 Task: Research Airbnb accommodation in Masaya, Nicaragua from 15th November, 2023 to 21st November, 2023 for 5 adults.3 bedrooms having 3 beds and 3 bathrooms. Property type can be house. Booking option can be shelf check-in. Look for 5 properties as per requirement.
Action: Mouse moved to (568, 127)
Screenshot: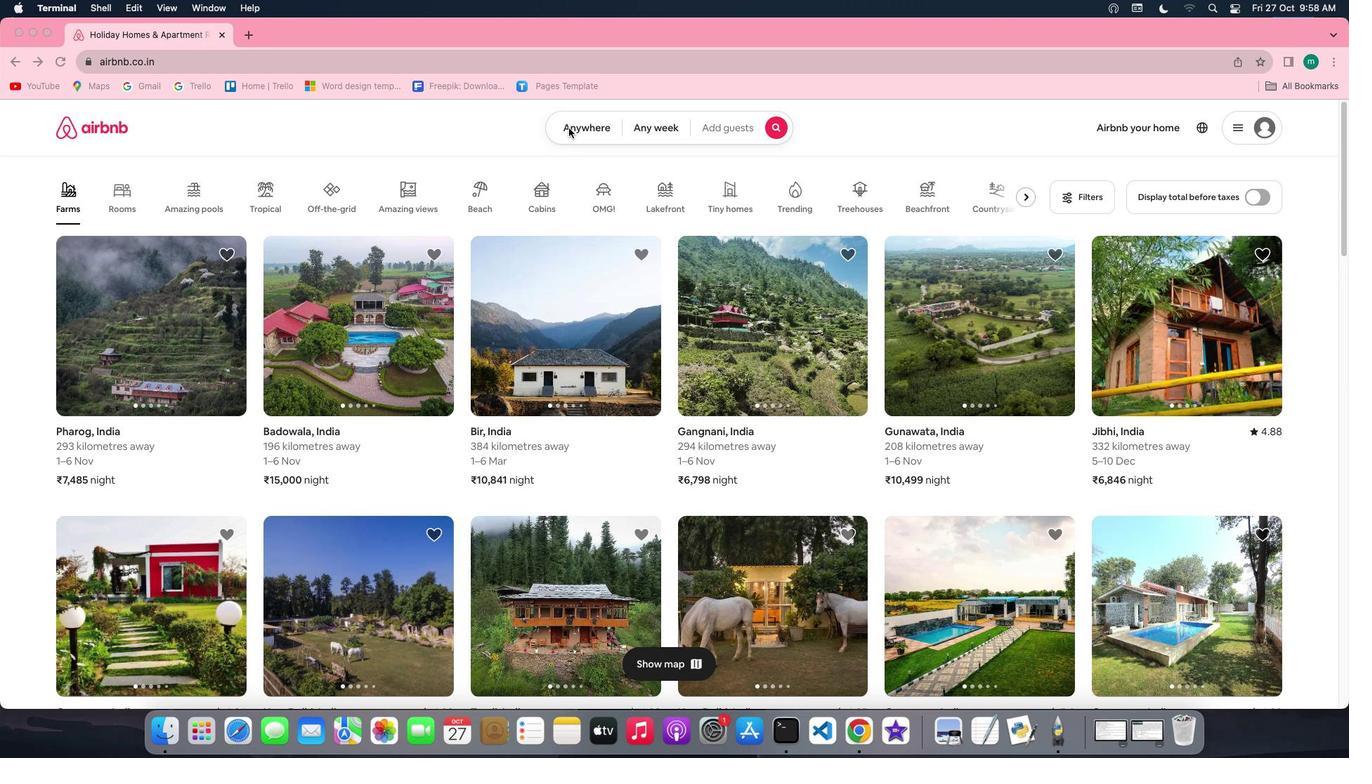 
Action: Mouse pressed left at (568, 127)
Screenshot: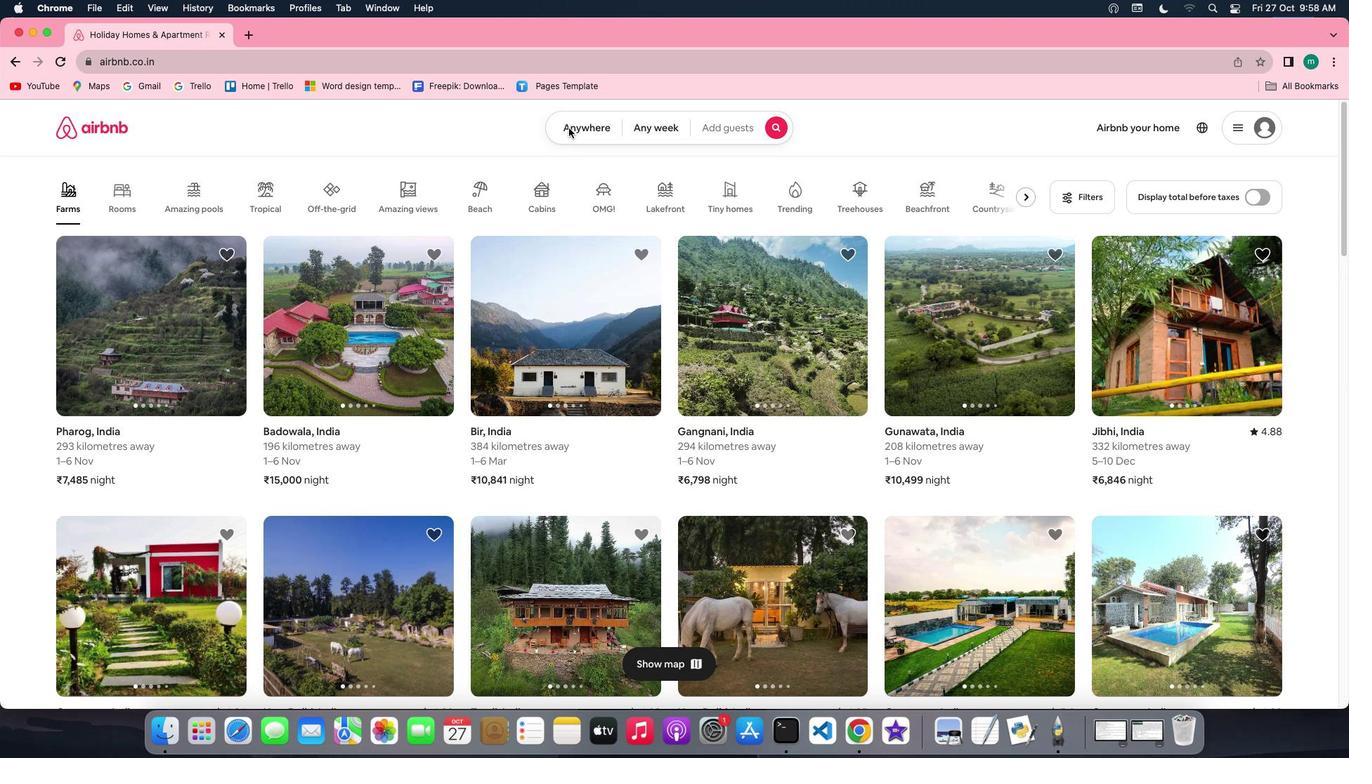 
Action: Mouse pressed left at (568, 127)
Screenshot: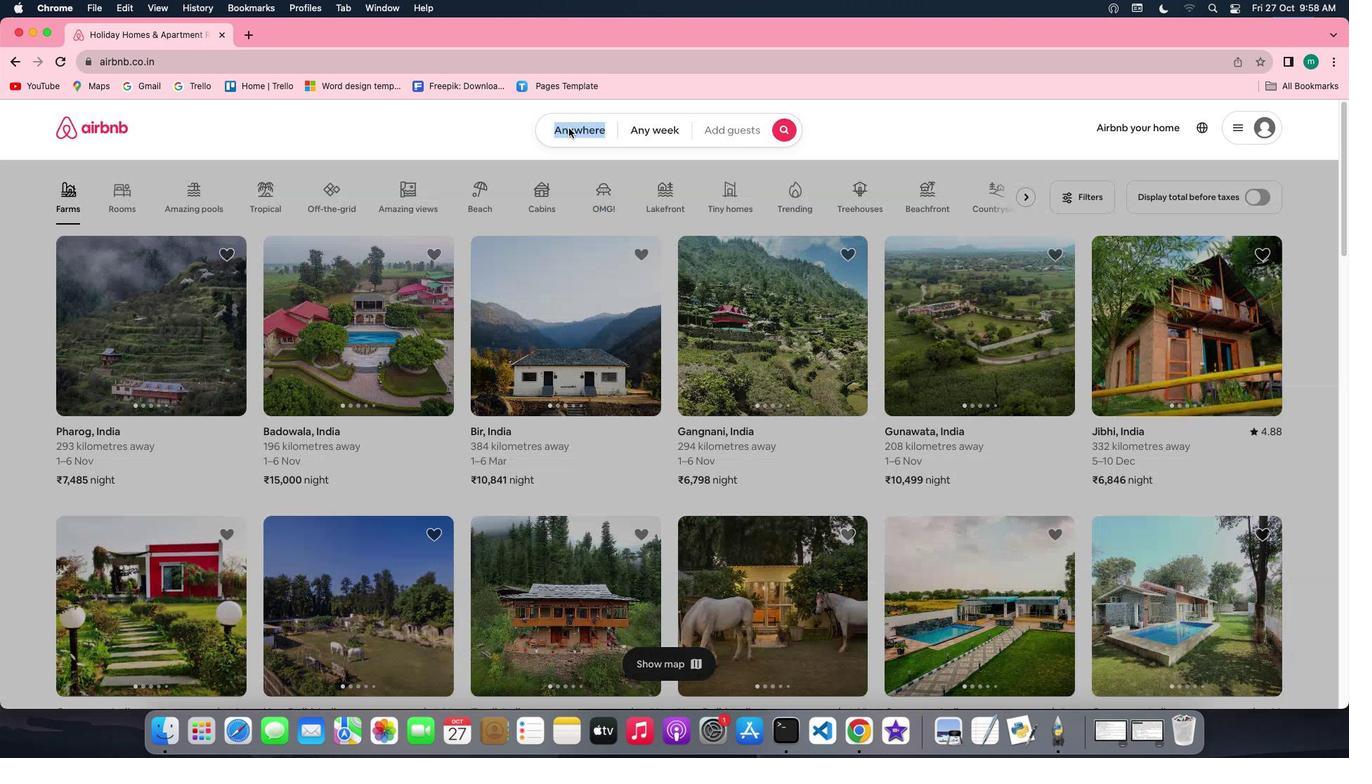 
Action: Mouse moved to (511, 175)
Screenshot: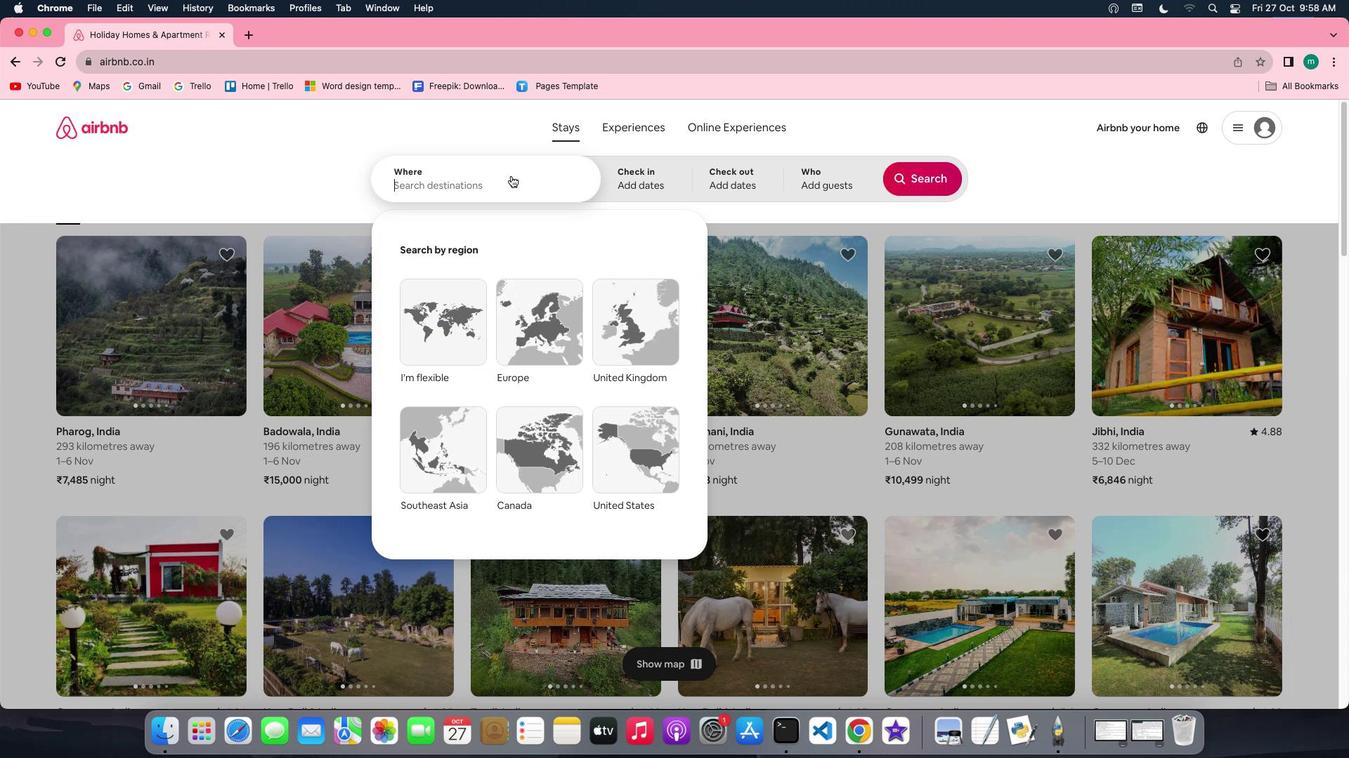 
Action: Key pressed Key.shift'M''a''s''a''y''a'','Key.spaceKey.shift'N''i''c''a''r''a''g''u''a'
Screenshot: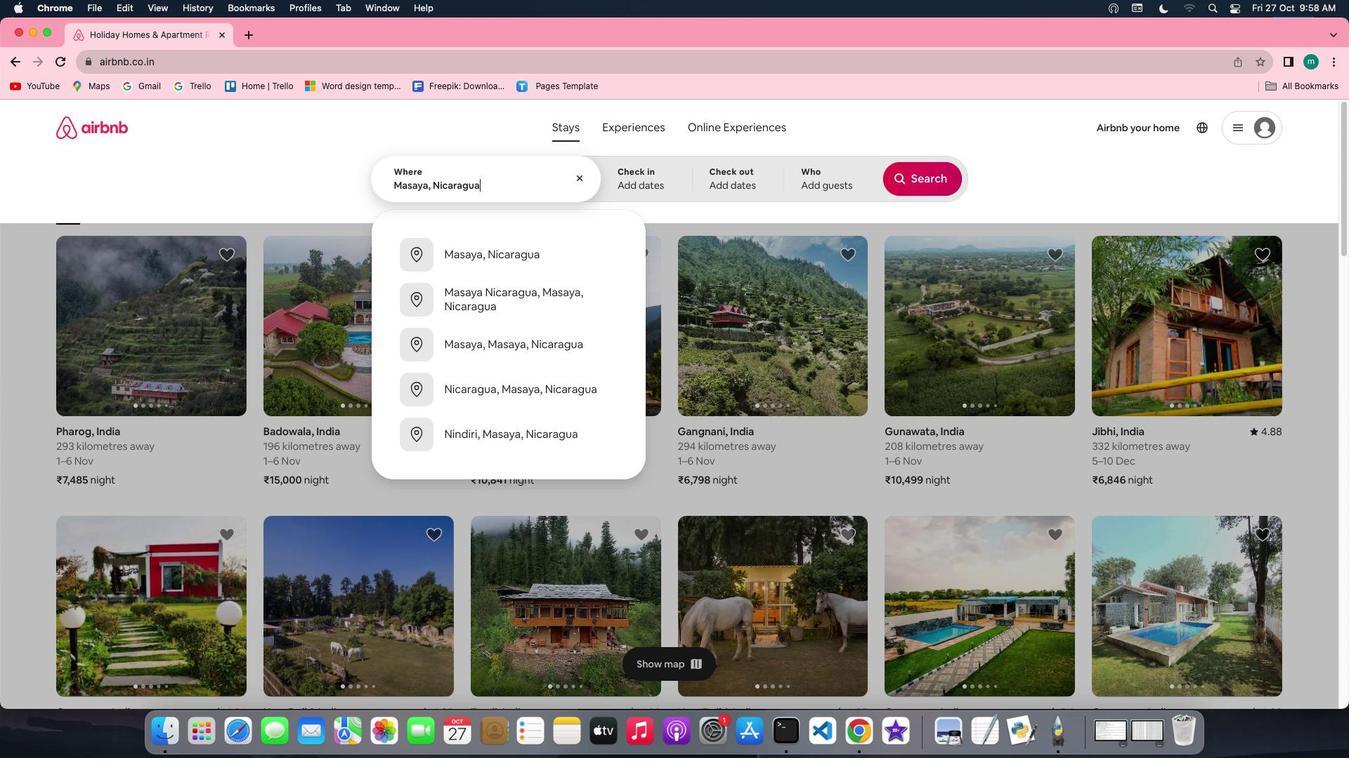 
Action: Mouse moved to (628, 177)
Screenshot: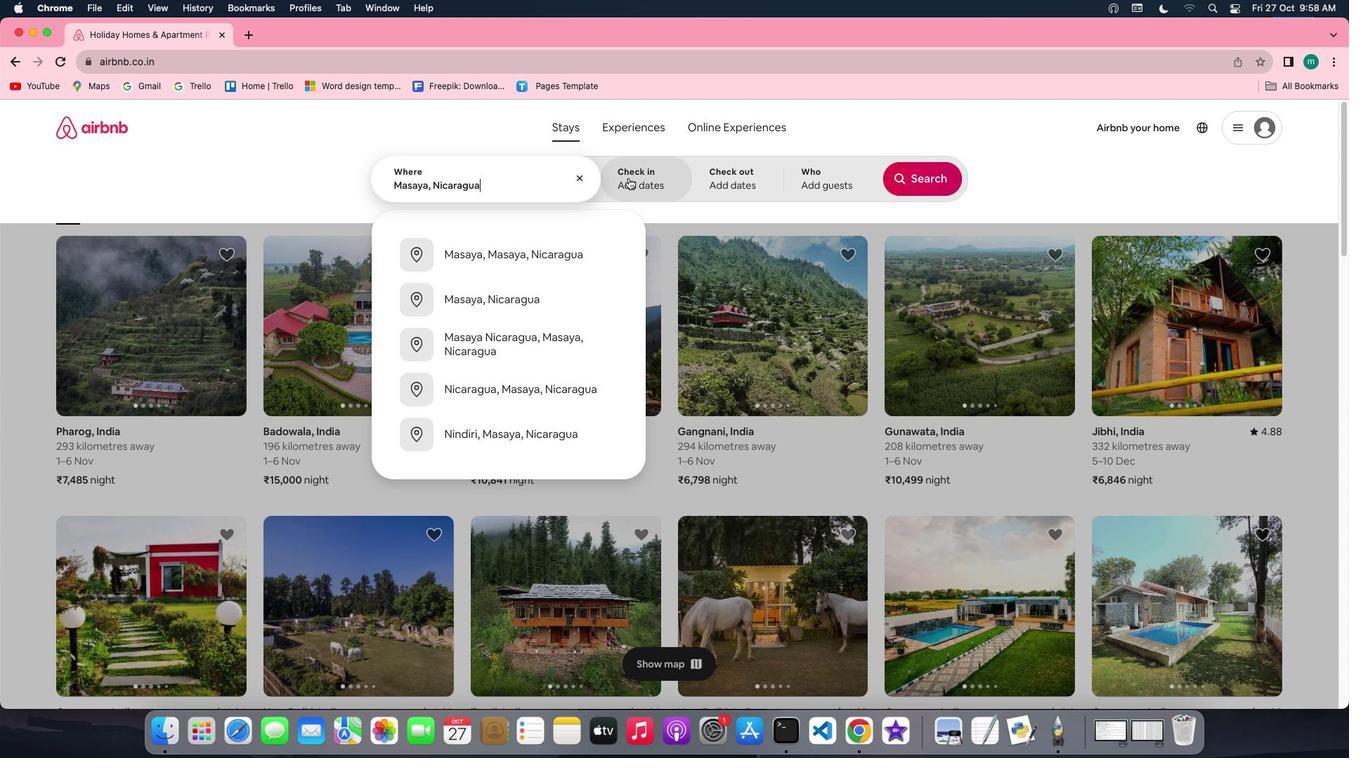 
Action: Mouse pressed left at (628, 177)
Screenshot: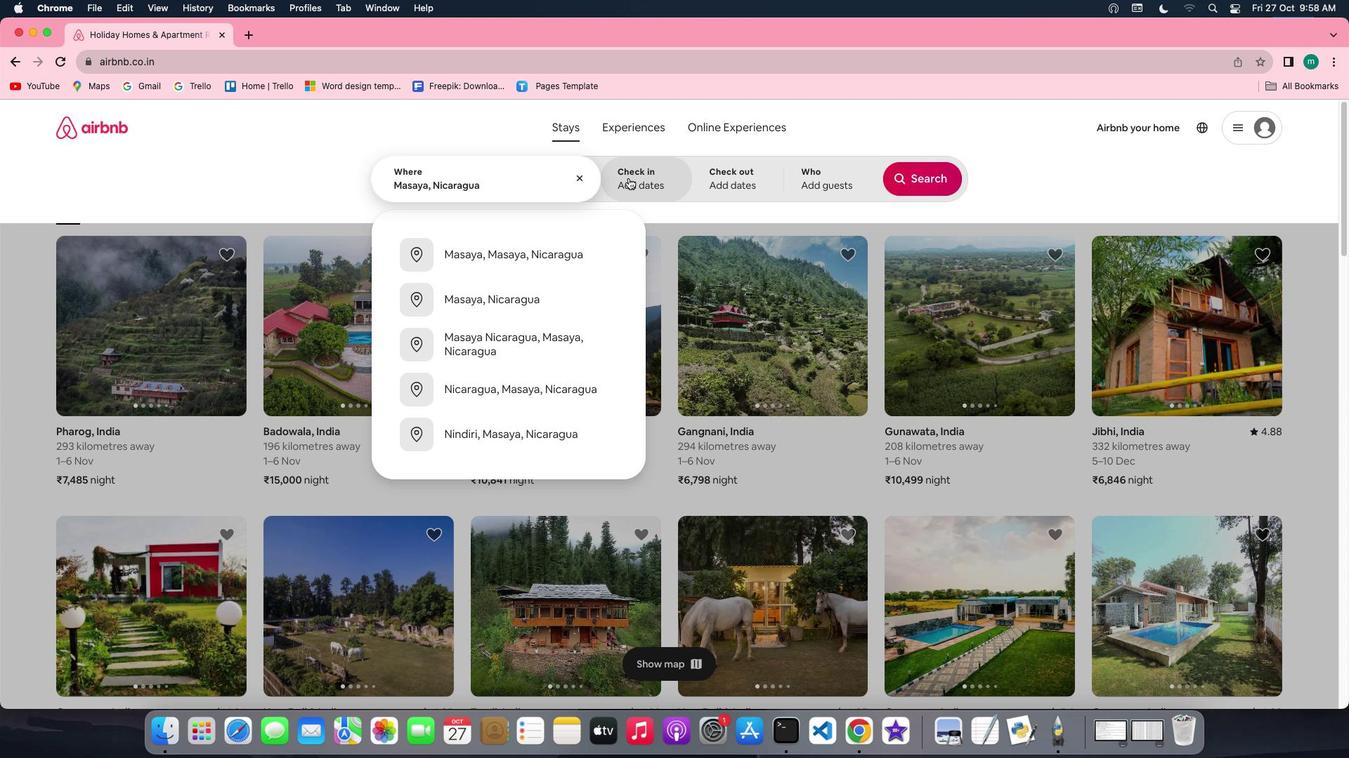 
Action: Mouse moved to (801, 418)
Screenshot: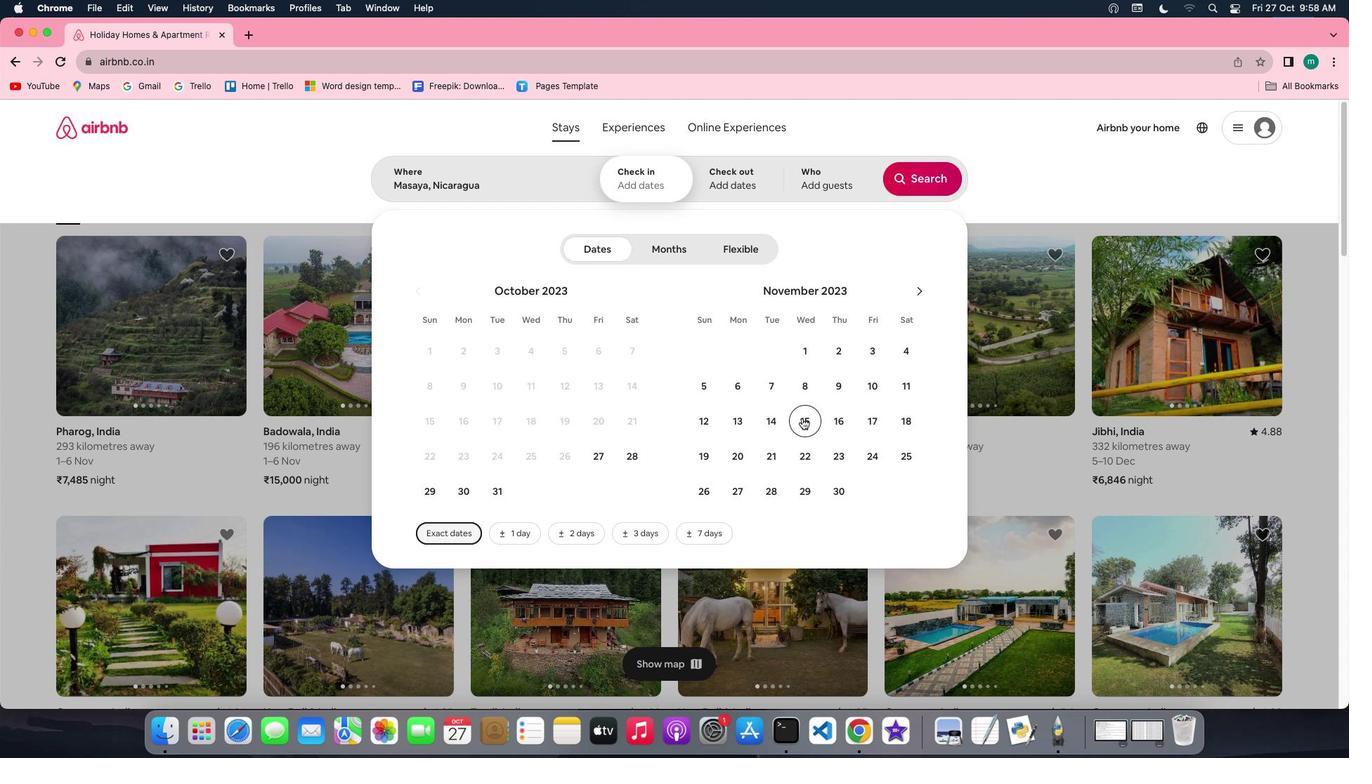 
Action: Mouse pressed left at (801, 418)
Screenshot: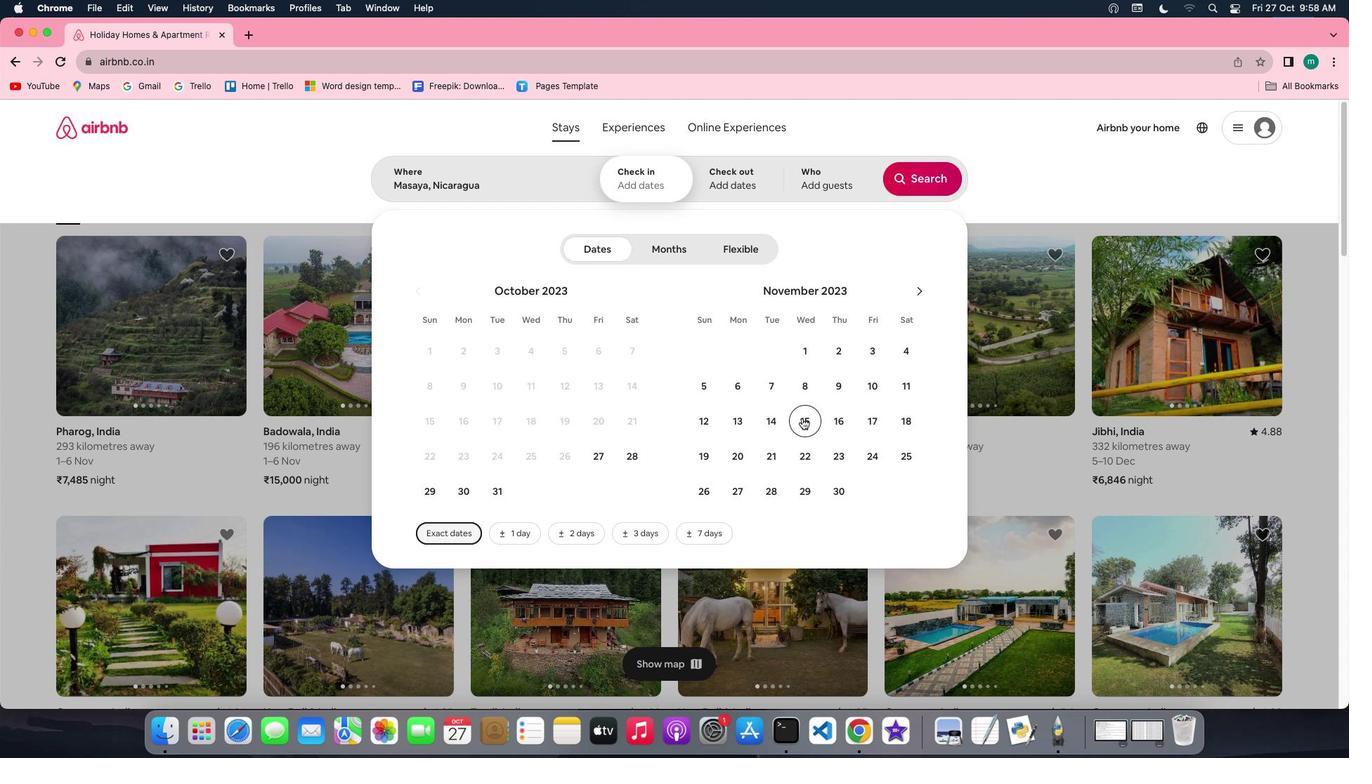 
Action: Mouse moved to (775, 455)
Screenshot: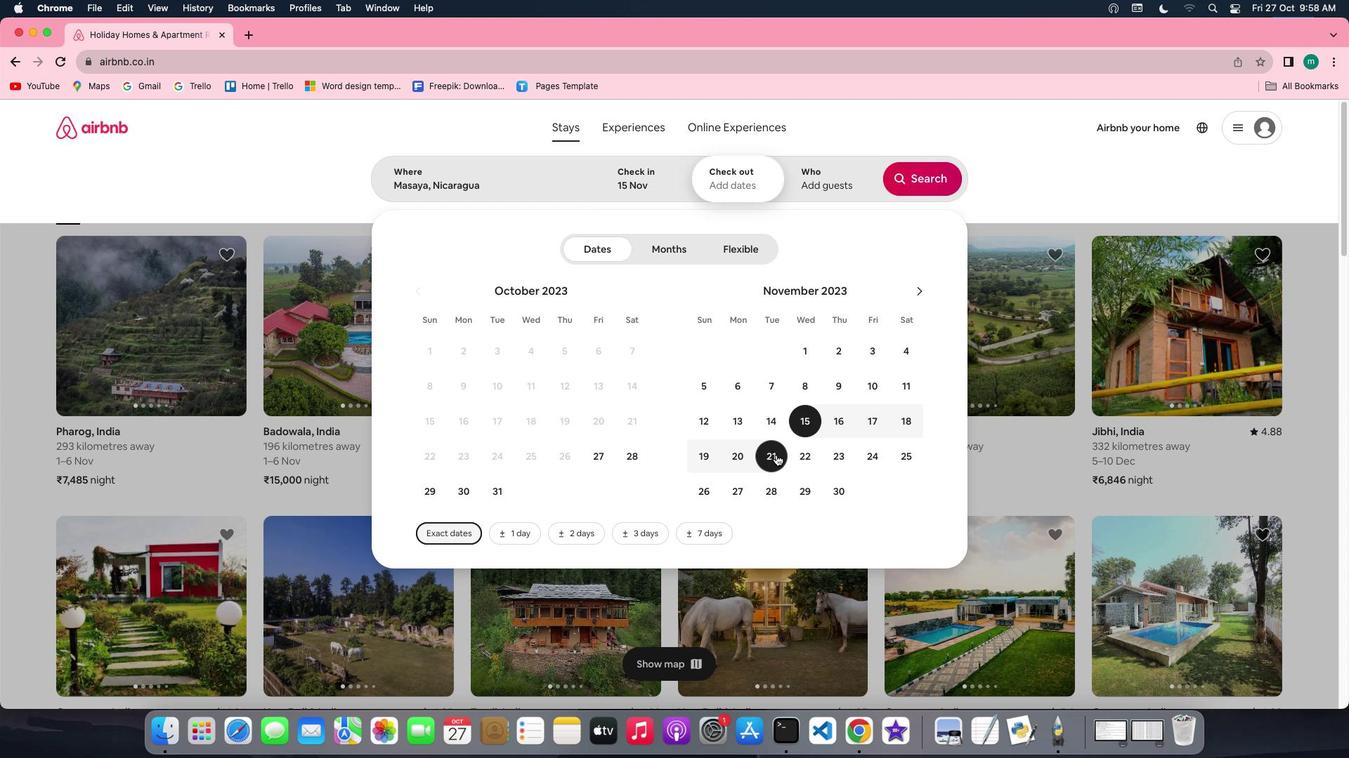 
Action: Mouse pressed left at (775, 455)
Screenshot: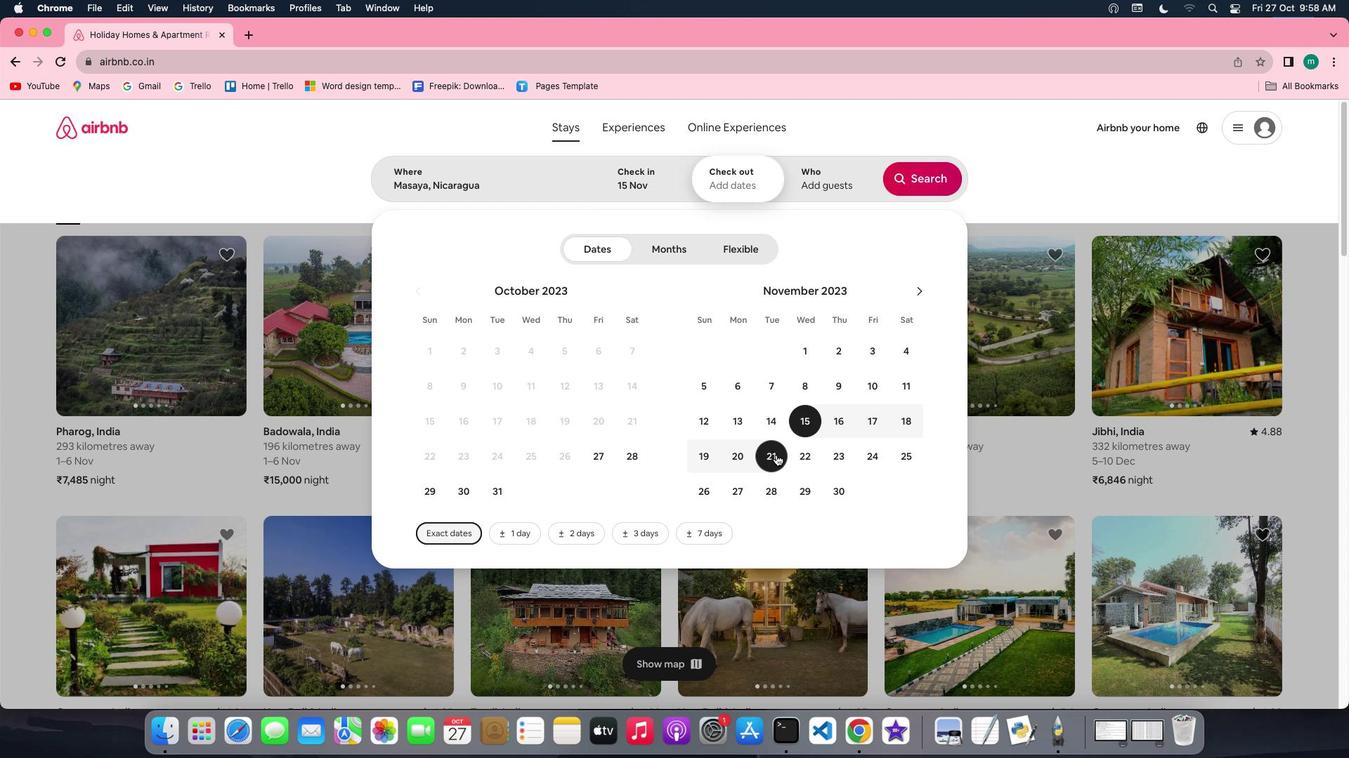 
Action: Mouse moved to (818, 193)
Screenshot: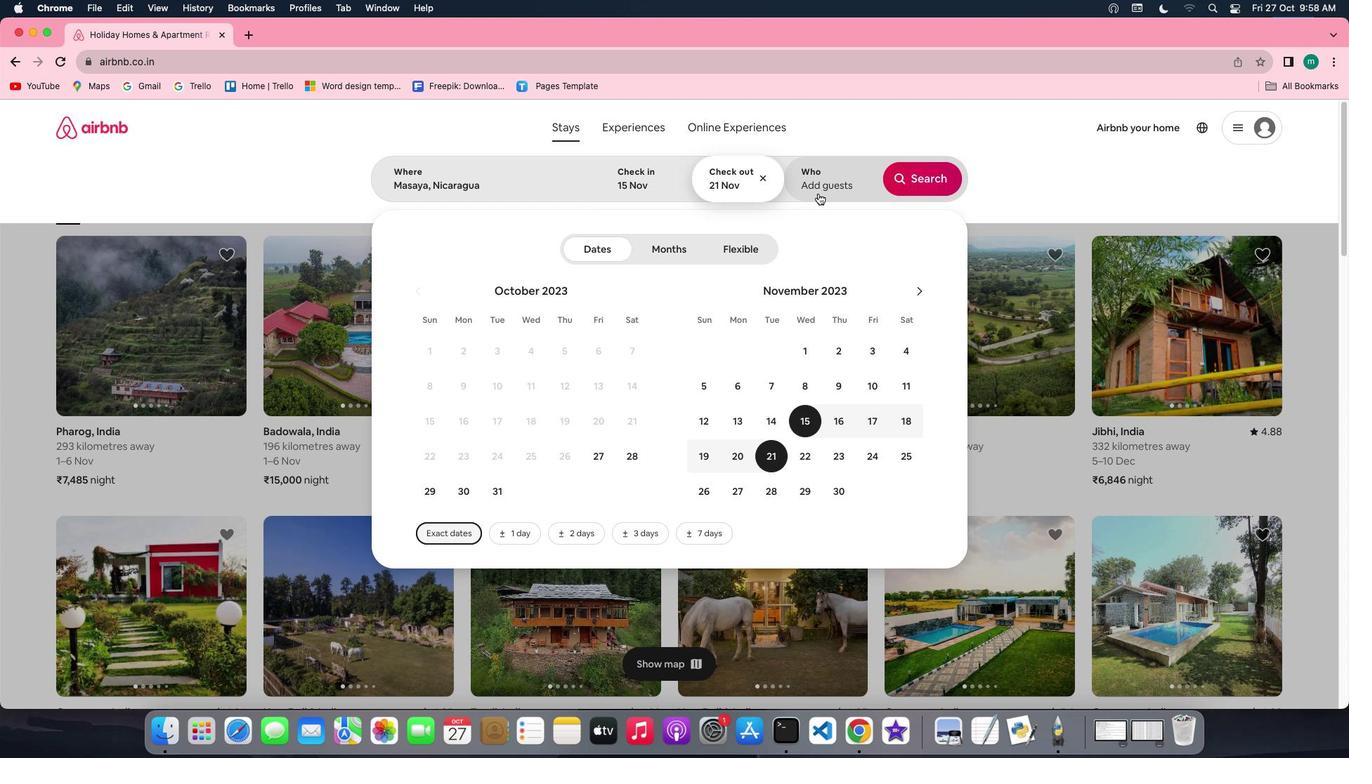 
Action: Mouse pressed left at (818, 193)
Screenshot: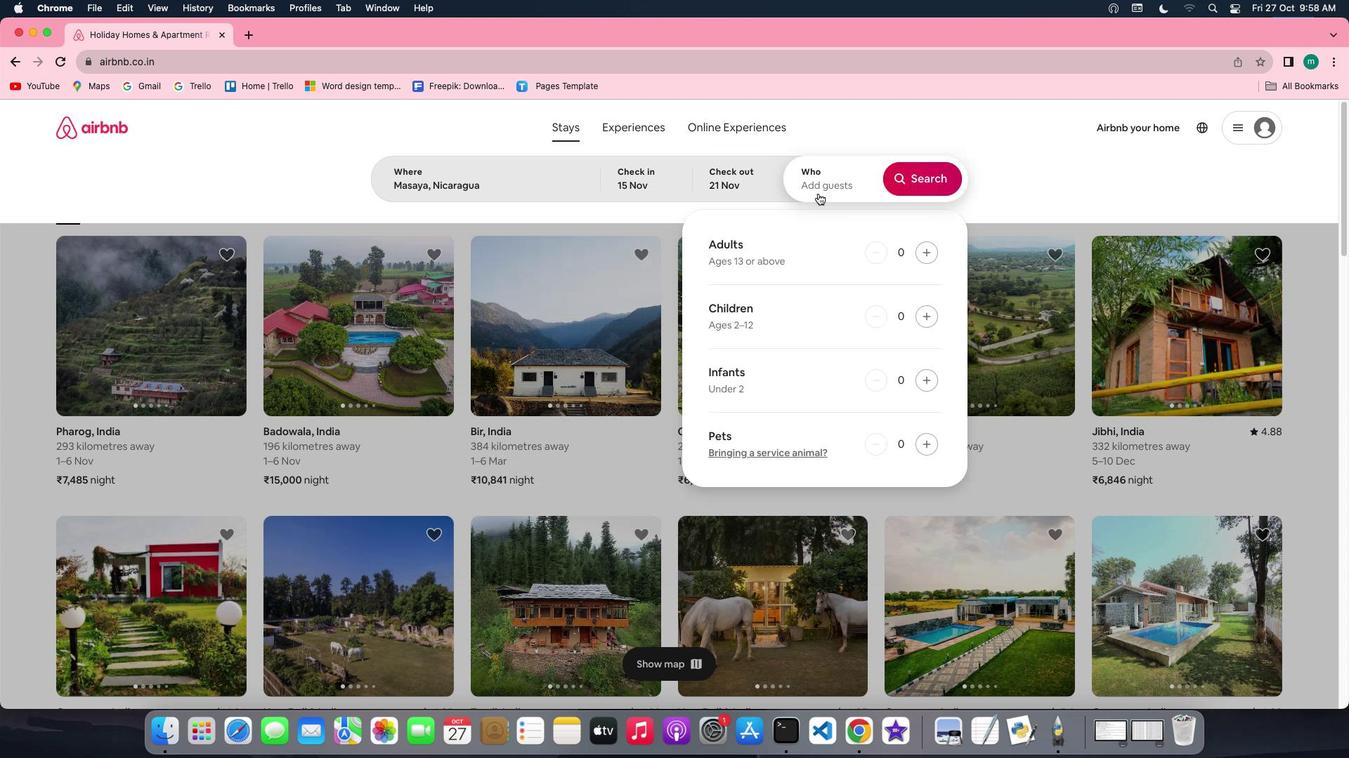 
Action: Mouse moved to (929, 248)
Screenshot: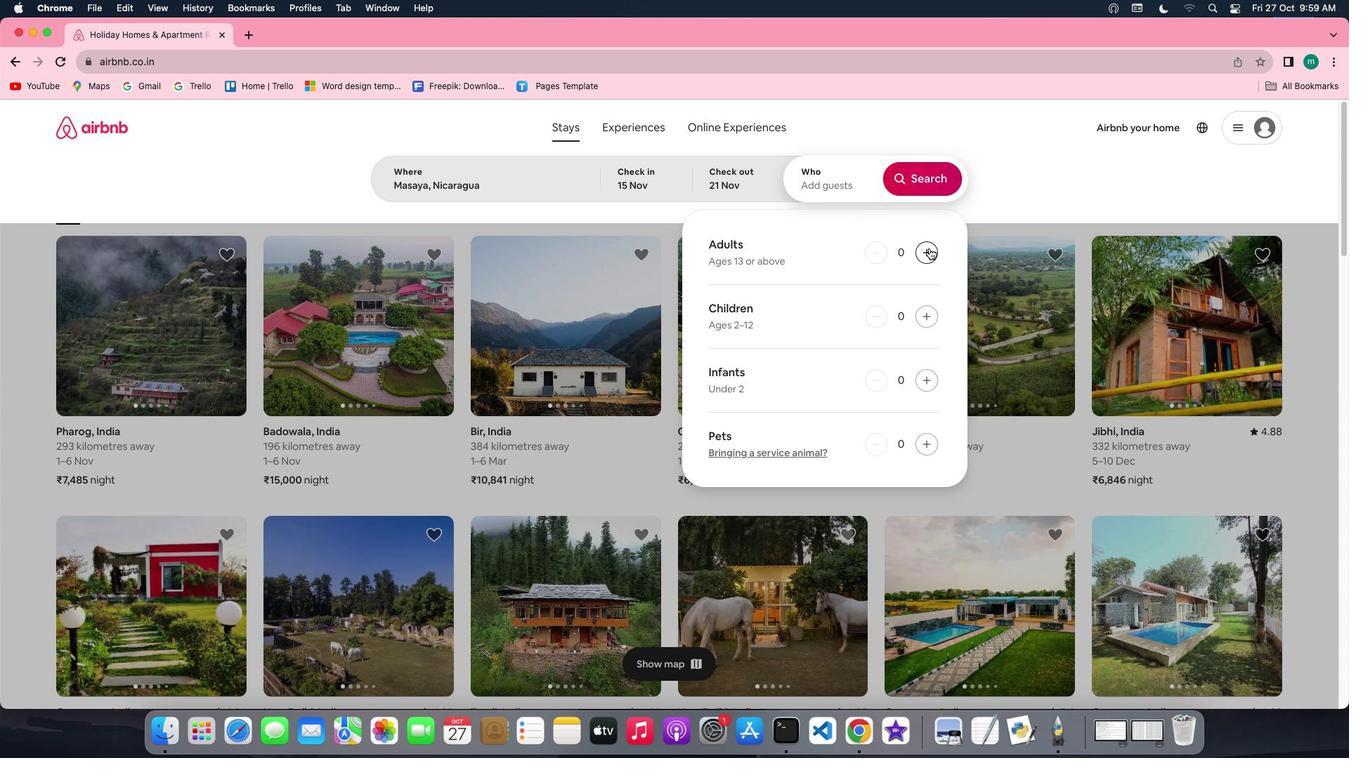 
Action: Mouse pressed left at (929, 248)
Screenshot: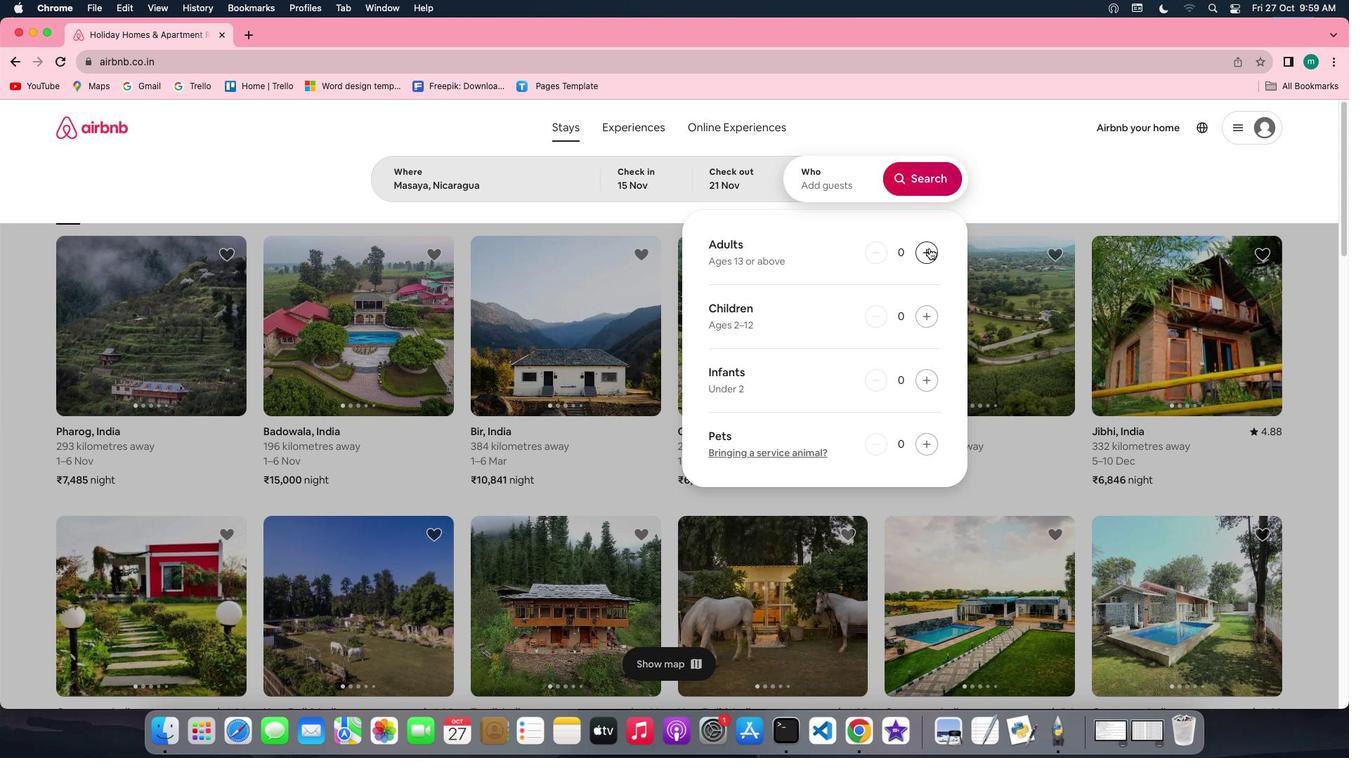 
Action: Mouse pressed left at (929, 248)
Screenshot: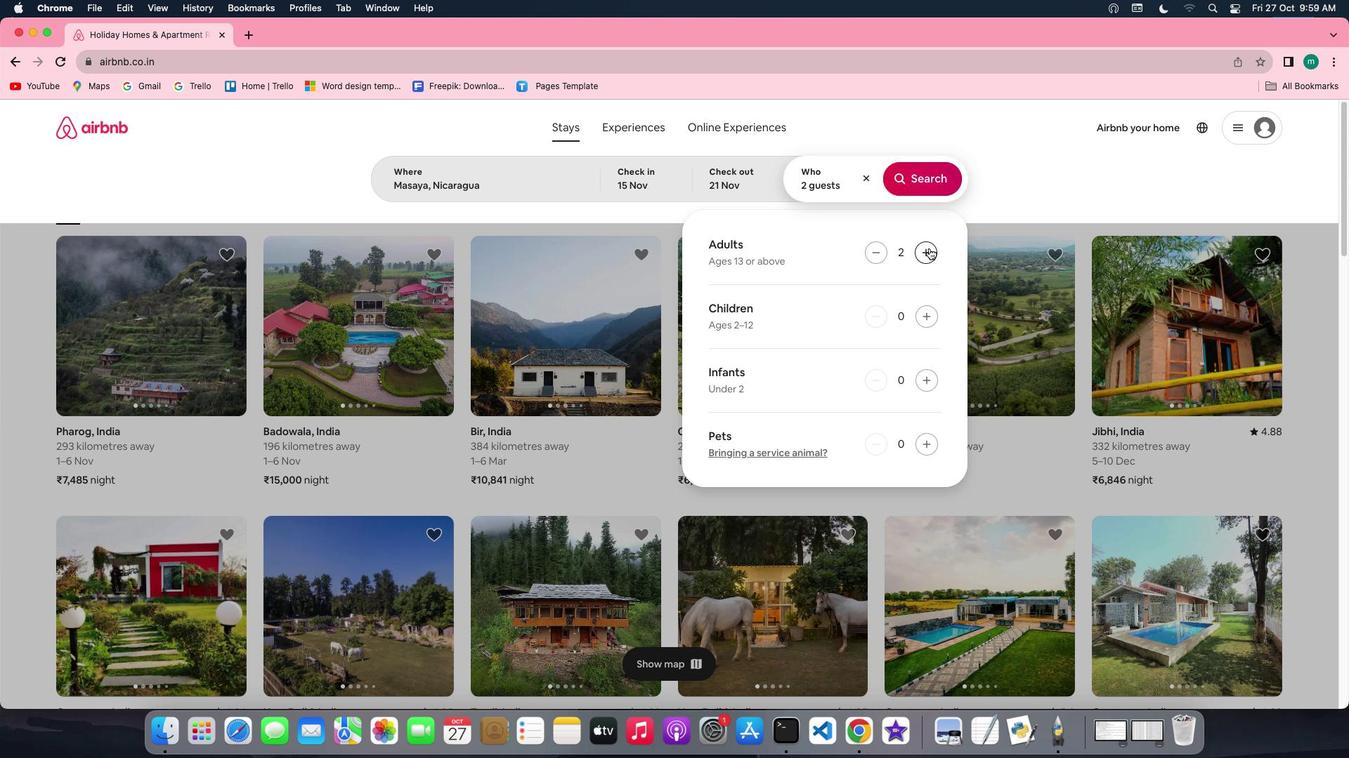 
Action: Mouse pressed left at (929, 248)
Screenshot: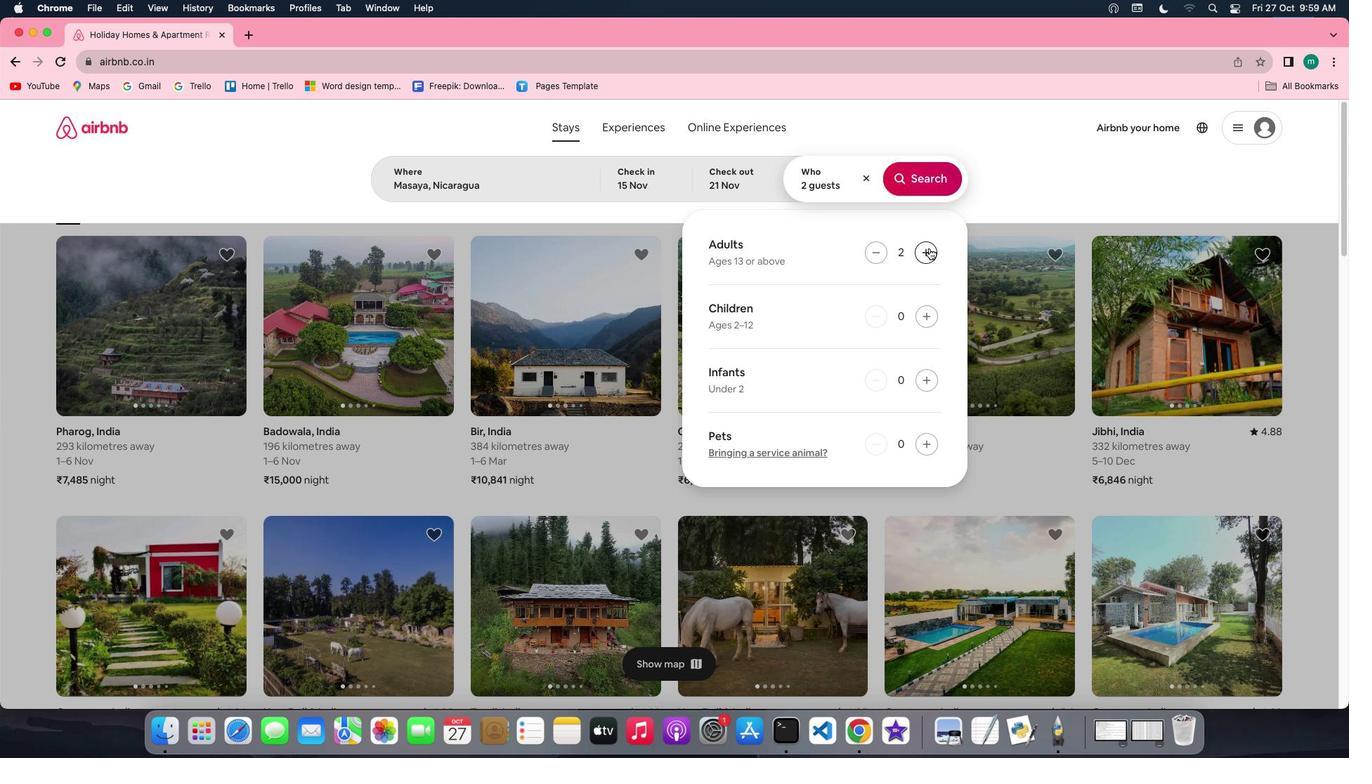 
Action: Mouse pressed left at (929, 248)
Screenshot: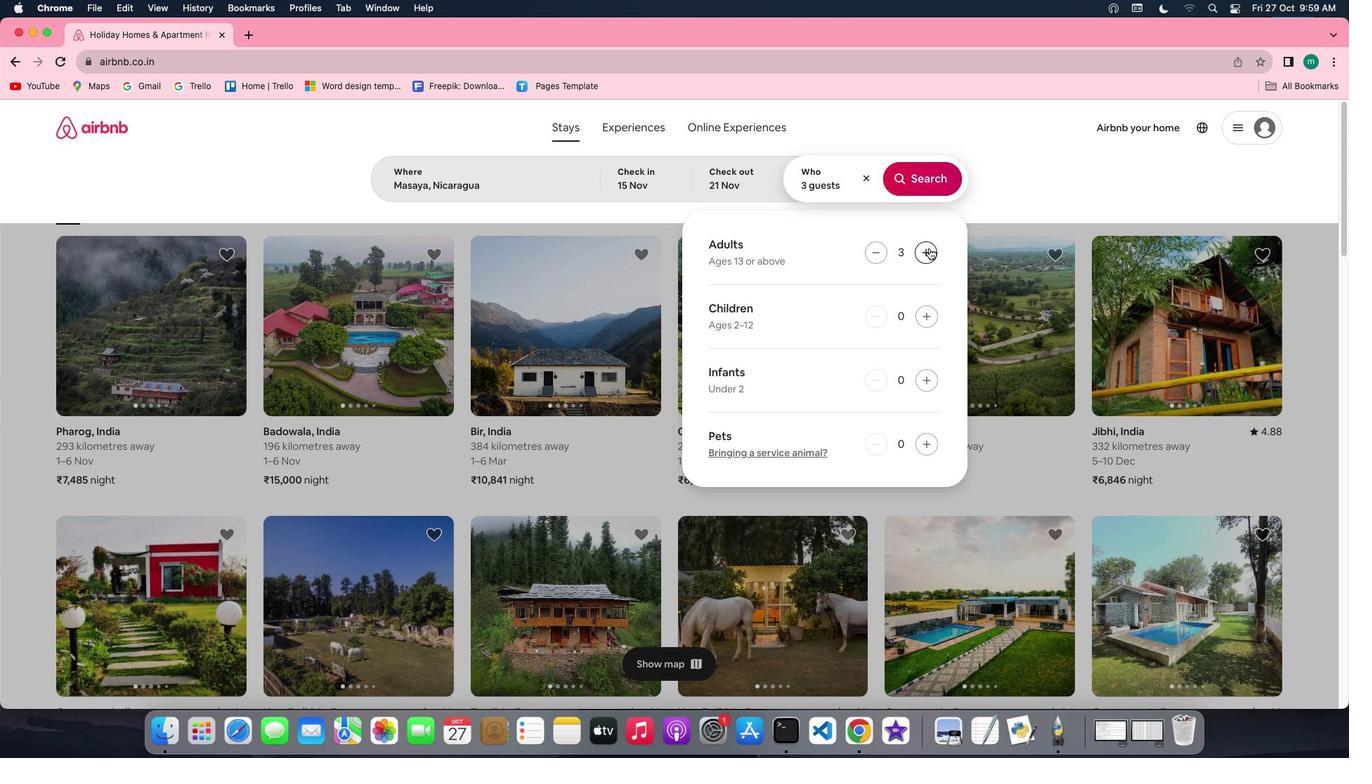 
Action: Mouse pressed left at (929, 248)
Screenshot: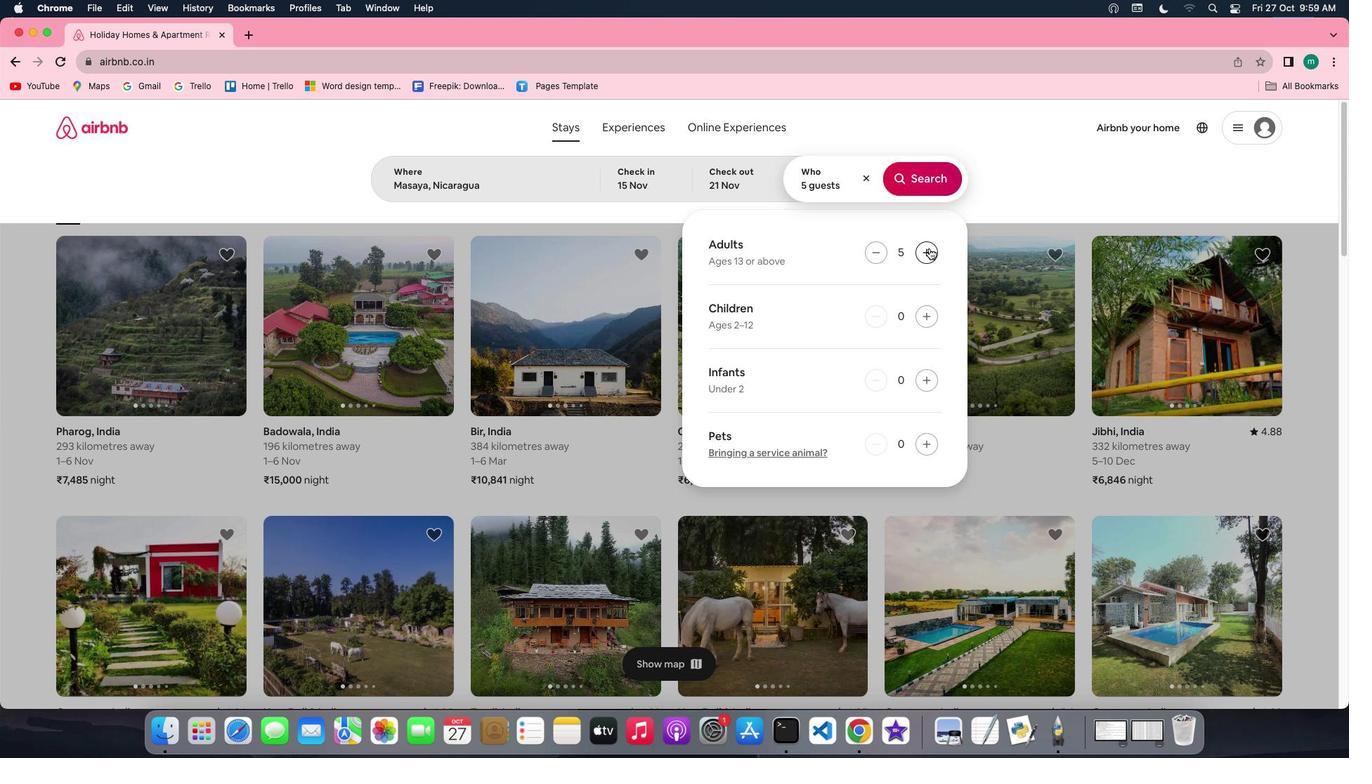 
Action: Mouse moved to (916, 181)
Screenshot: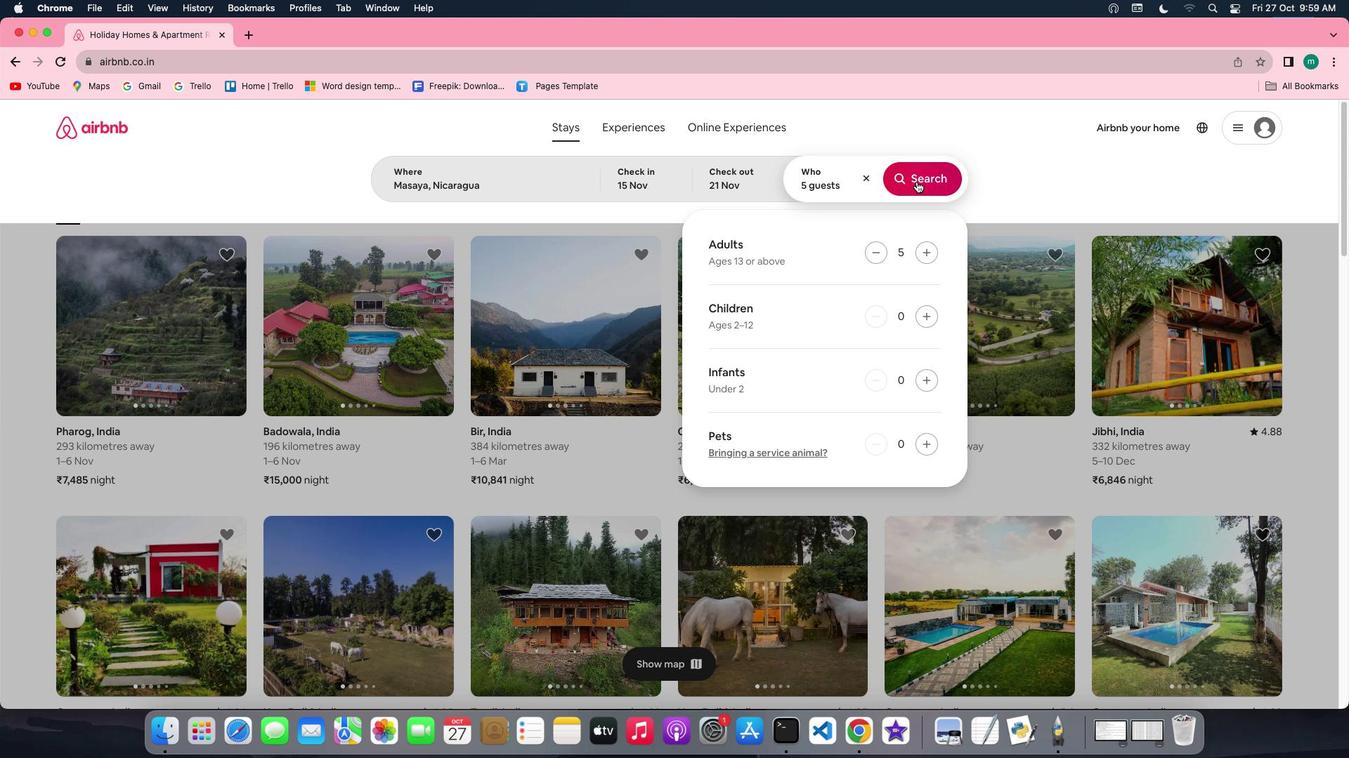 
Action: Mouse pressed left at (916, 181)
Screenshot: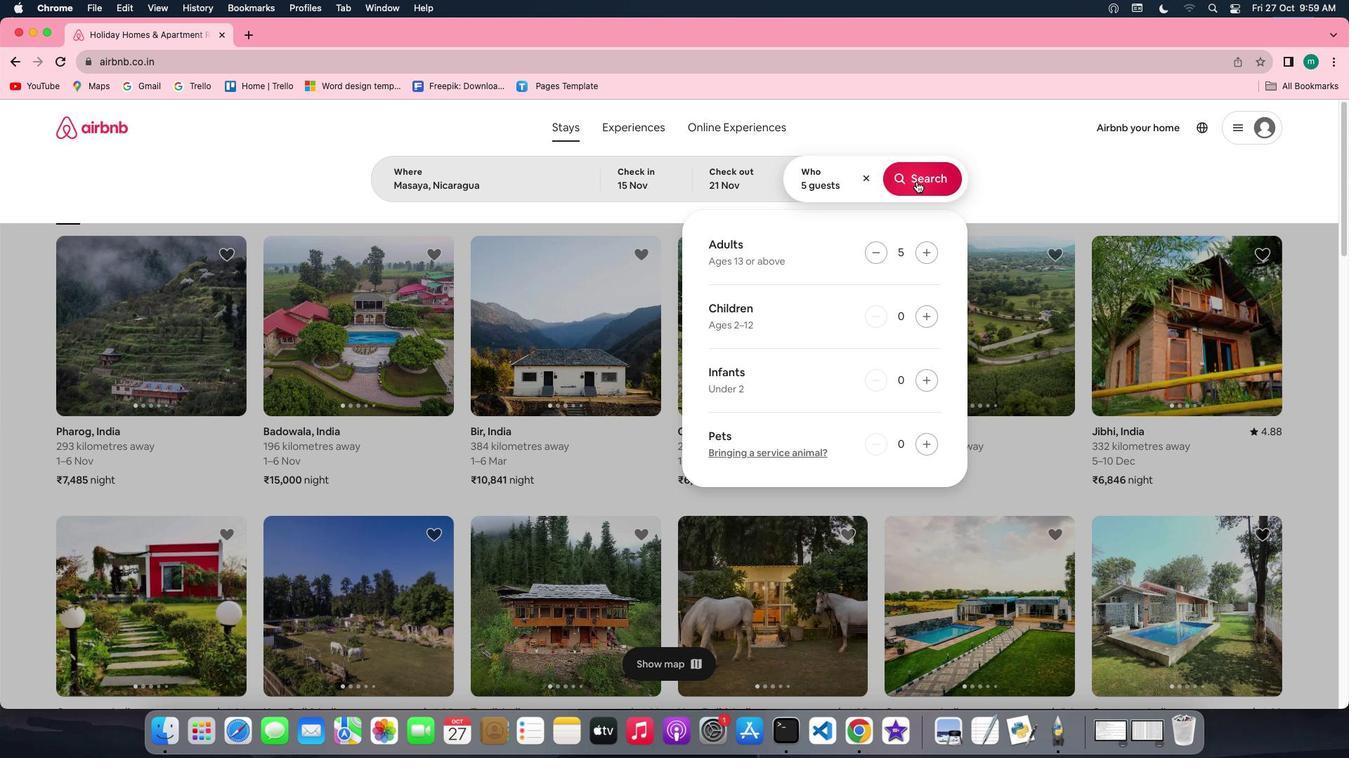 
Action: Mouse moved to (1122, 182)
Screenshot: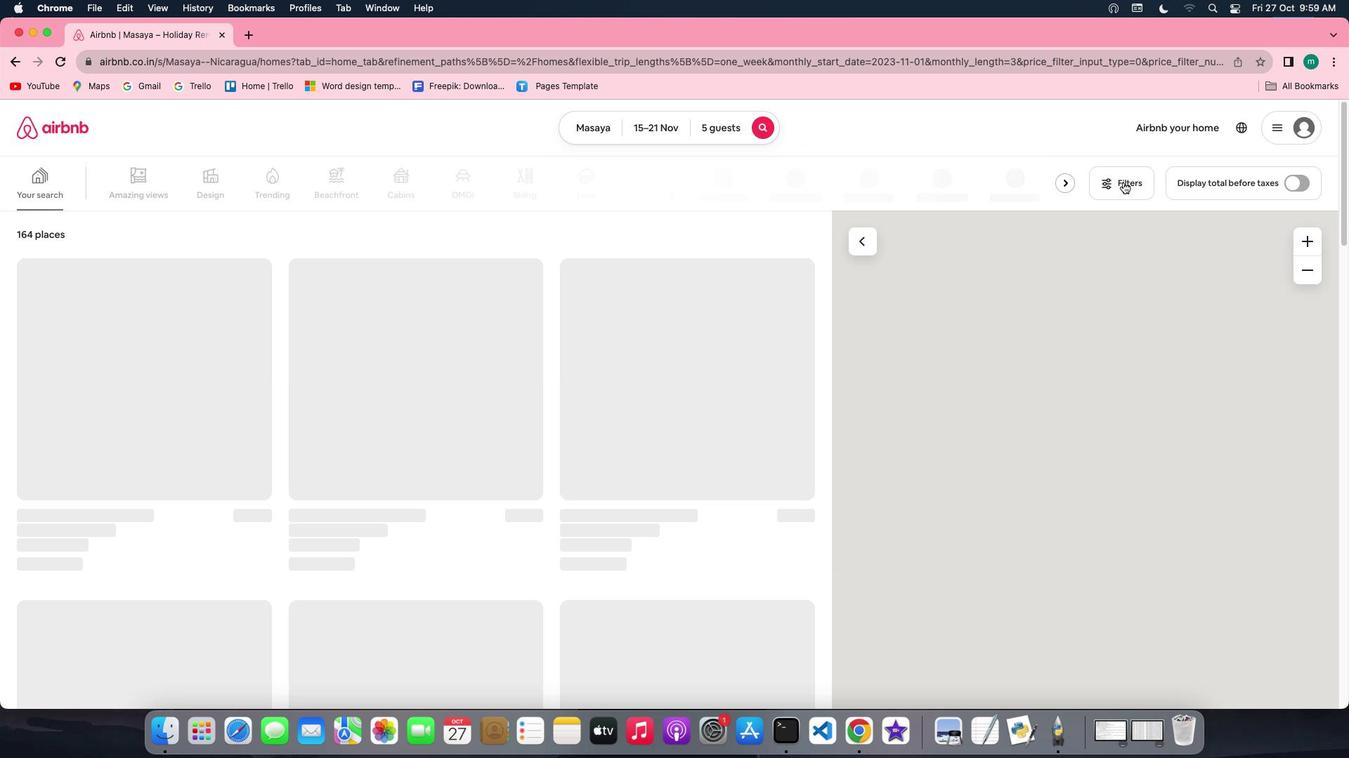 
Action: Mouse pressed left at (1122, 182)
Screenshot: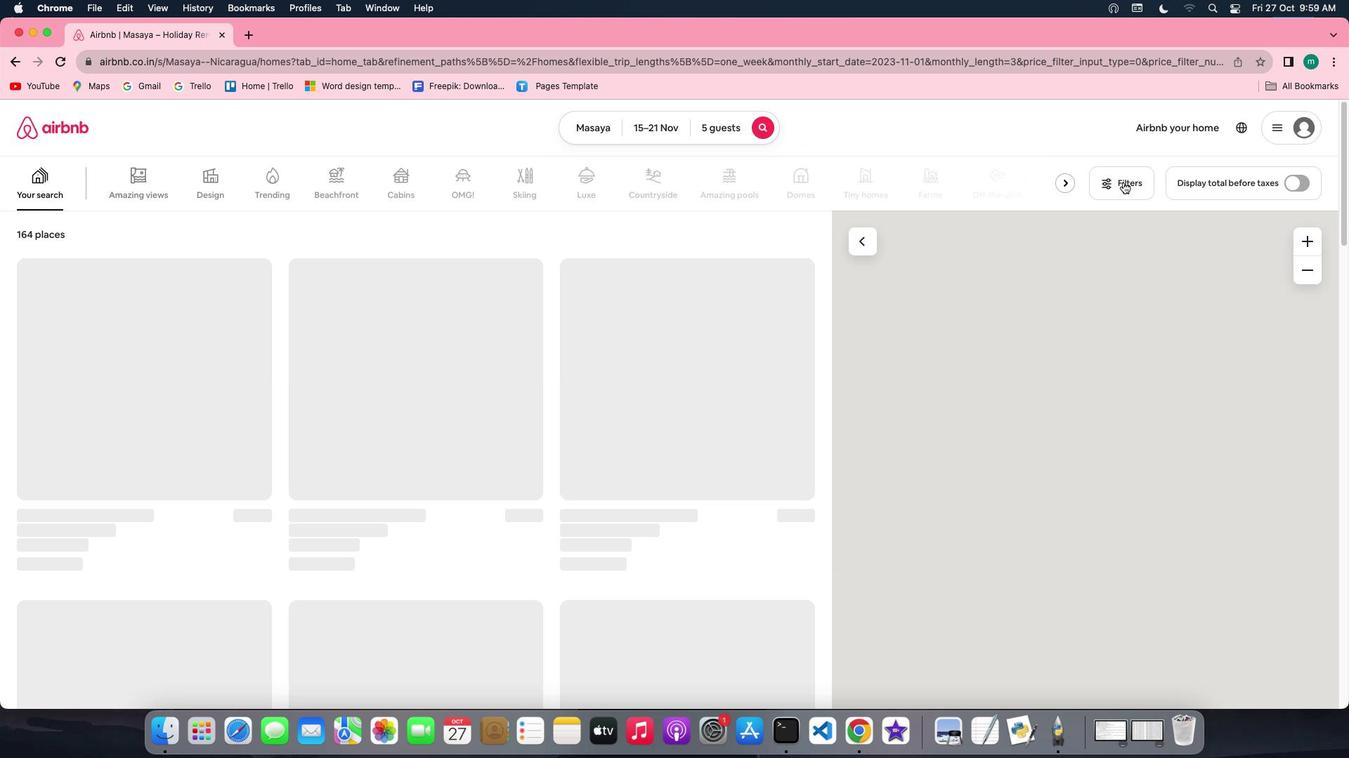 
Action: Mouse moved to (591, 376)
Screenshot: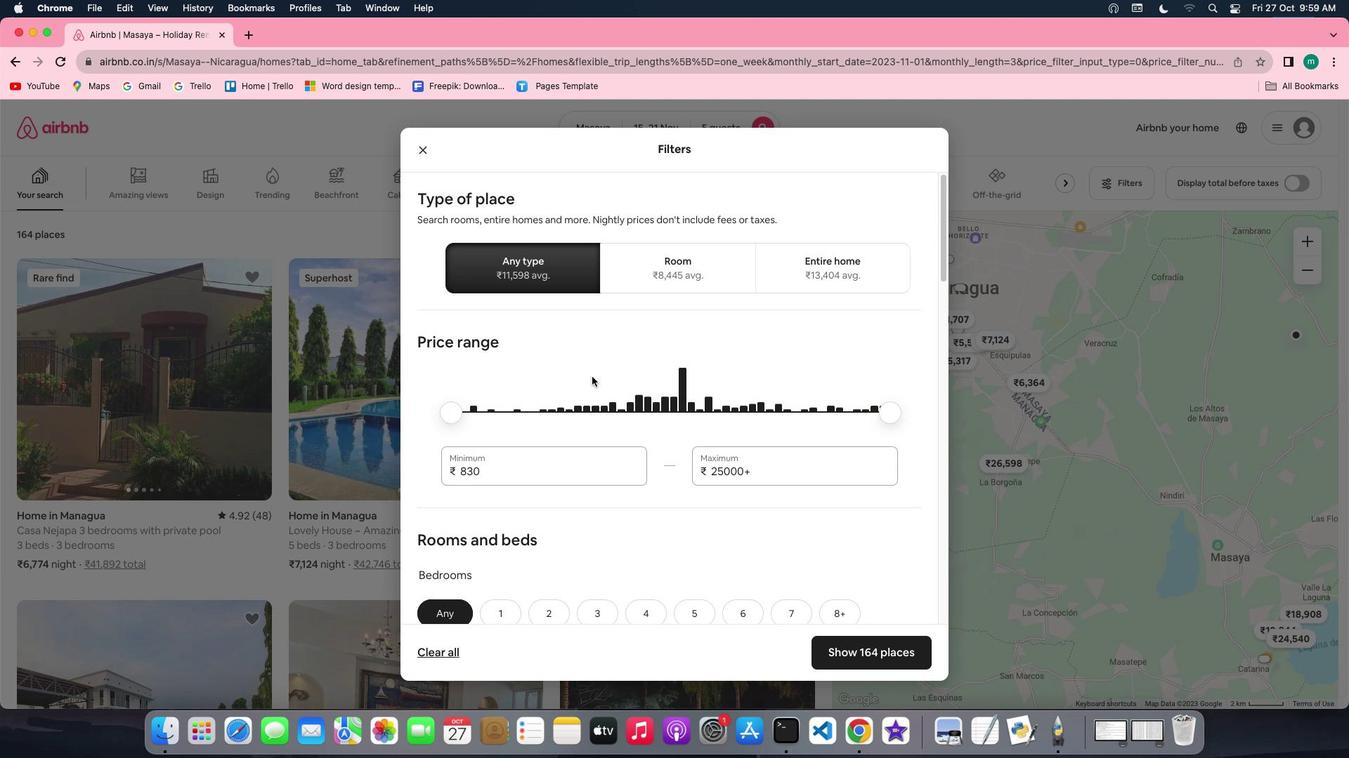 
Action: Mouse scrolled (591, 376) with delta (0, 0)
Screenshot: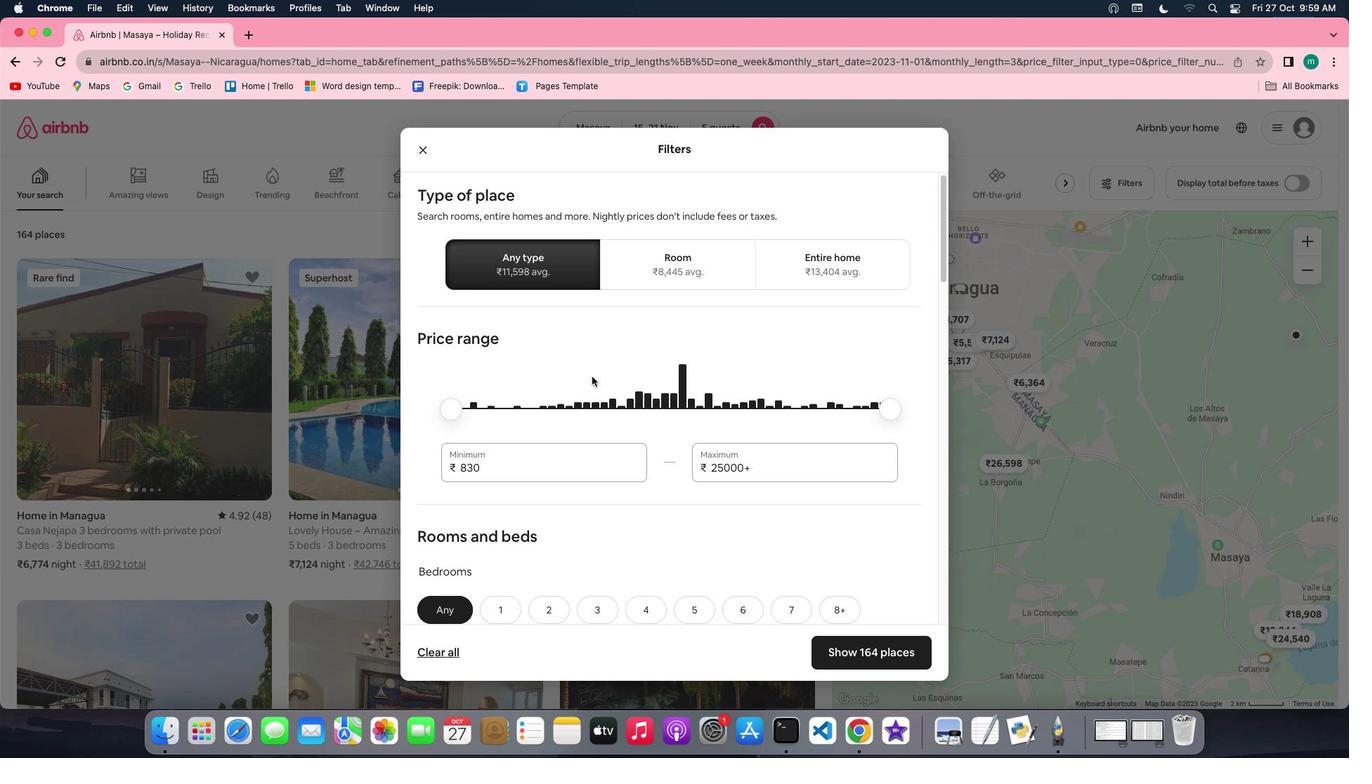 
Action: Mouse scrolled (591, 376) with delta (0, 0)
Screenshot: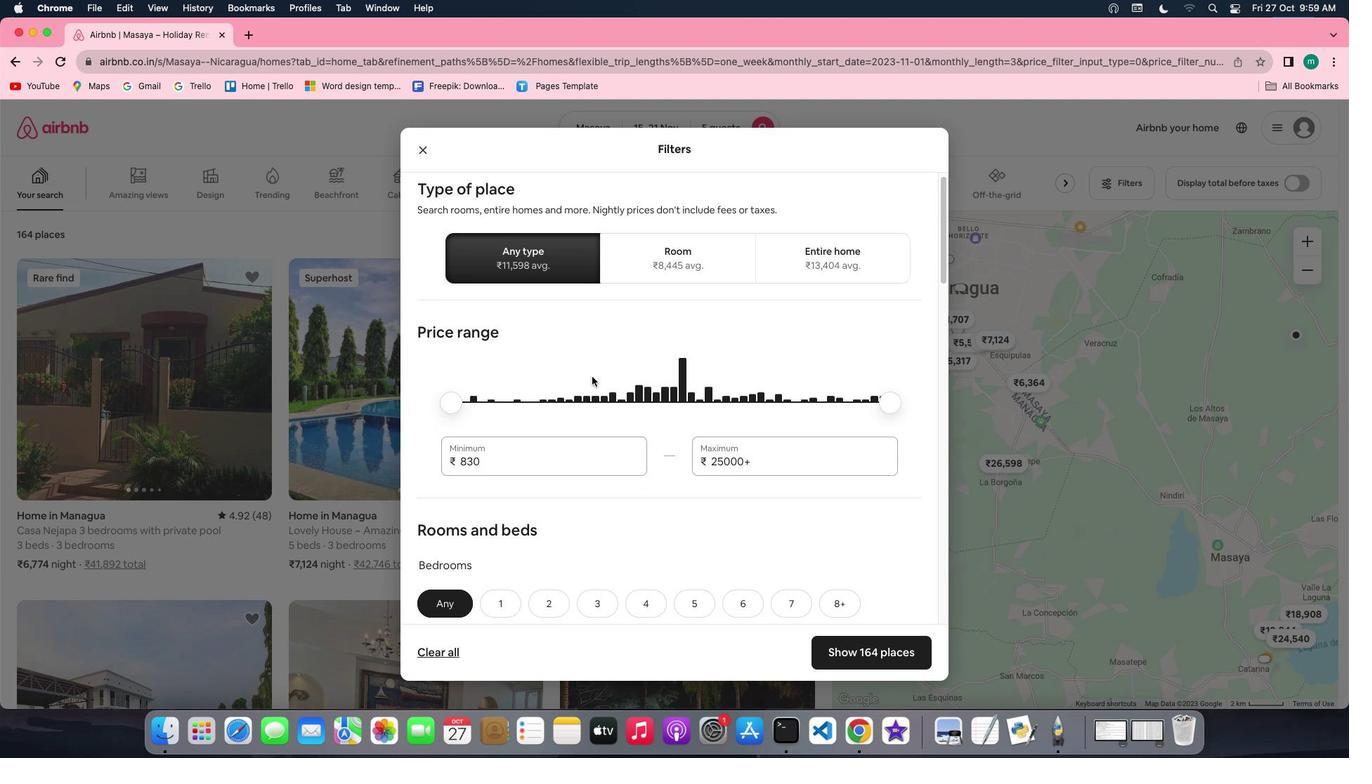 
Action: Mouse scrolled (591, 376) with delta (0, -1)
Screenshot: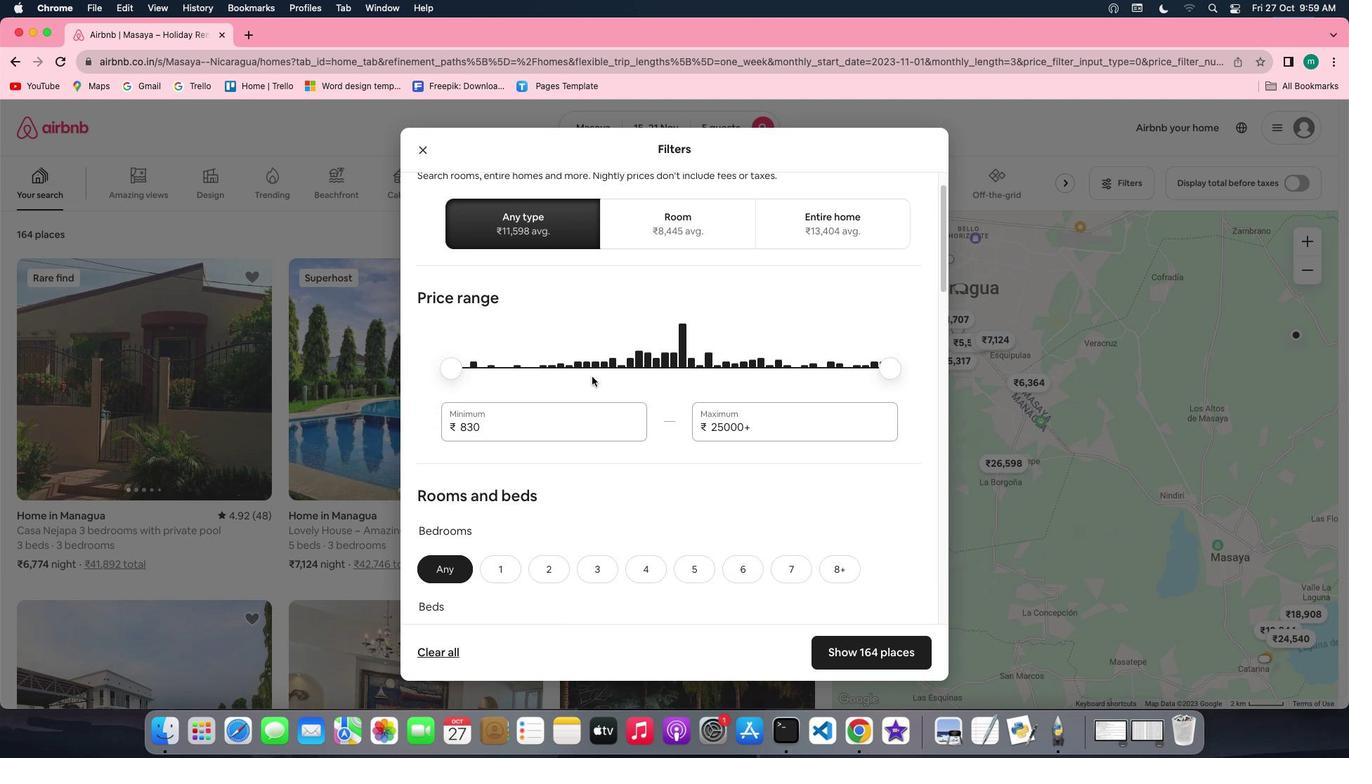 
Action: Mouse scrolled (591, 376) with delta (0, -1)
Screenshot: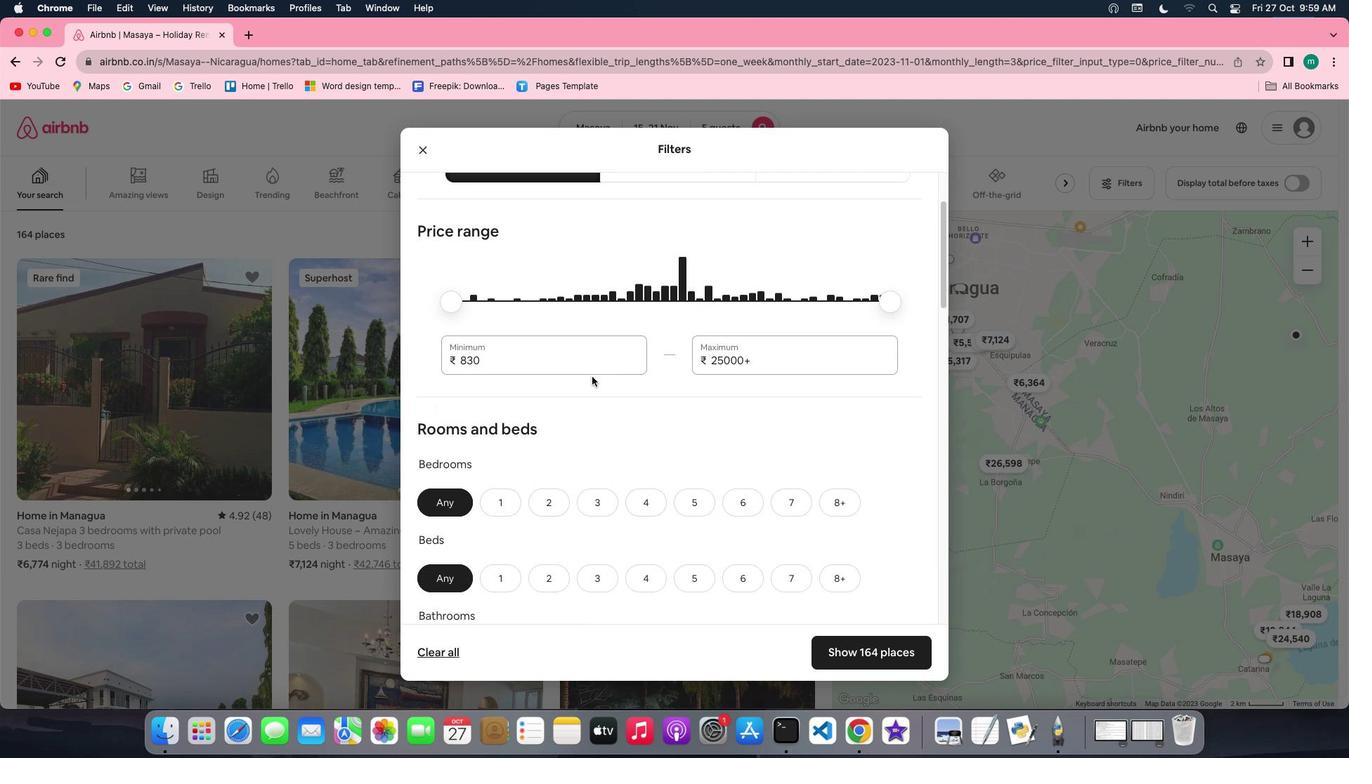 
Action: Mouse moved to (591, 376)
Screenshot: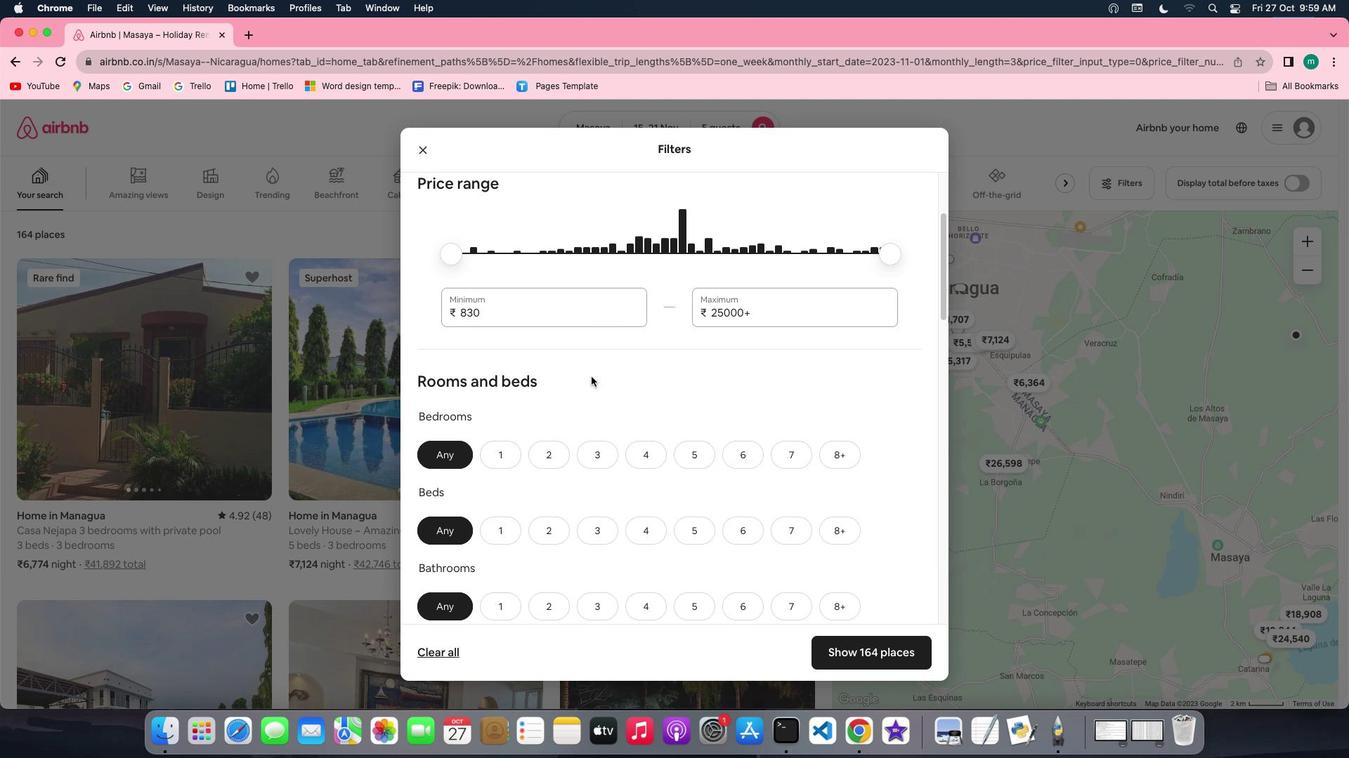 
Action: Mouse scrolled (591, 376) with delta (0, 0)
Screenshot: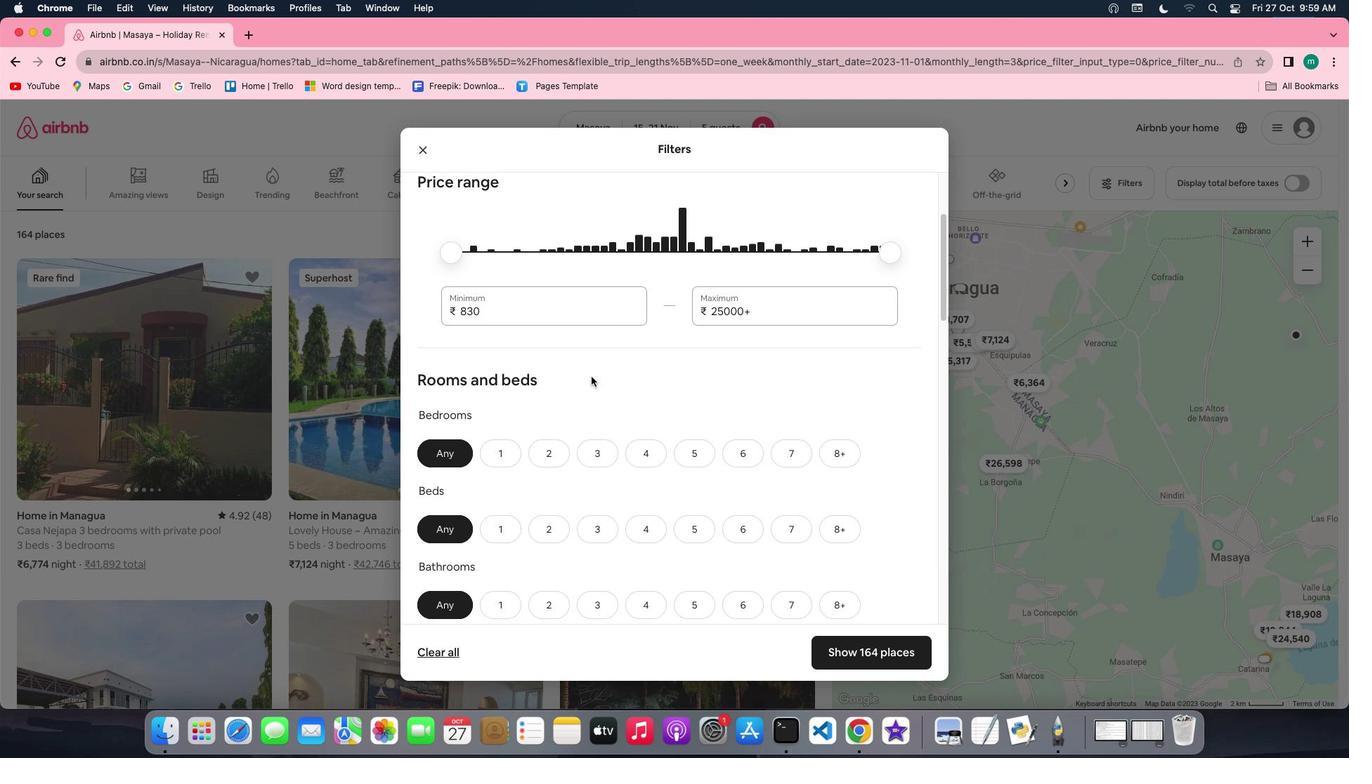 
Action: Mouse scrolled (591, 376) with delta (0, 0)
Screenshot: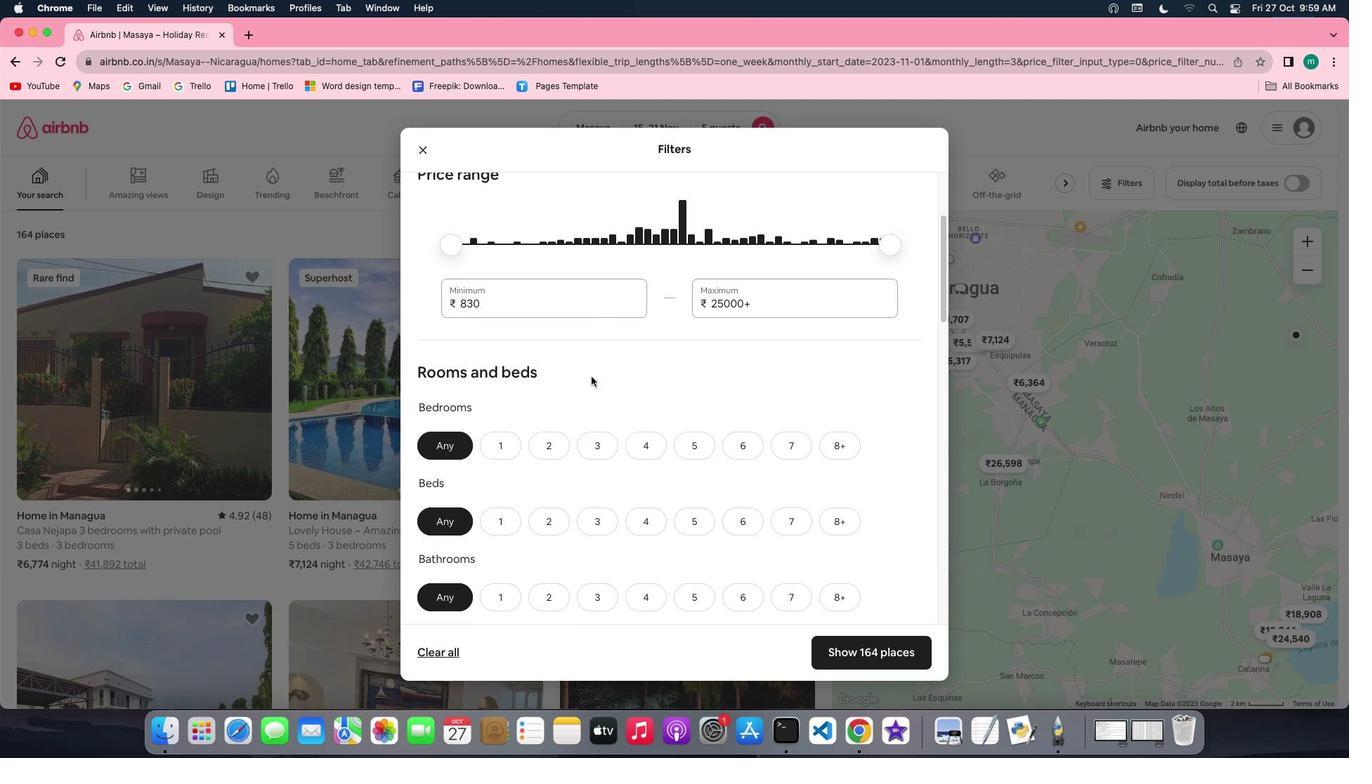 
Action: Mouse scrolled (591, 376) with delta (0, -1)
Screenshot: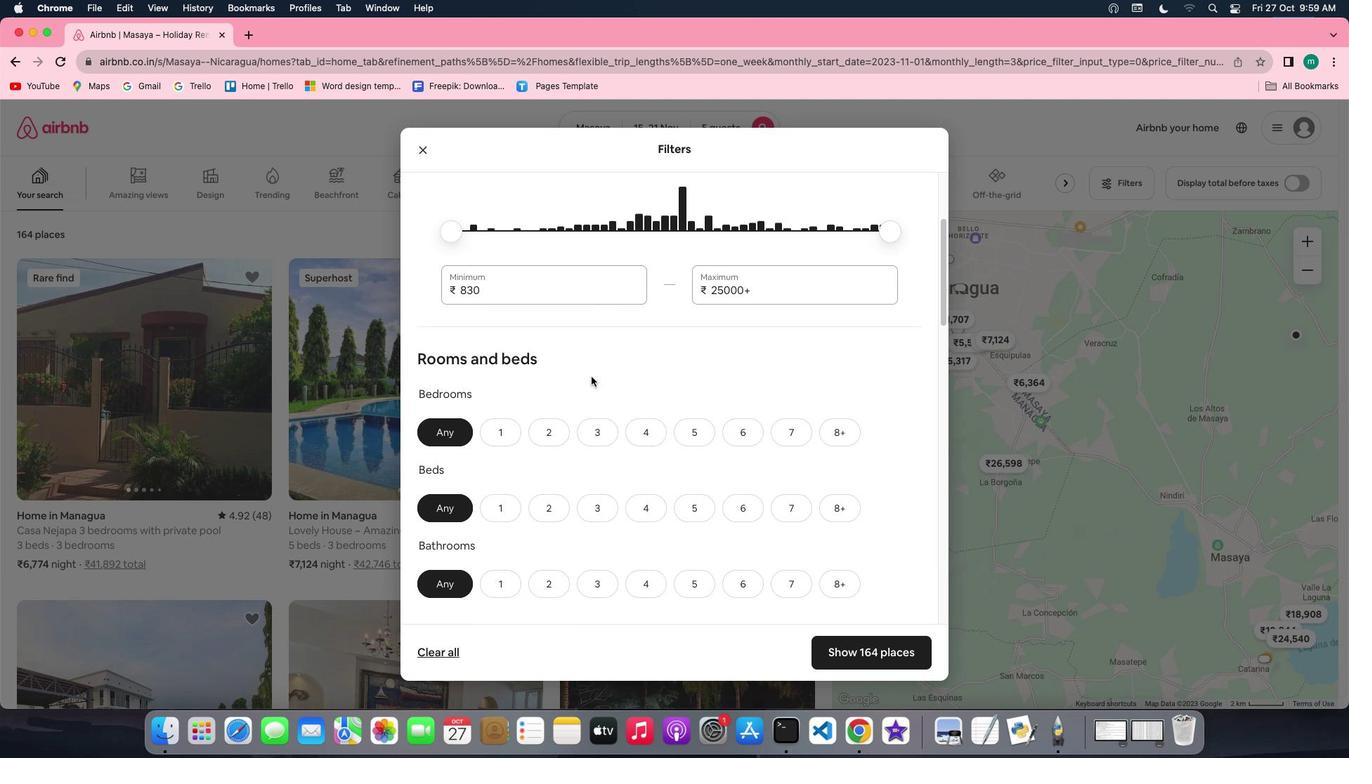 
Action: Mouse scrolled (591, 376) with delta (0, 0)
Screenshot: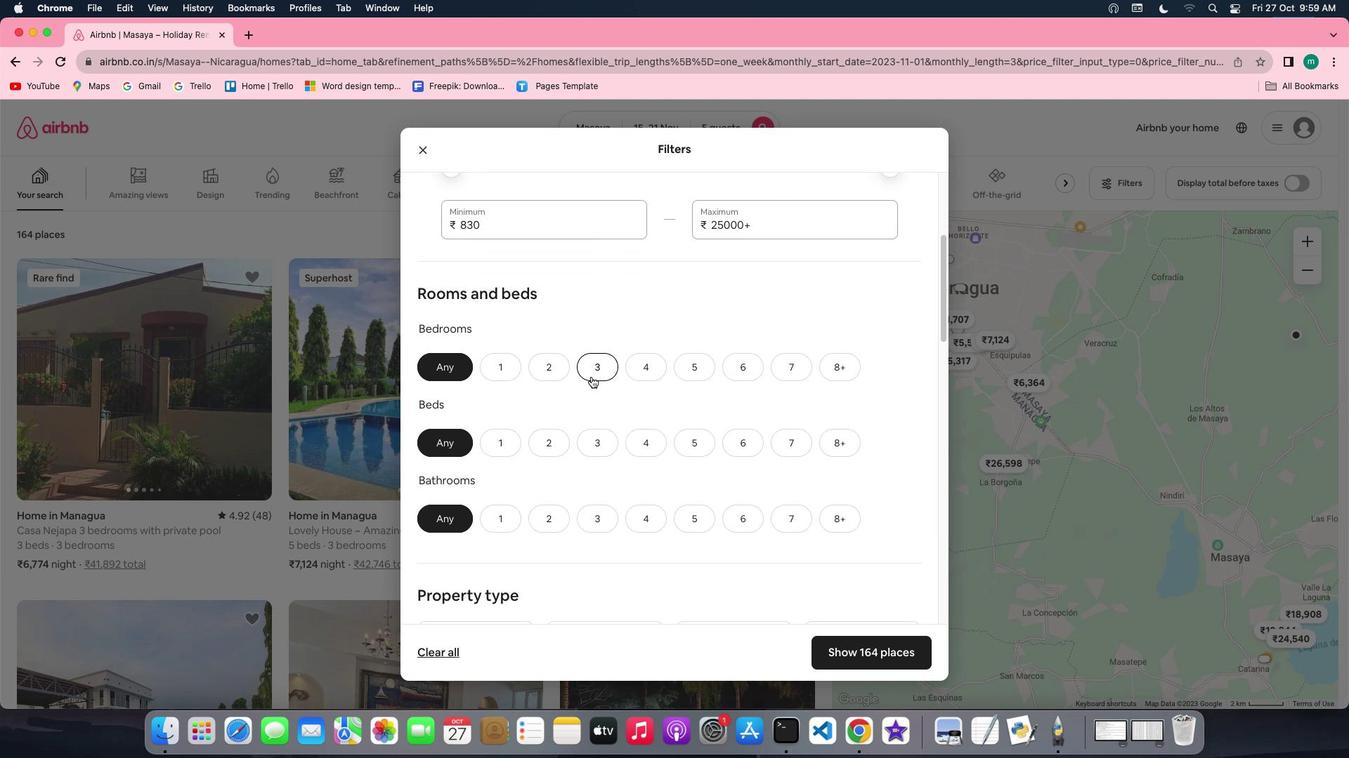 
Action: Mouse scrolled (591, 376) with delta (0, 0)
Screenshot: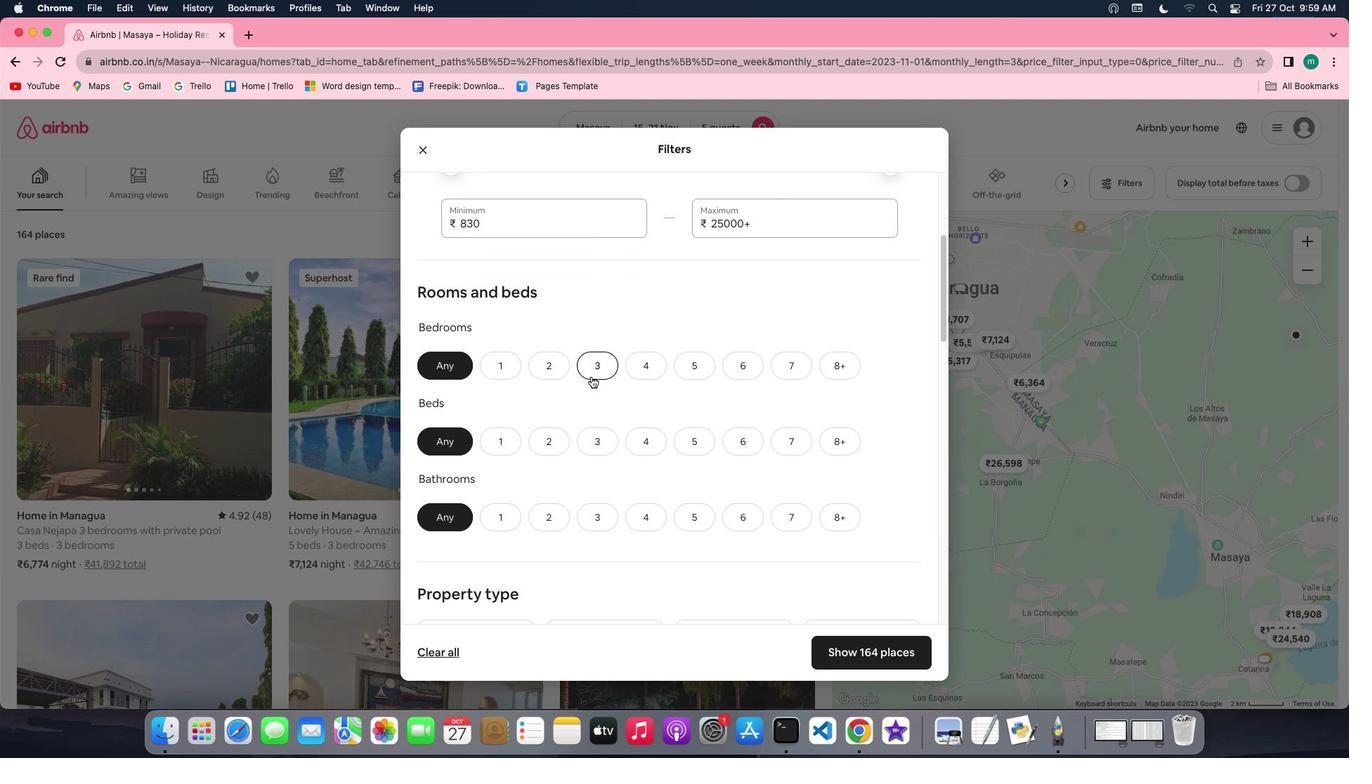 
Action: Mouse scrolled (591, 376) with delta (0, 0)
Screenshot: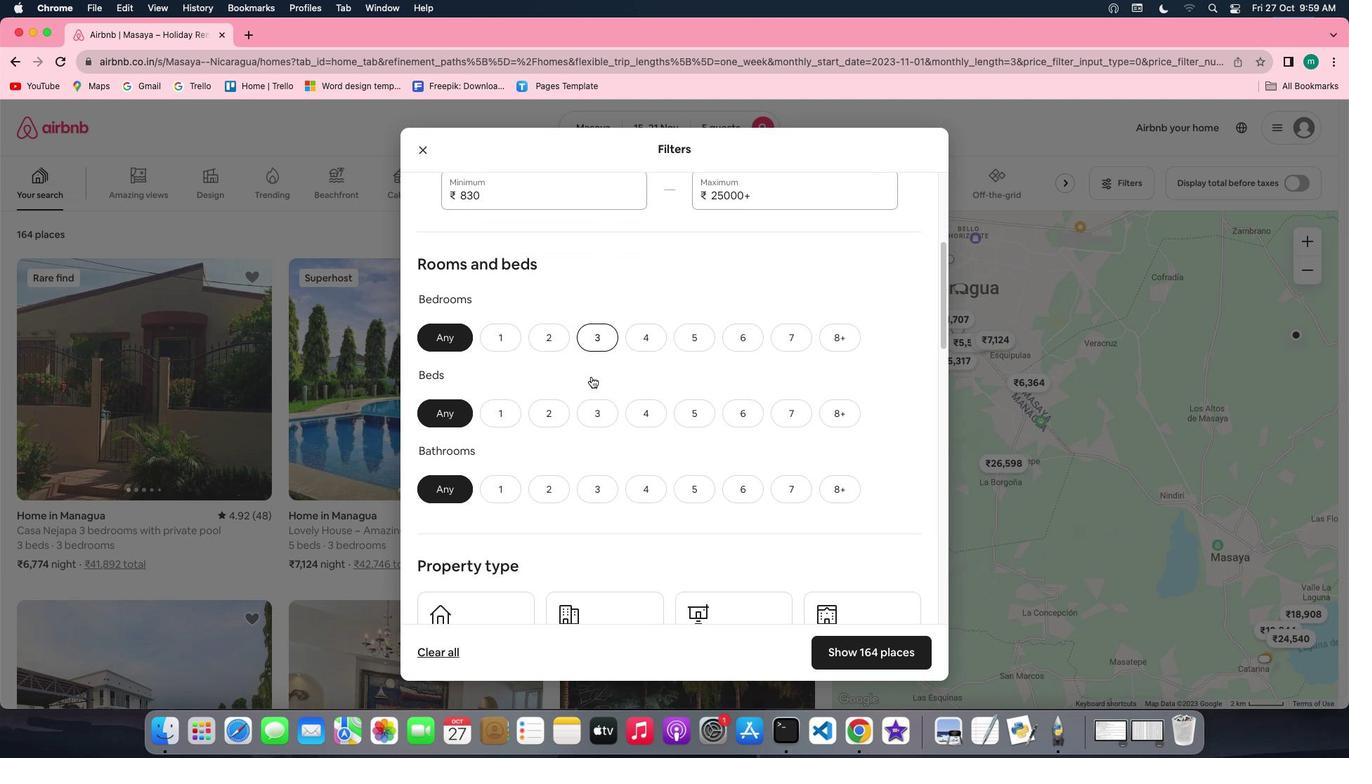 
Action: Mouse scrolled (591, 376) with delta (0, 0)
Screenshot: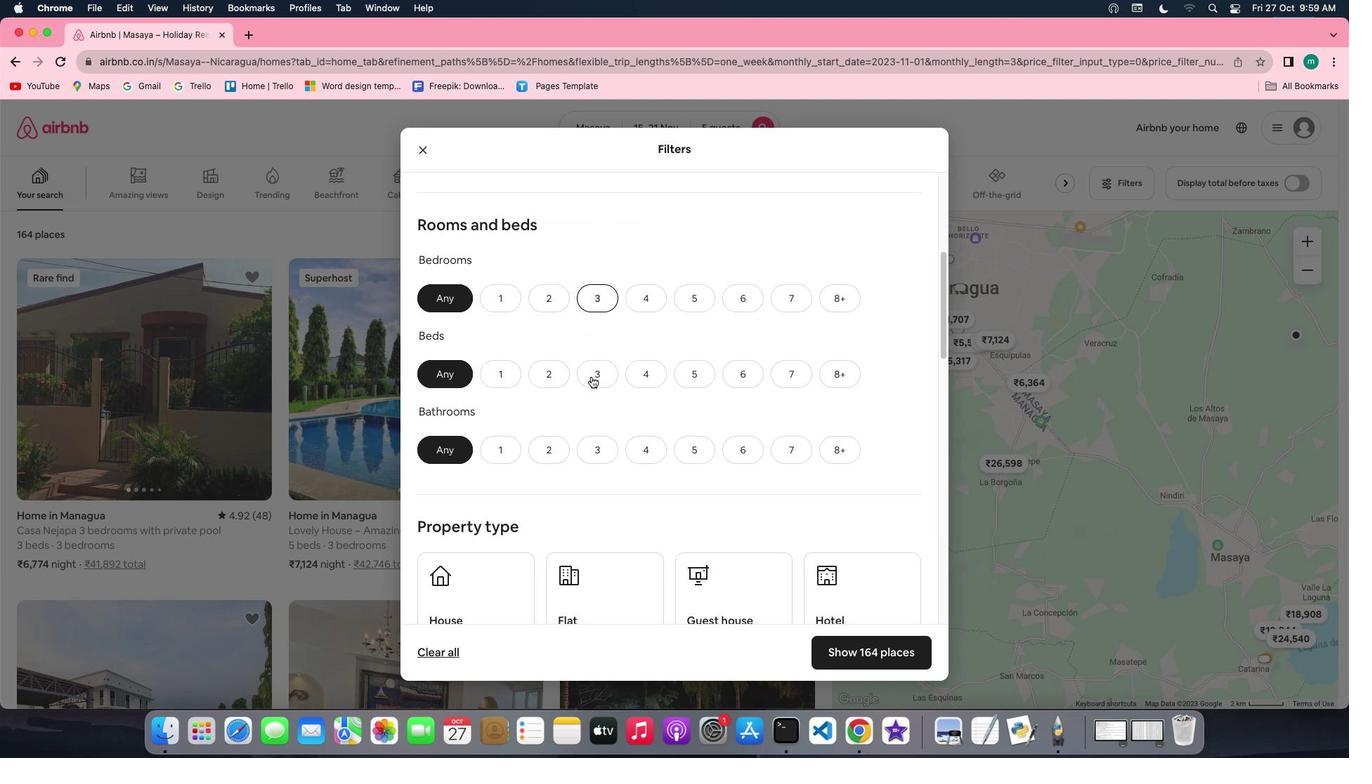 
Action: Mouse moved to (603, 297)
Screenshot: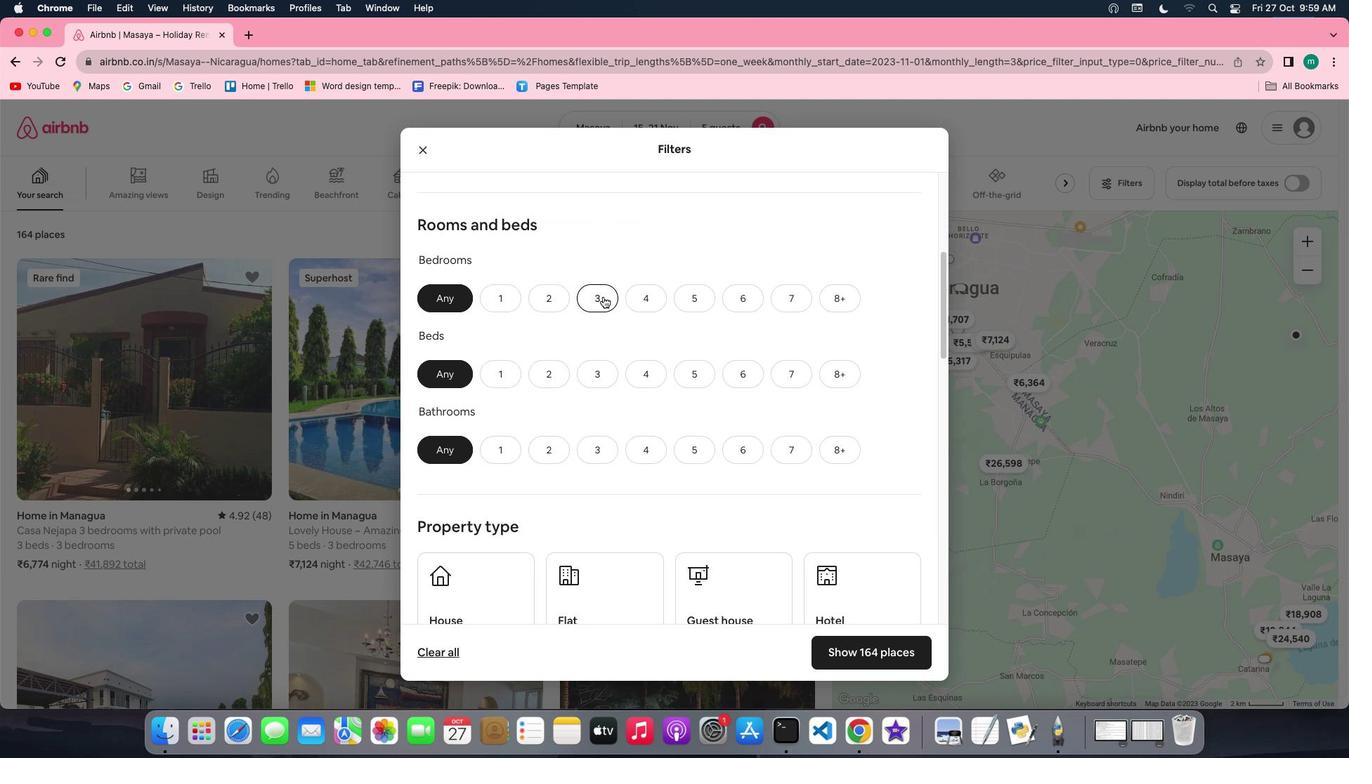
Action: Mouse pressed left at (603, 297)
Screenshot: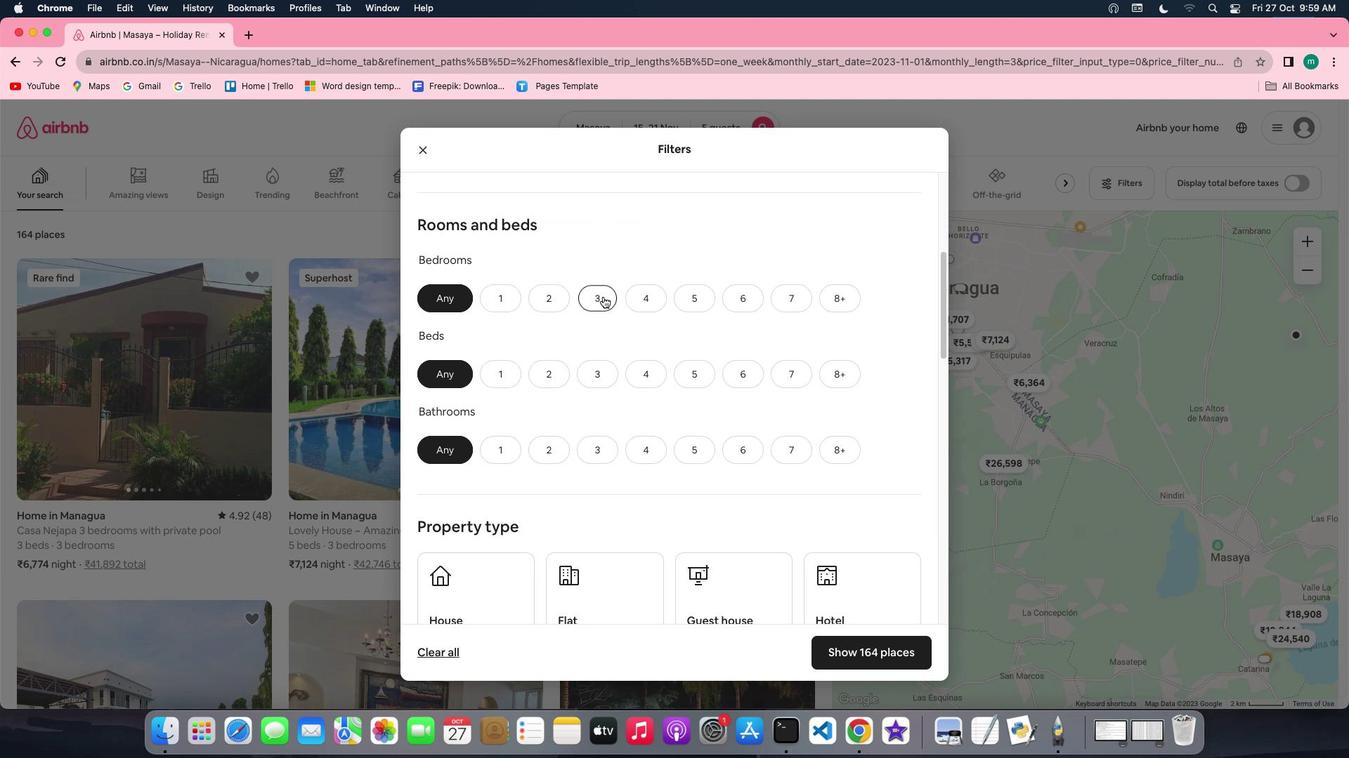 
Action: Mouse moved to (599, 372)
Screenshot: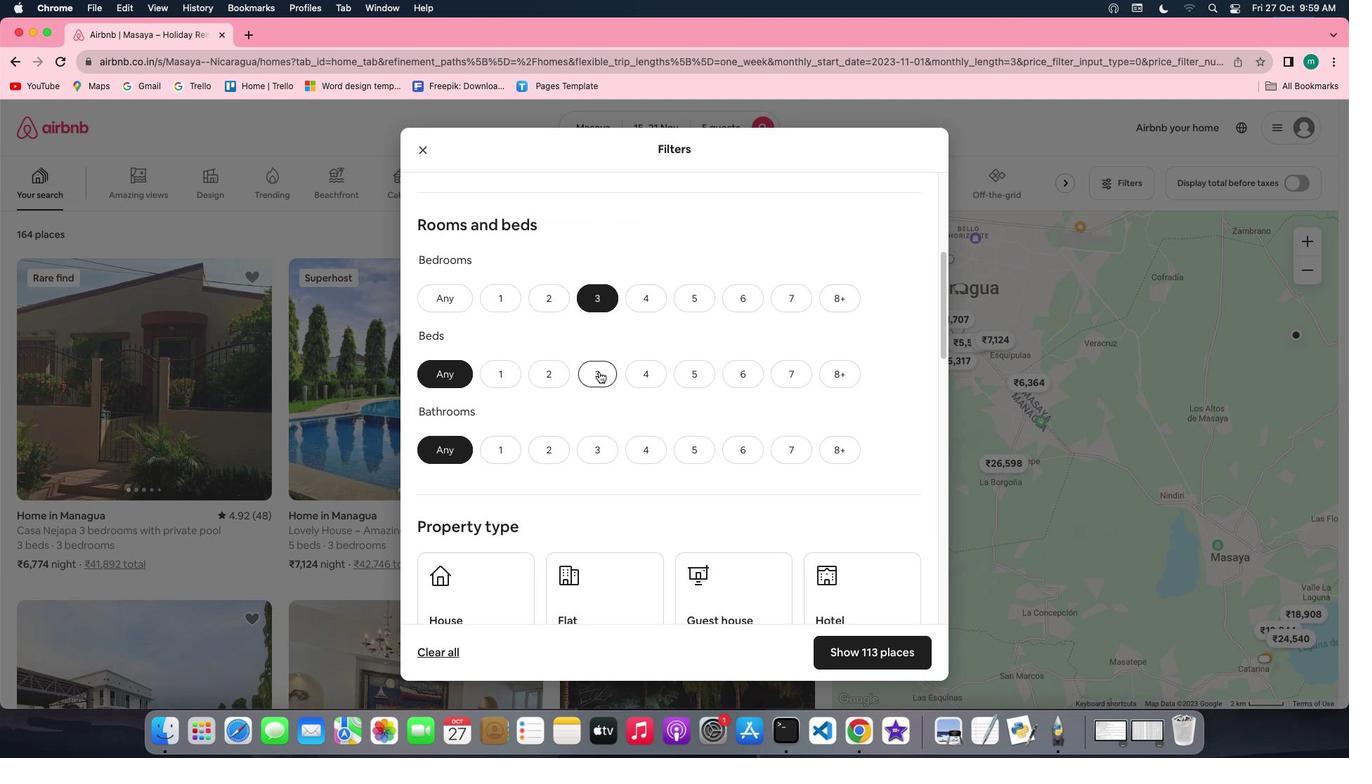 
Action: Mouse pressed left at (599, 372)
Screenshot: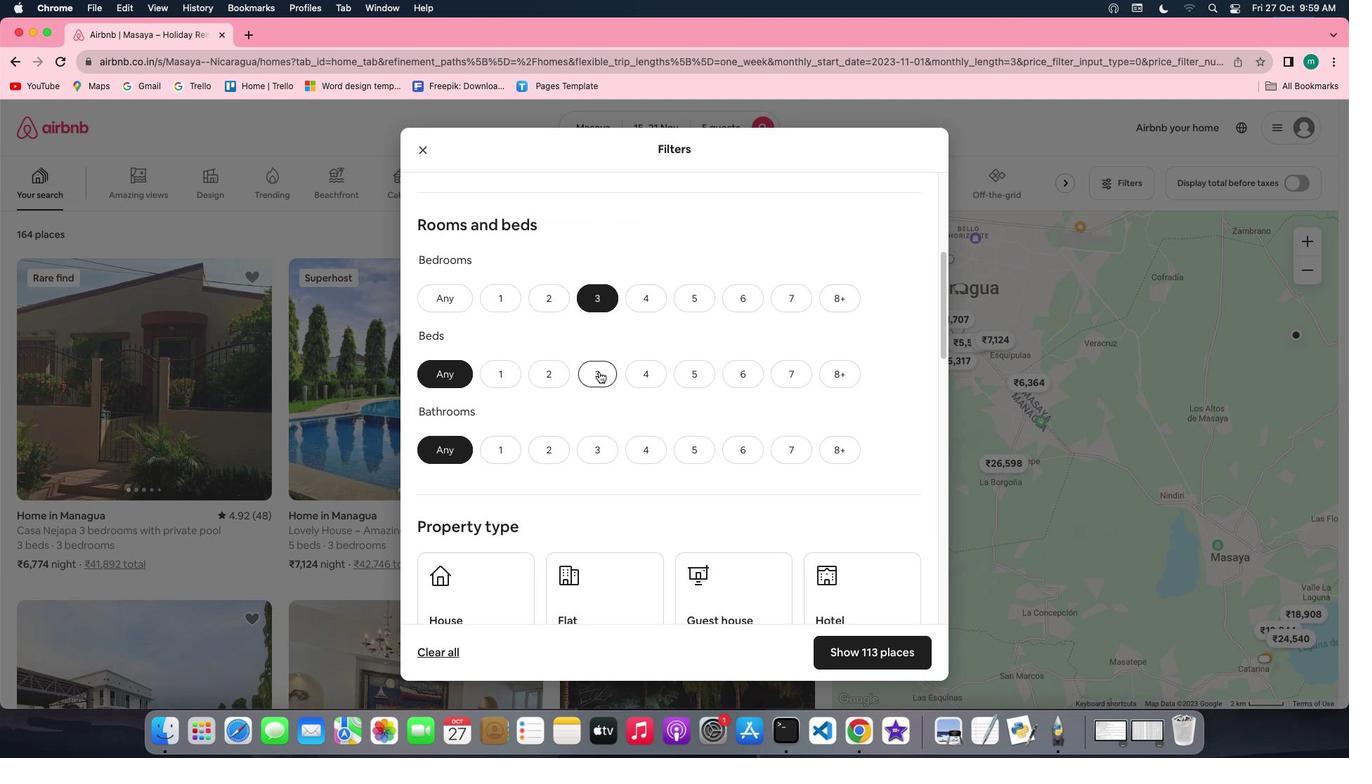
Action: Mouse moved to (599, 454)
Screenshot: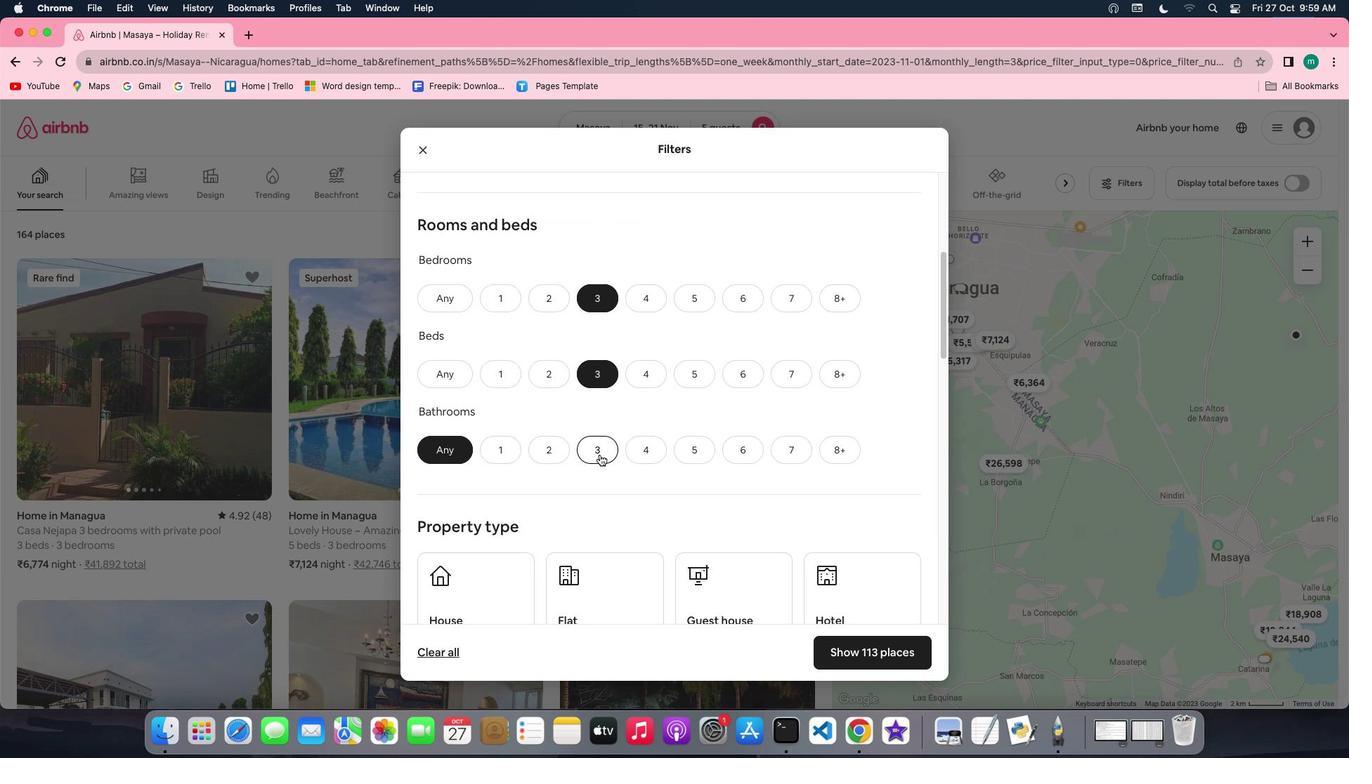 
Action: Mouse pressed left at (599, 454)
Screenshot: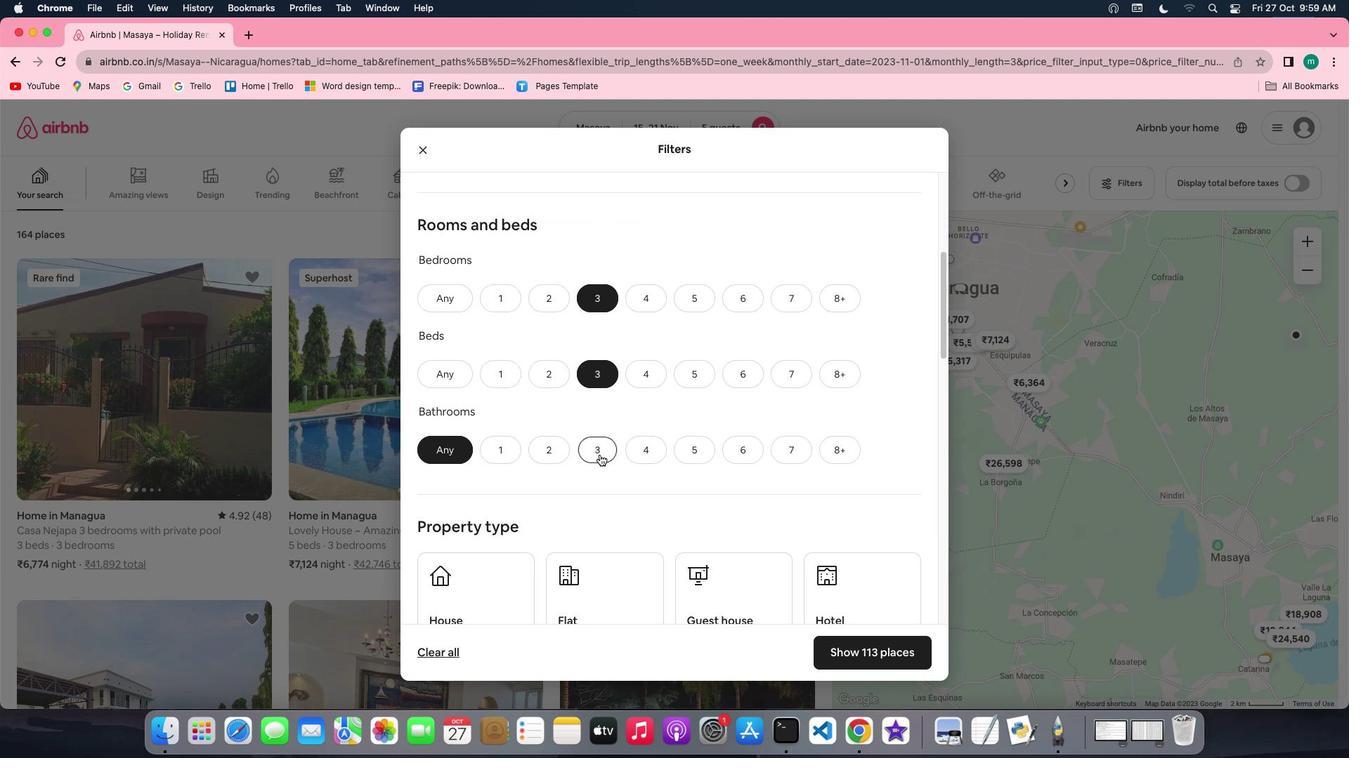 
Action: Mouse moved to (713, 447)
Screenshot: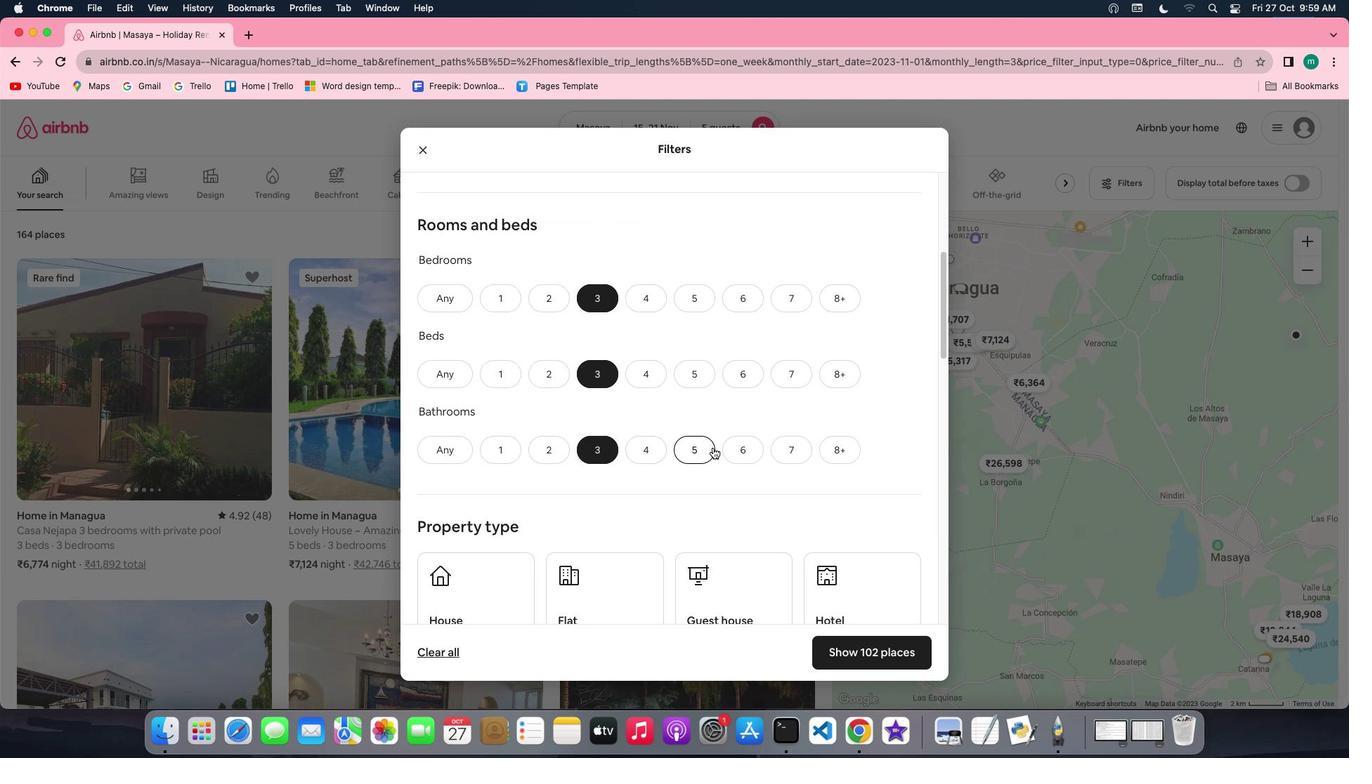 
Action: Mouse scrolled (713, 447) with delta (0, 0)
Screenshot: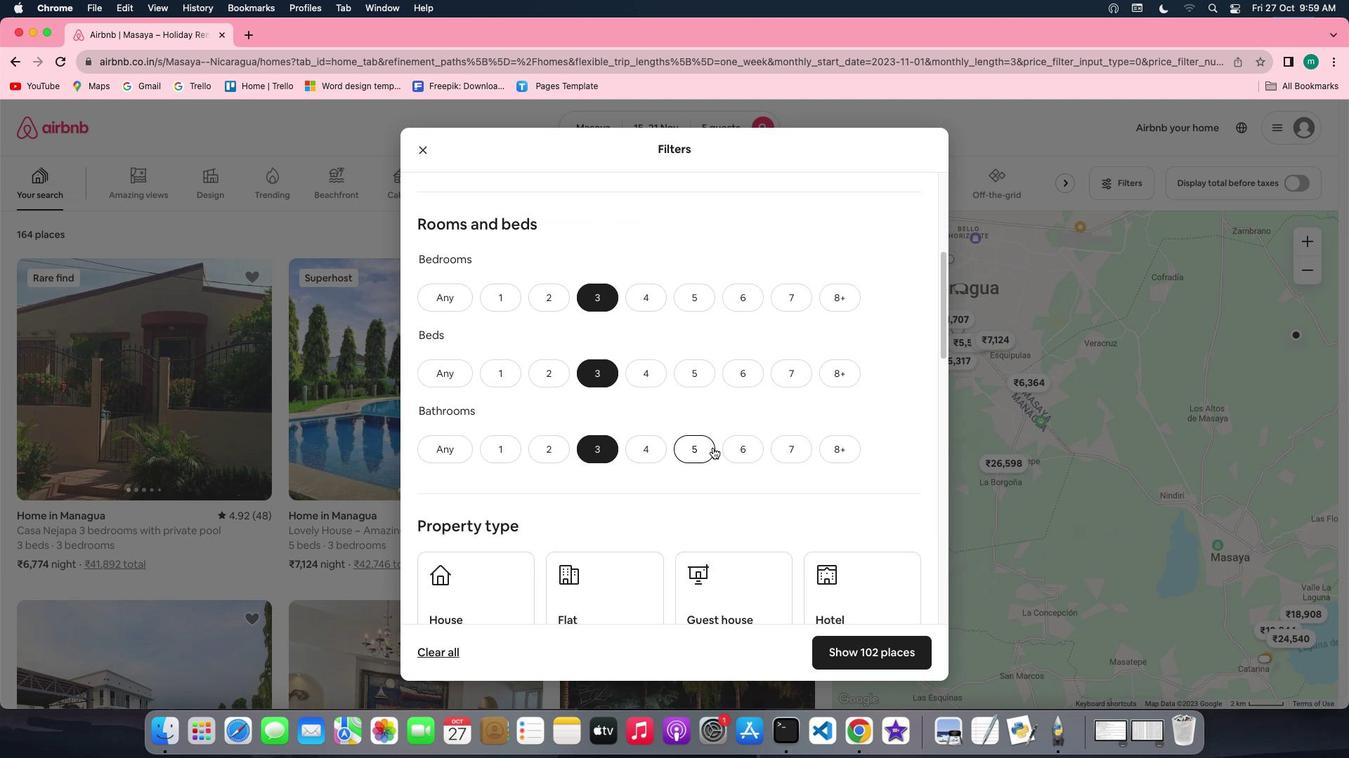 
Action: Mouse scrolled (713, 447) with delta (0, 0)
Screenshot: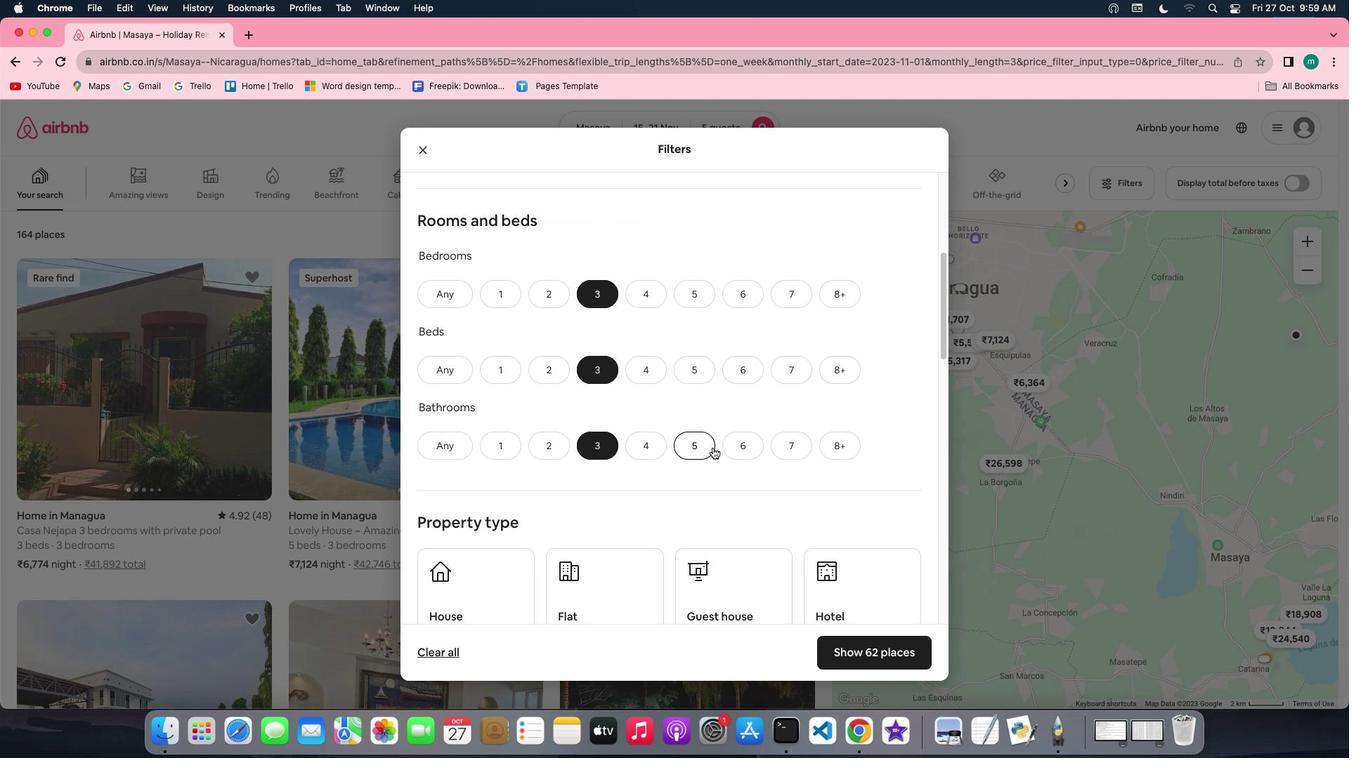 
Action: Mouse scrolled (713, 447) with delta (0, 0)
Screenshot: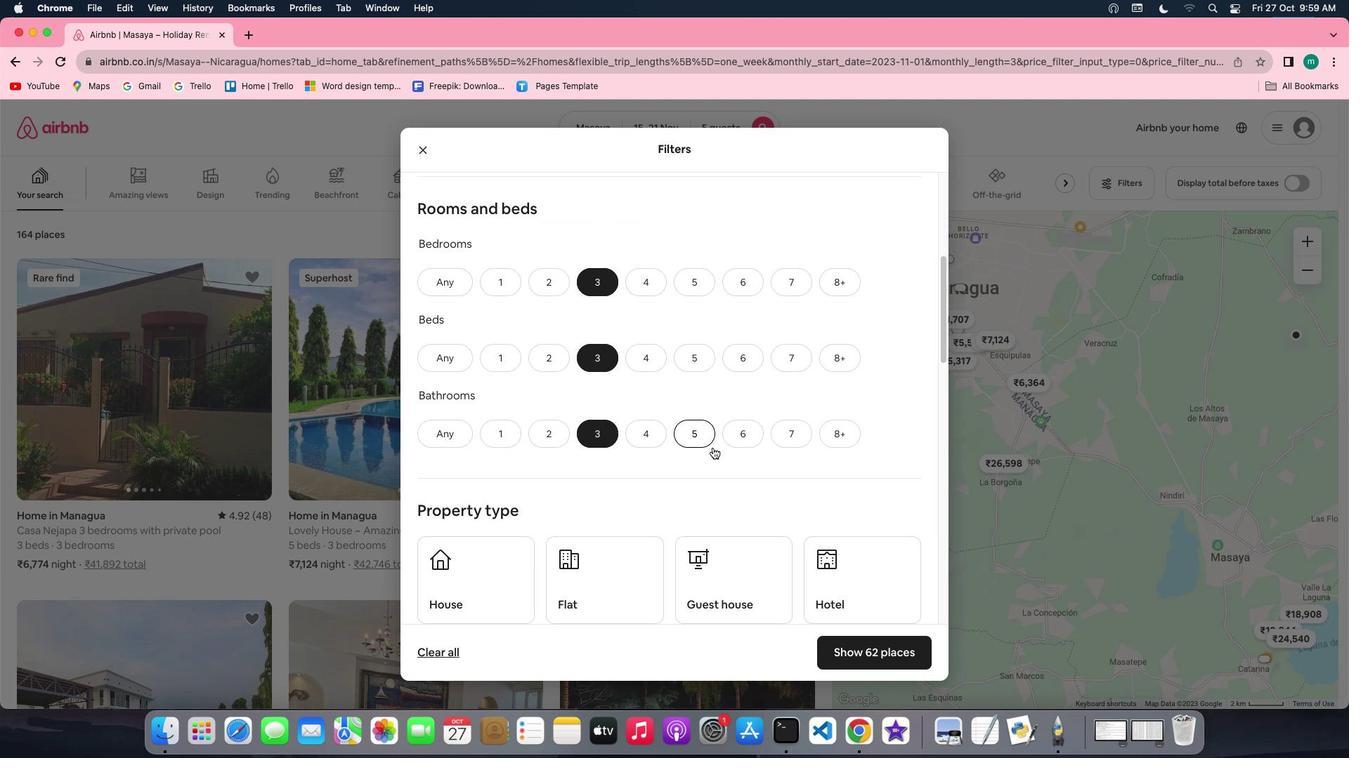 
Action: Mouse scrolled (713, 447) with delta (0, 0)
Screenshot: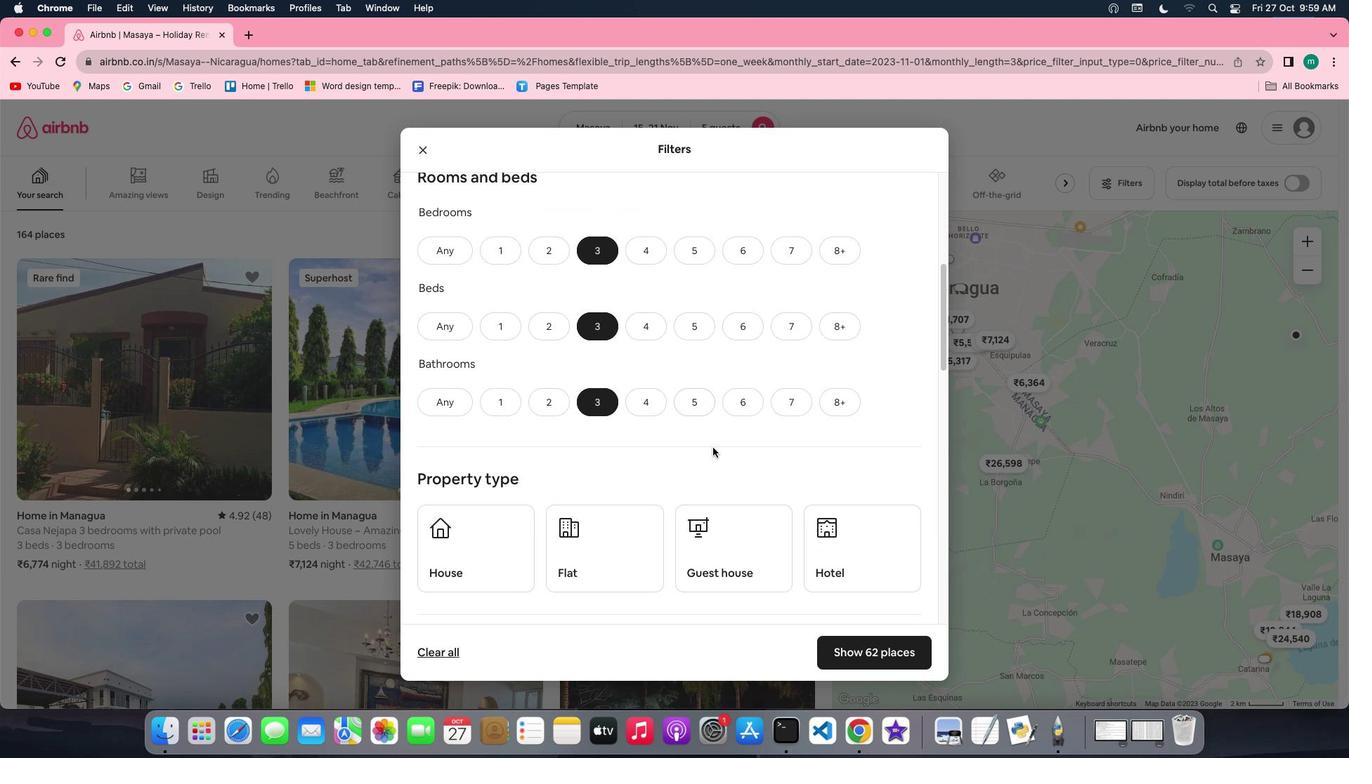 
Action: Mouse scrolled (713, 447) with delta (0, 0)
Screenshot: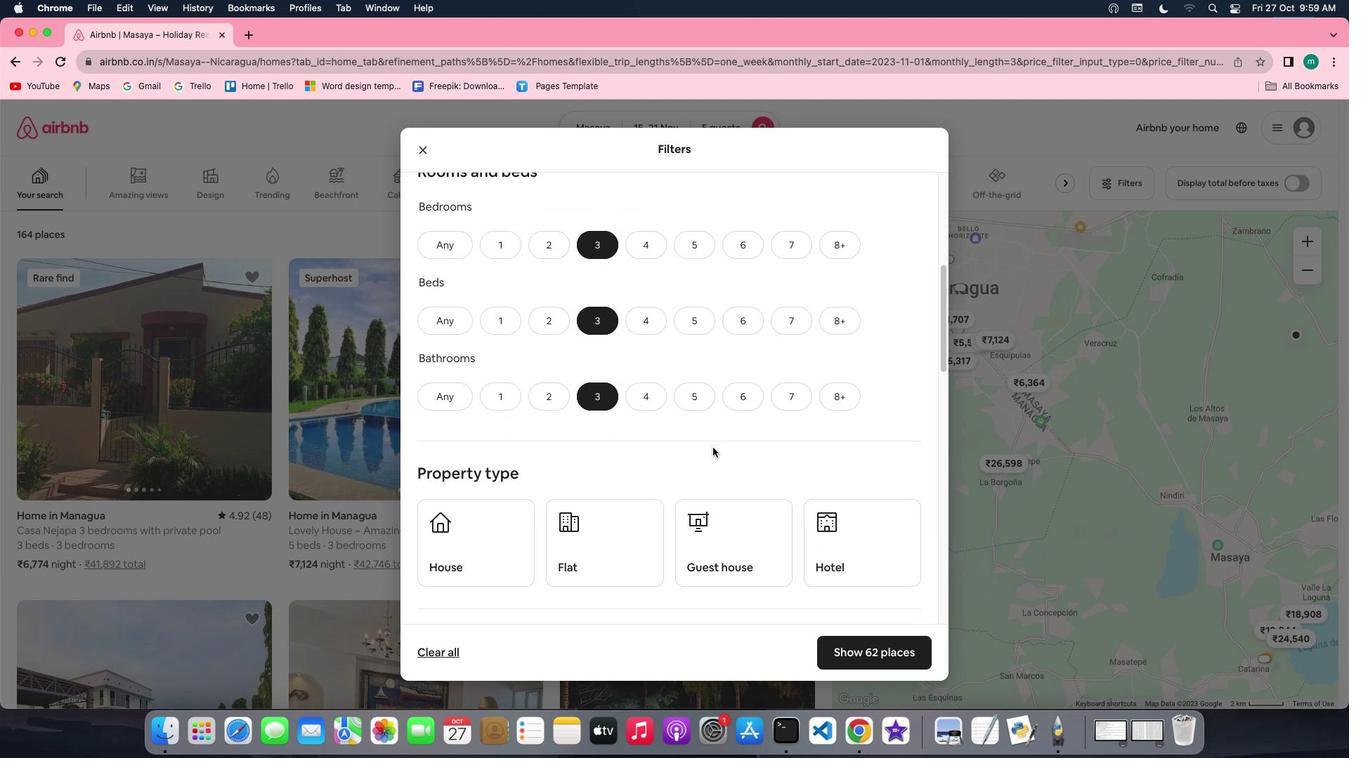 
Action: Mouse scrolled (713, 447) with delta (0, 0)
Screenshot: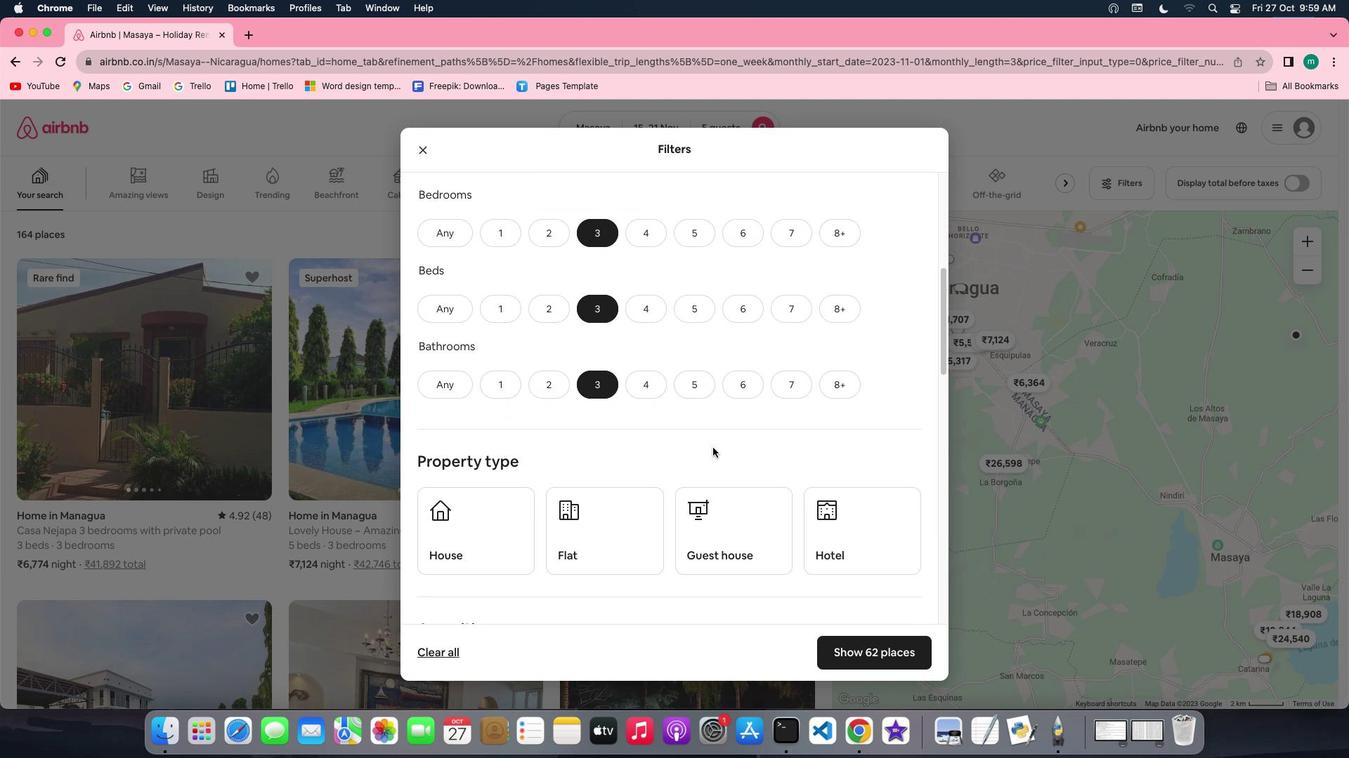 
Action: Mouse scrolled (713, 447) with delta (0, 0)
Screenshot: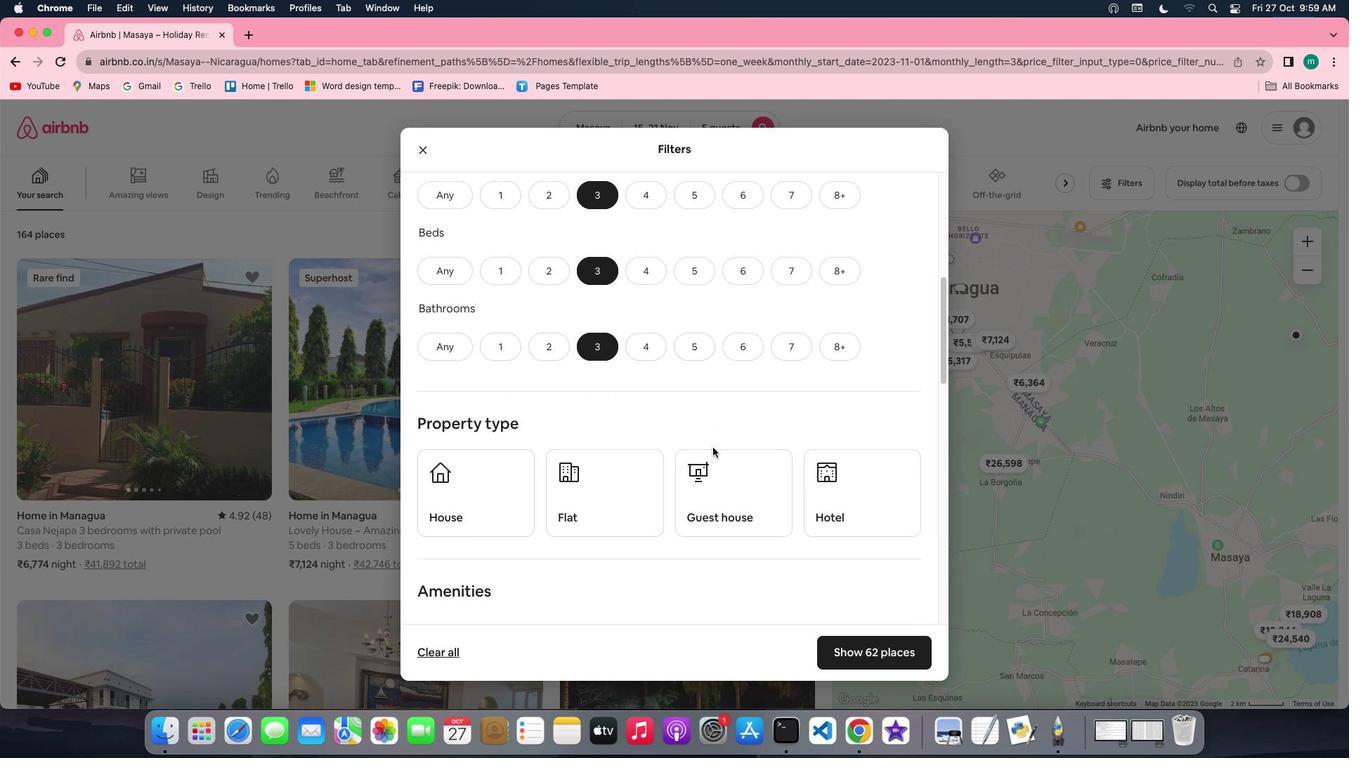 
Action: Mouse scrolled (713, 447) with delta (0, 0)
Screenshot: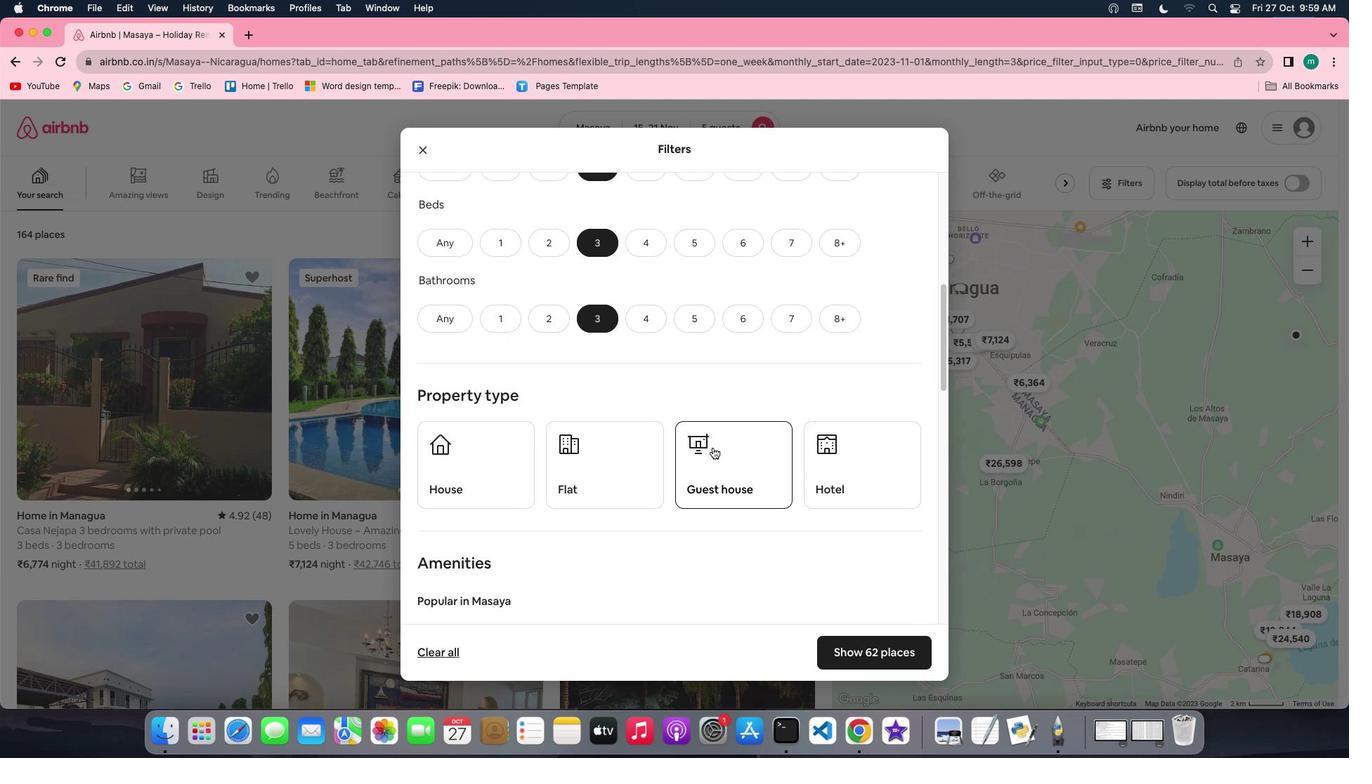 
Action: Mouse scrolled (713, 447) with delta (0, 0)
Screenshot: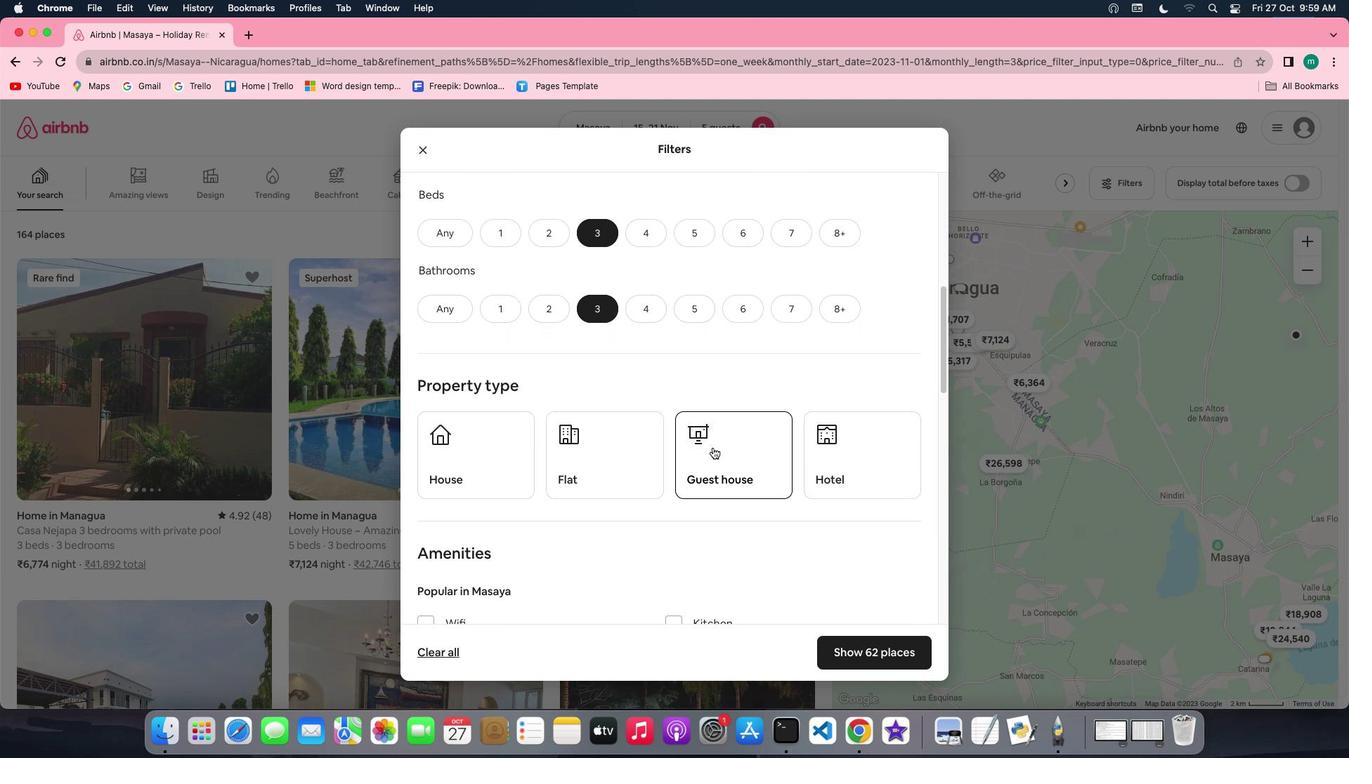 
Action: Mouse scrolled (713, 447) with delta (0, 0)
Screenshot: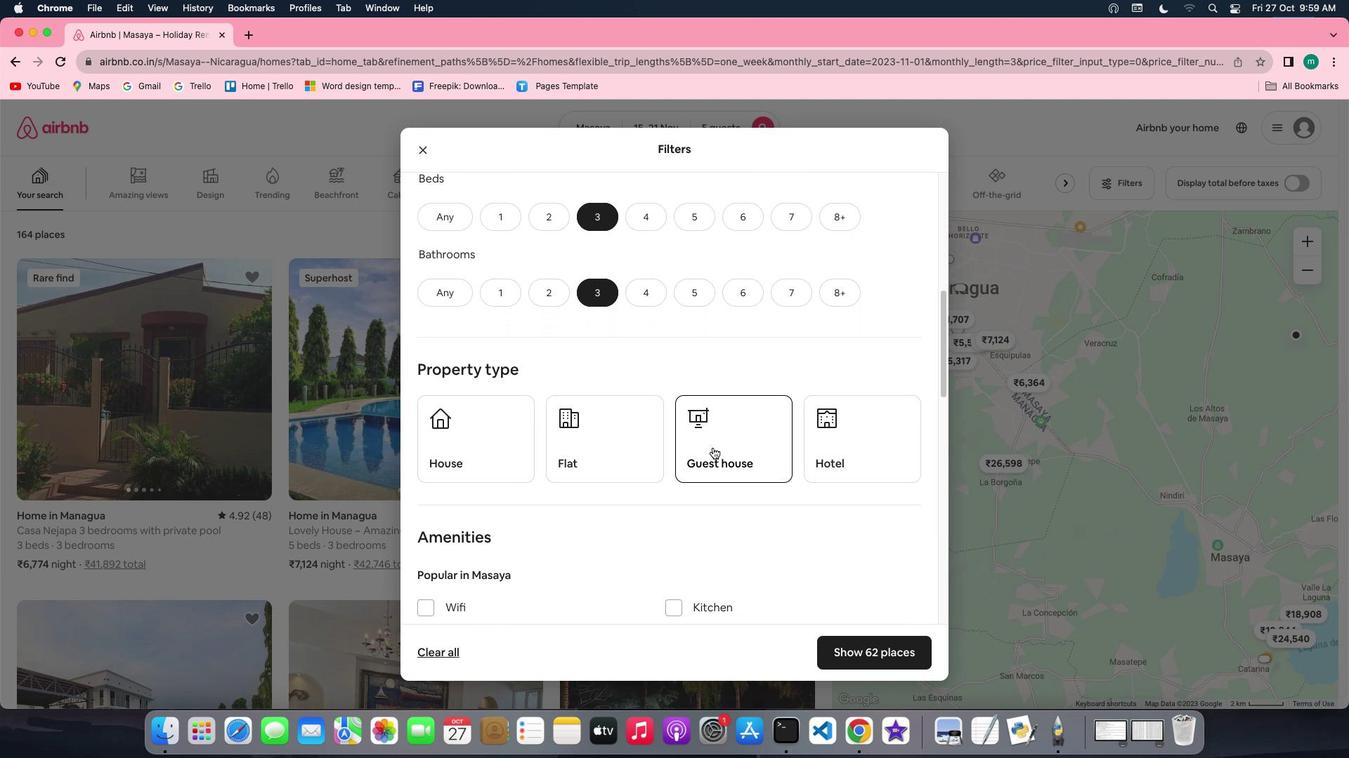 
Action: Mouse moved to (434, 420)
Screenshot: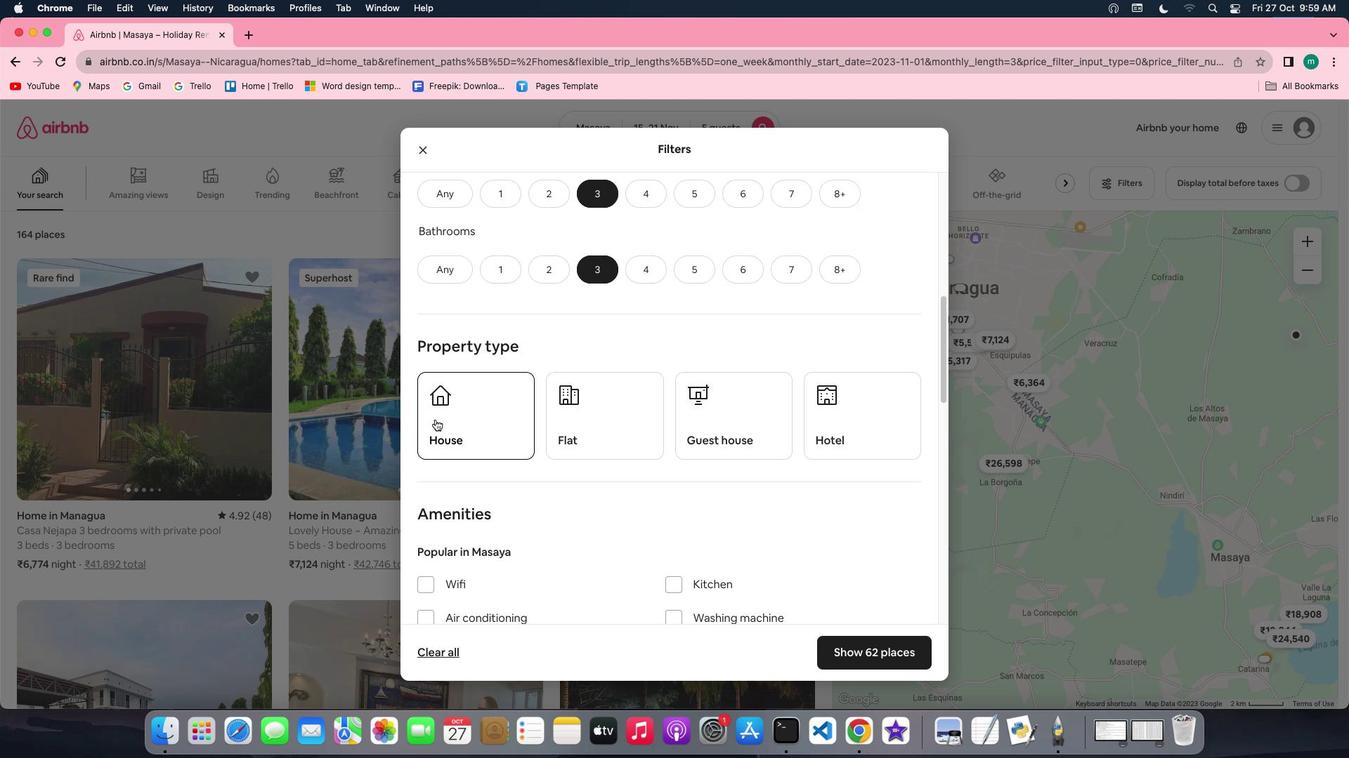 
Action: Mouse pressed left at (434, 420)
Screenshot: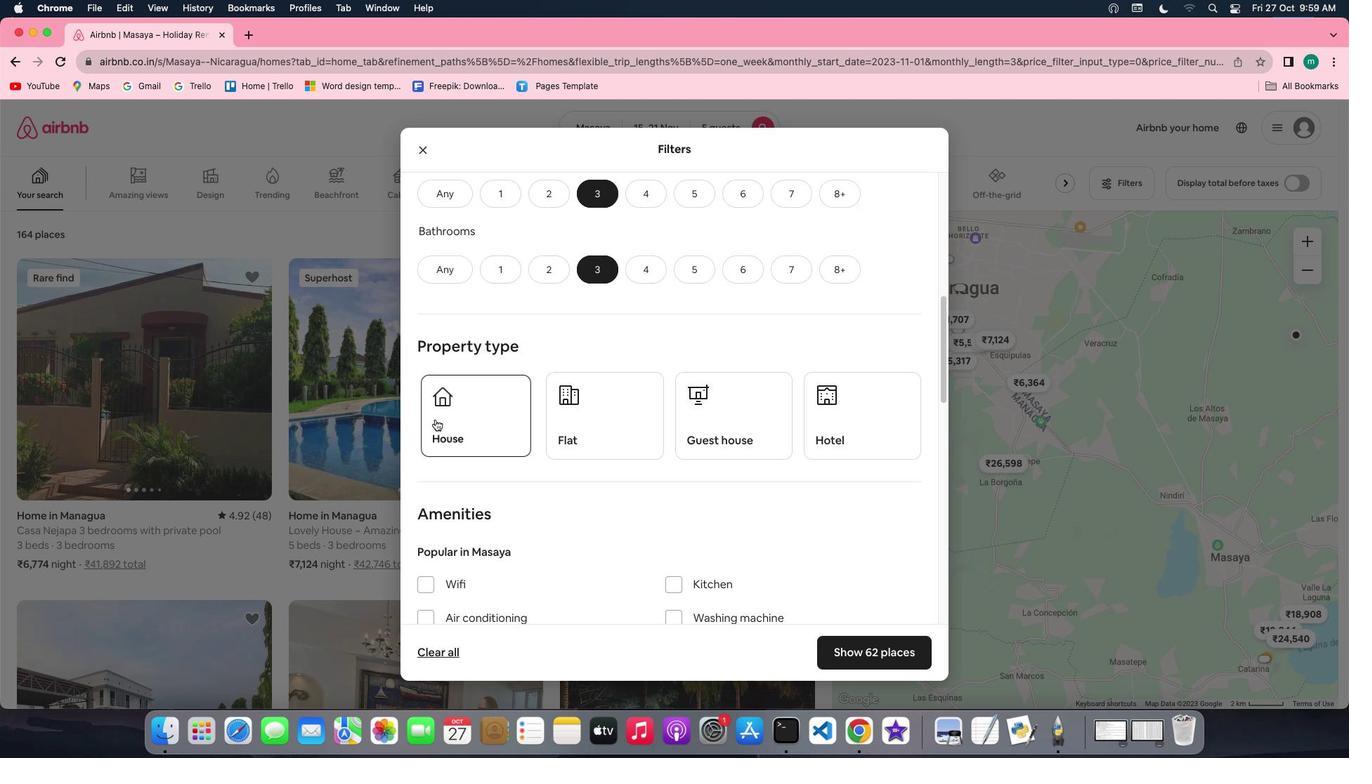 
Action: Mouse moved to (604, 435)
Screenshot: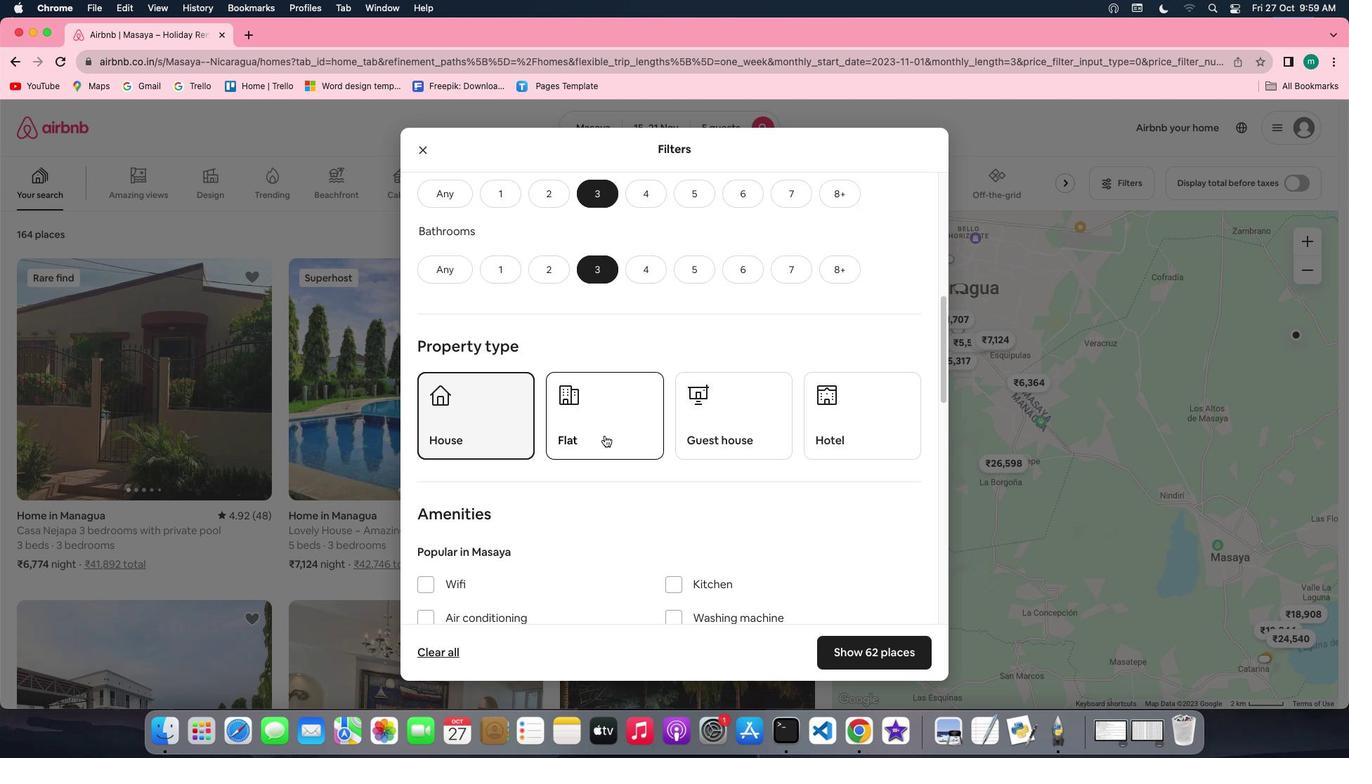 
Action: Mouse scrolled (604, 435) with delta (0, 0)
Screenshot: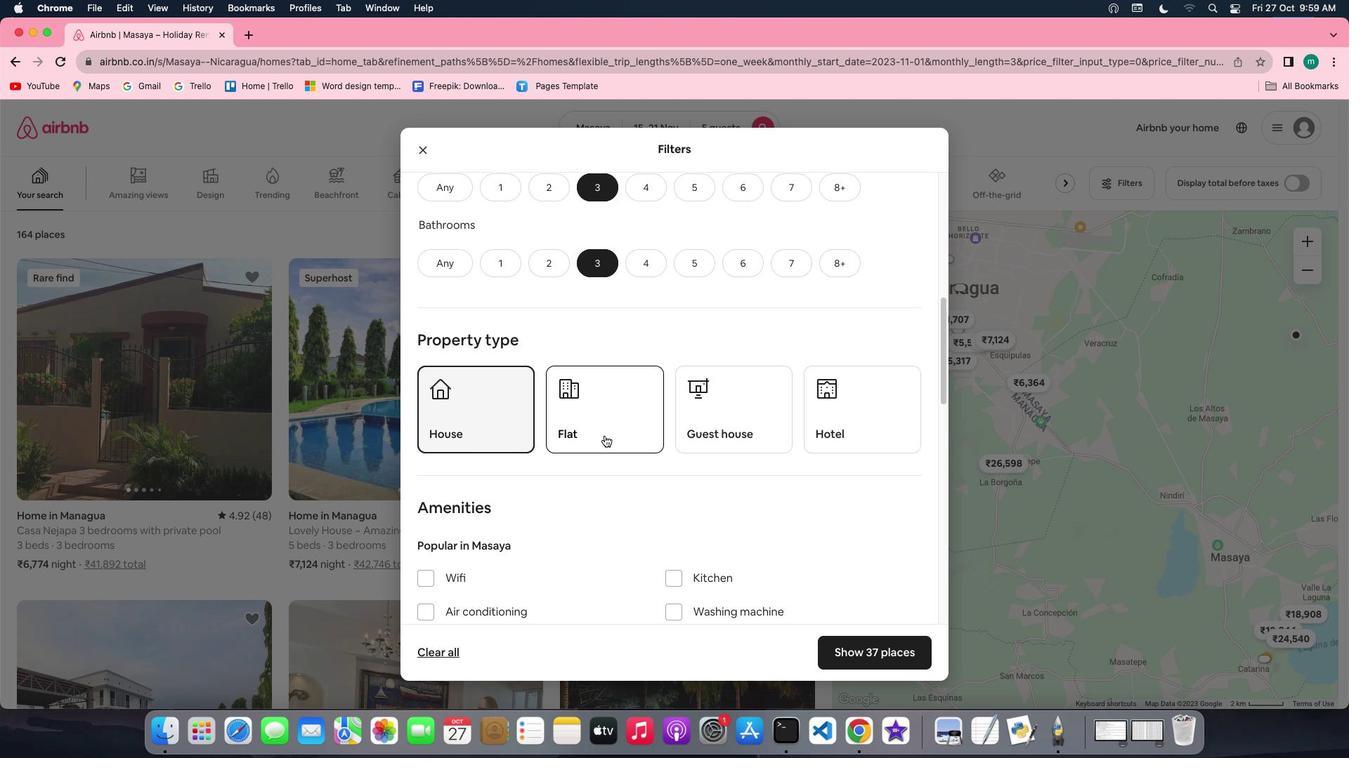 
Action: Mouse scrolled (604, 435) with delta (0, 0)
Screenshot: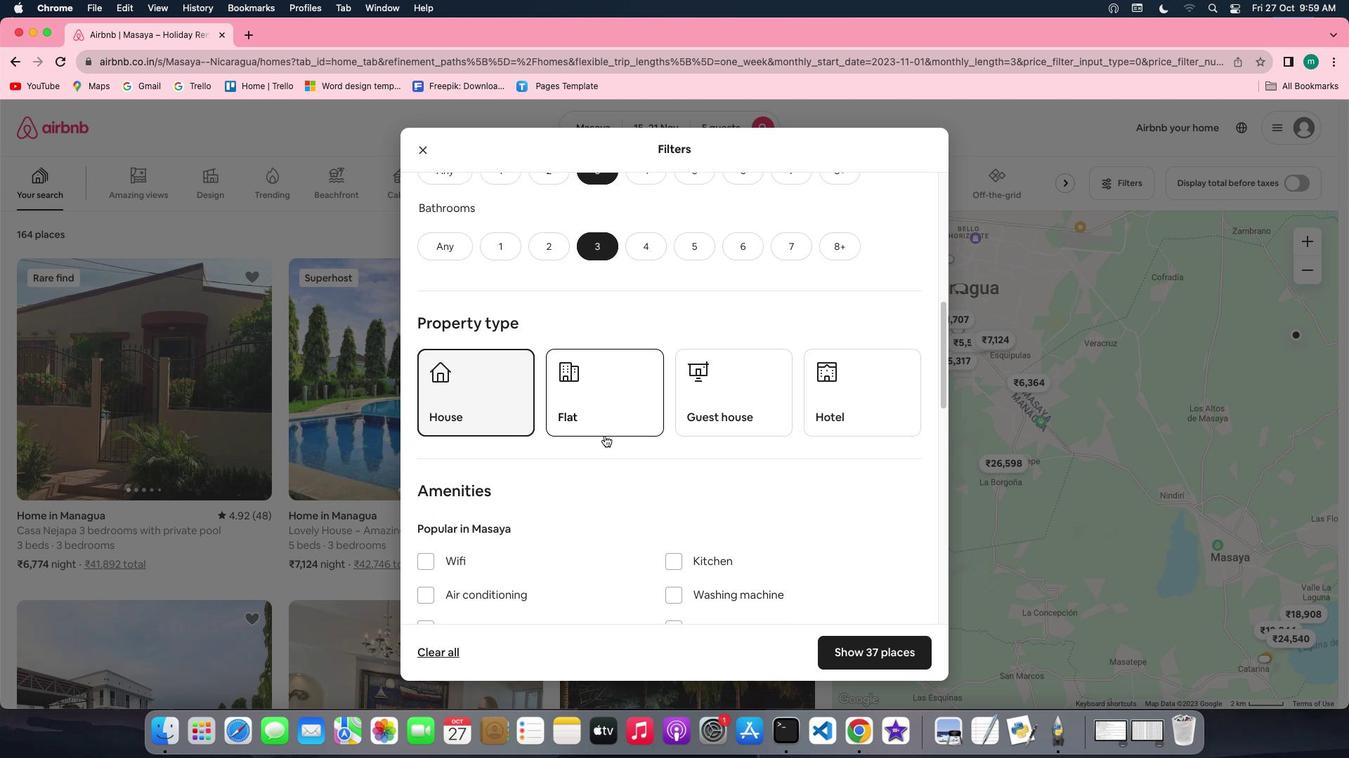 
Action: Mouse scrolled (604, 435) with delta (0, -1)
Screenshot: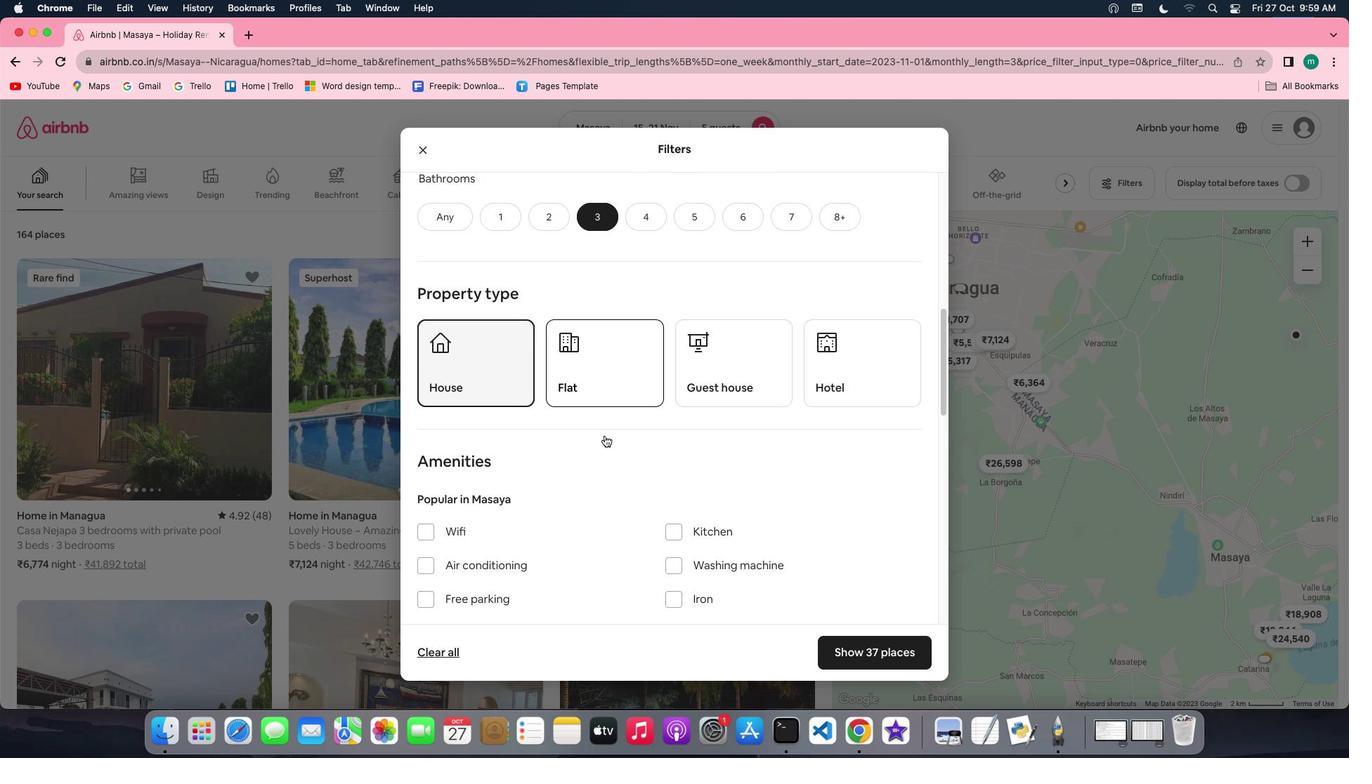 
Action: Mouse scrolled (604, 435) with delta (0, -2)
Screenshot: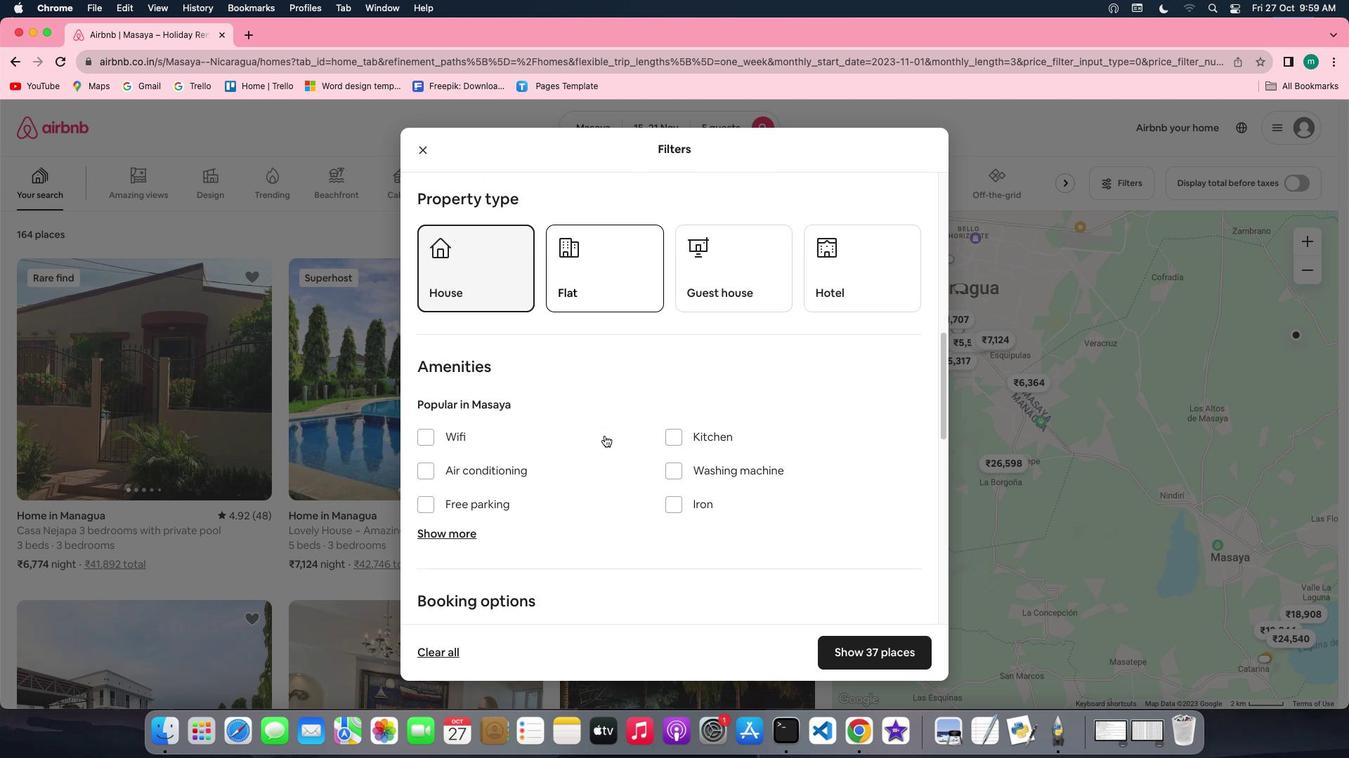 
Action: Mouse scrolled (604, 435) with delta (0, 0)
Screenshot: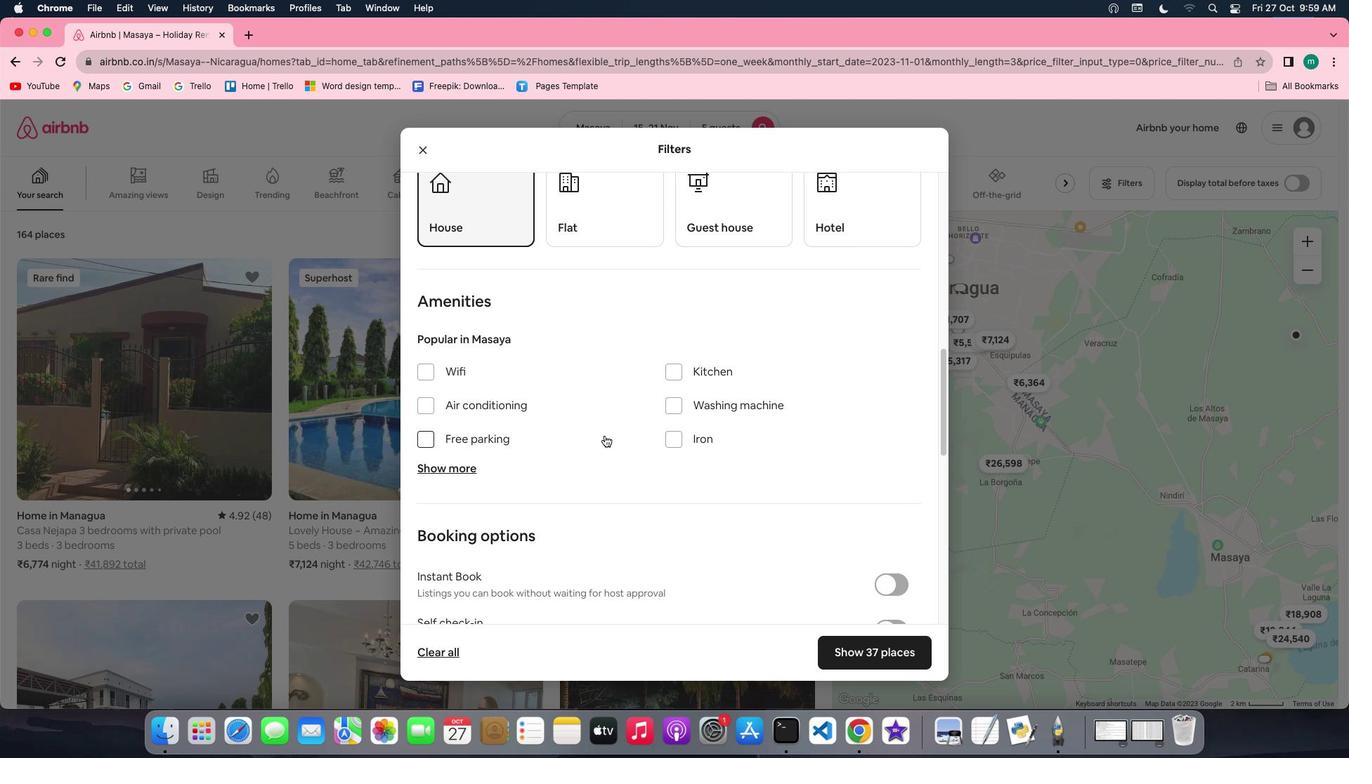 
Action: Mouse scrolled (604, 435) with delta (0, 0)
Screenshot: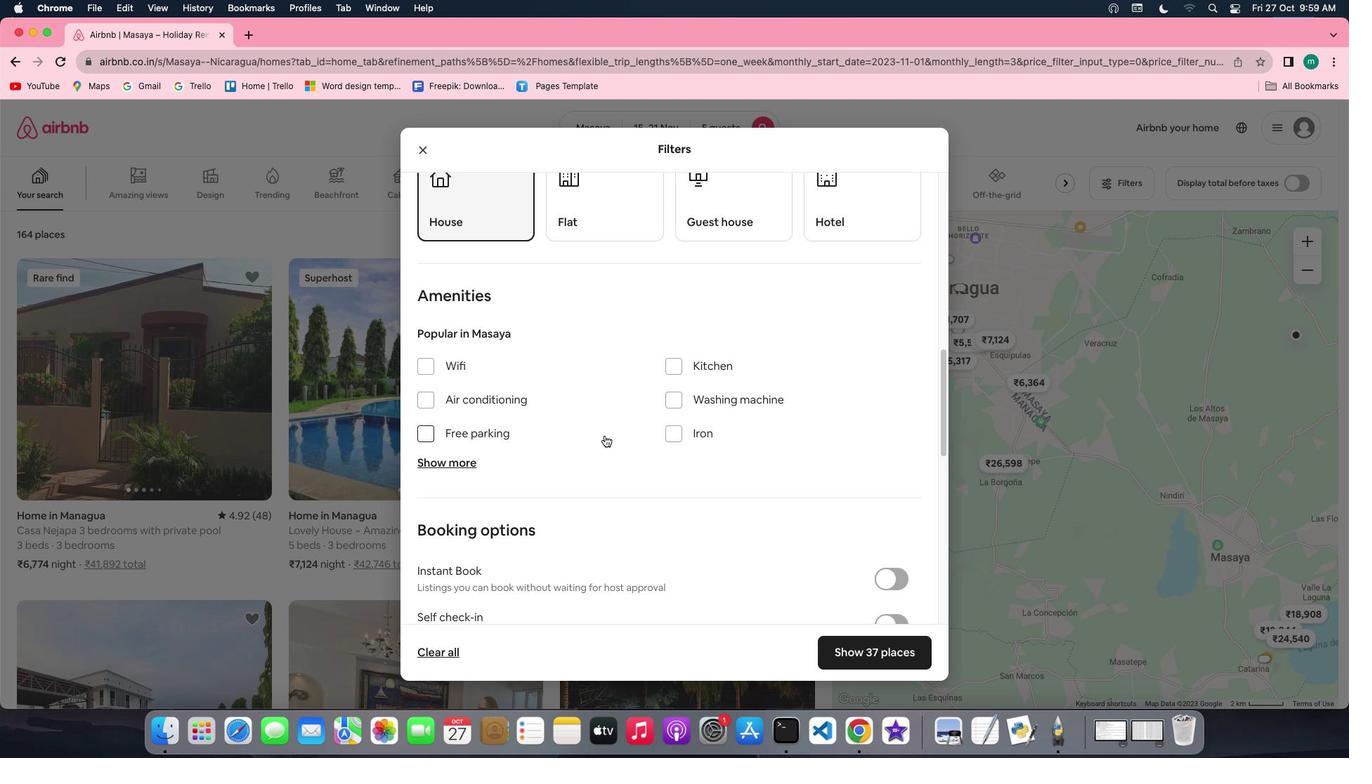 
Action: Mouse scrolled (604, 435) with delta (0, 0)
Screenshot: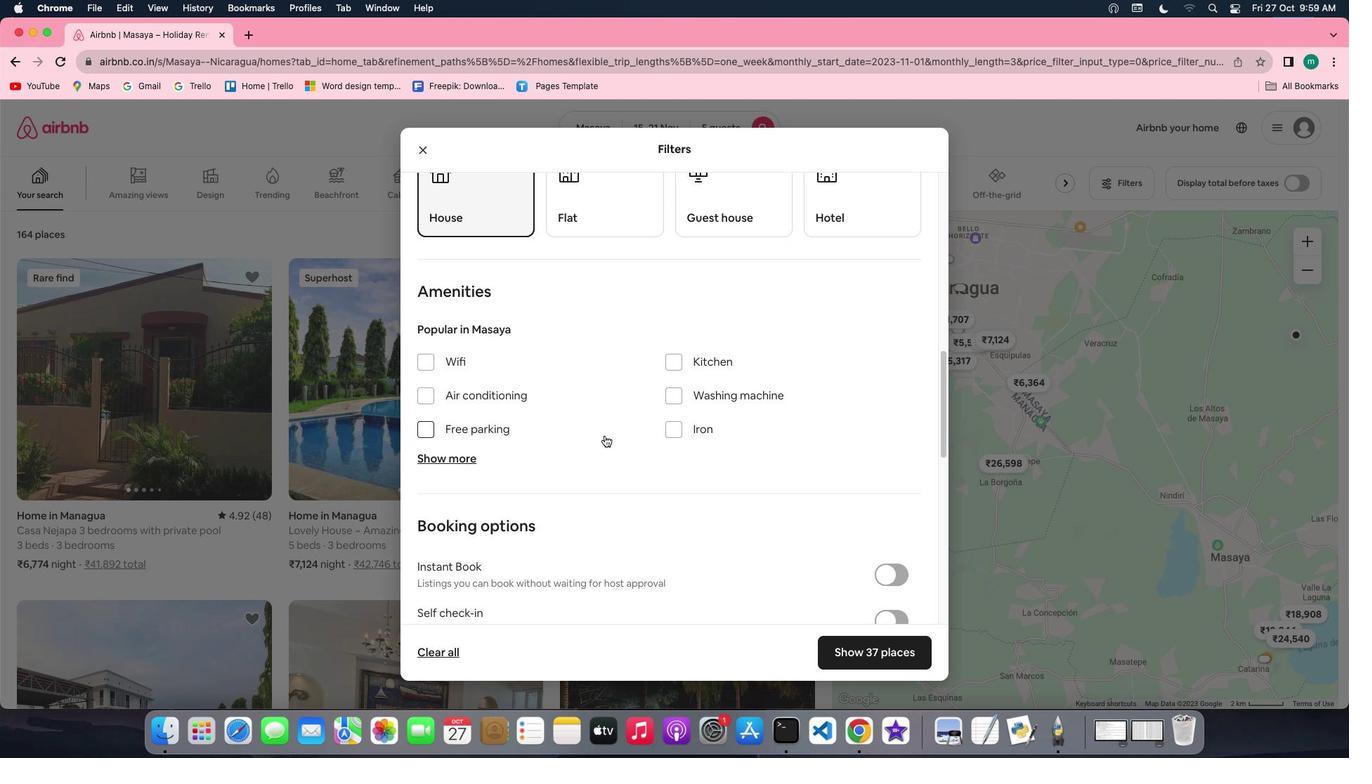 
Action: Mouse scrolled (604, 435) with delta (0, 0)
Screenshot: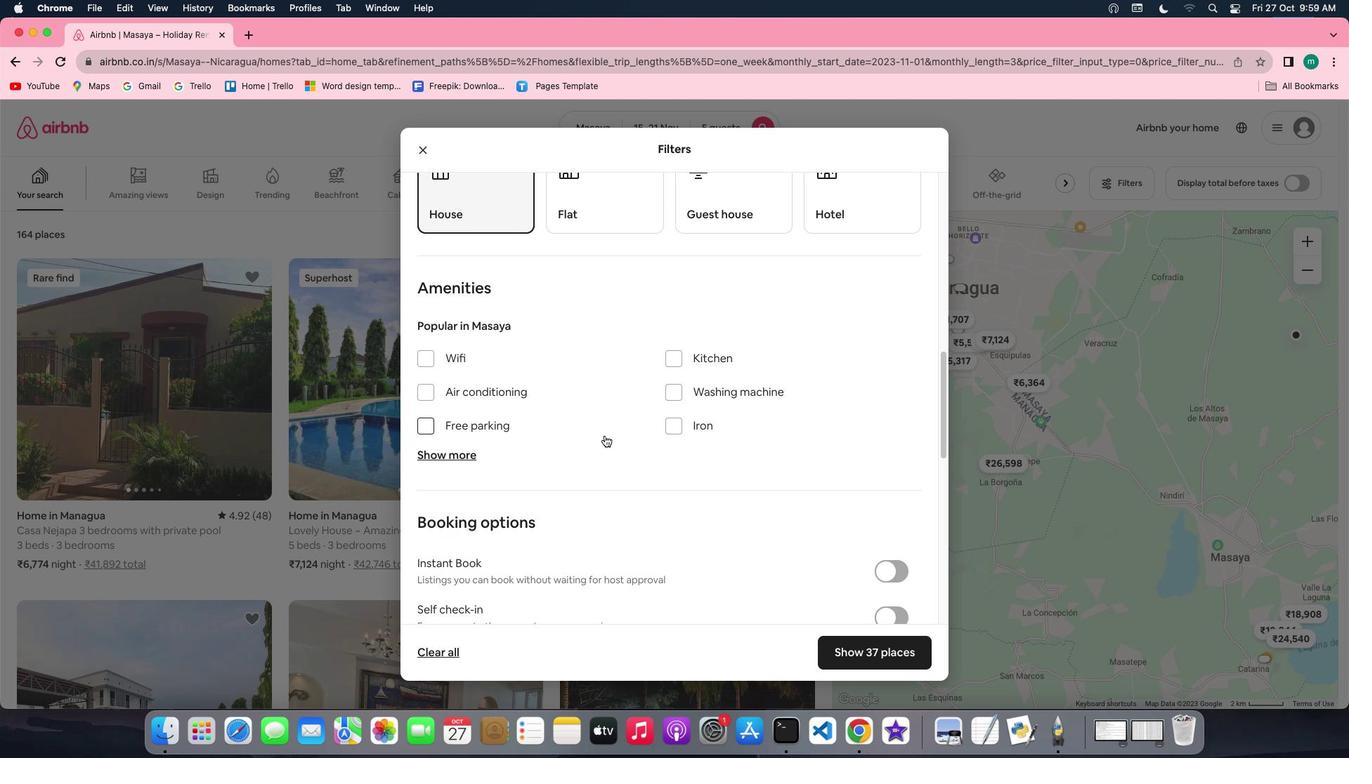 
Action: Mouse scrolled (604, 435) with delta (0, 0)
Screenshot: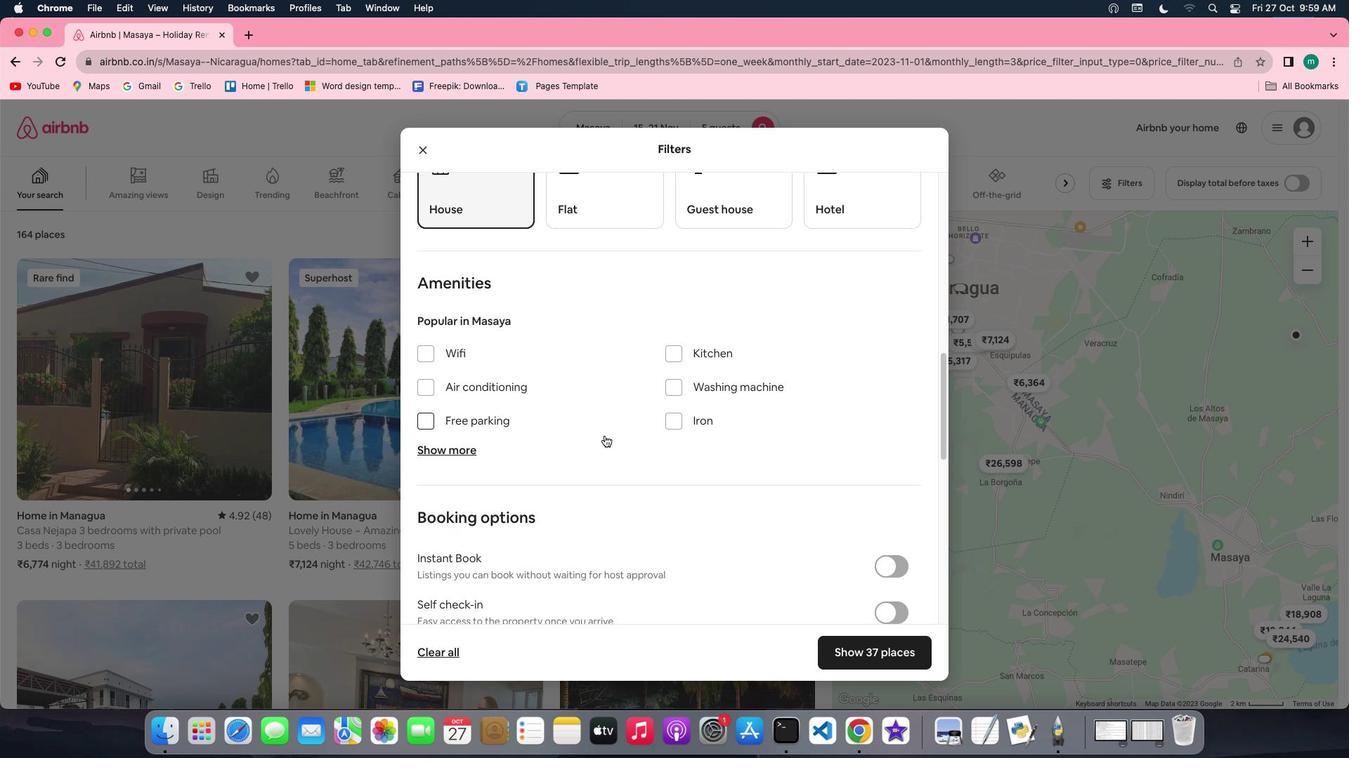 
Action: Mouse scrolled (604, 435) with delta (0, 0)
Screenshot: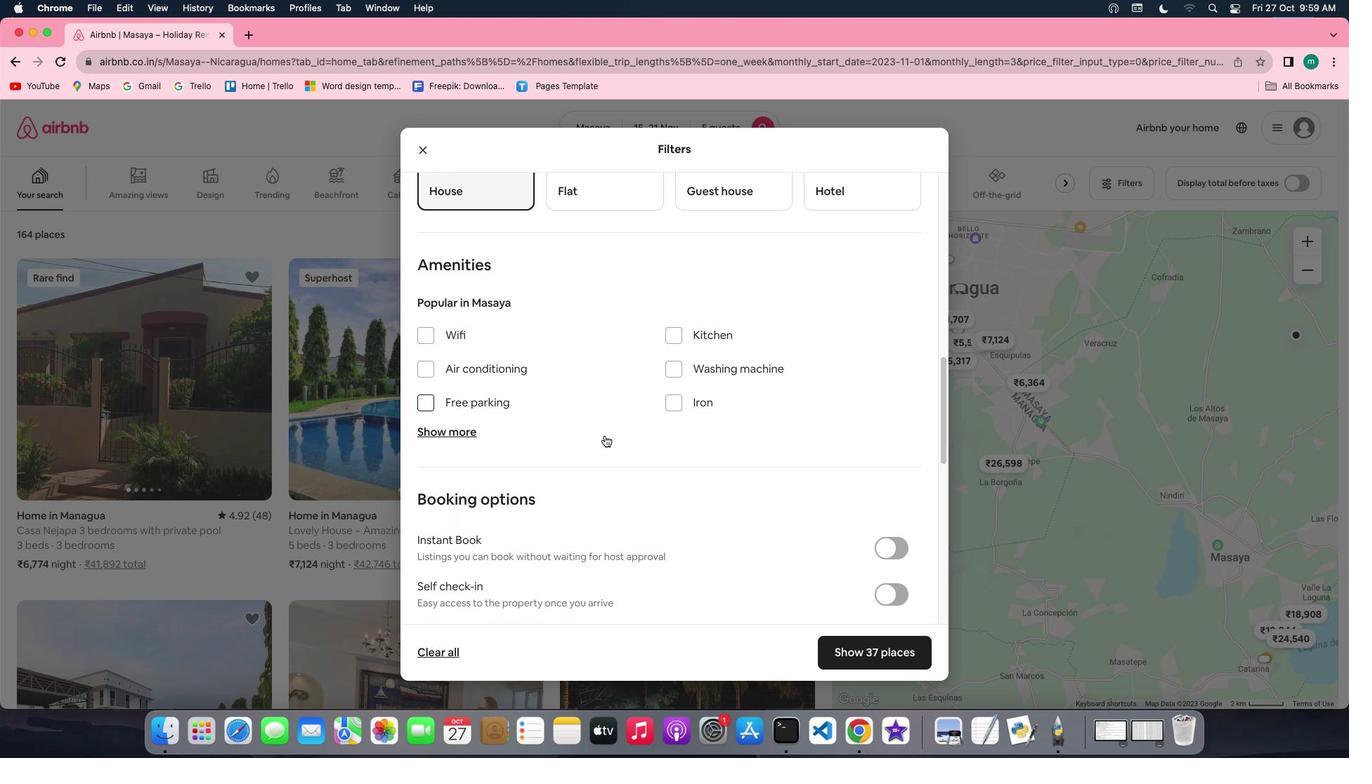 
Action: Mouse scrolled (604, 435) with delta (0, 0)
Screenshot: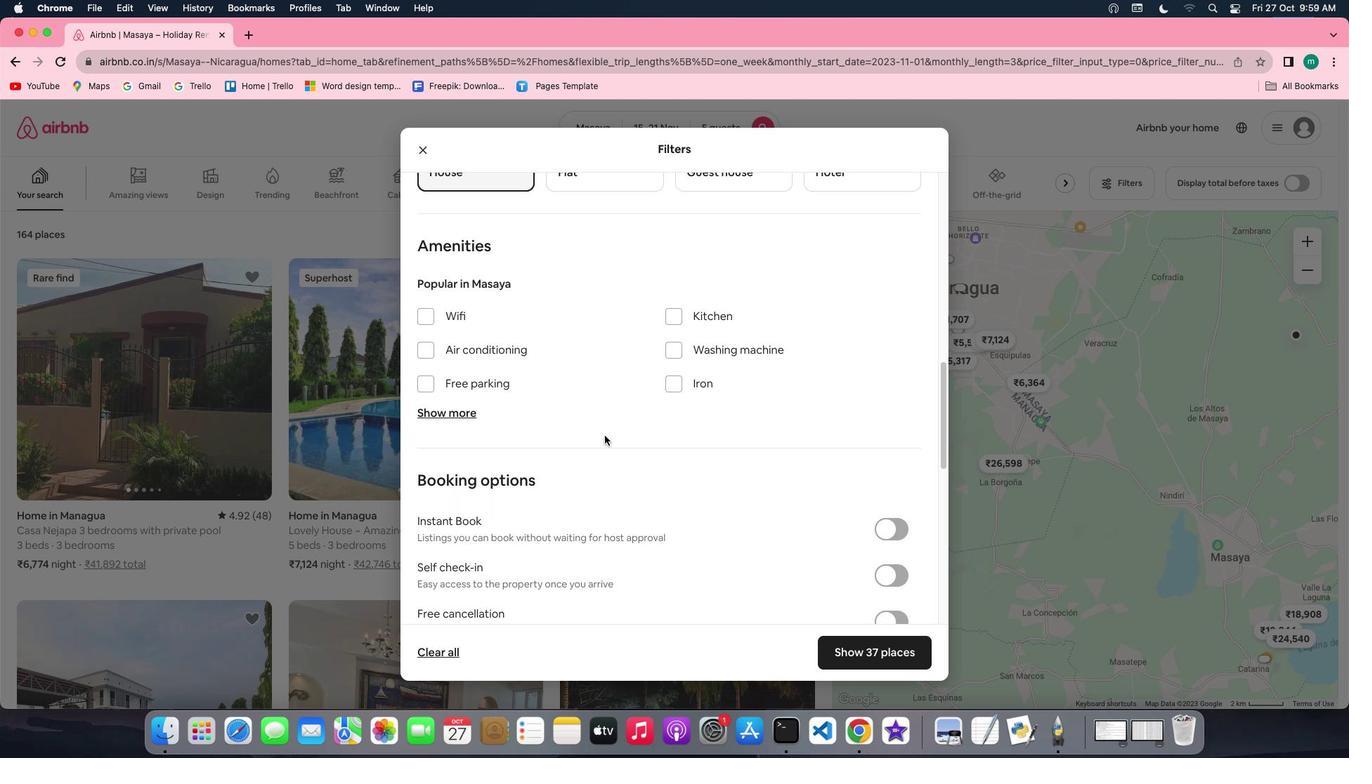
Action: Mouse scrolled (604, 435) with delta (0, 0)
Screenshot: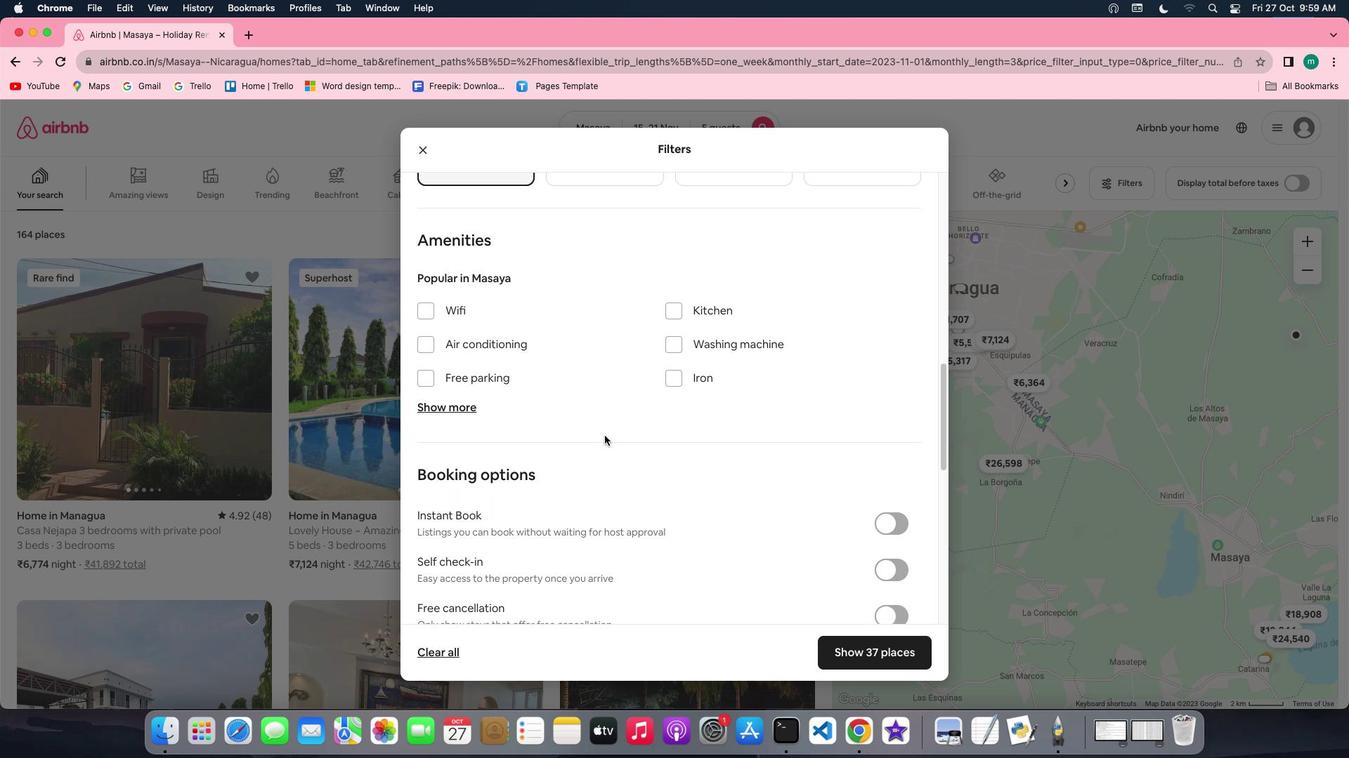 
Action: Mouse scrolled (604, 435) with delta (0, 0)
Screenshot: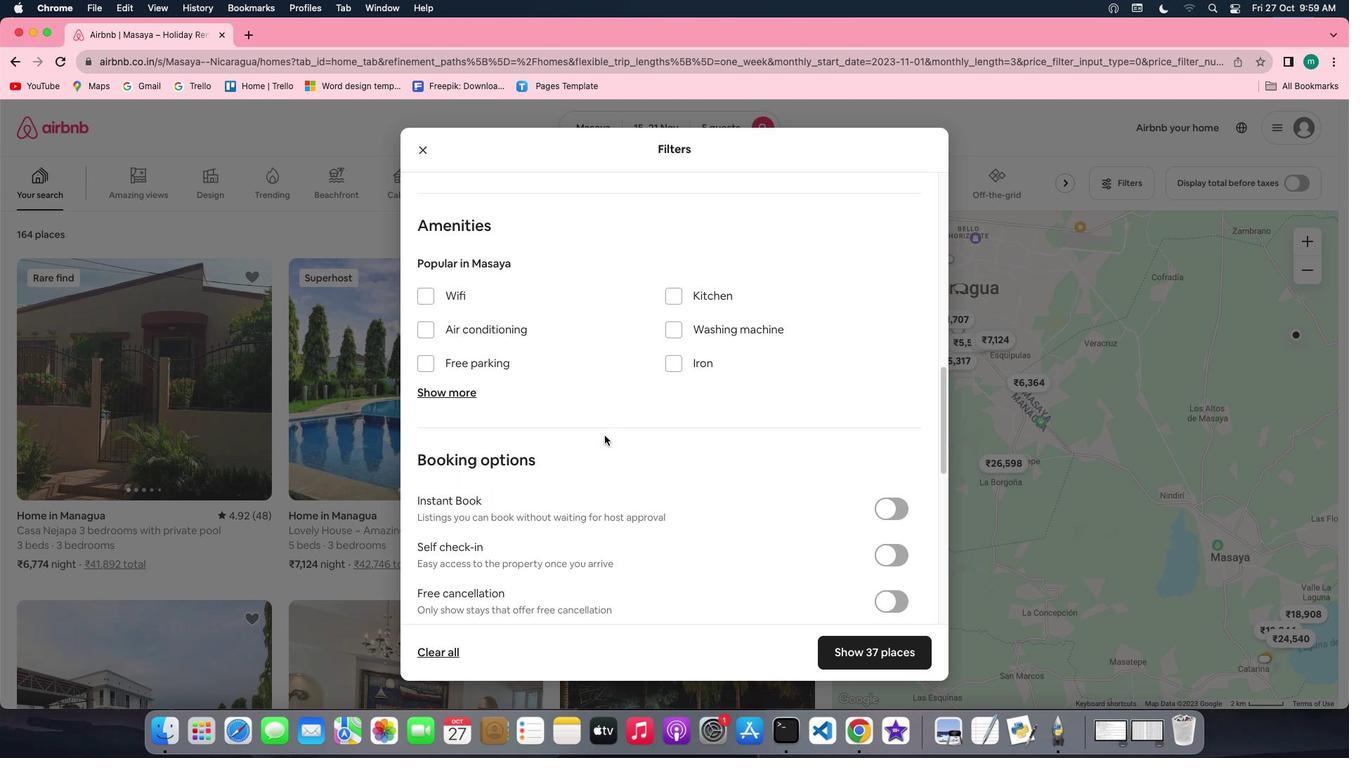
Action: Mouse moved to (576, 430)
Screenshot: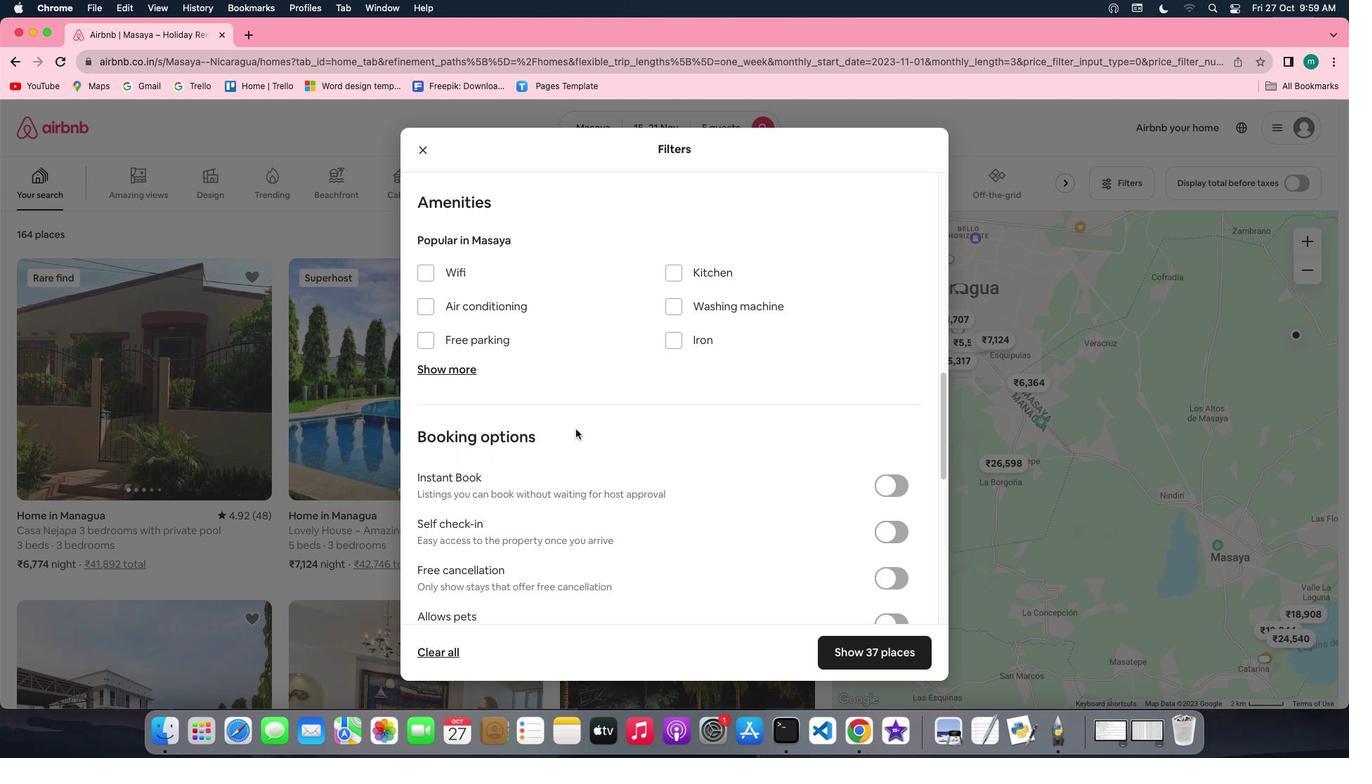 
Action: Mouse scrolled (576, 430) with delta (0, 0)
Screenshot: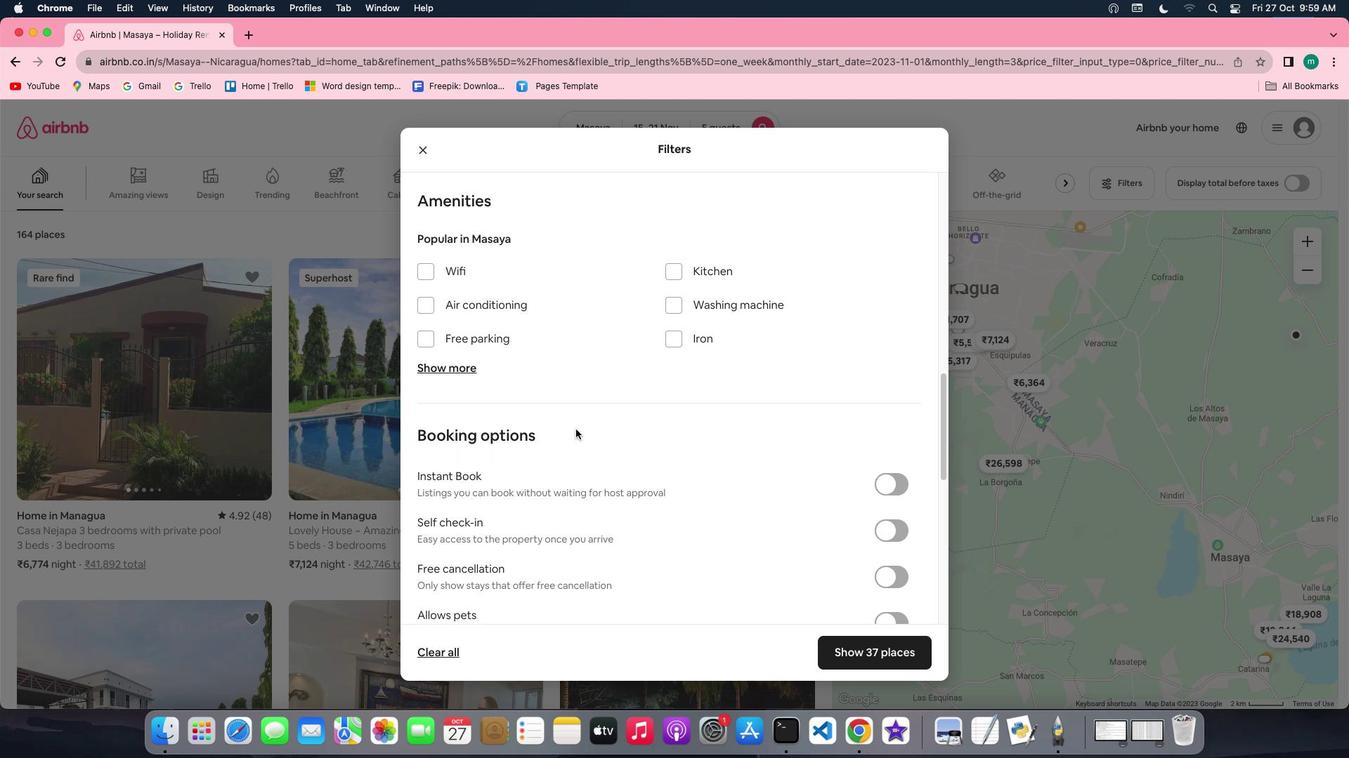 
Action: Mouse scrolled (576, 430) with delta (0, 0)
Screenshot: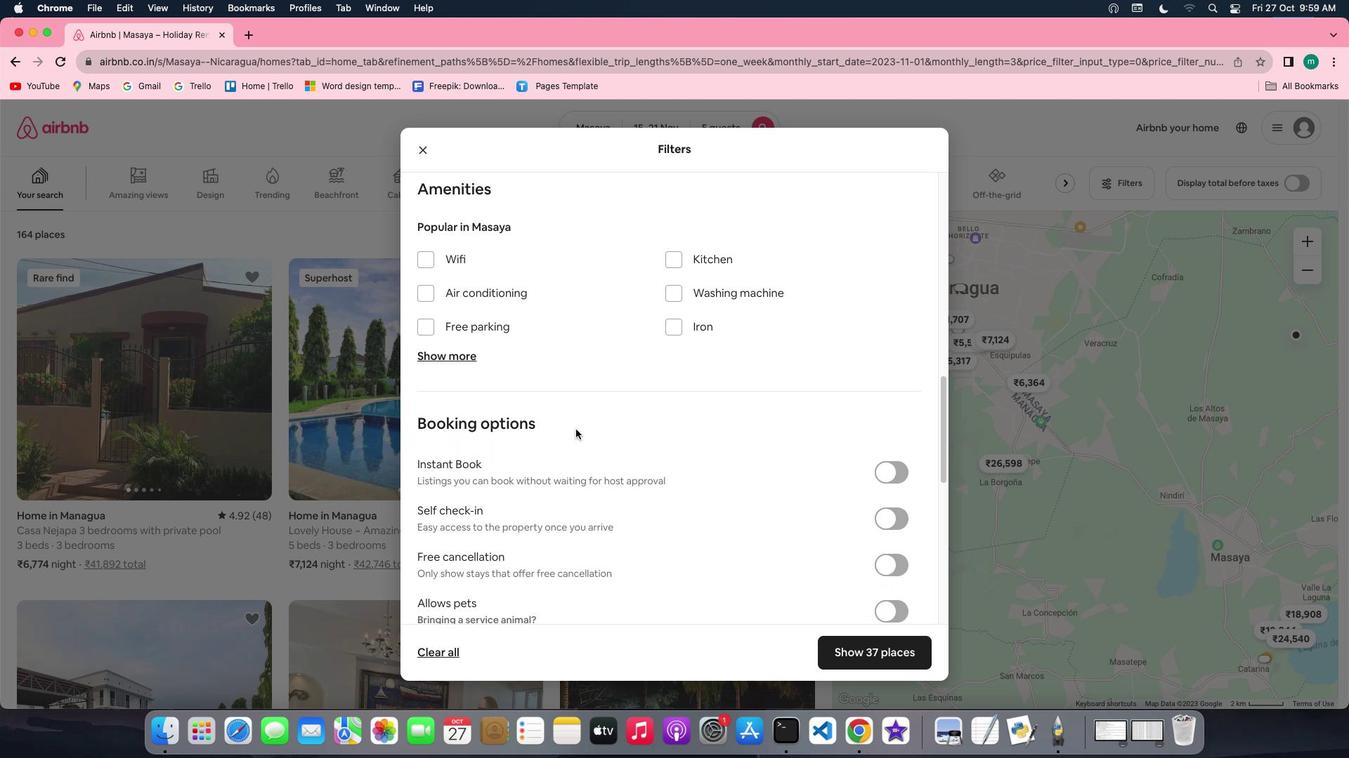 
Action: Mouse scrolled (576, 430) with delta (0, -1)
Screenshot: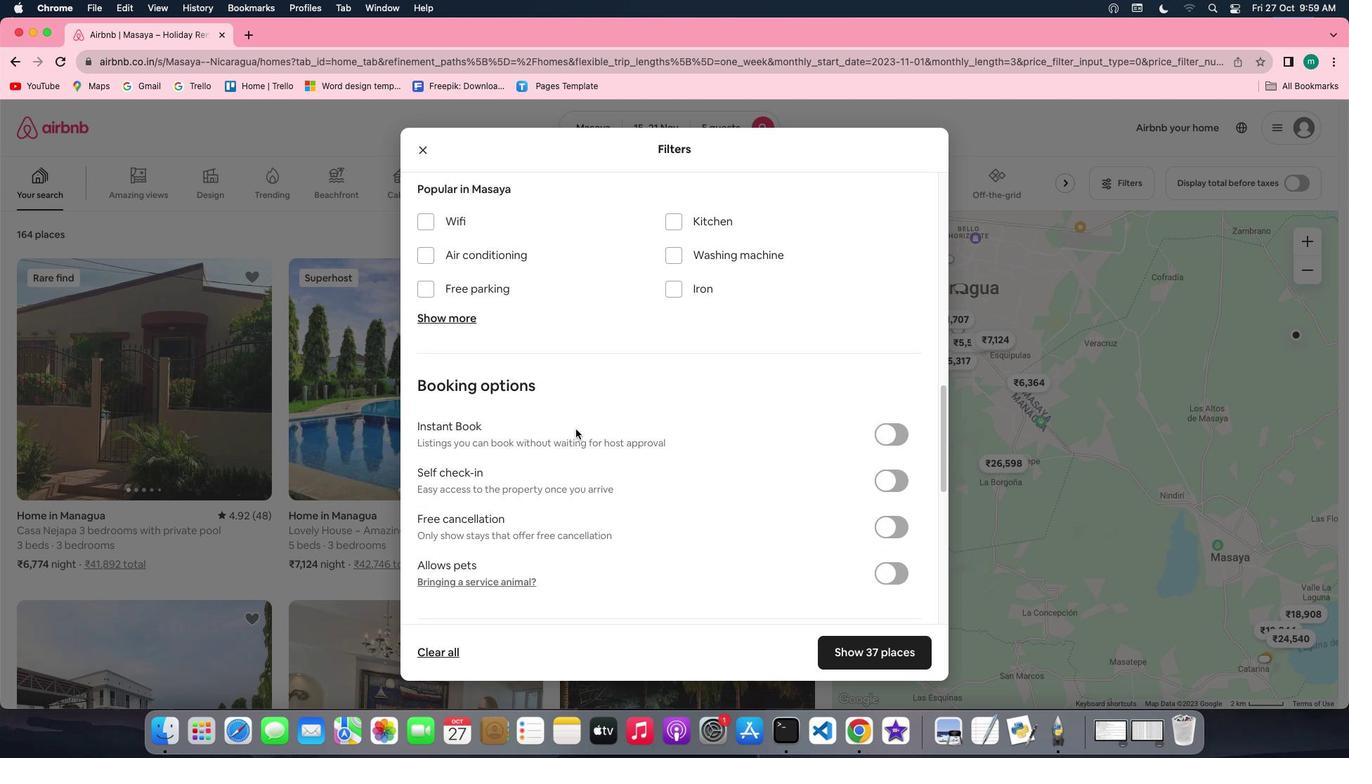 
Action: Mouse scrolled (576, 430) with delta (0, -1)
Screenshot: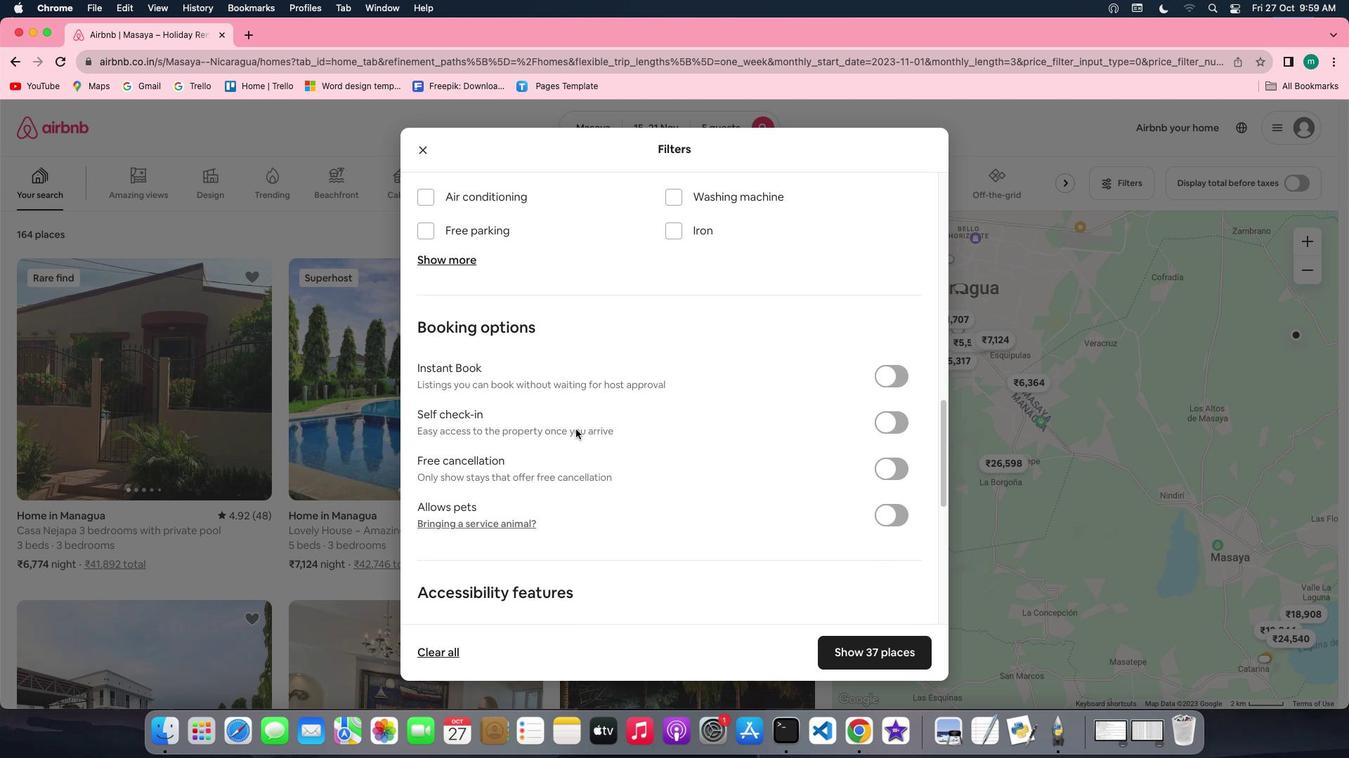 
Action: Mouse moved to (898, 380)
Screenshot: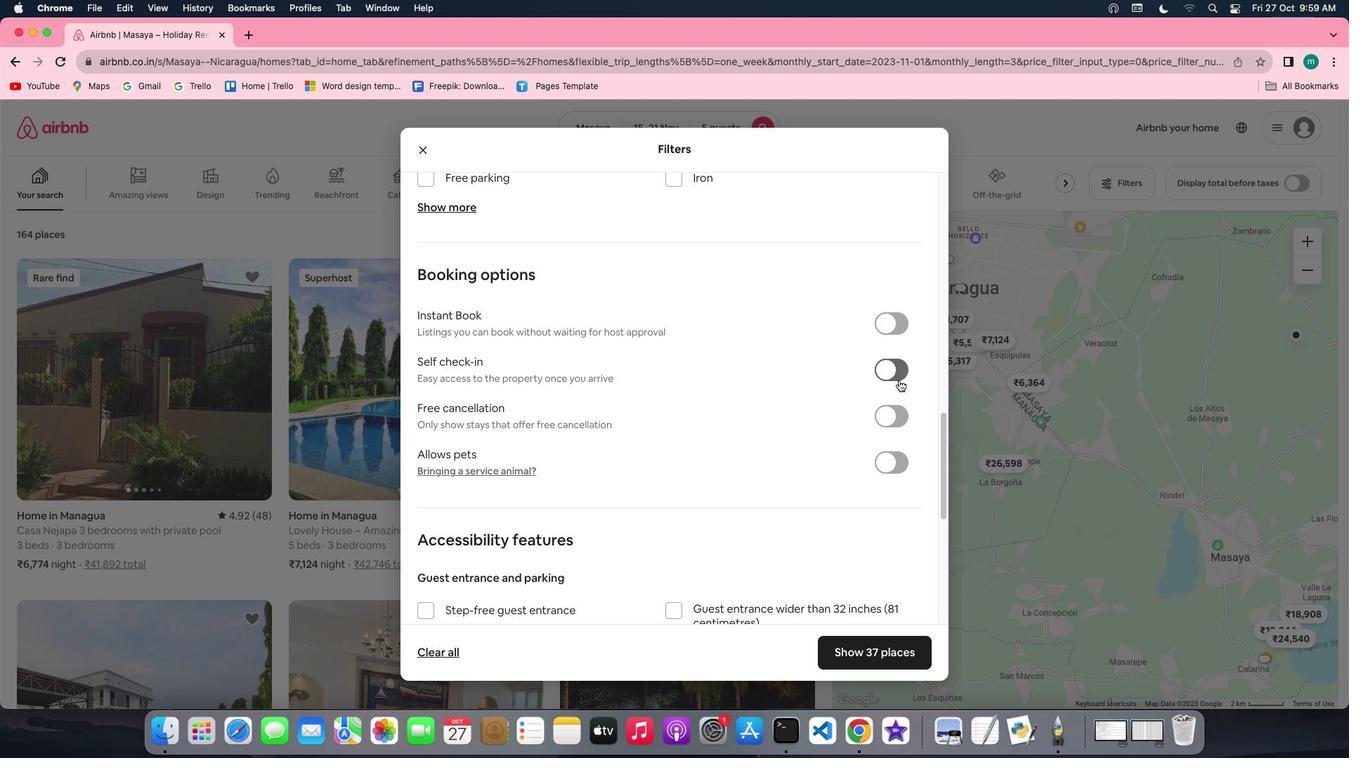 
Action: Mouse pressed left at (898, 380)
Screenshot: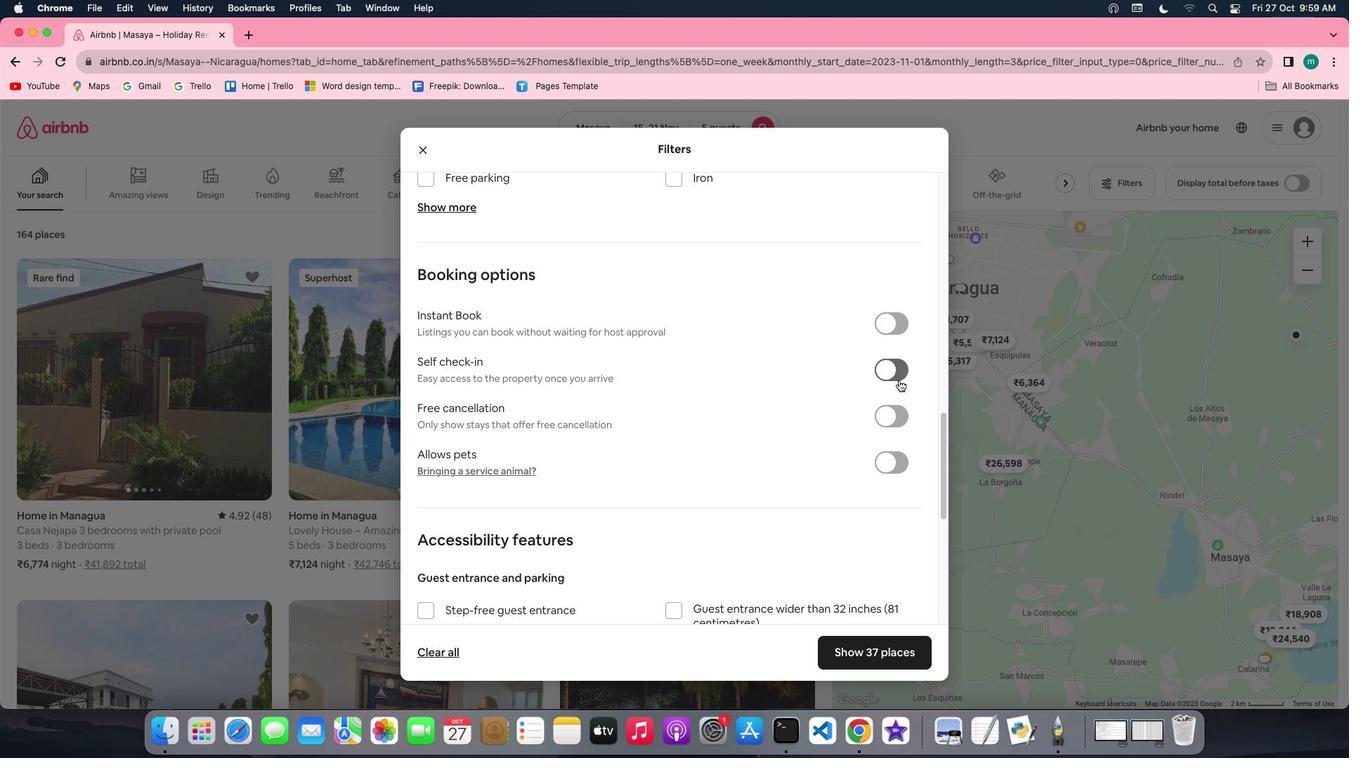 
Action: Mouse moved to (775, 419)
Screenshot: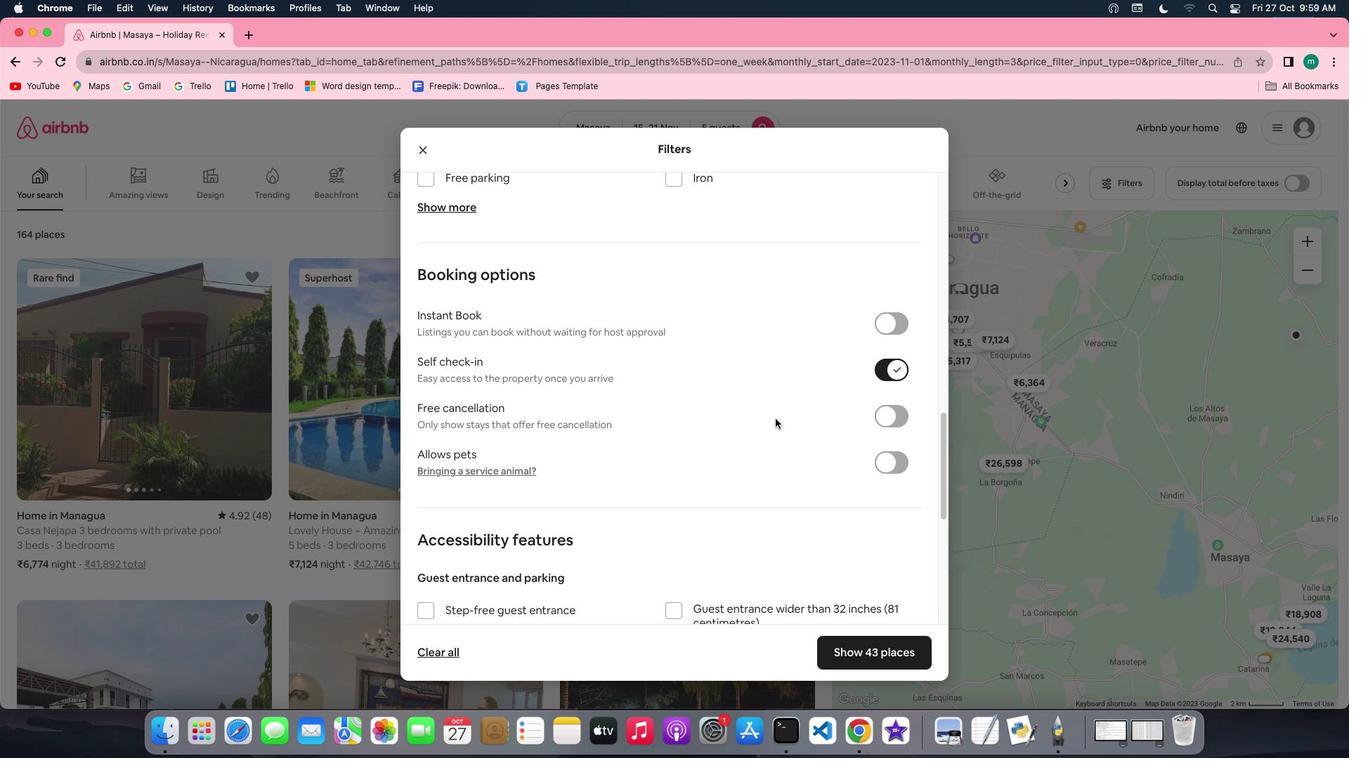 
Action: Mouse scrolled (775, 419) with delta (0, 0)
Screenshot: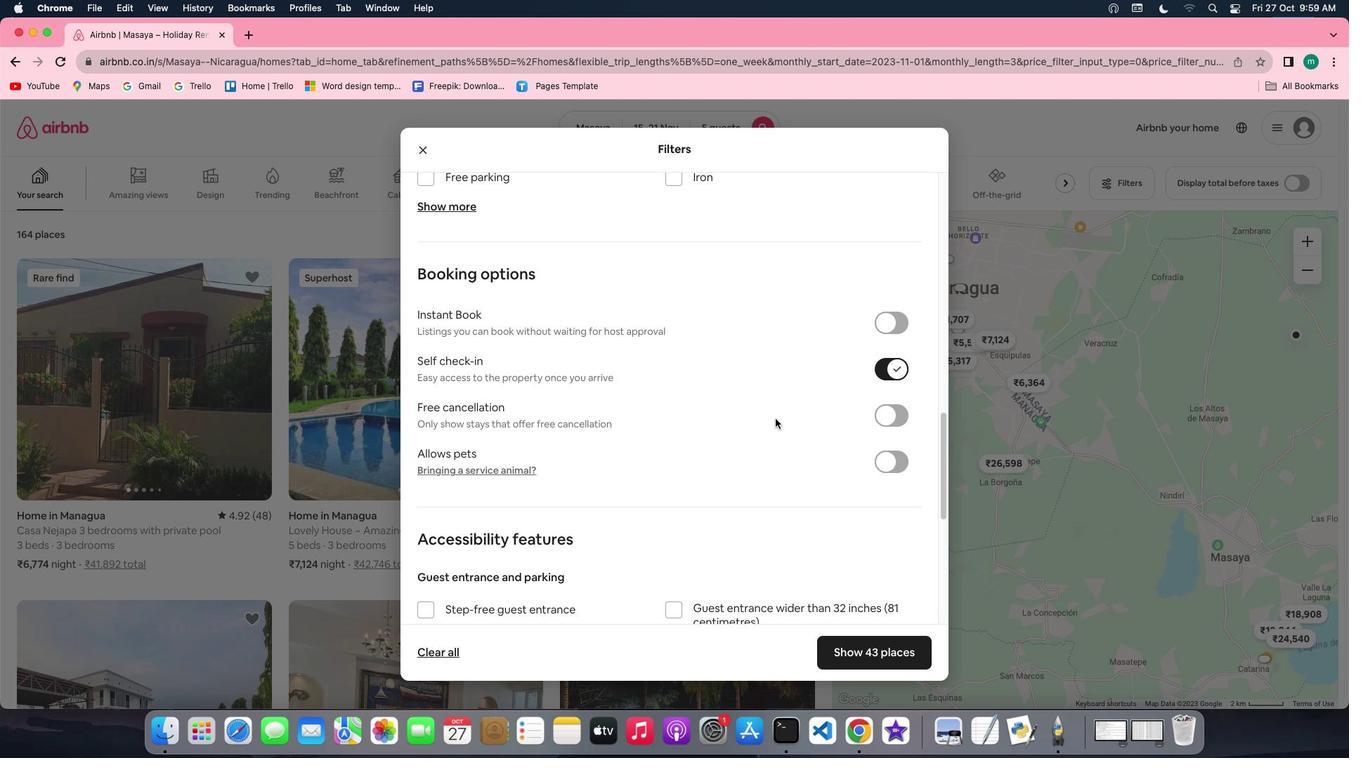 
Action: Mouse scrolled (775, 419) with delta (0, 0)
Screenshot: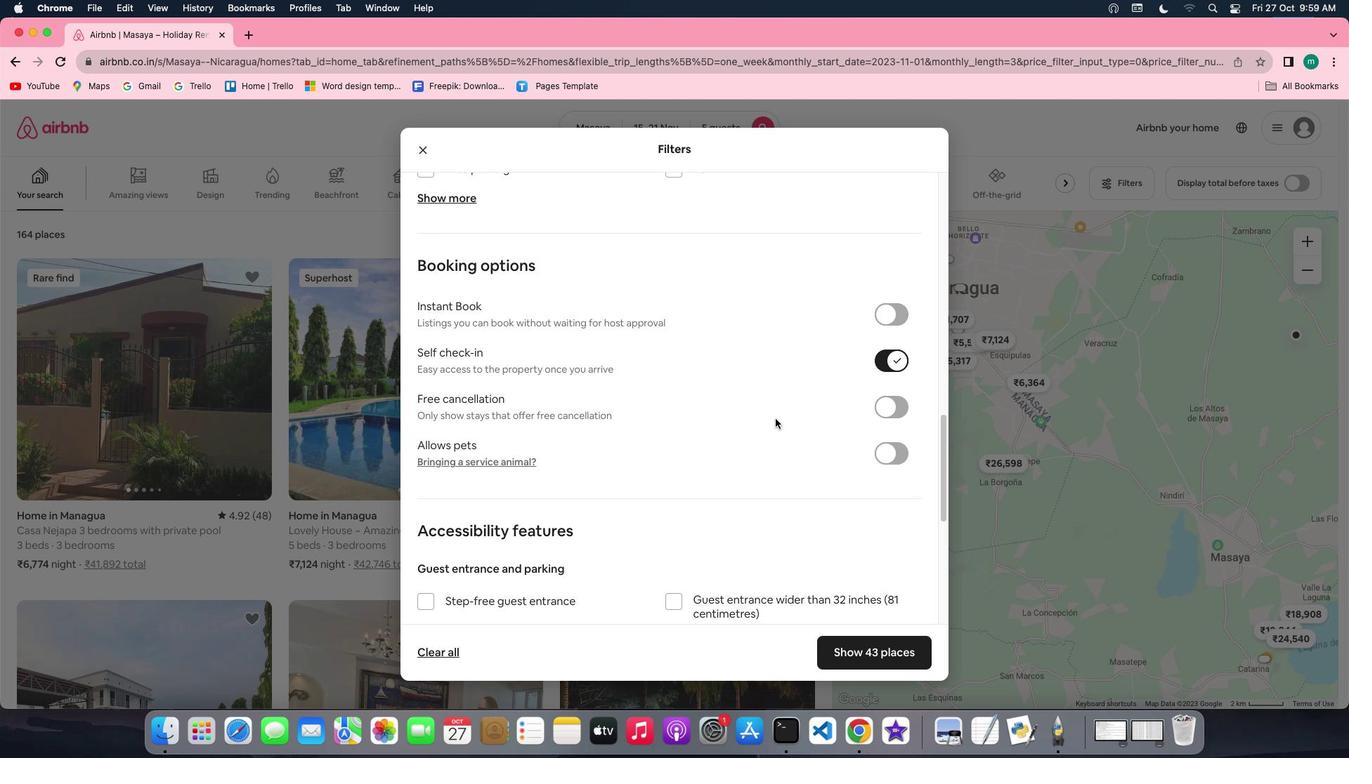 
Action: Mouse scrolled (775, 419) with delta (0, 0)
Screenshot: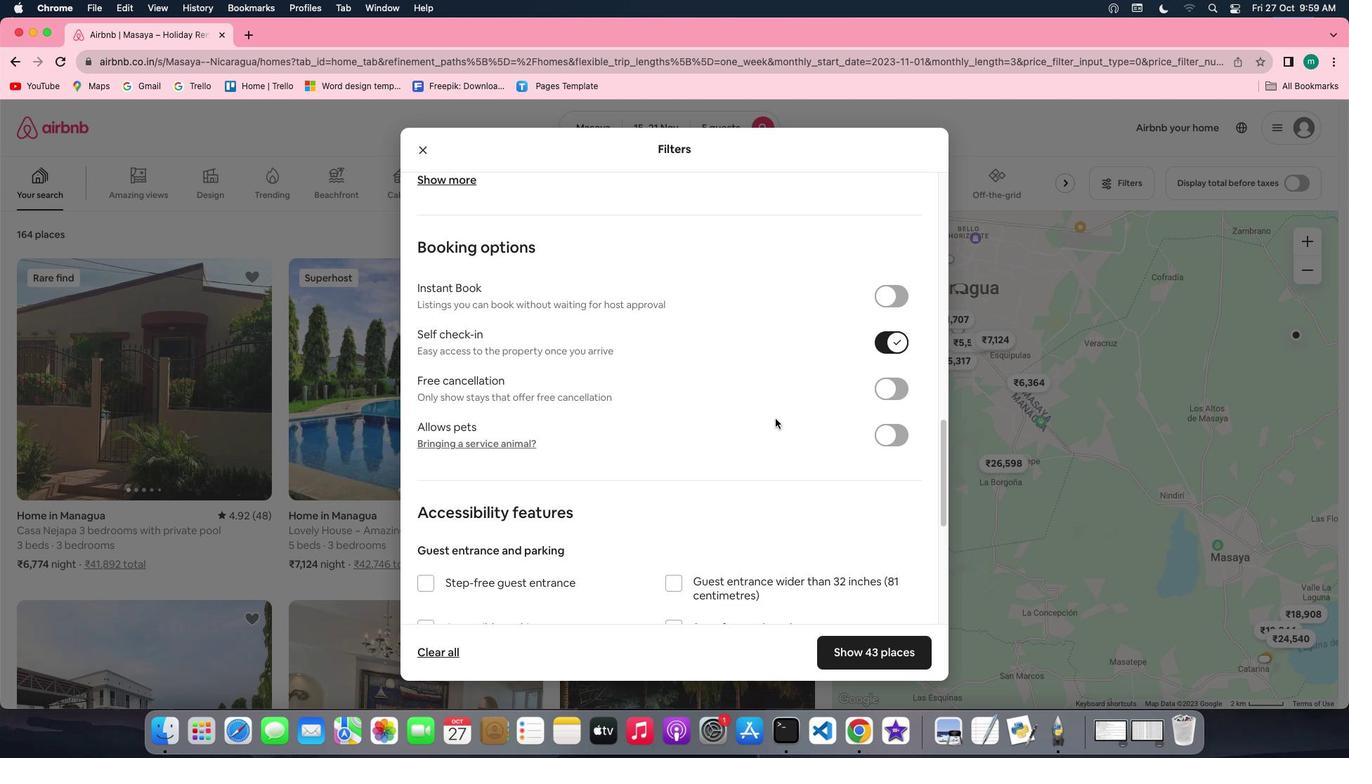 
Action: Mouse scrolled (775, 419) with delta (0, 0)
Screenshot: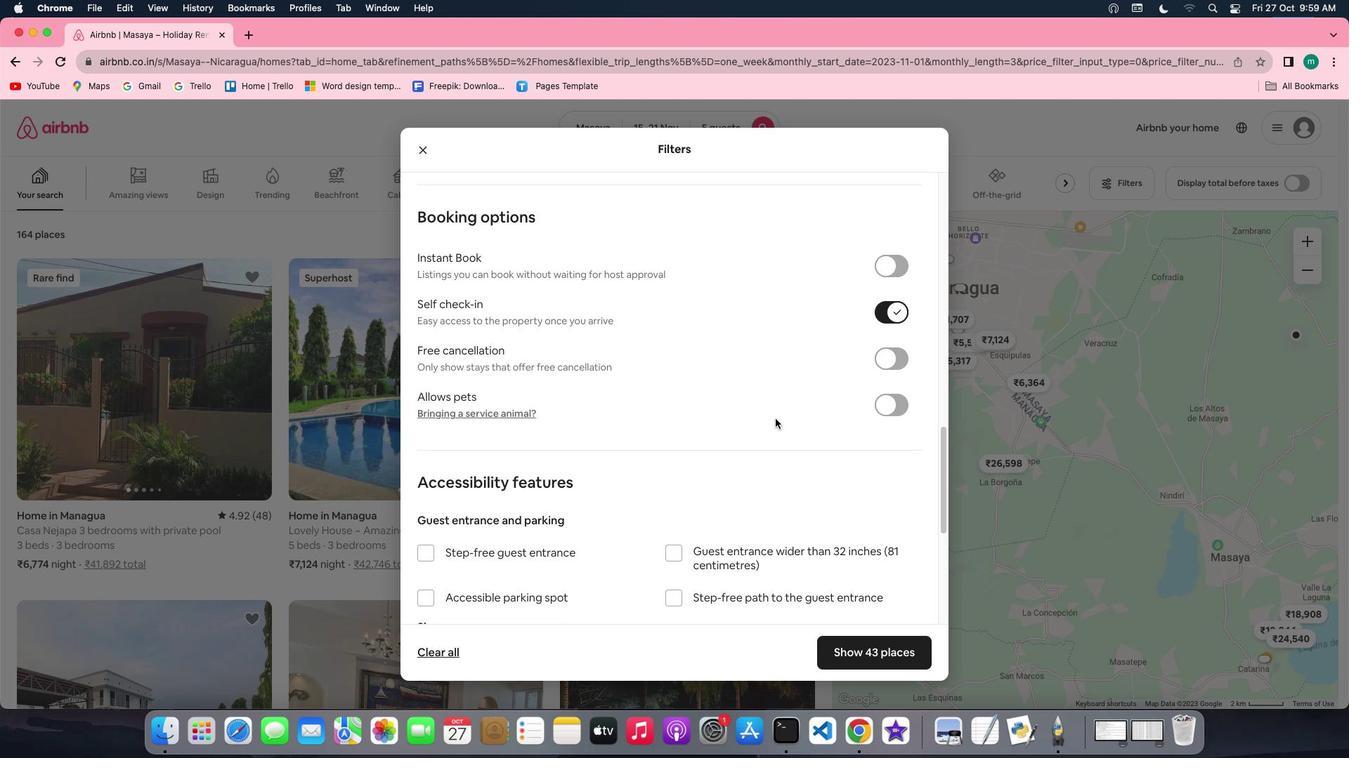 
Action: Mouse scrolled (775, 419) with delta (0, 0)
Screenshot: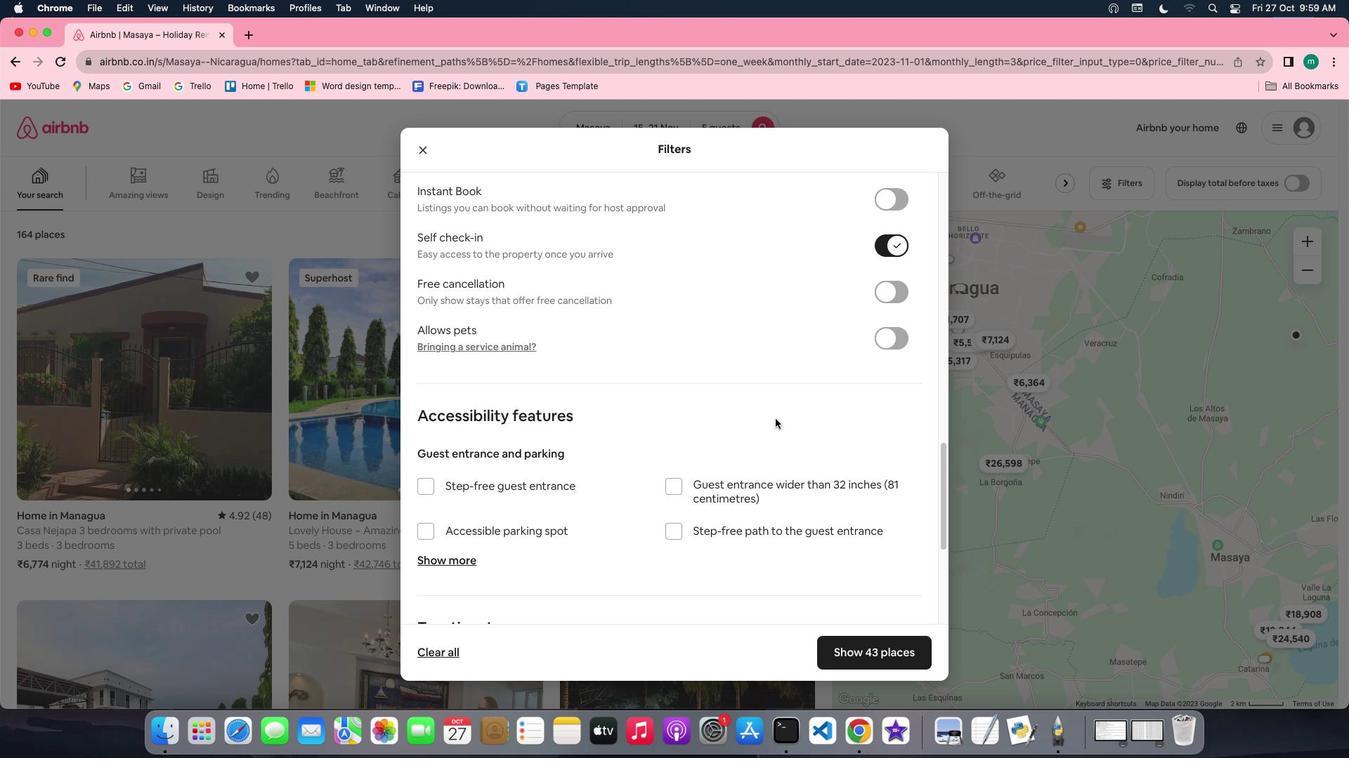 
Action: Mouse moved to (764, 439)
Screenshot: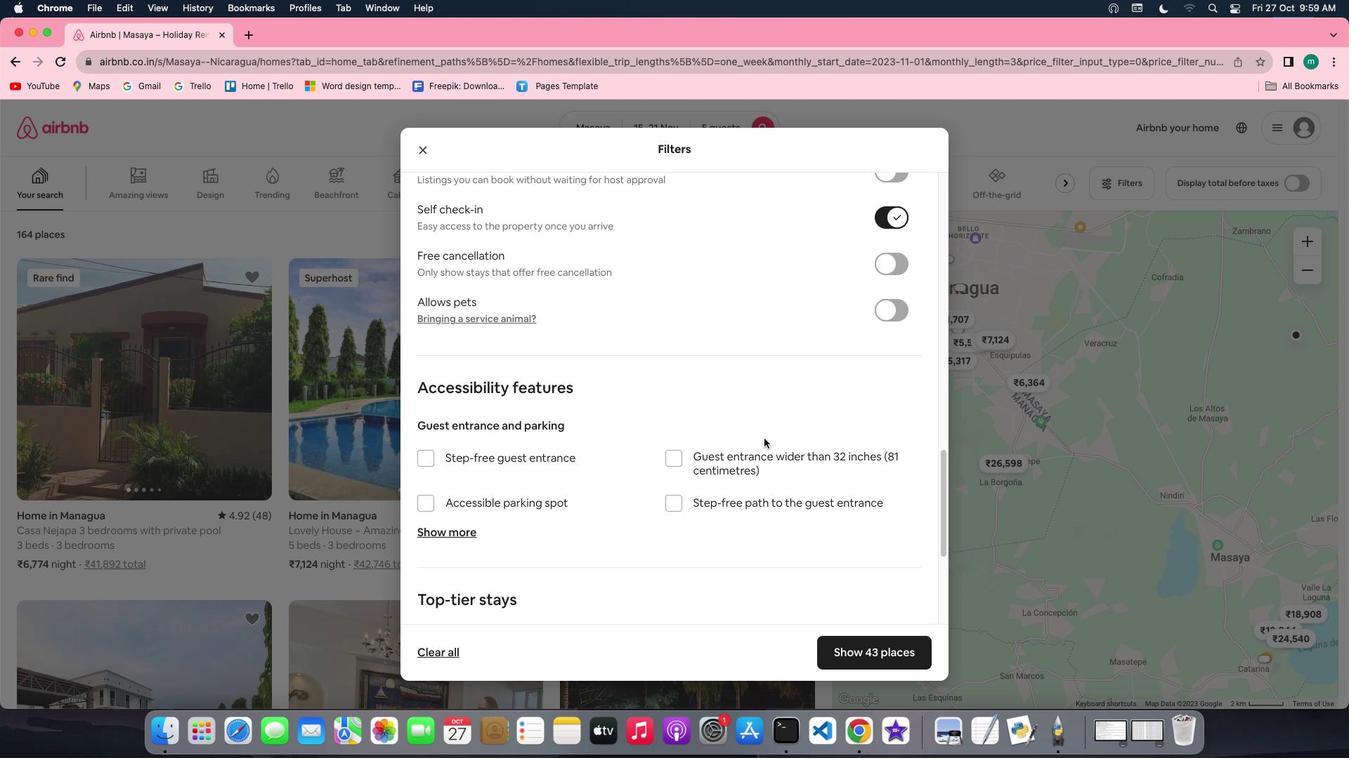 
Action: Mouse scrolled (764, 439) with delta (0, 0)
Screenshot: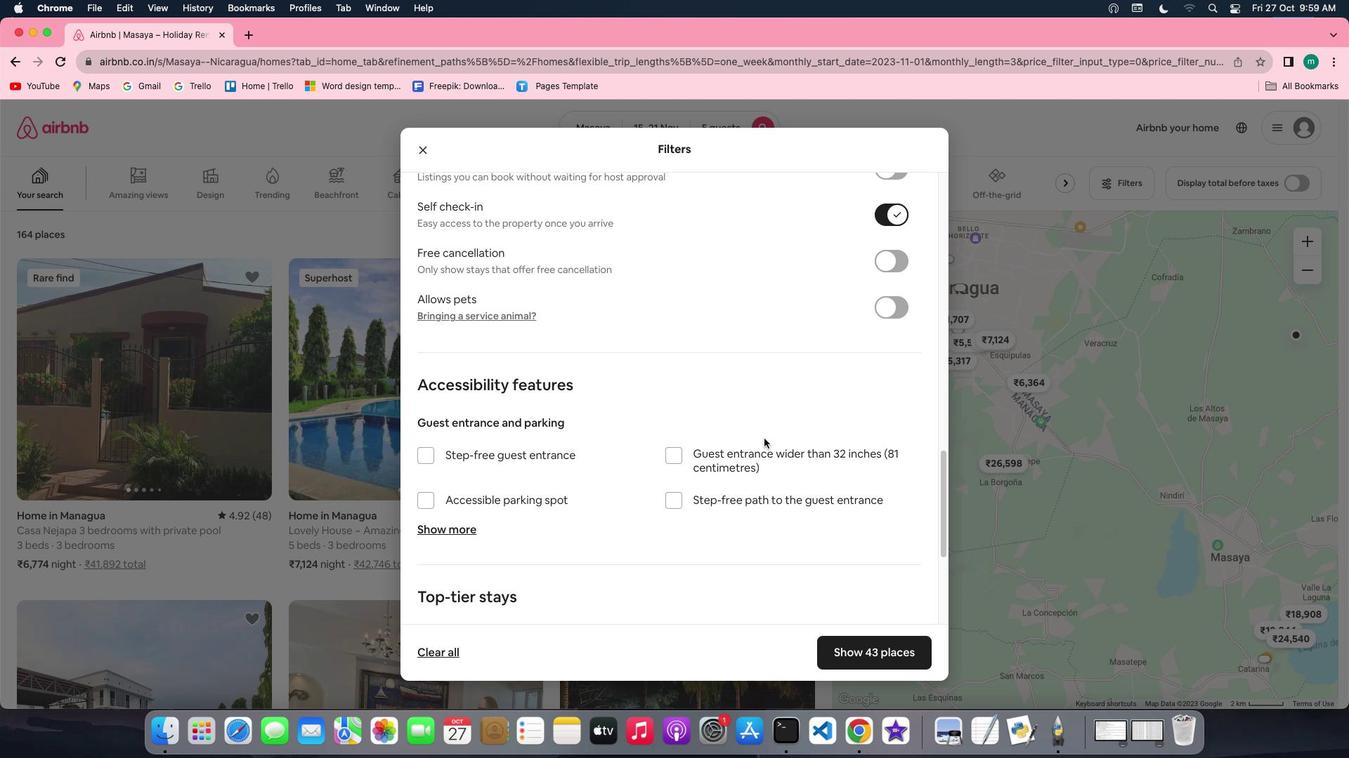 
Action: Mouse scrolled (764, 439) with delta (0, 0)
Screenshot: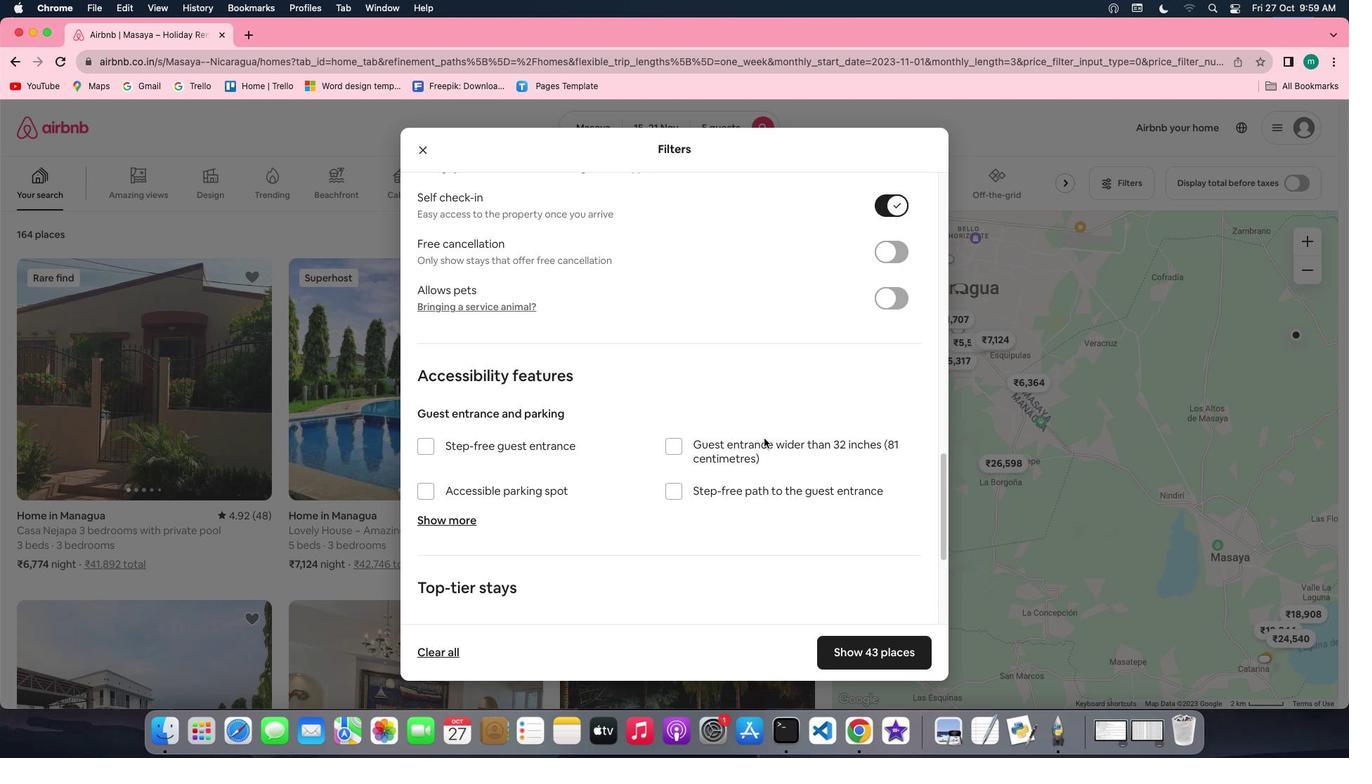
Action: Mouse scrolled (764, 439) with delta (0, -1)
Screenshot: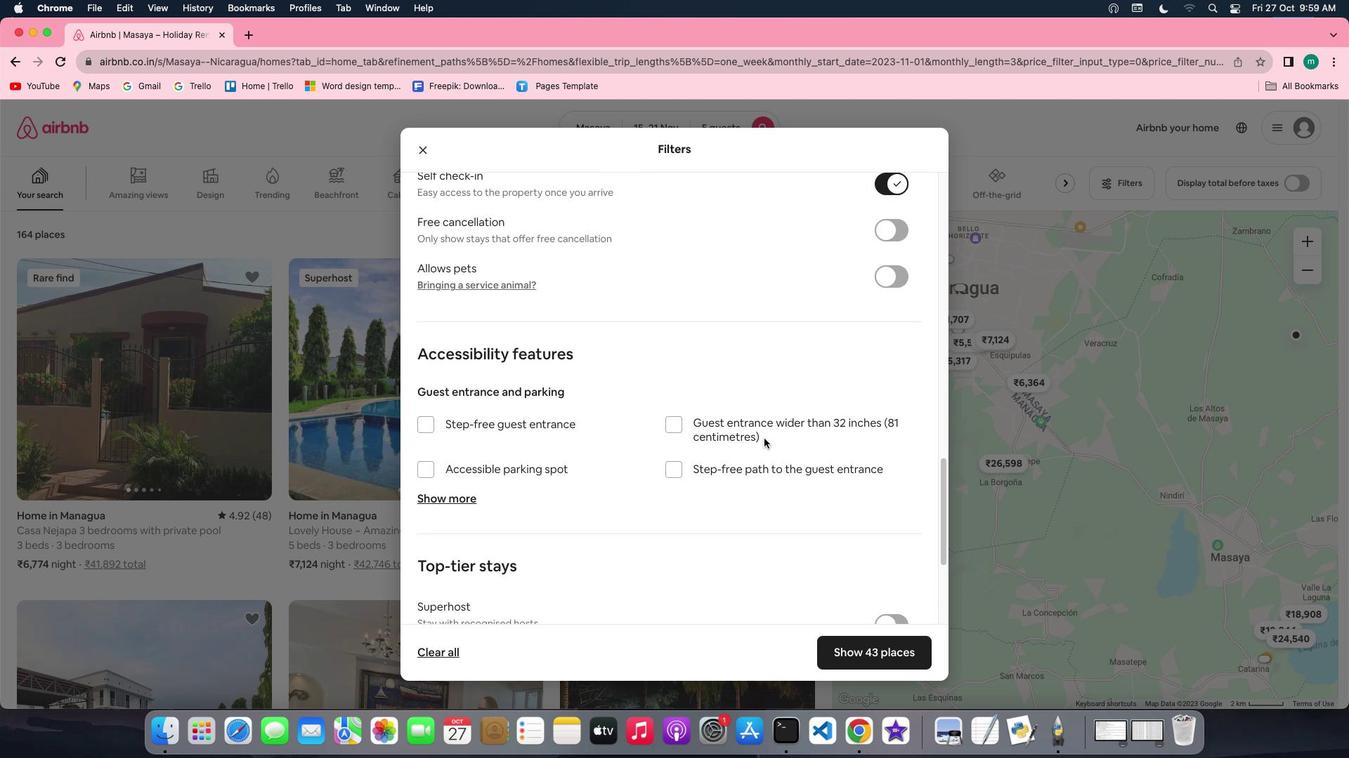 
Action: Mouse scrolled (764, 439) with delta (0, -2)
Screenshot: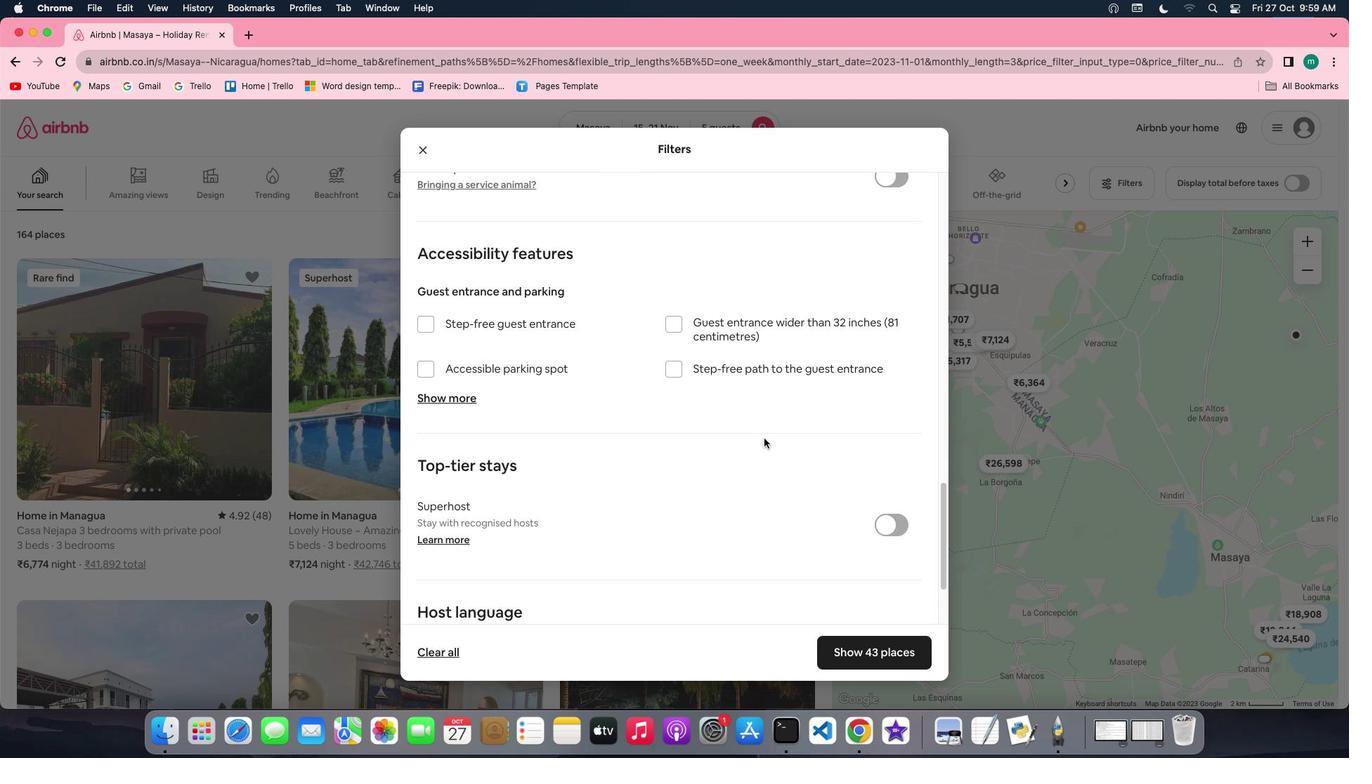 
Action: Mouse scrolled (764, 439) with delta (0, -2)
Screenshot: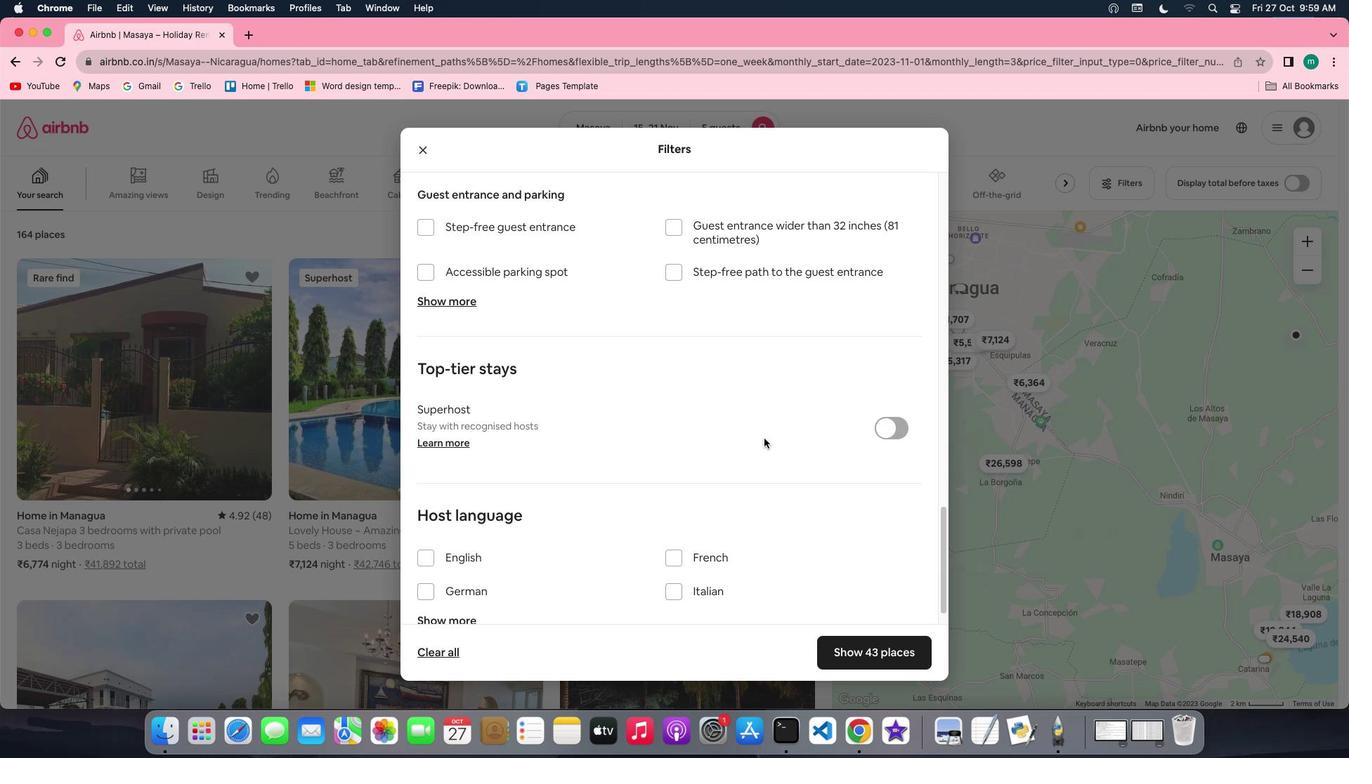 
Action: Mouse moved to (763, 439)
Screenshot: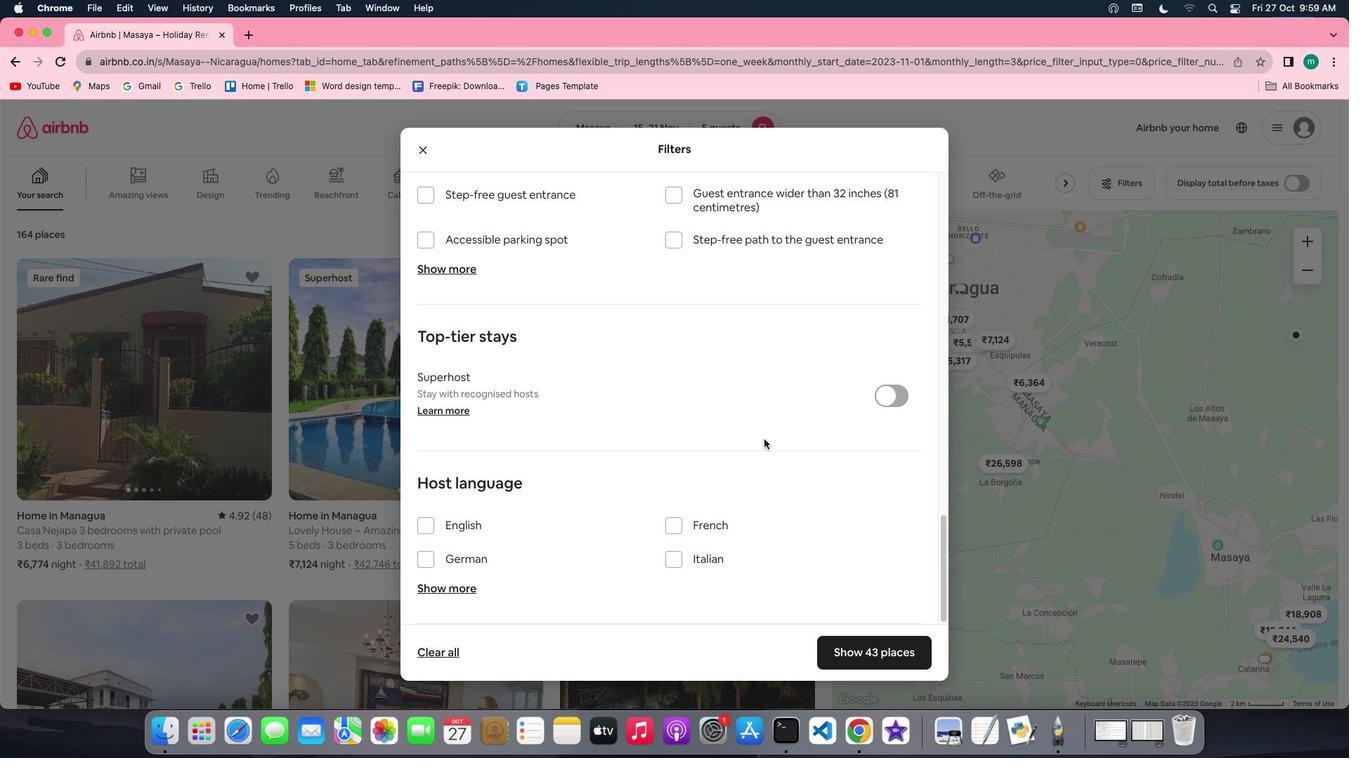 
Action: Mouse scrolled (763, 439) with delta (0, 0)
Screenshot: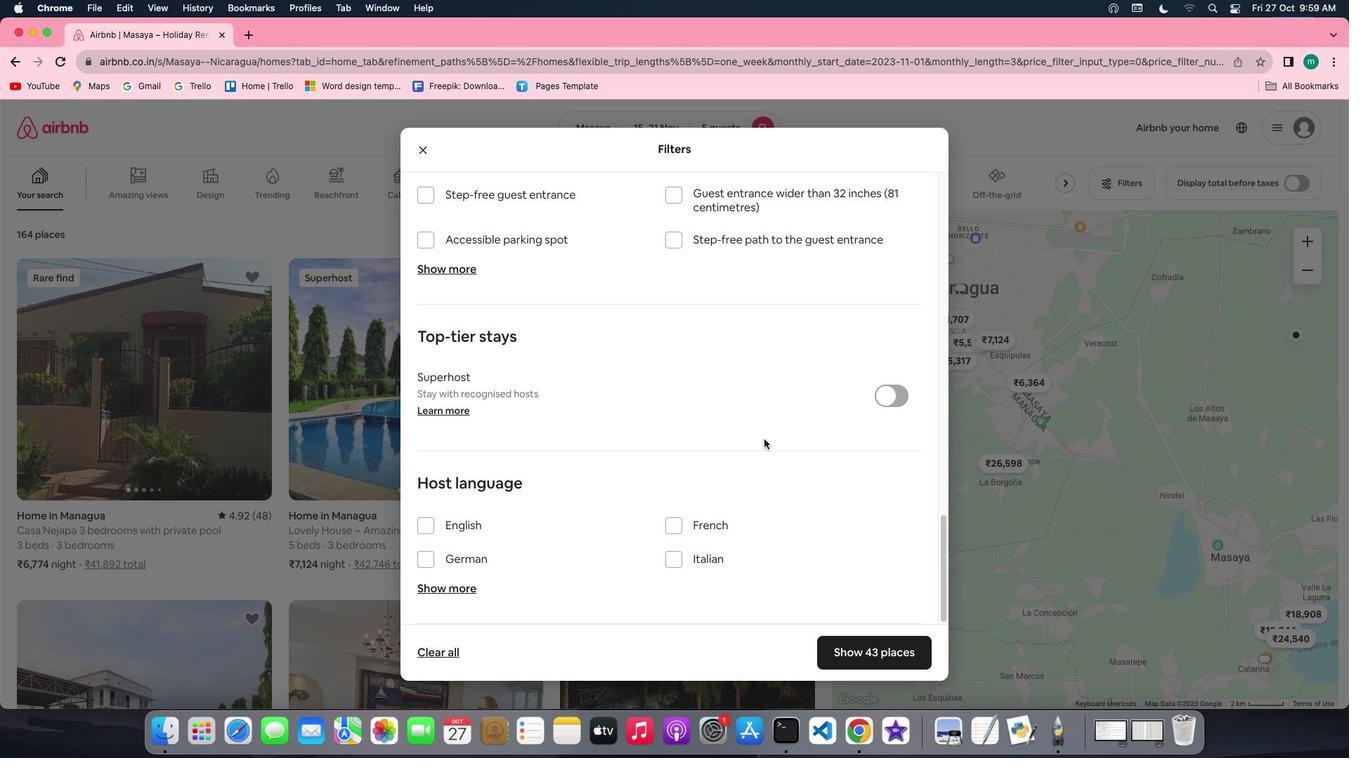 
Action: Mouse scrolled (763, 439) with delta (0, 0)
Screenshot: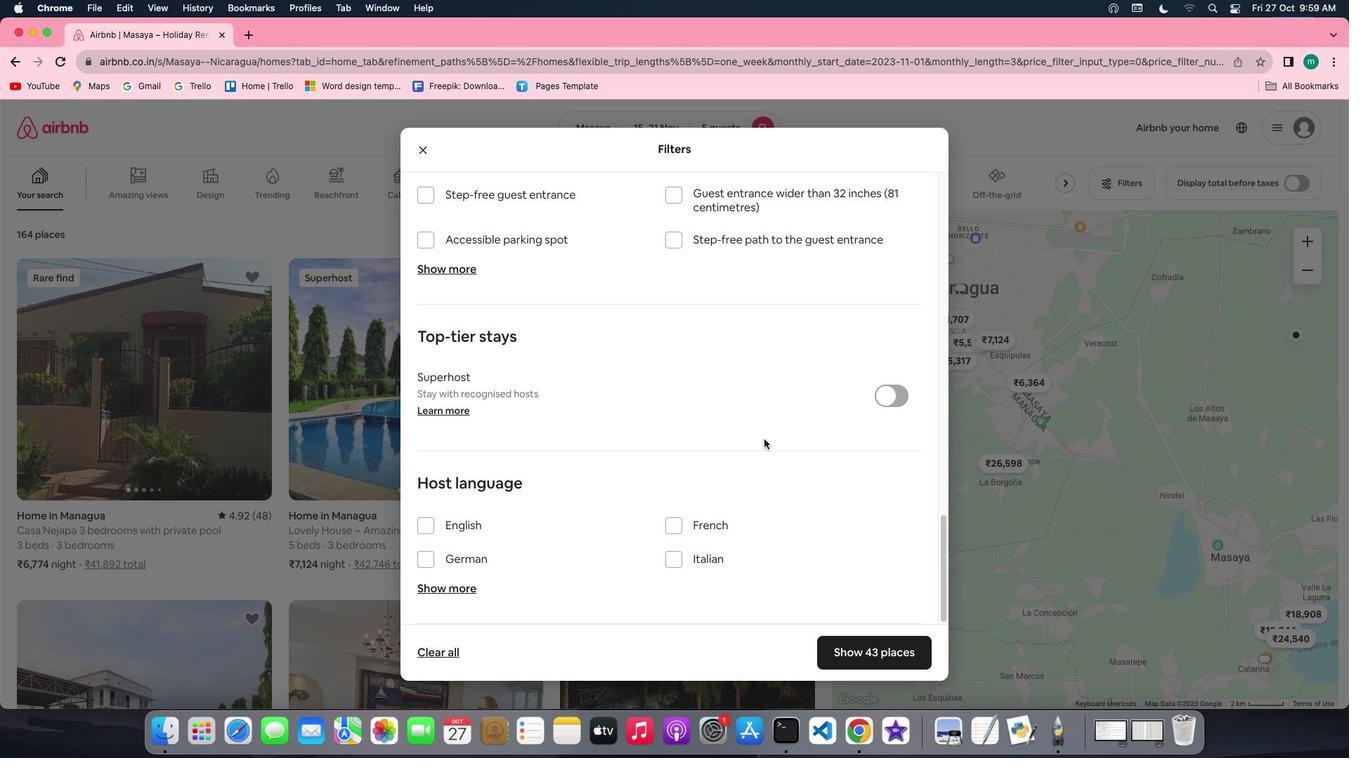
Action: Mouse scrolled (763, 439) with delta (0, -1)
Screenshot: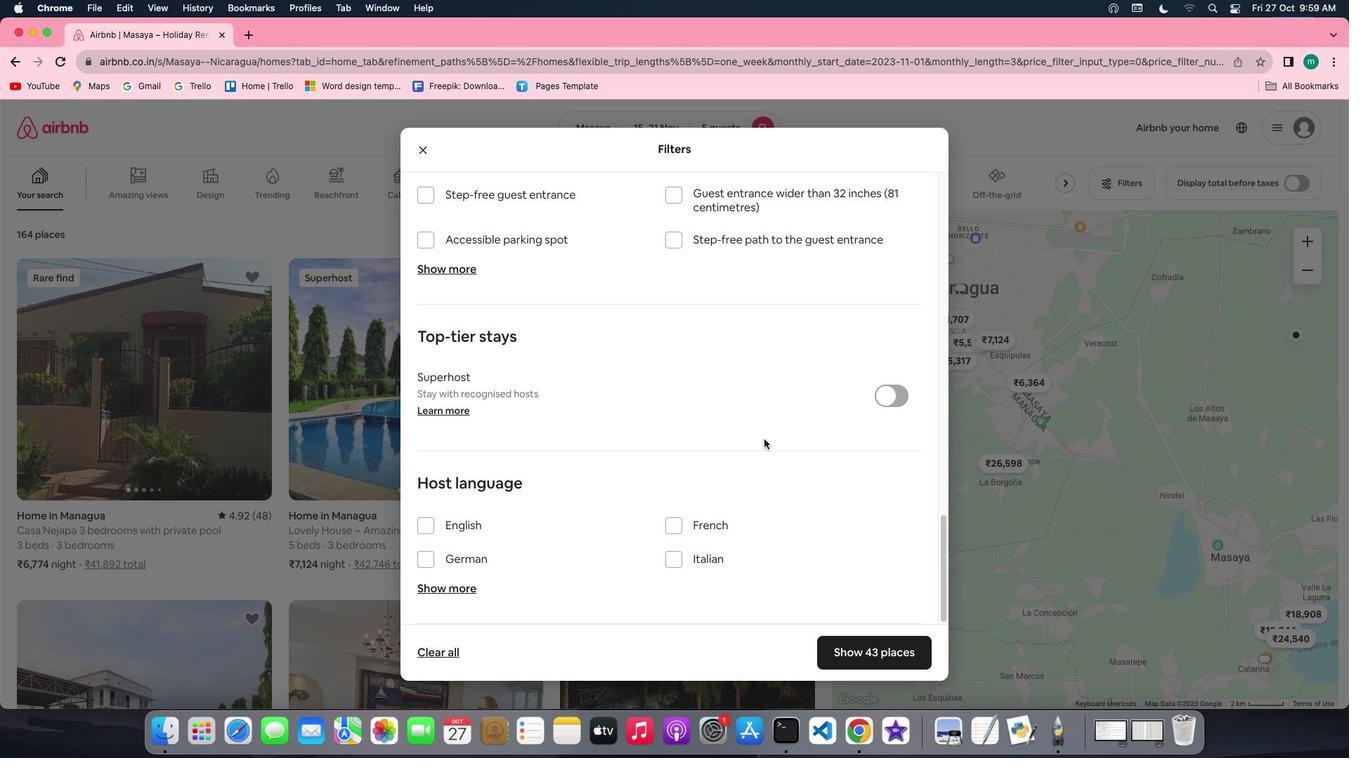 
Action: Mouse scrolled (763, 439) with delta (0, -2)
Screenshot: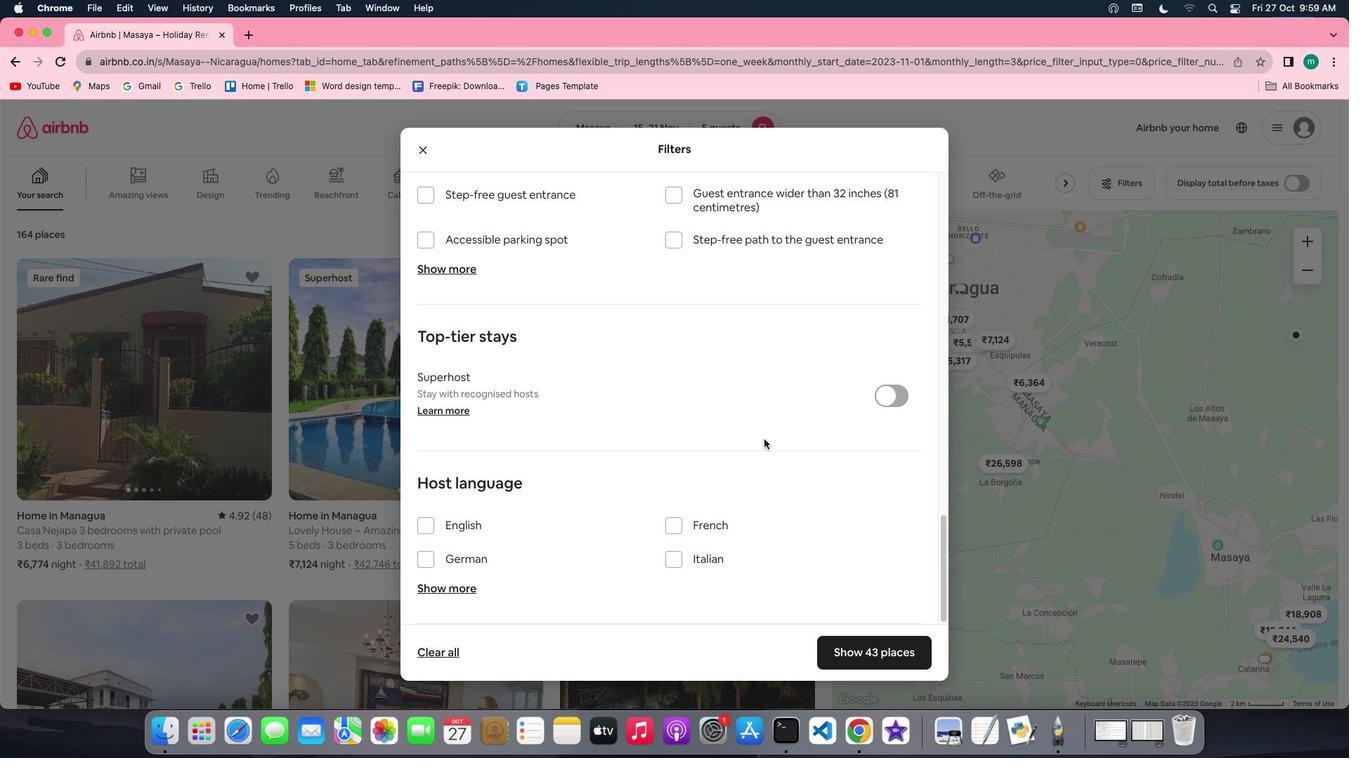 
Action: Mouse scrolled (763, 439) with delta (0, -3)
Screenshot: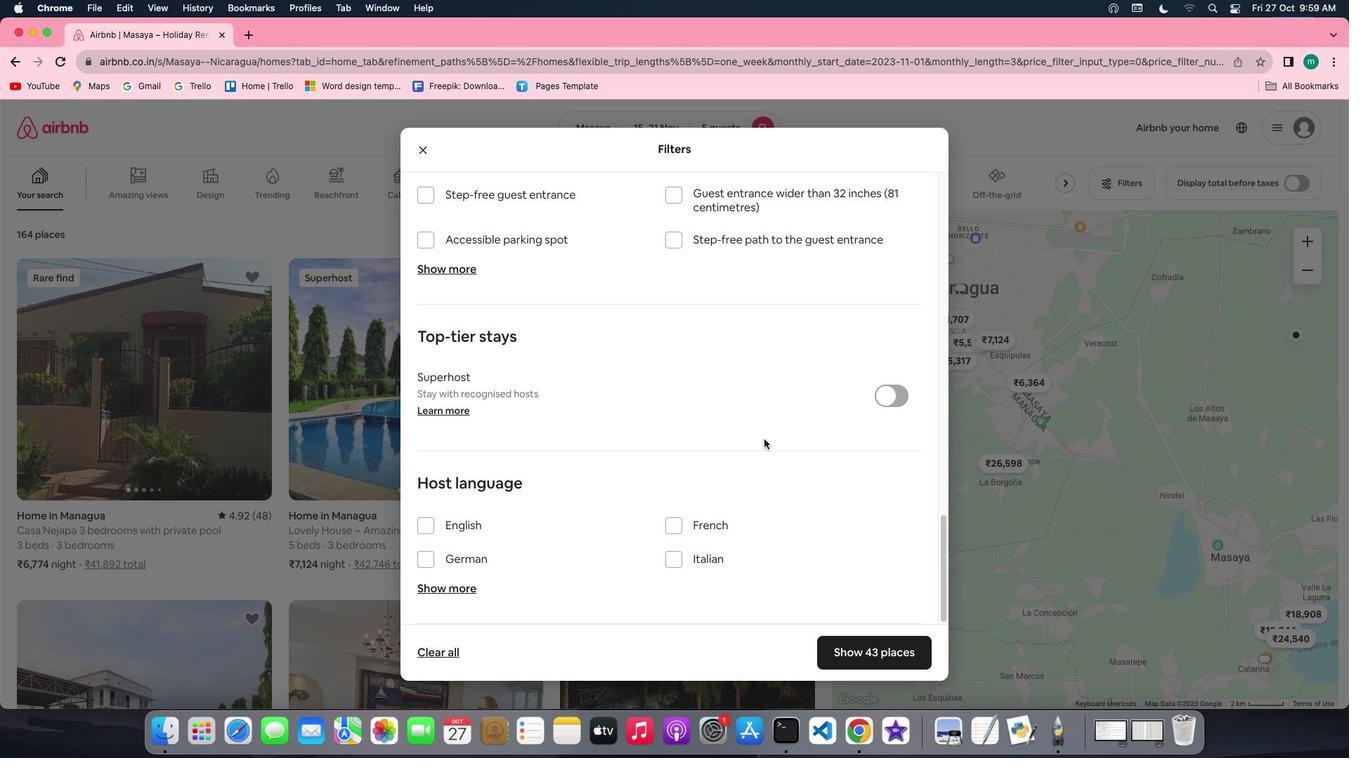
Action: Mouse moved to (871, 663)
Screenshot: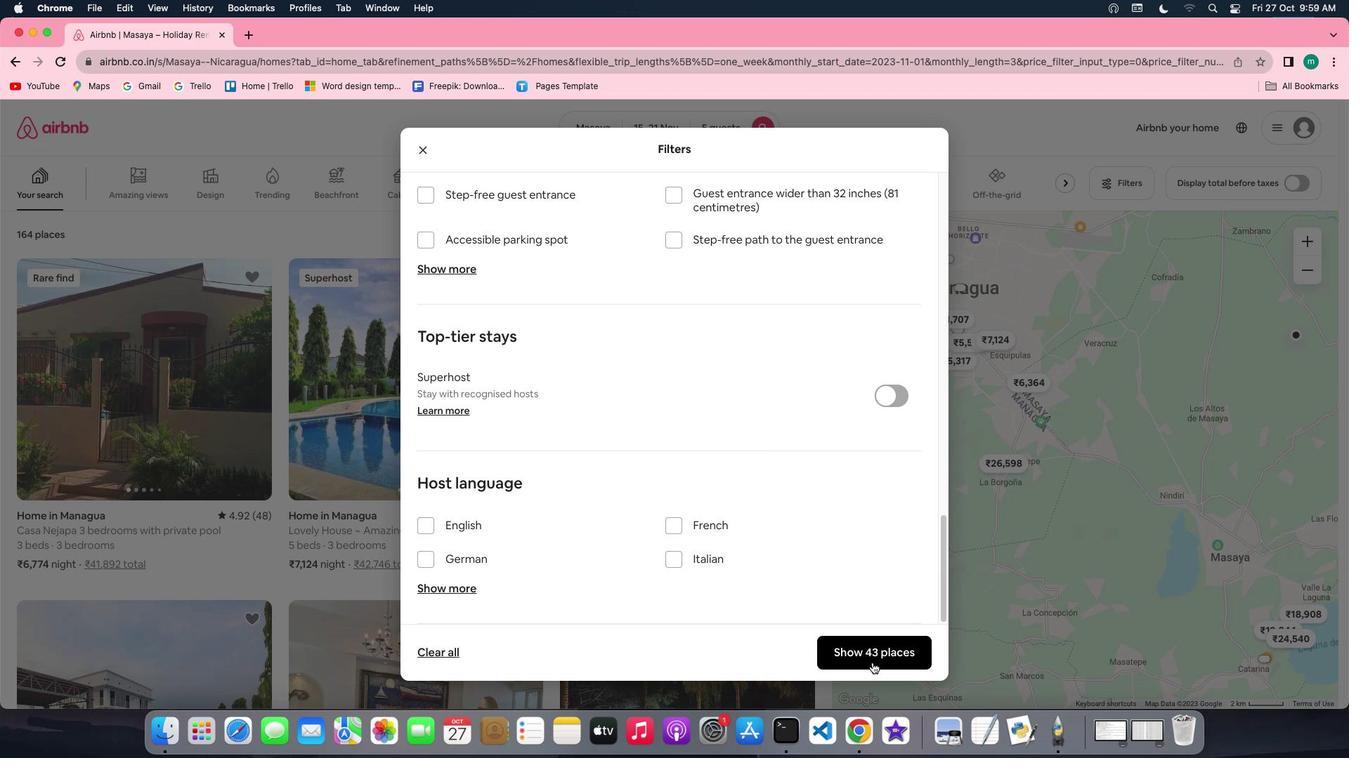 
Action: Mouse pressed left at (871, 663)
Screenshot: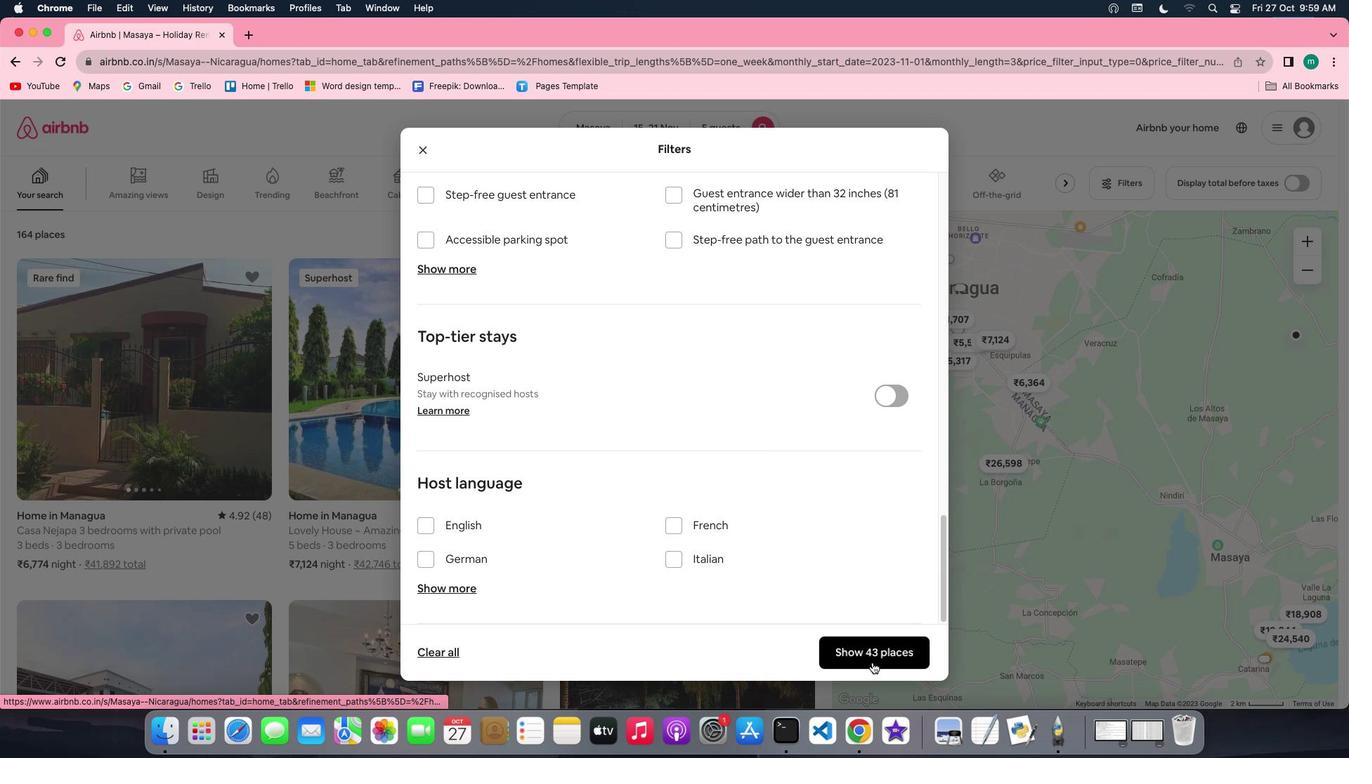 
Action: Mouse moved to (99, 402)
Screenshot: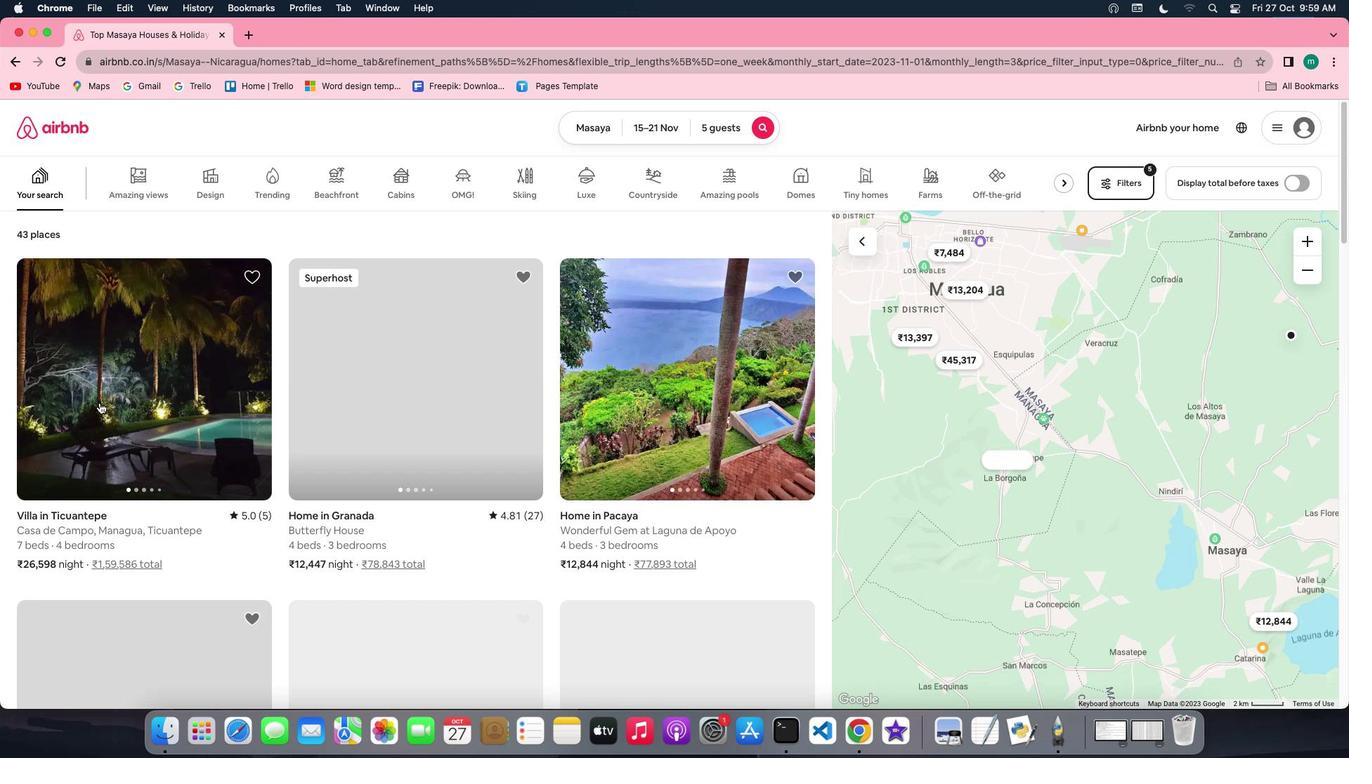 
Action: Mouse pressed left at (99, 402)
Screenshot: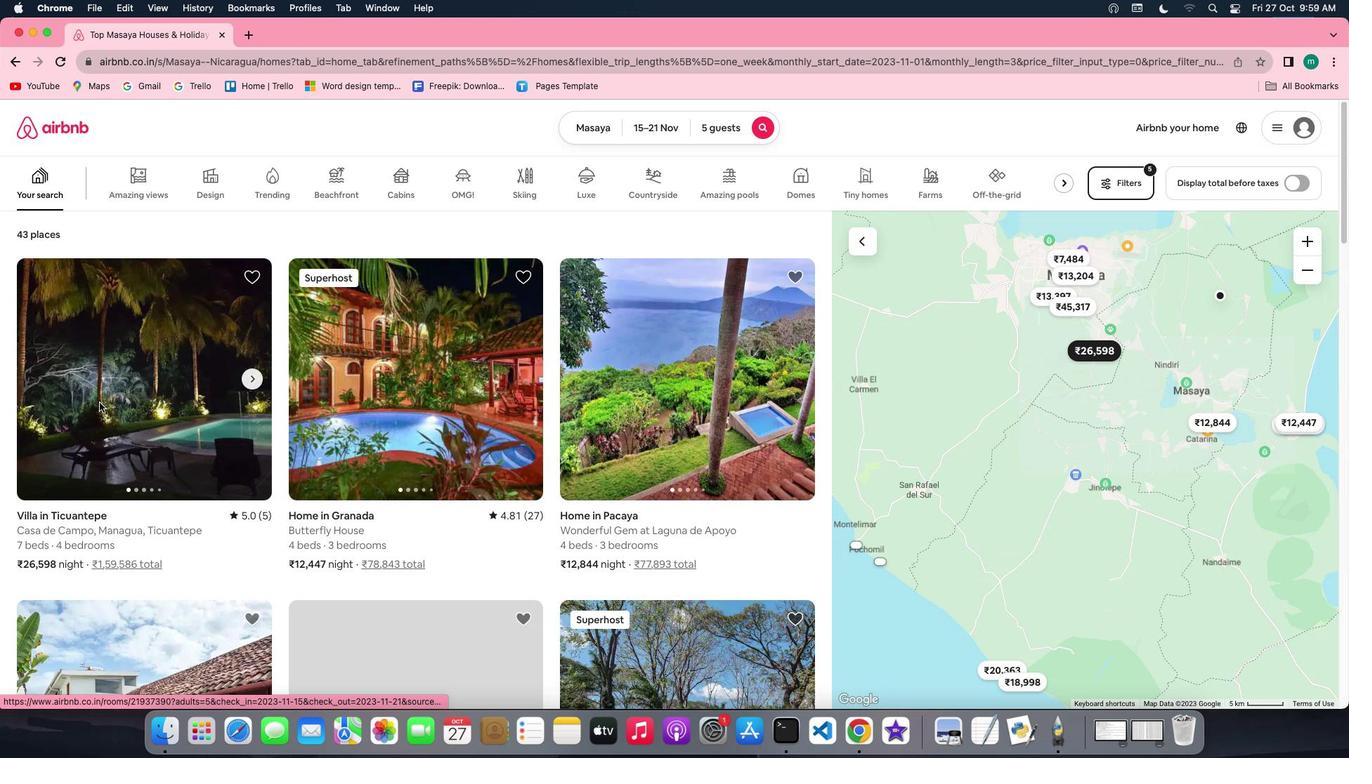 
Action: Mouse moved to (982, 529)
Screenshot: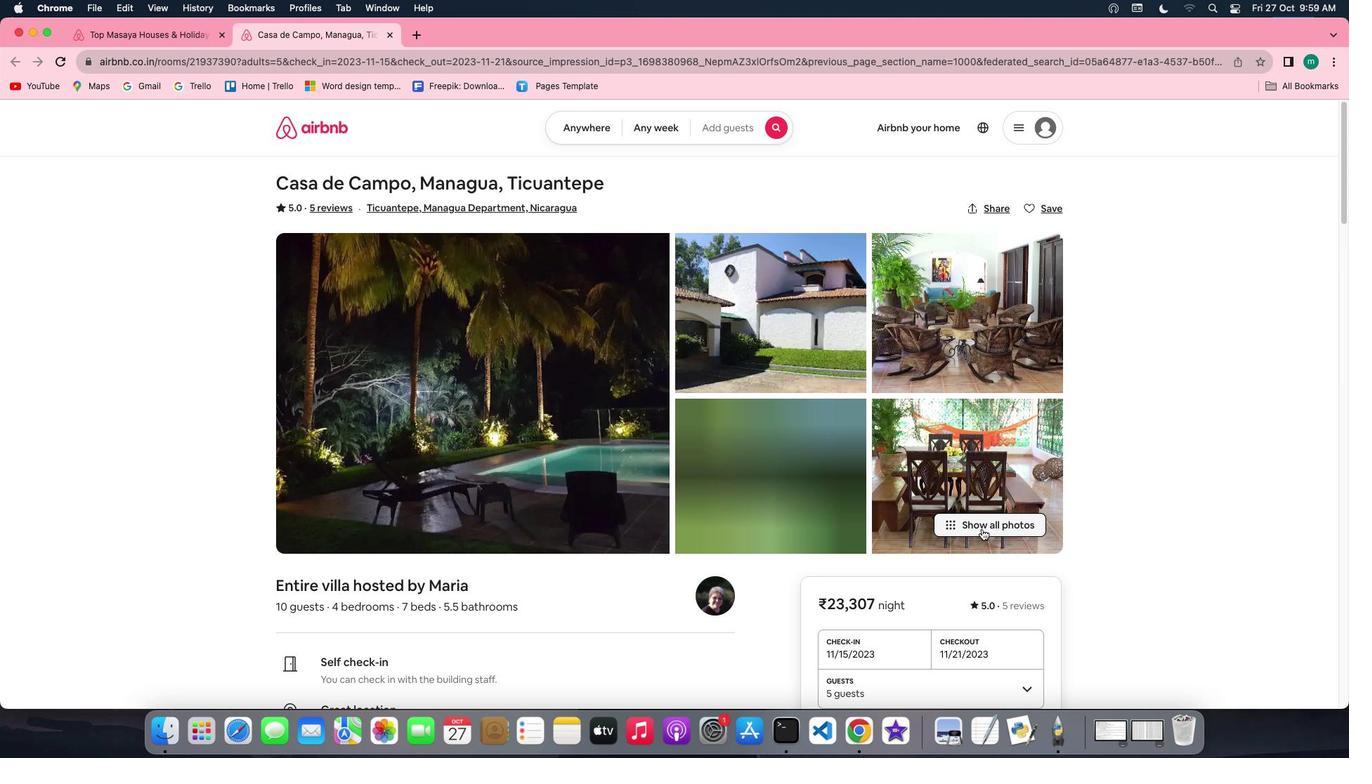 
Action: Mouse pressed left at (982, 529)
Screenshot: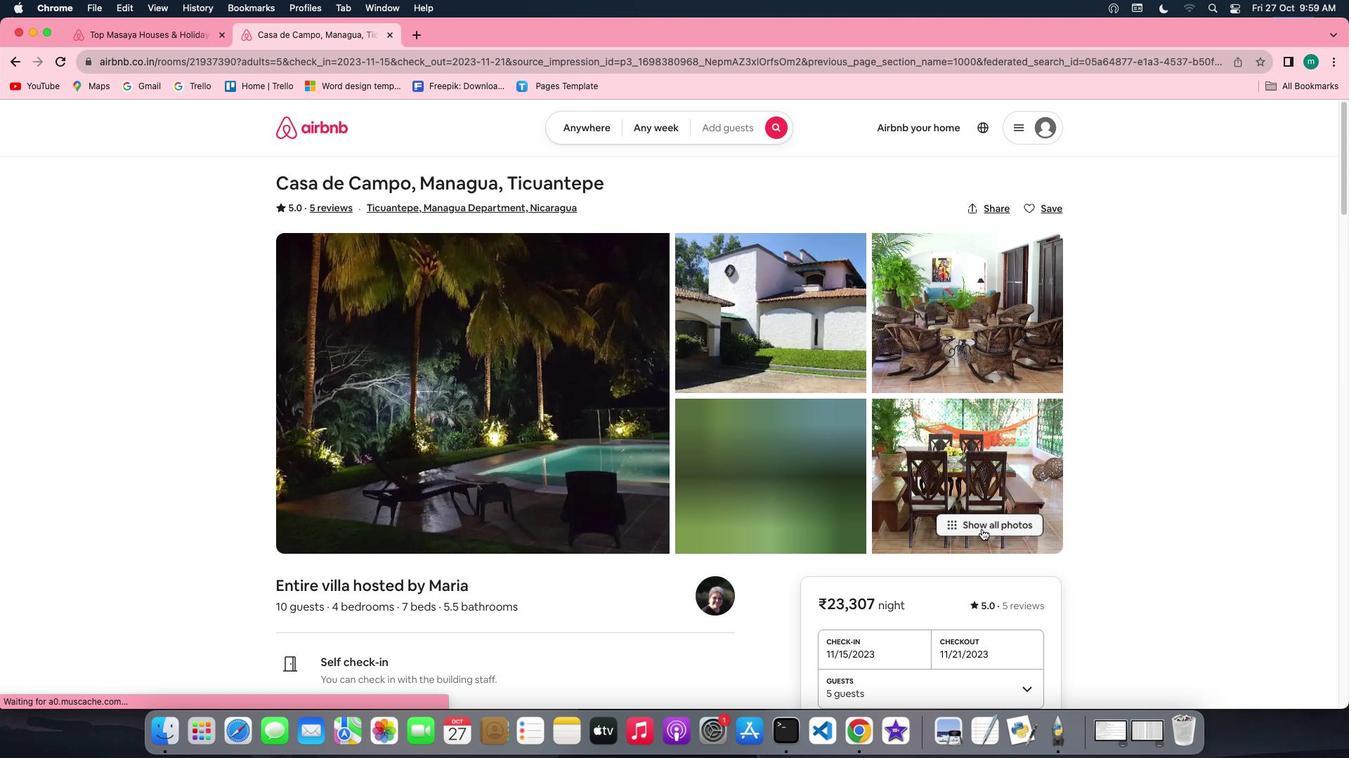 
Action: Mouse moved to (767, 483)
Screenshot: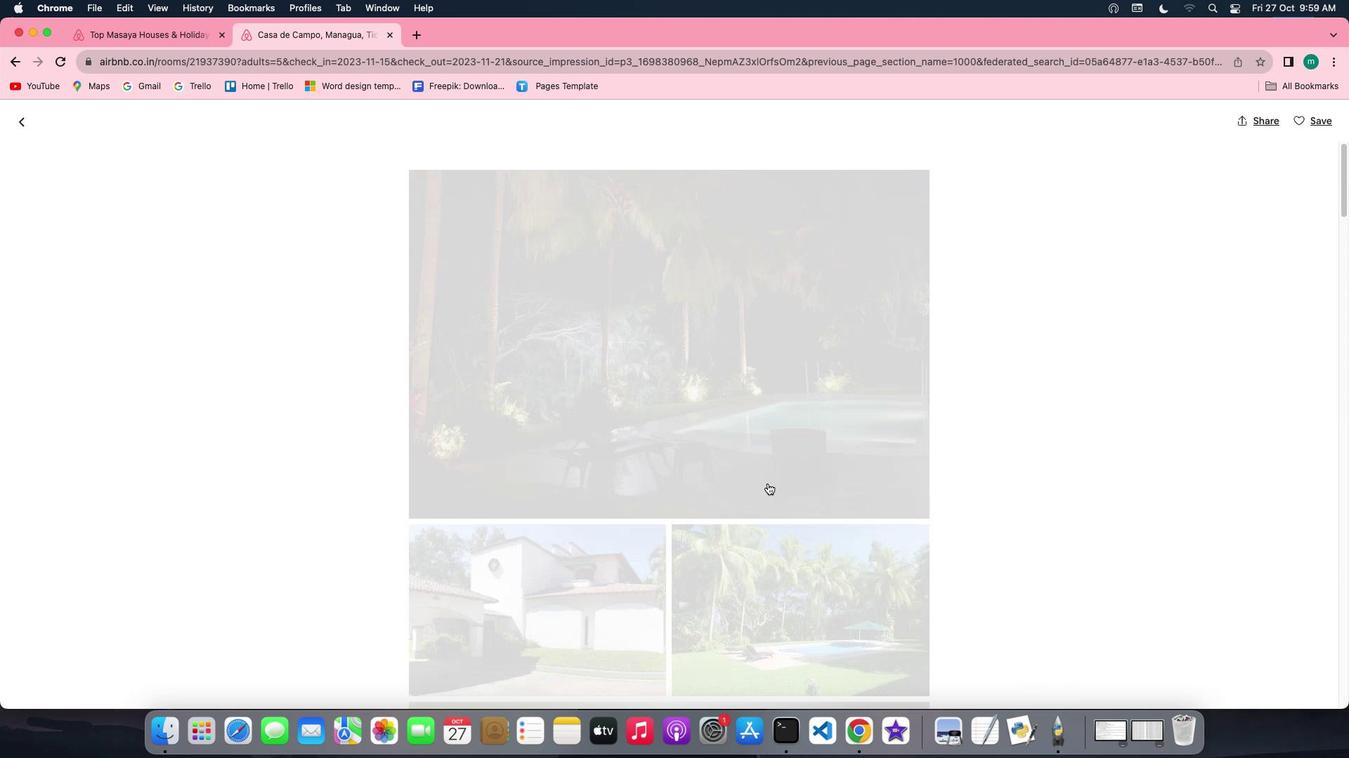 
Action: Mouse scrolled (767, 483) with delta (0, 0)
Screenshot: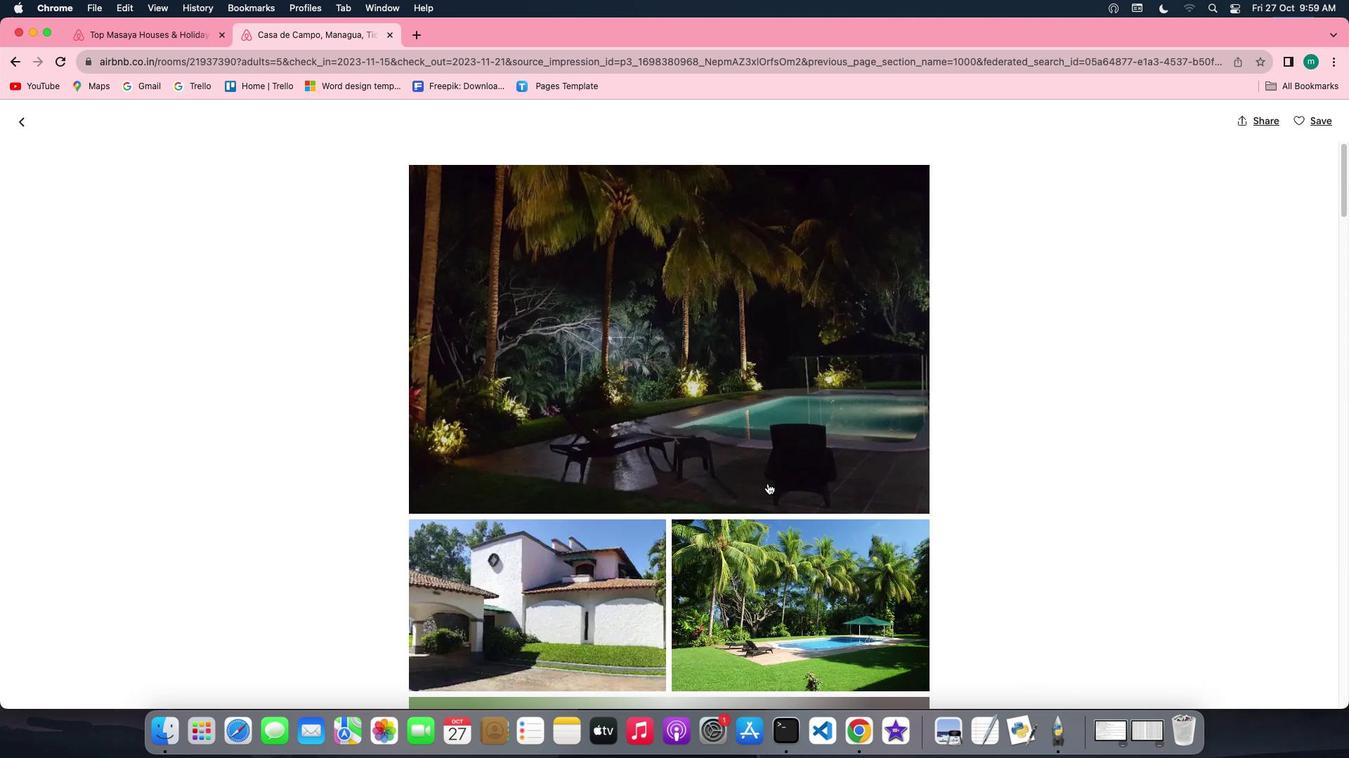 
Action: Mouse scrolled (767, 483) with delta (0, 0)
Screenshot: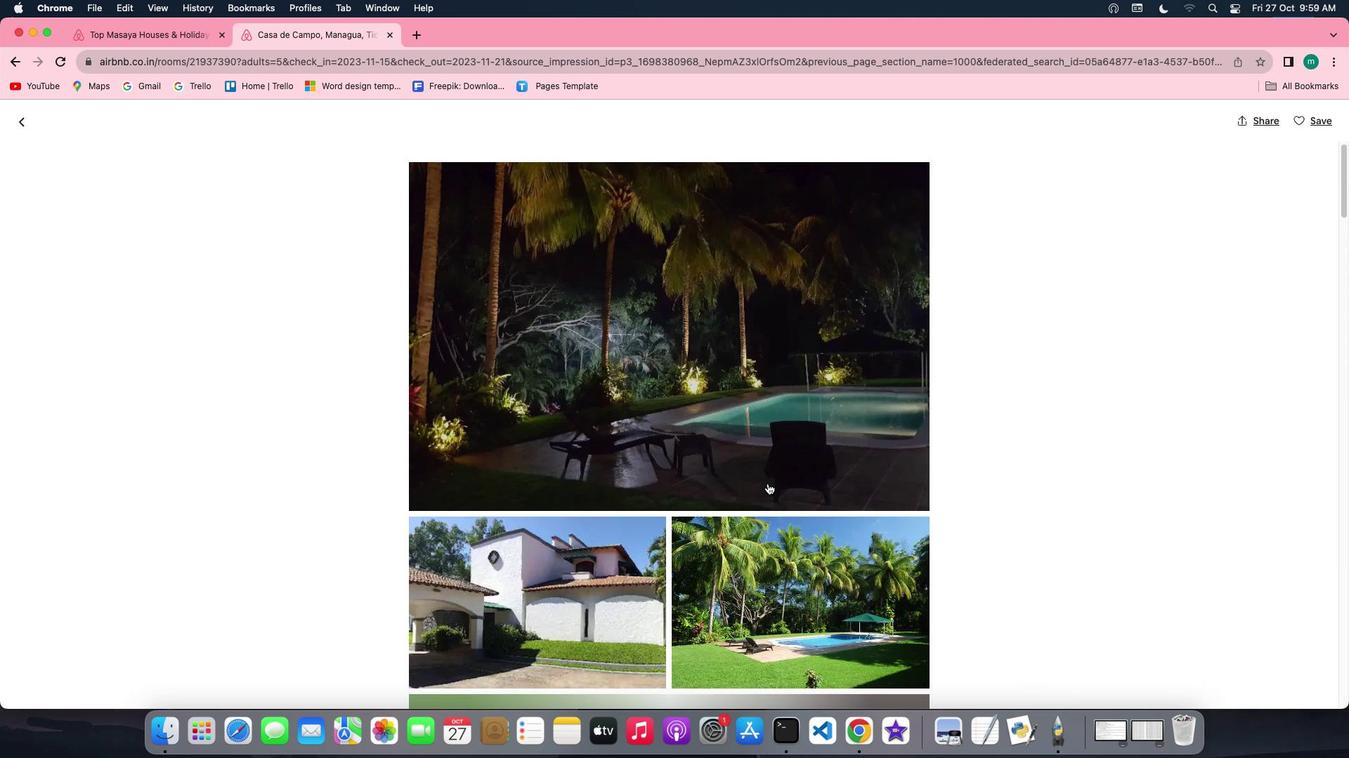 
Action: Mouse scrolled (767, 483) with delta (0, 0)
Screenshot: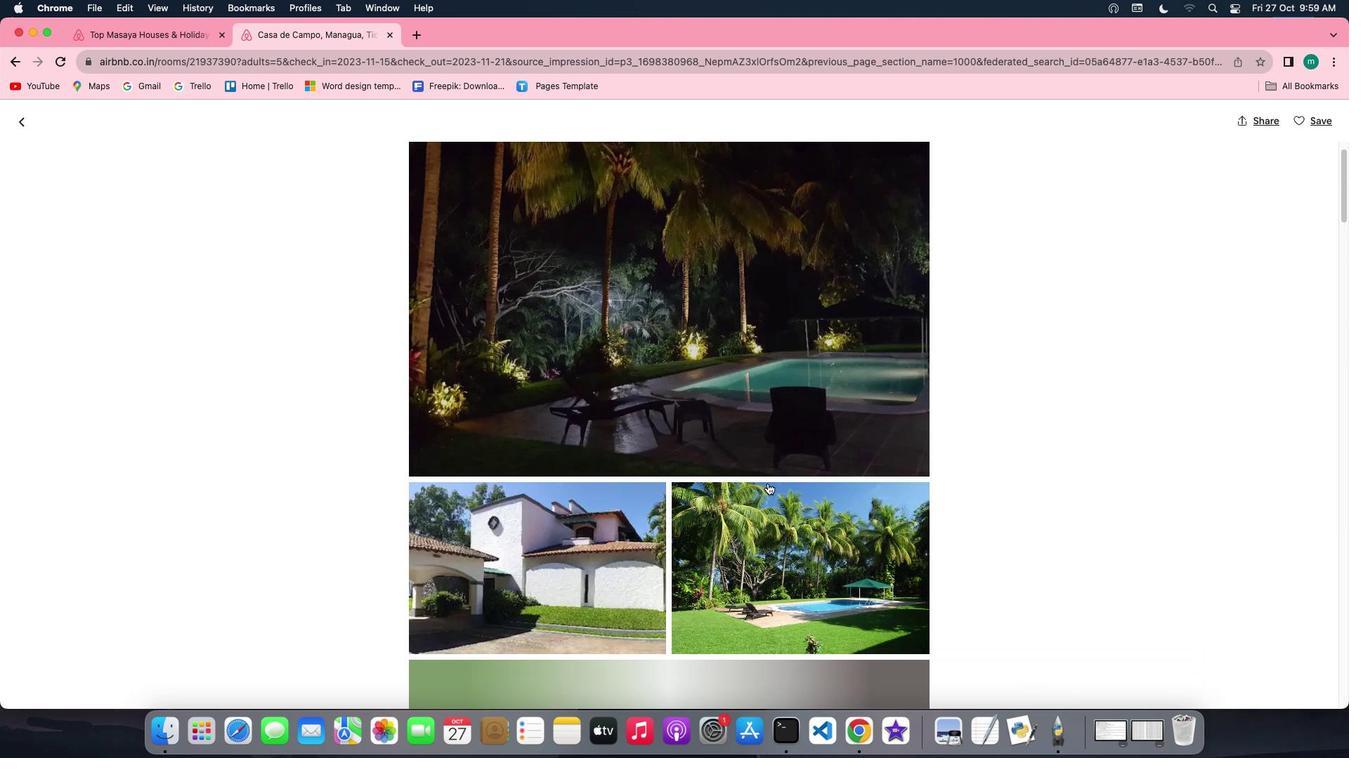 
Action: Mouse scrolled (767, 483) with delta (0, 0)
Screenshot: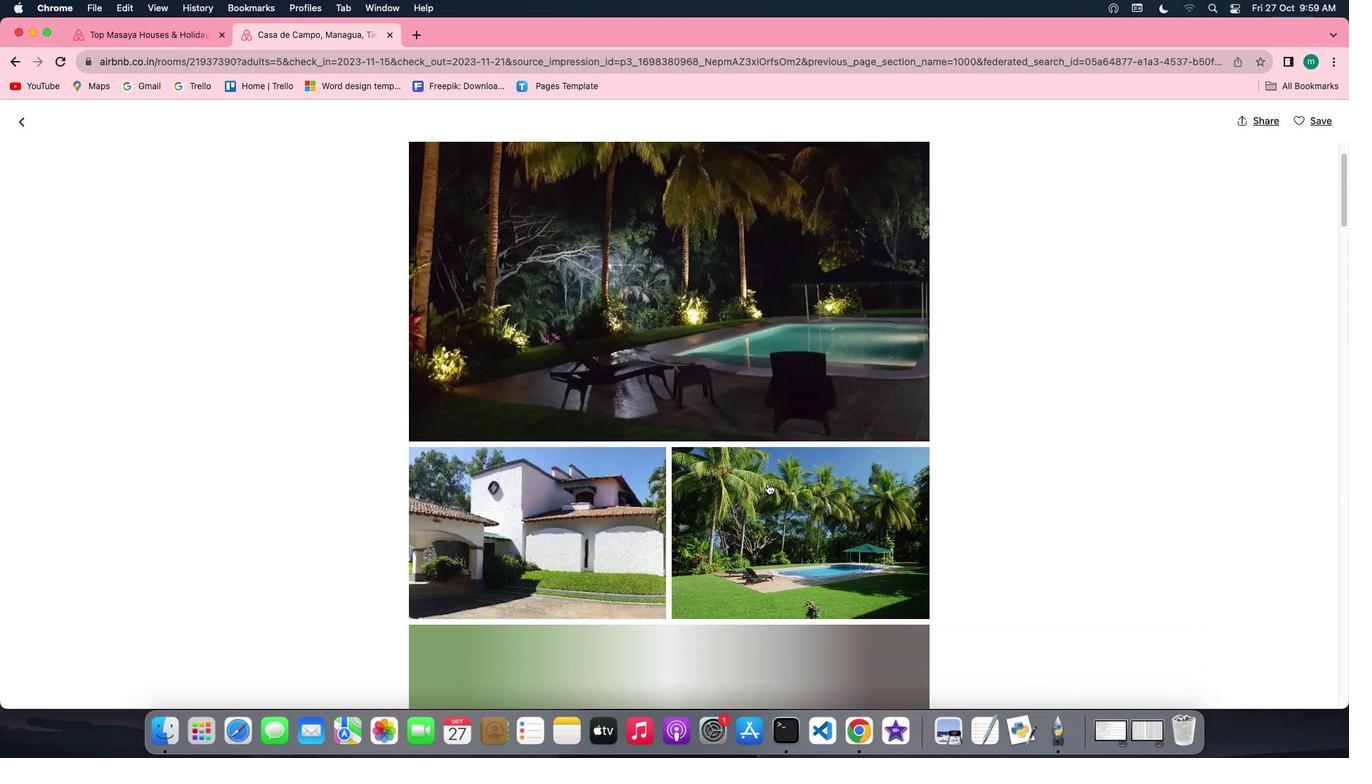 
Action: Mouse scrolled (767, 483) with delta (0, 0)
Screenshot: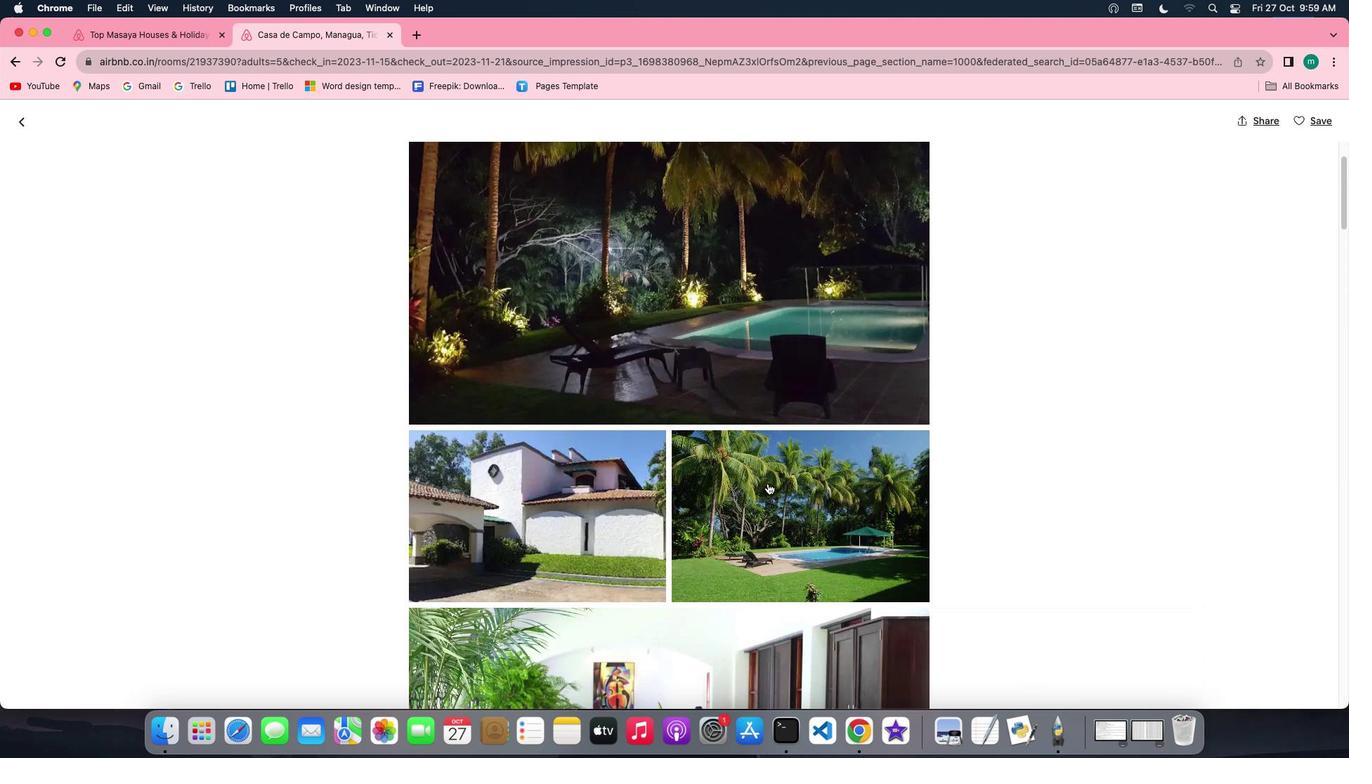 
Action: Mouse scrolled (767, 483) with delta (0, 0)
Screenshot: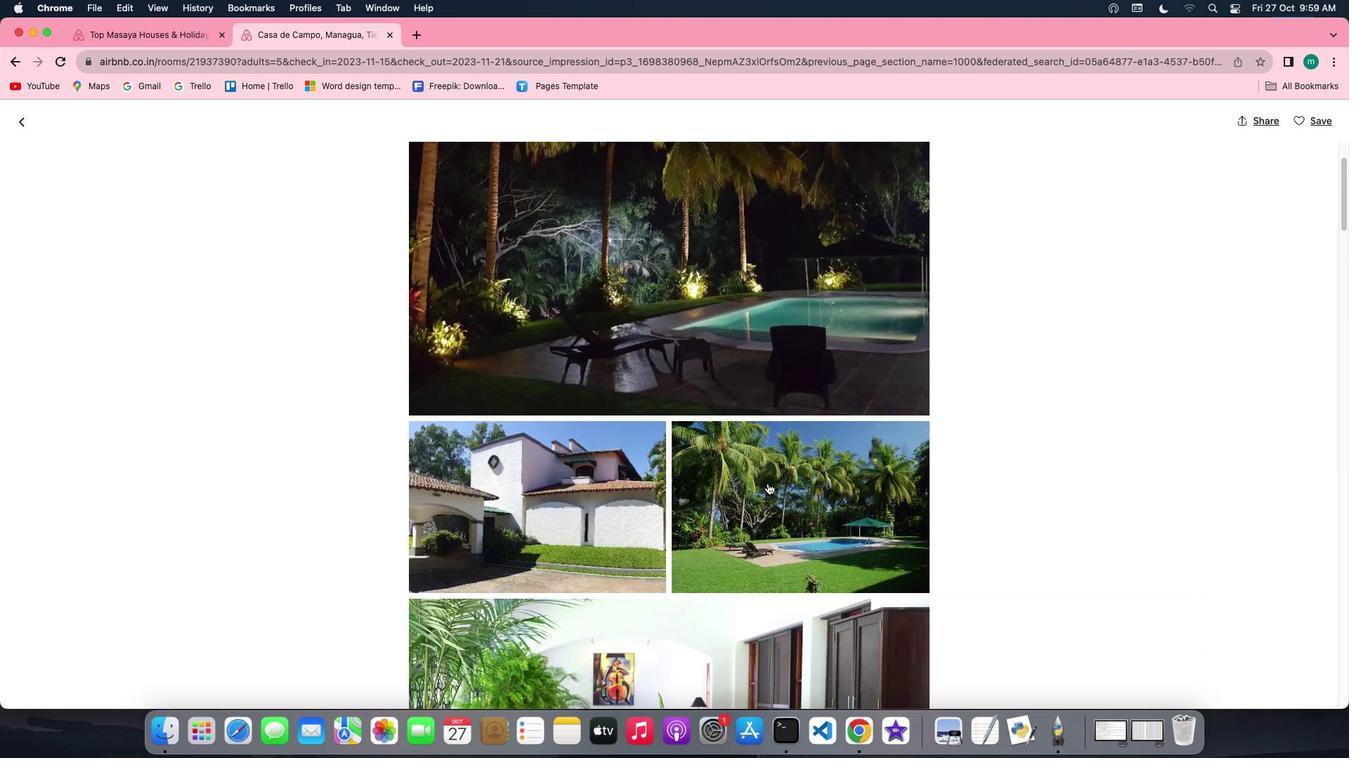 
Action: Mouse scrolled (767, 483) with delta (0, -1)
Screenshot: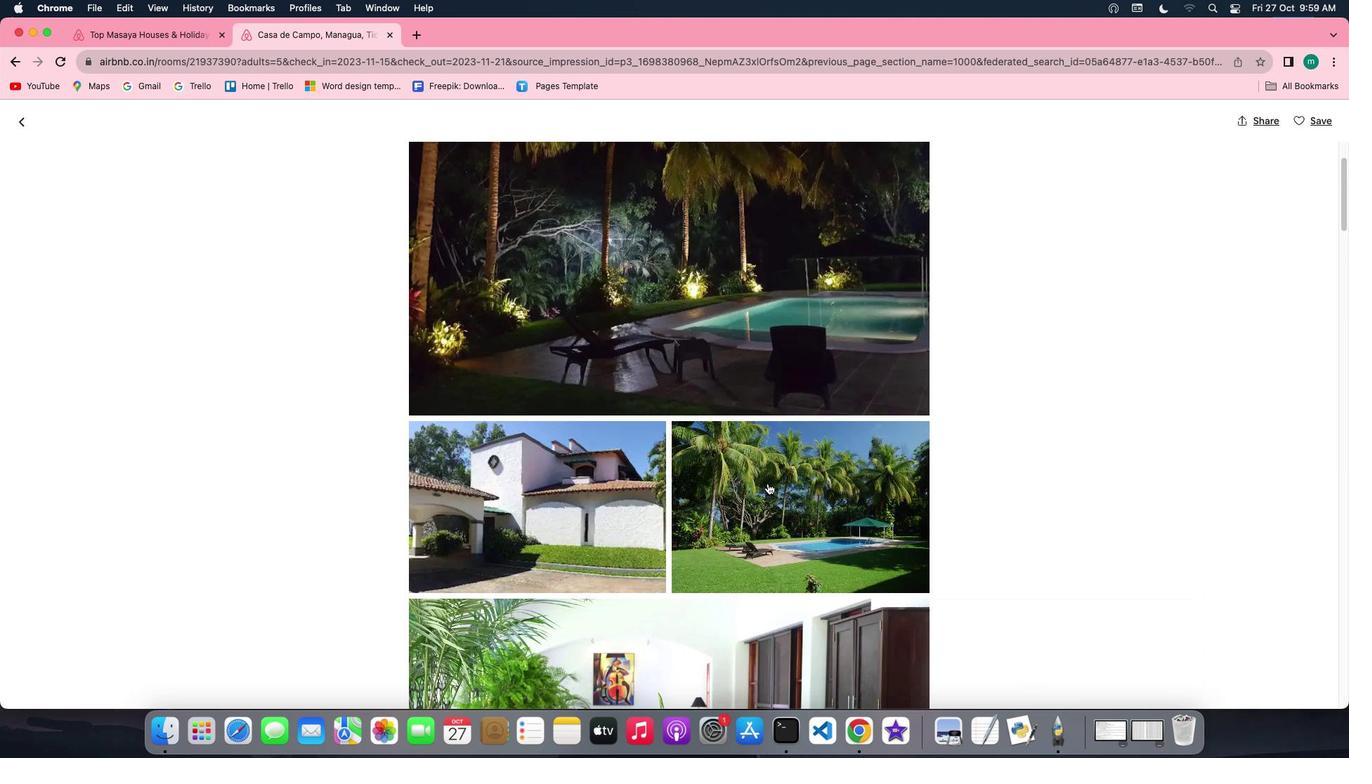 
Action: Mouse scrolled (767, 483) with delta (0, -2)
Screenshot: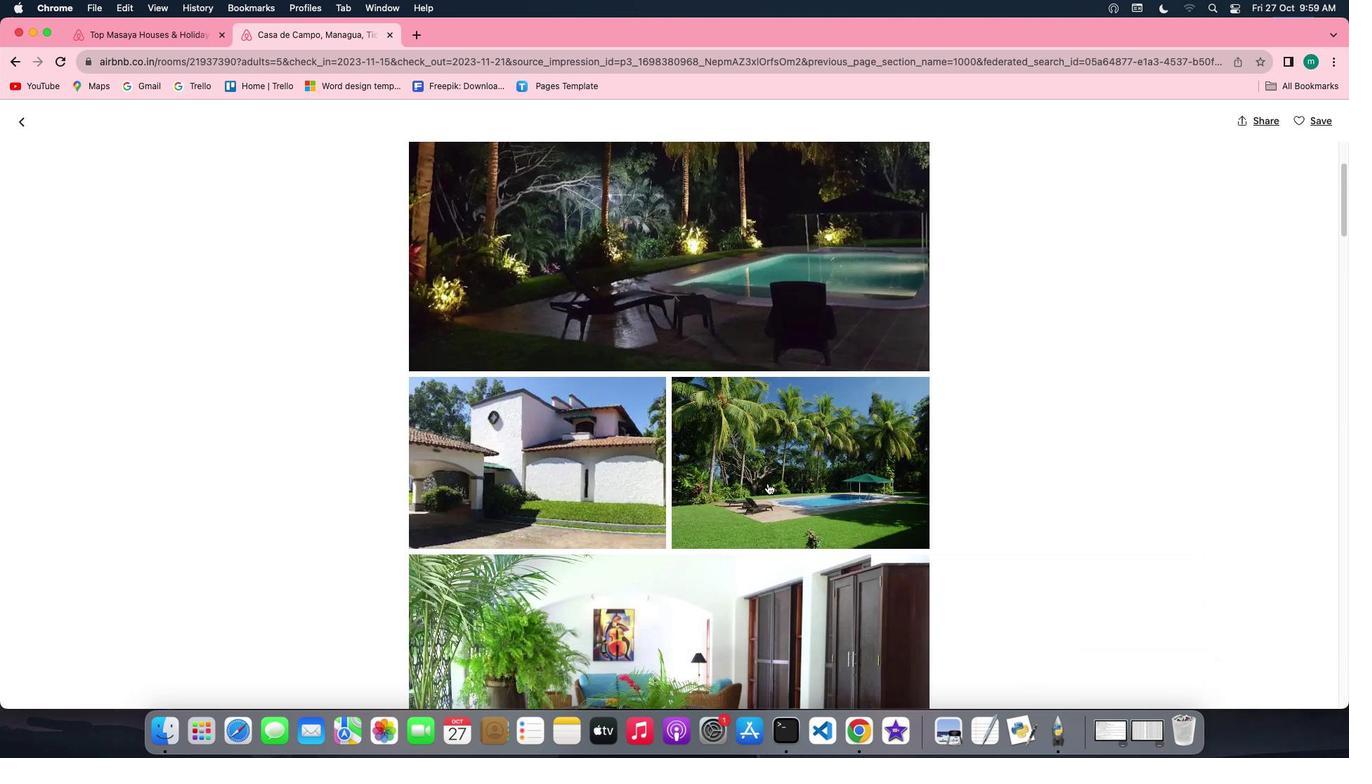 
Action: Mouse scrolled (767, 483) with delta (0, 0)
Screenshot: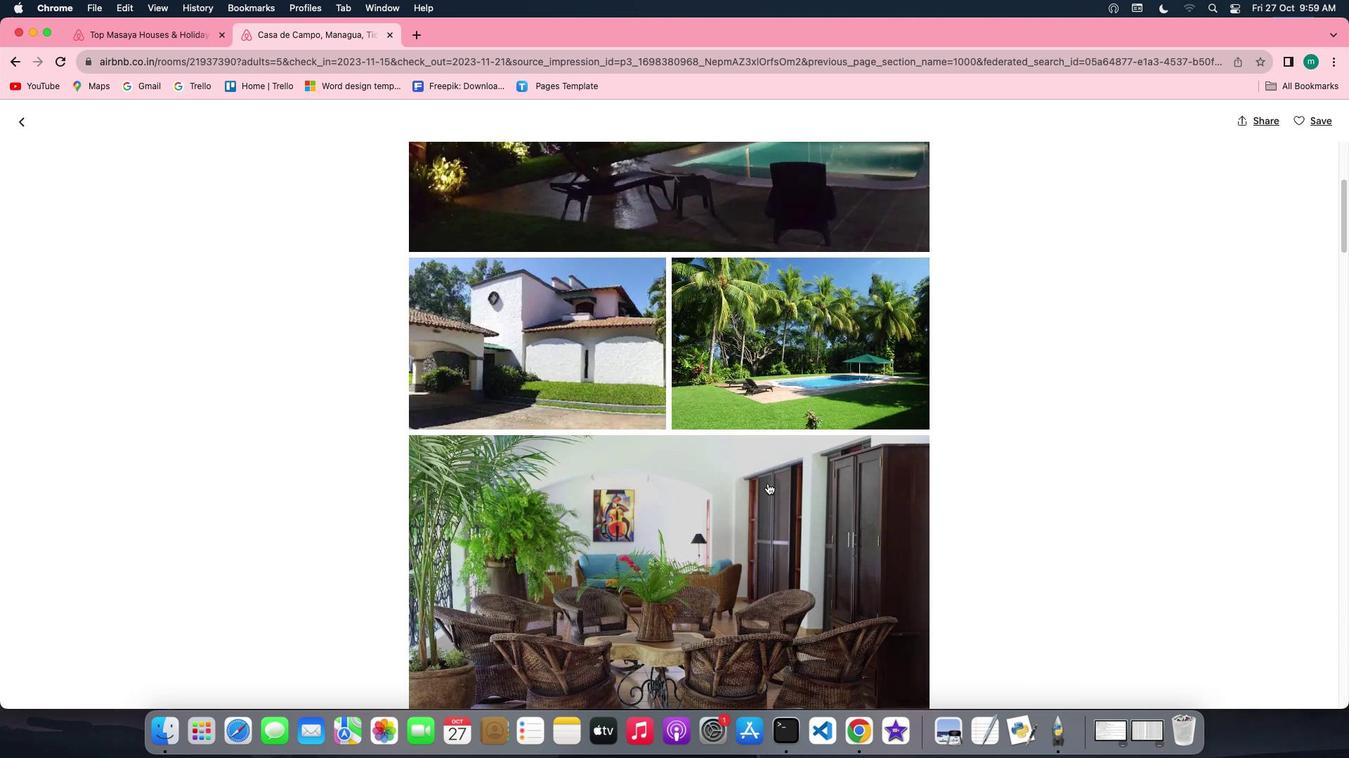 
Action: Mouse scrolled (767, 483) with delta (0, 0)
Screenshot: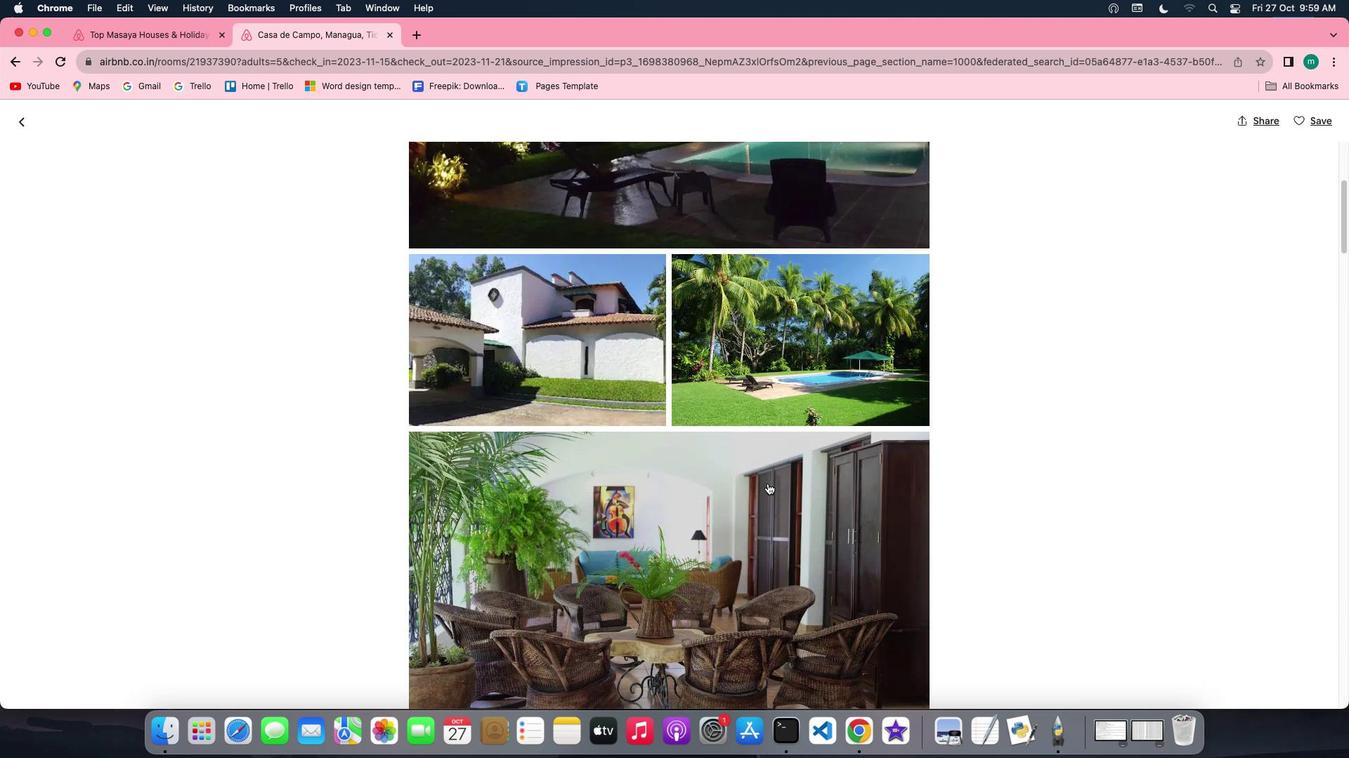 
Action: Mouse scrolled (767, 483) with delta (0, -1)
Screenshot: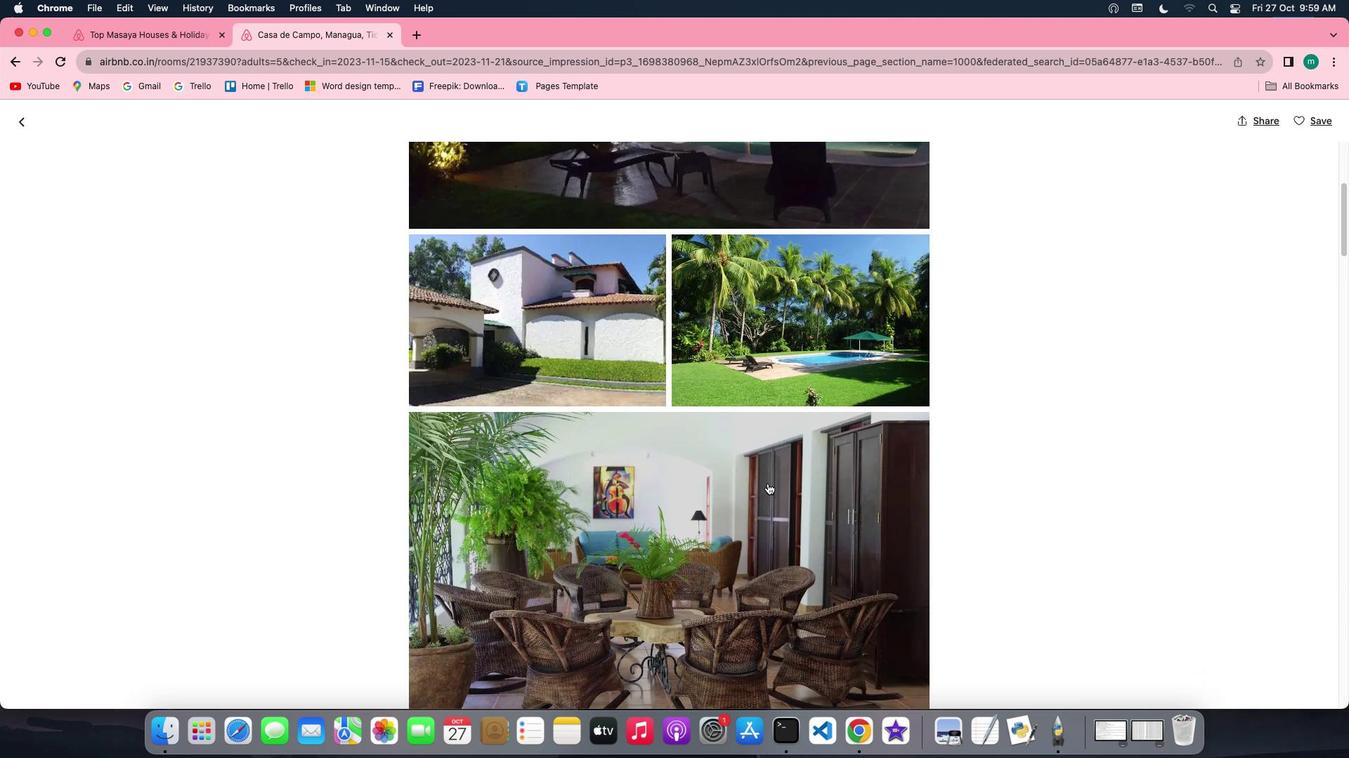 
Action: Mouse scrolled (767, 483) with delta (0, 0)
Screenshot: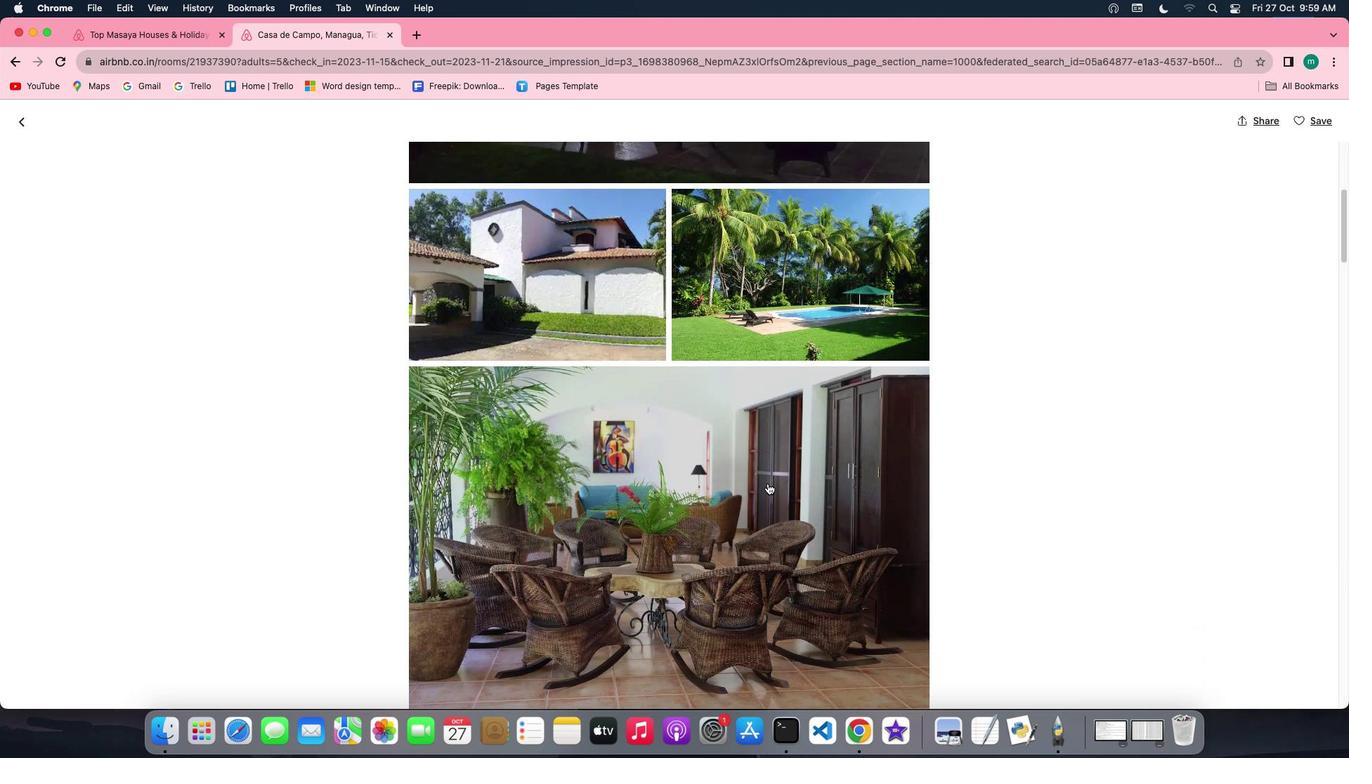 
Action: Mouse scrolled (767, 483) with delta (0, 0)
Screenshot: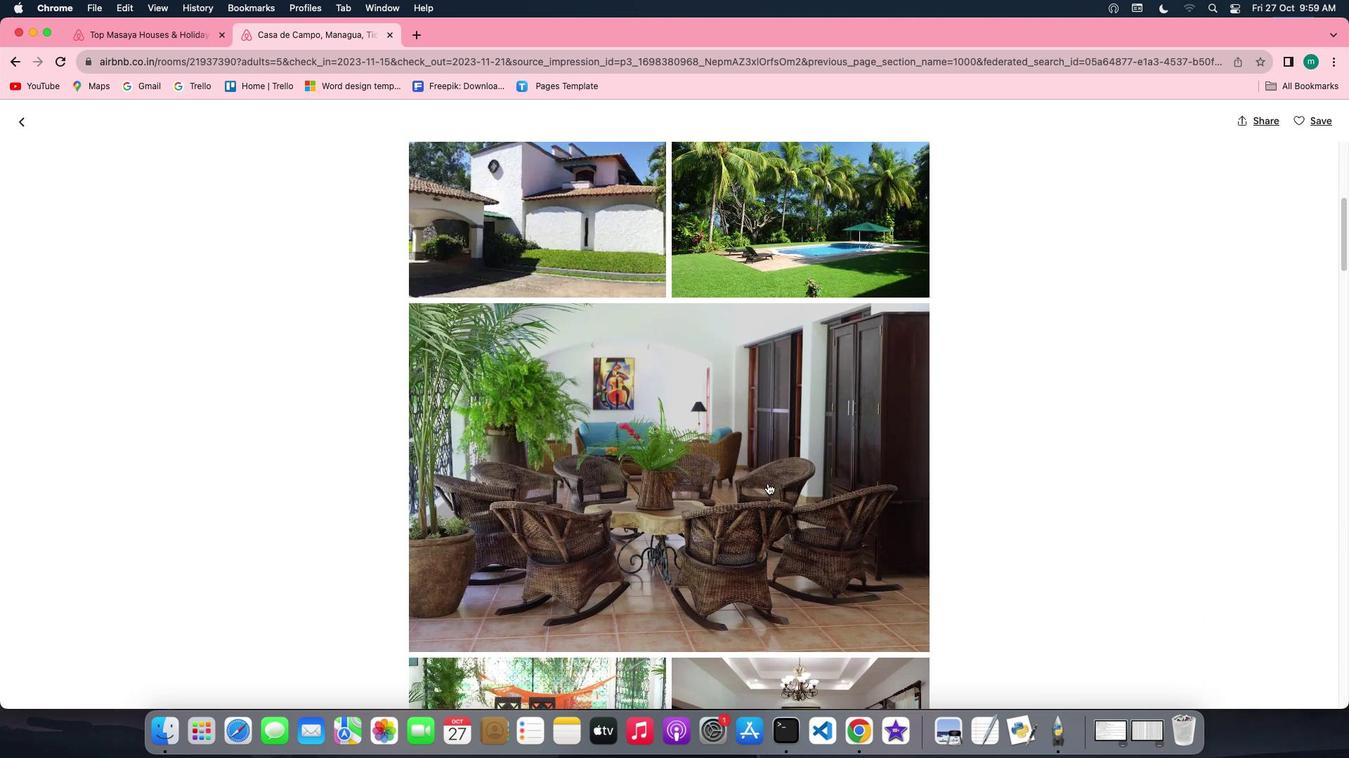 
Action: Mouse scrolled (767, 483) with delta (0, 0)
Screenshot: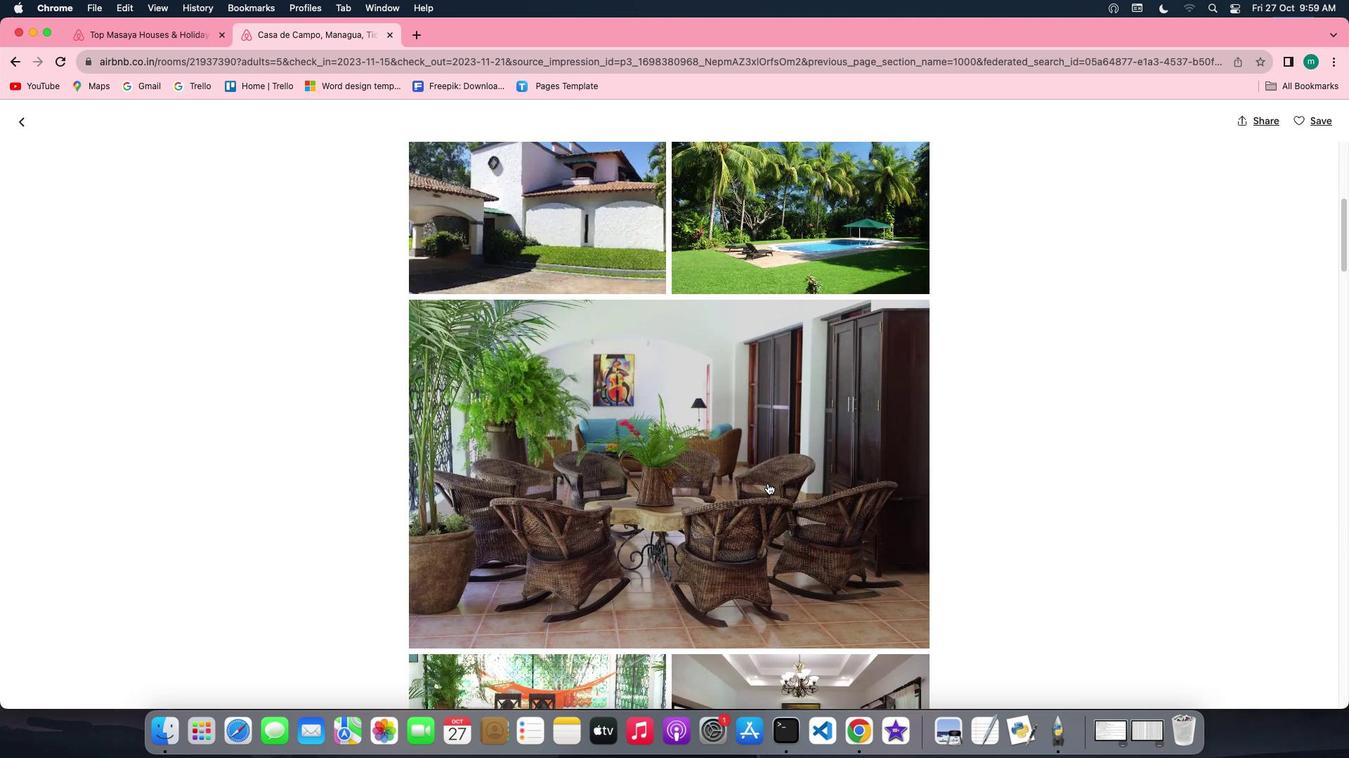 
Action: Mouse scrolled (767, 483) with delta (0, 0)
Screenshot: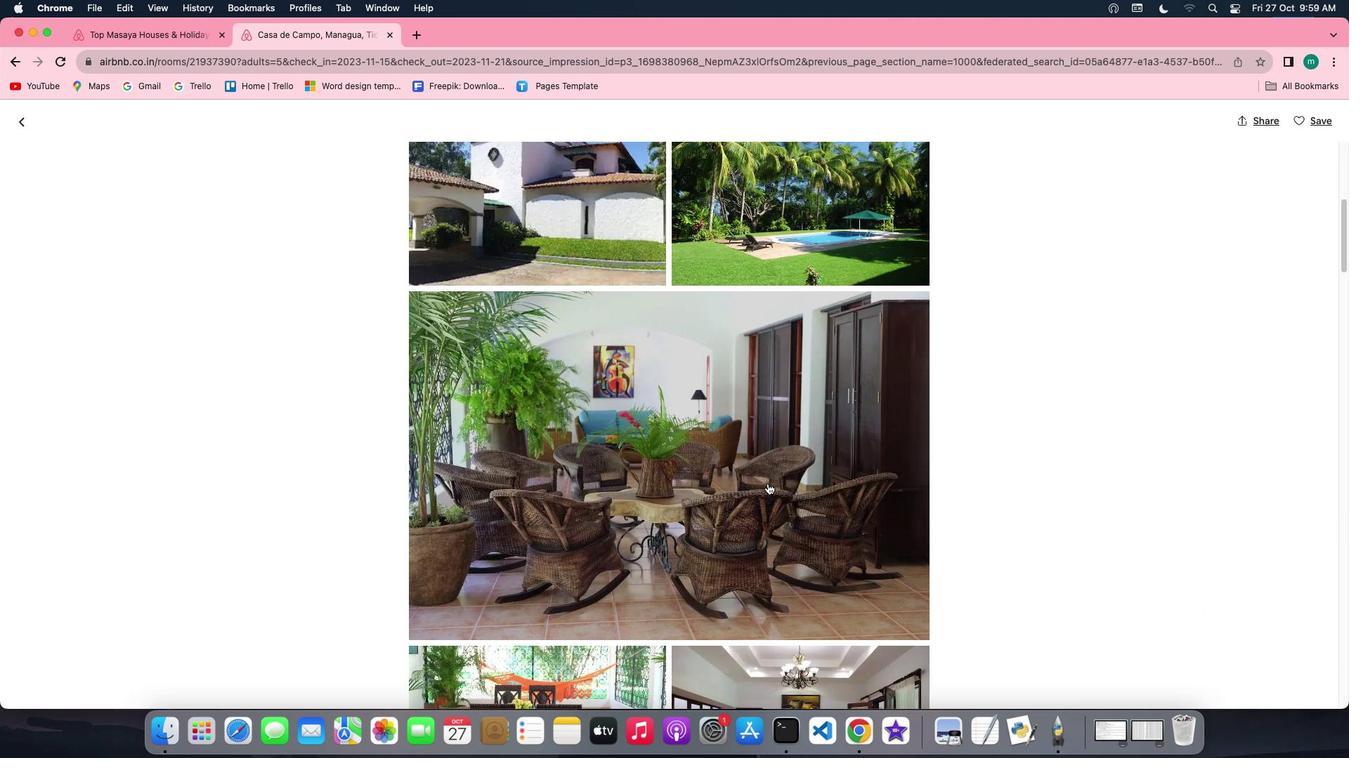
Action: Mouse scrolled (767, 483) with delta (0, -1)
Screenshot: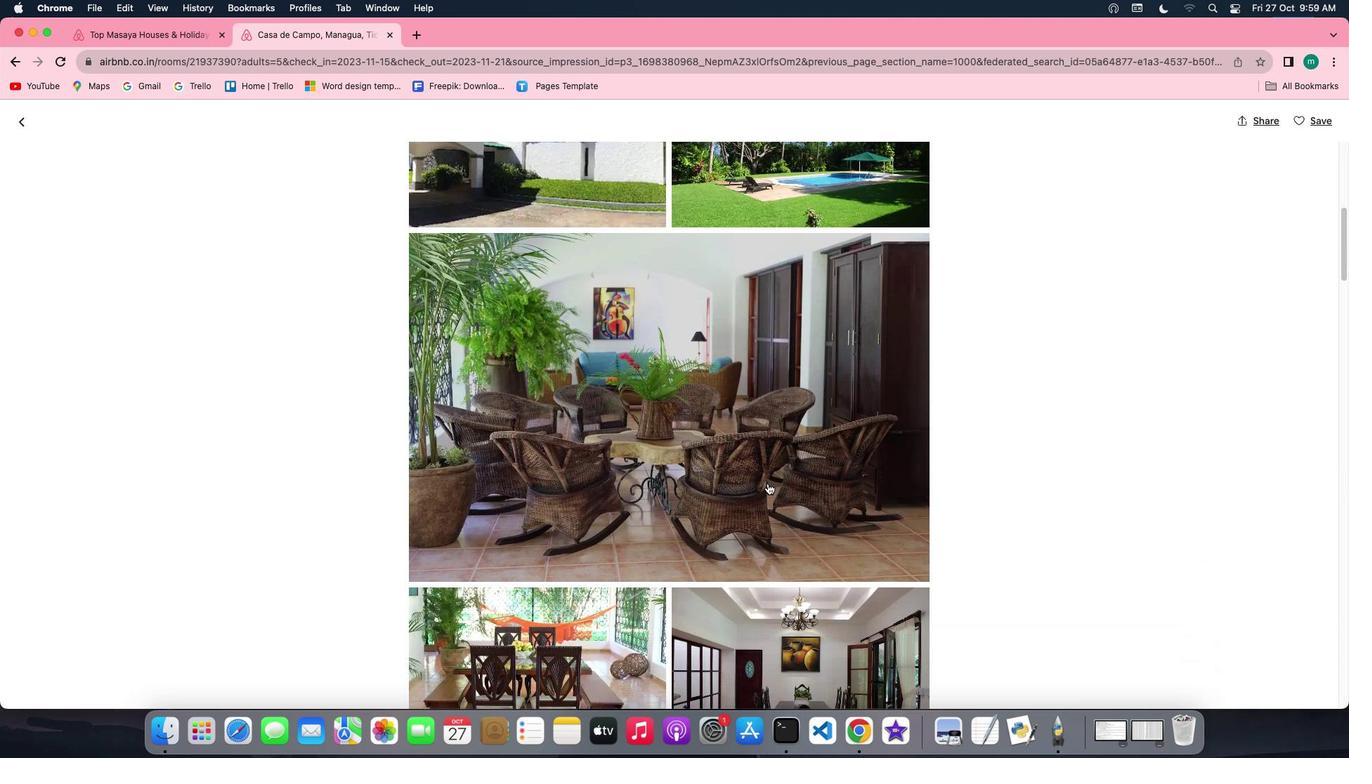 
Action: Mouse moved to (767, 483)
Screenshot: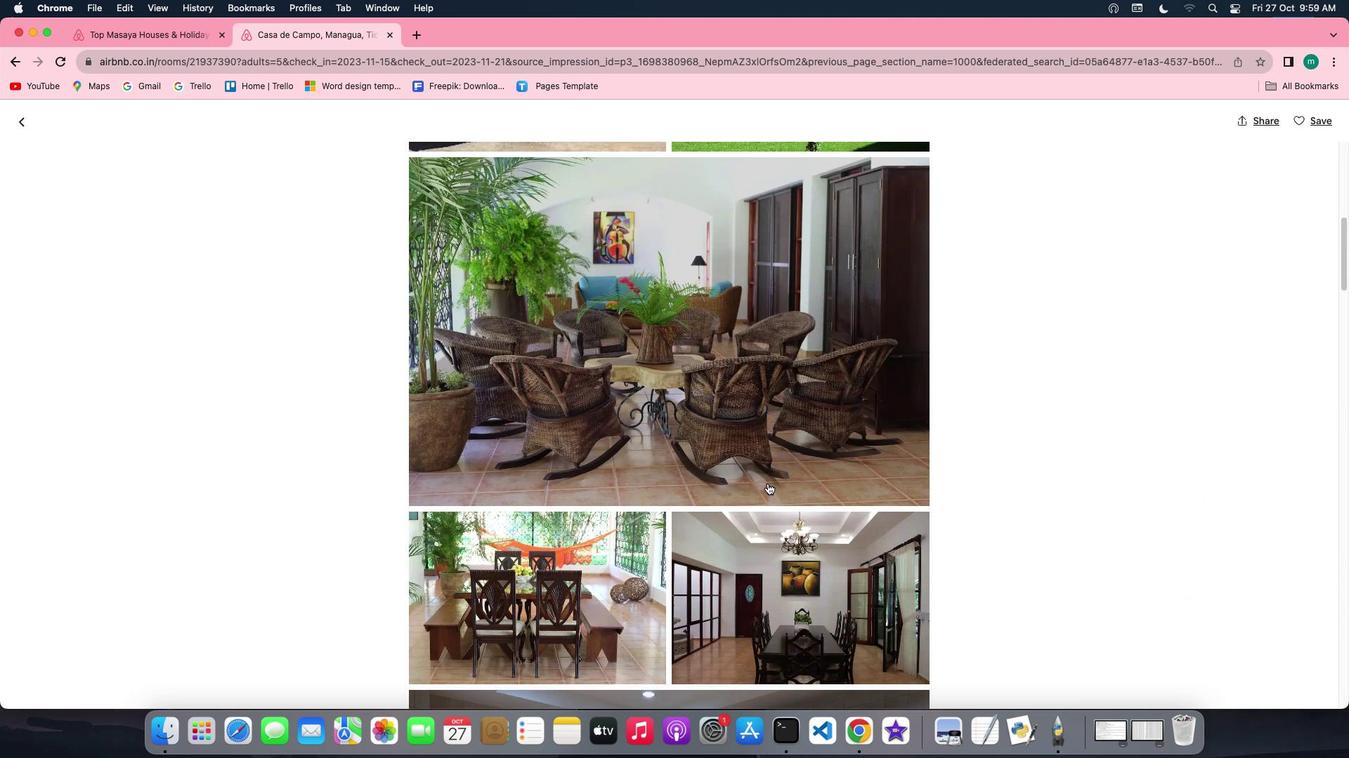 
Action: Mouse scrolled (767, 483) with delta (0, 0)
Screenshot: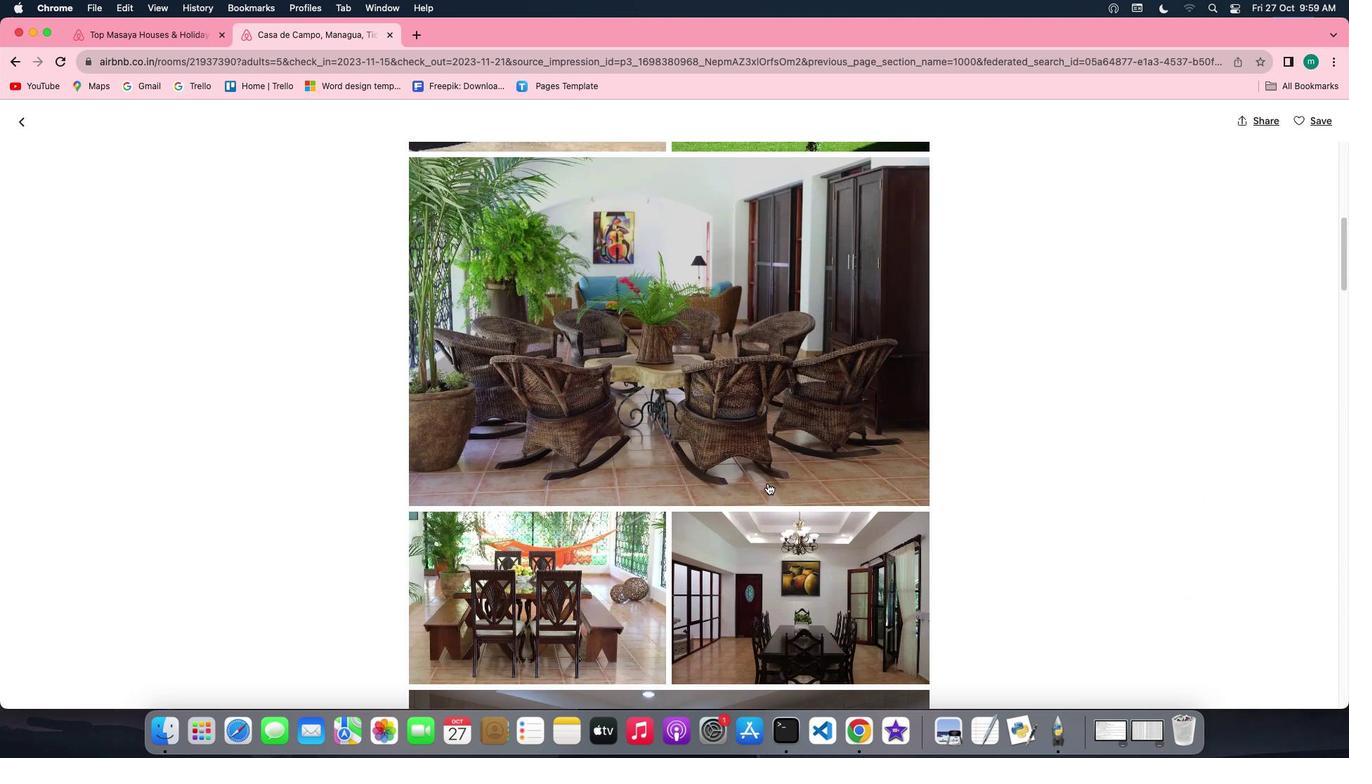 
Action: Mouse scrolled (767, 483) with delta (0, 0)
Screenshot: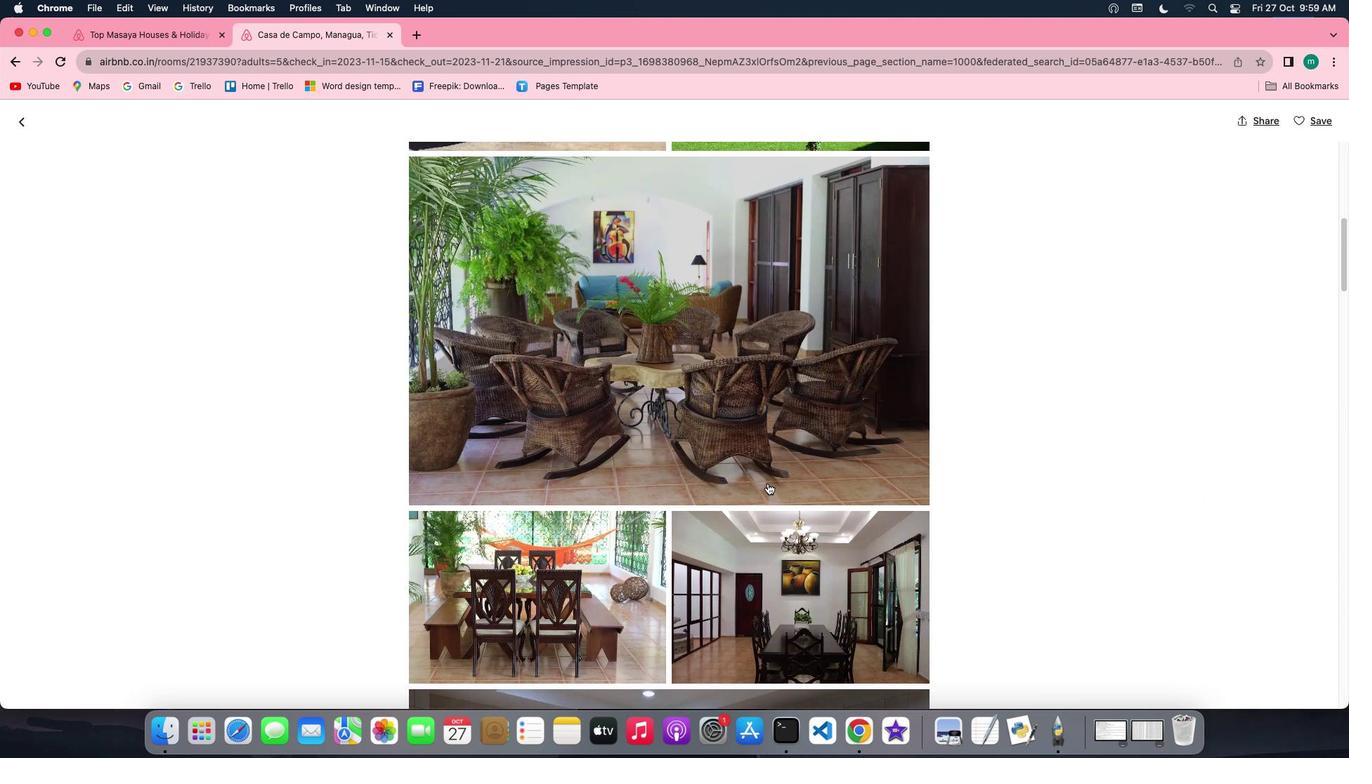 
Action: Mouse scrolled (767, 483) with delta (0, 0)
Screenshot: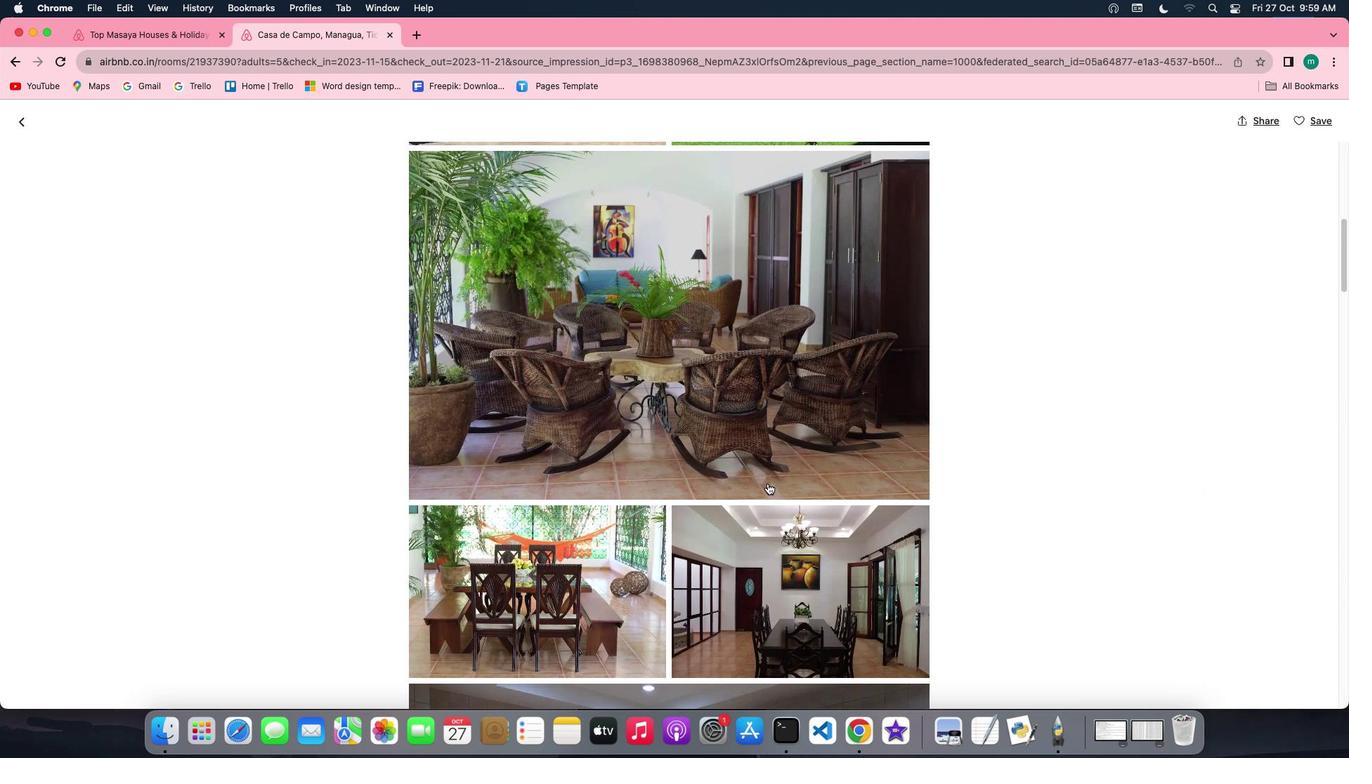 
Action: Mouse scrolled (767, 483) with delta (0, 0)
Screenshot: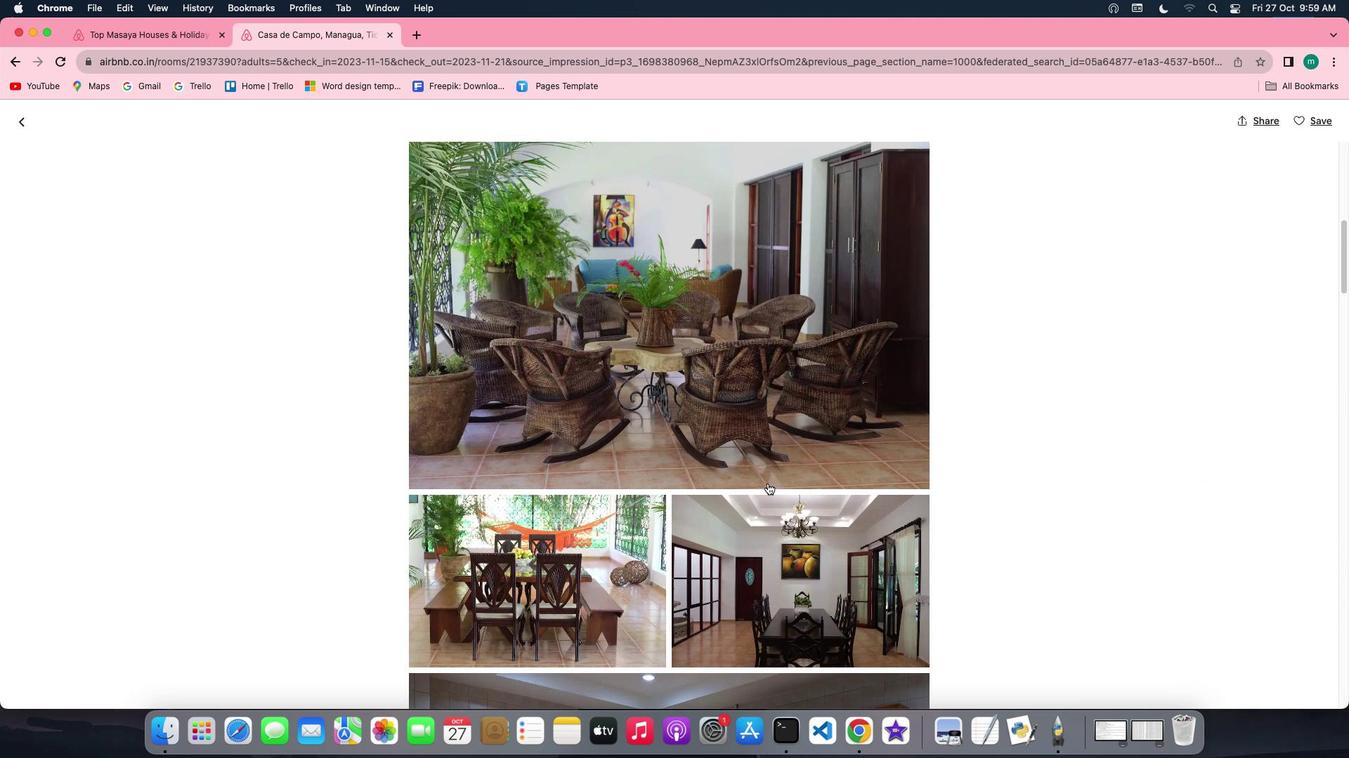 
Action: Mouse scrolled (767, 483) with delta (0, 0)
Screenshot: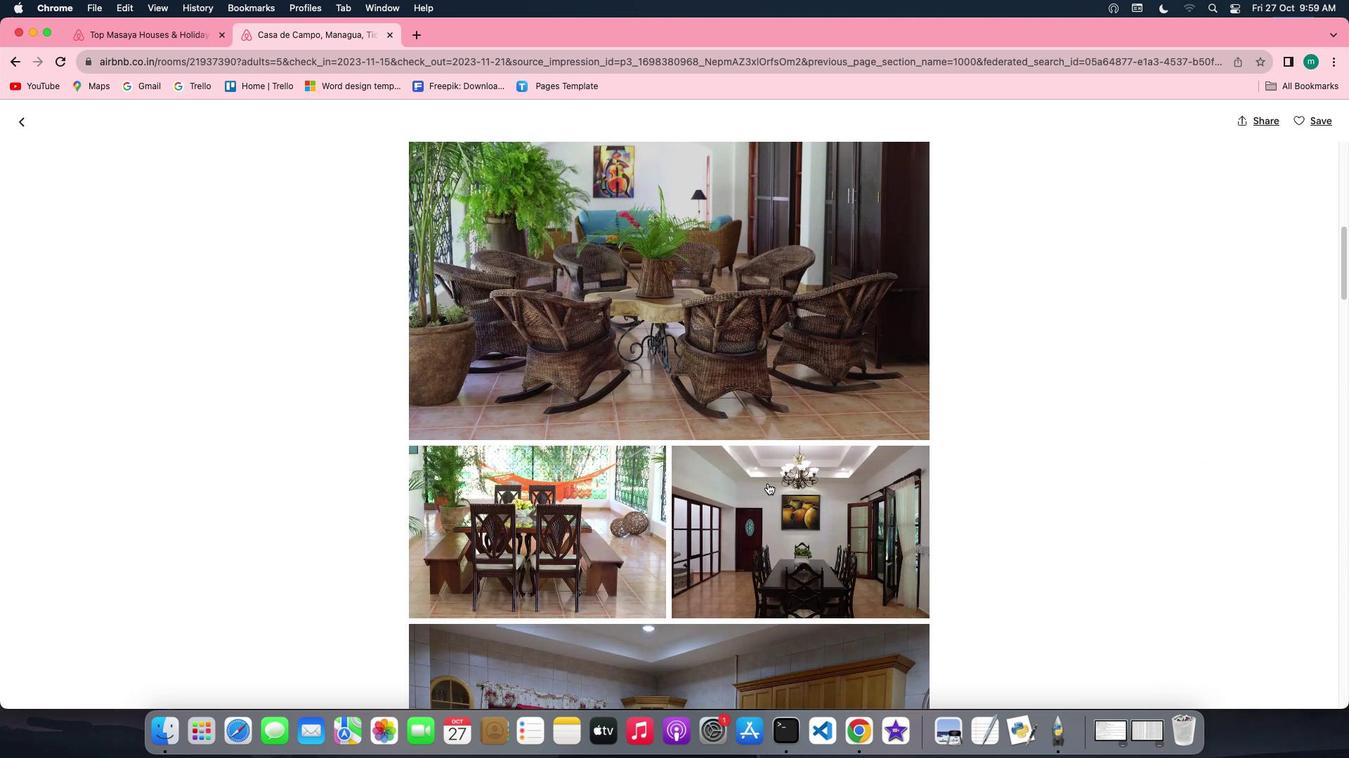 
Action: Mouse scrolled (767, 483) with delta (0, 0)
Screenshot: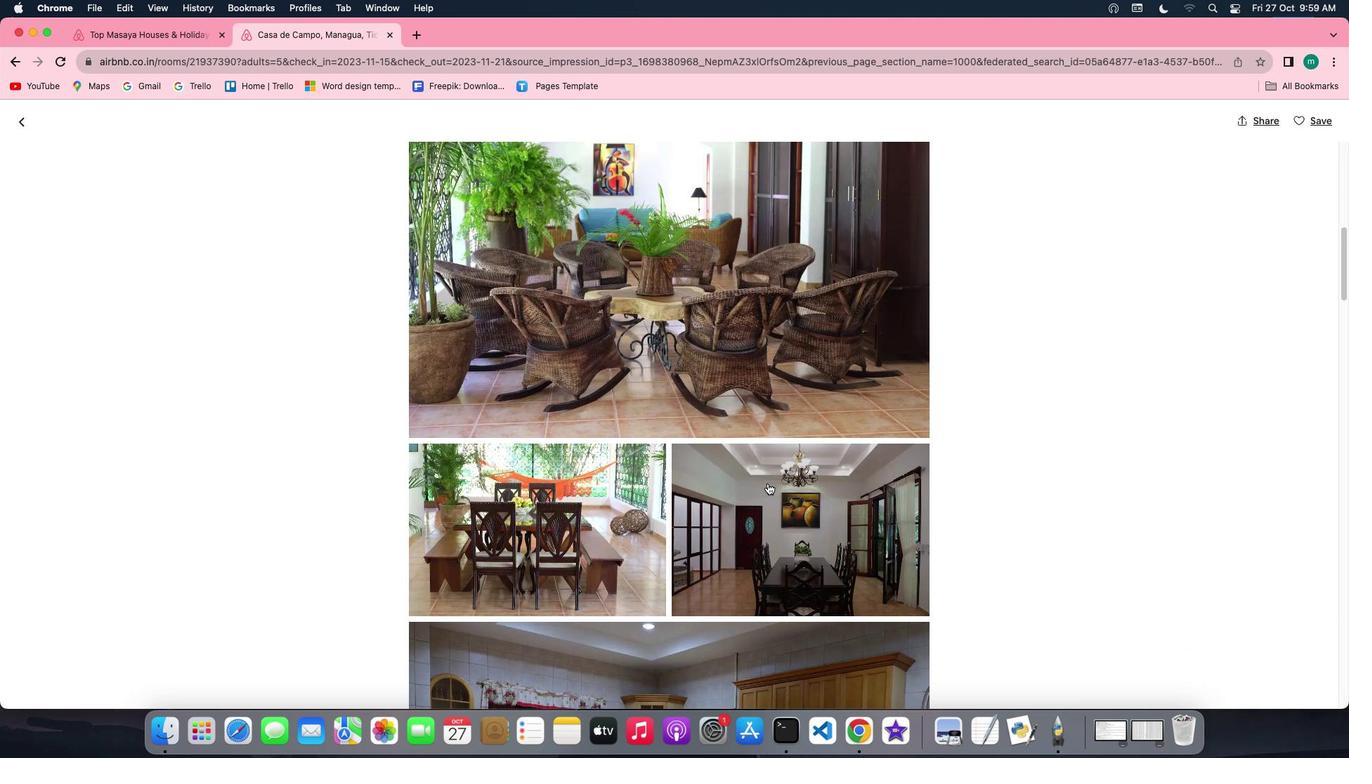 
Action: Mouse scrolled (767, 483) with delta (0, 0)
Screenshot: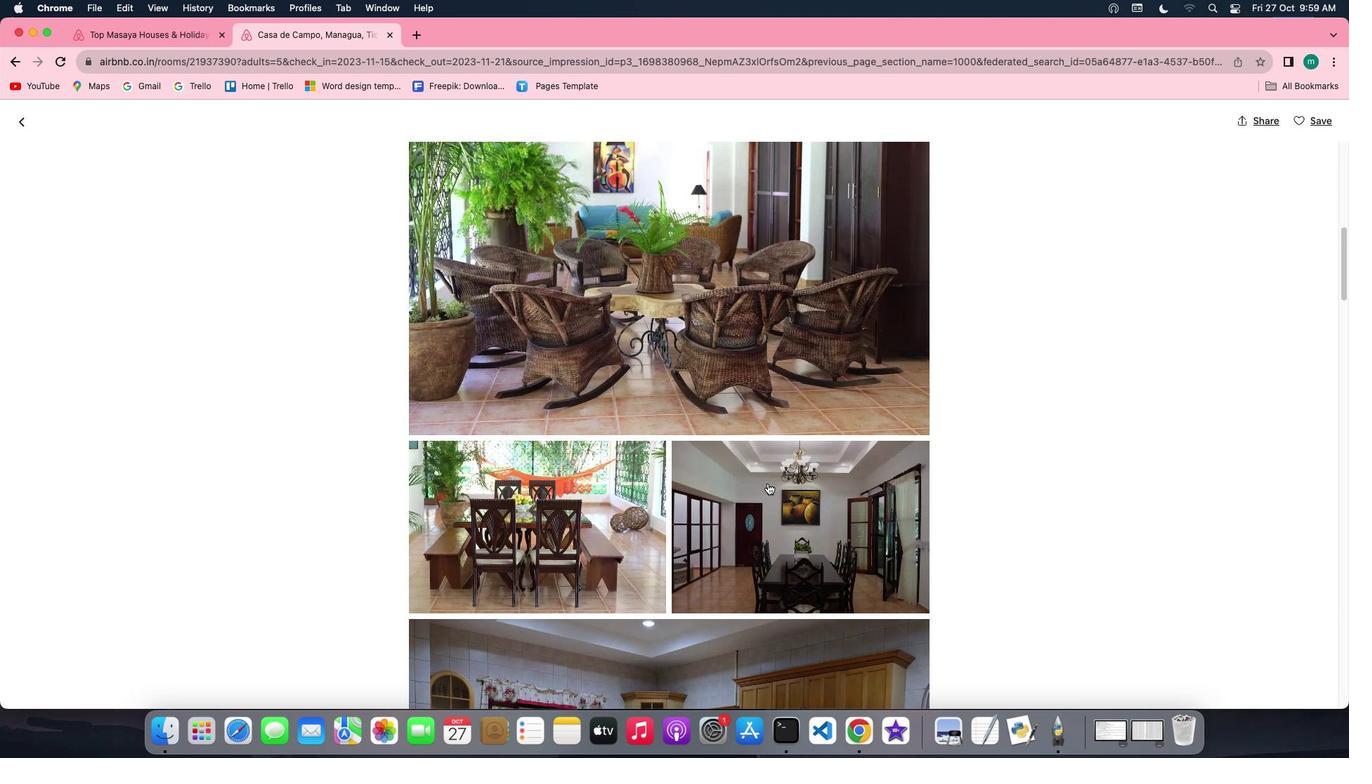 
Action: Mouse scrolled (767, 483) with delta (0, 0)
Screenshot: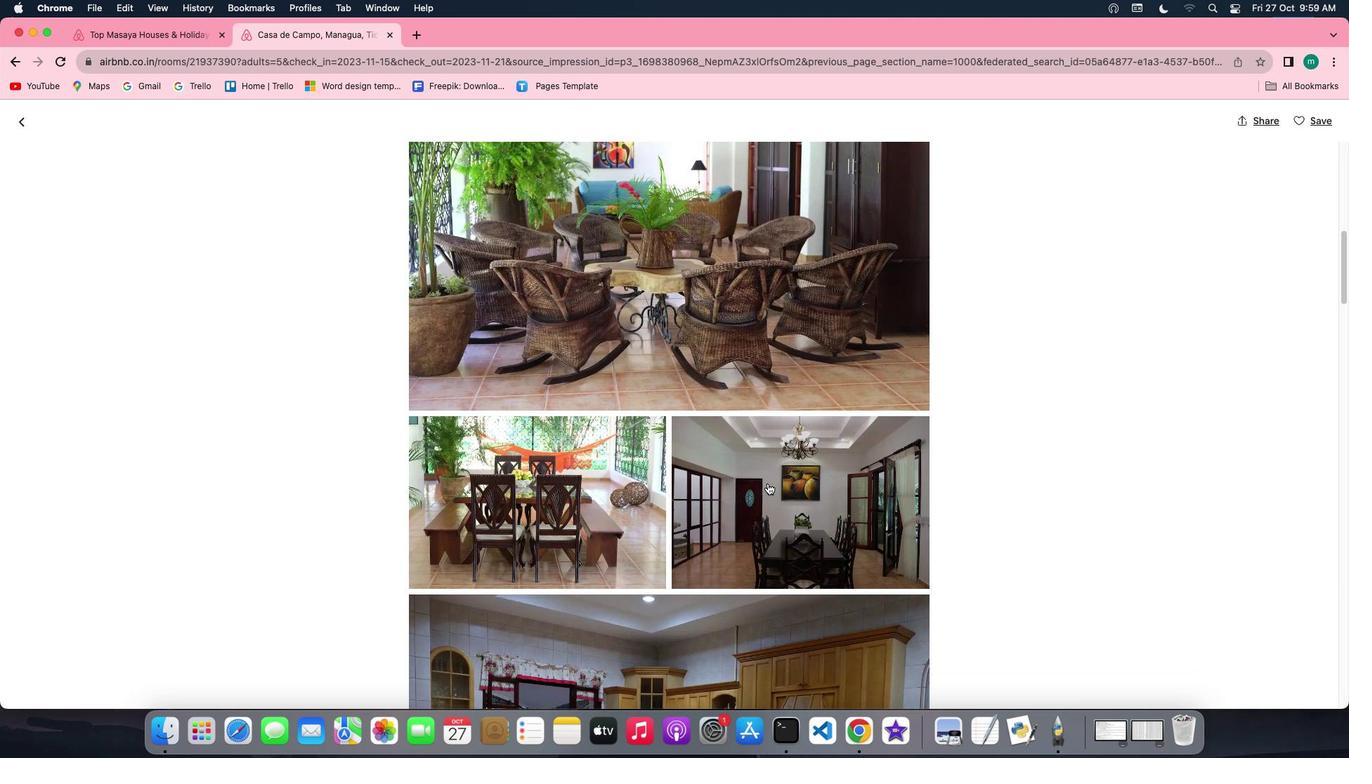 
Action: Mouse scrolled (767, 483) with delta (0, 0)
Screenshot: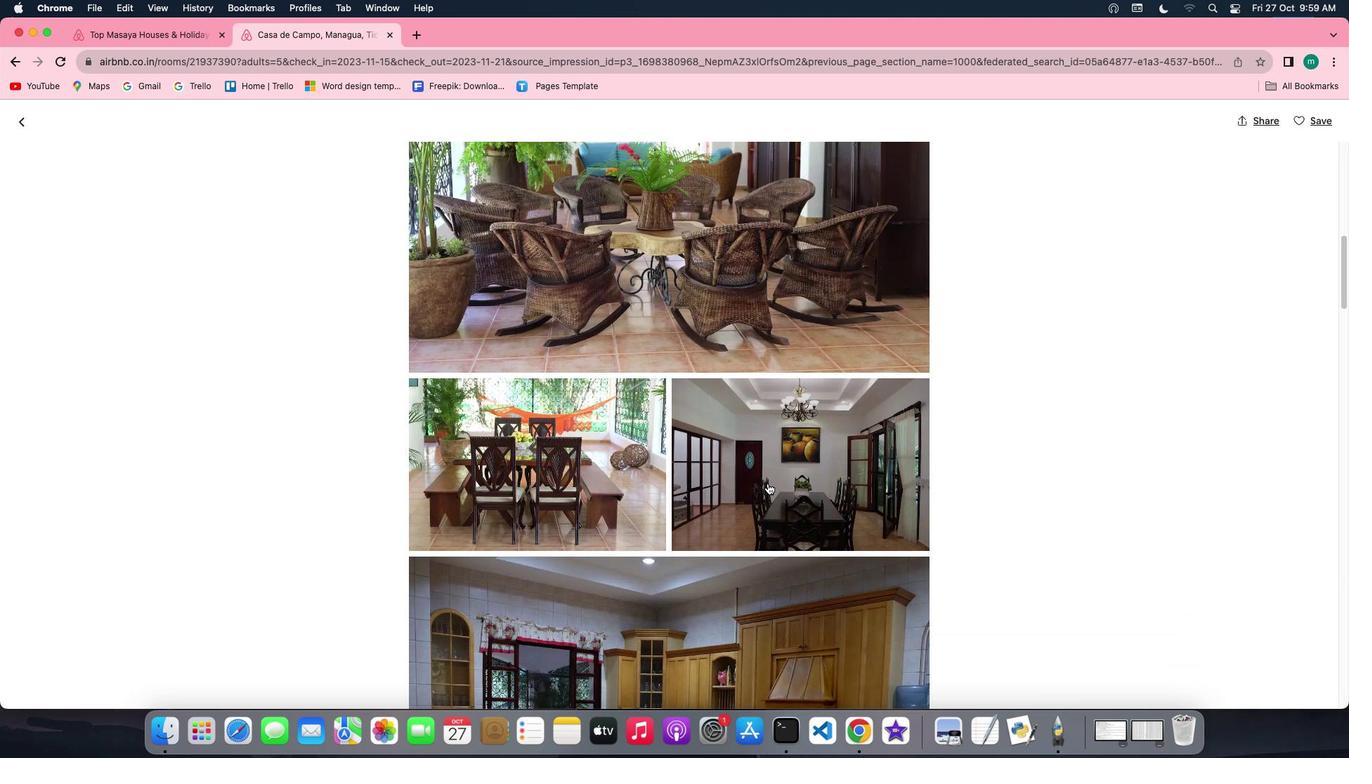 
Action: Mouse scrolled (767, 483) with delta (0, 0)
Screenshot: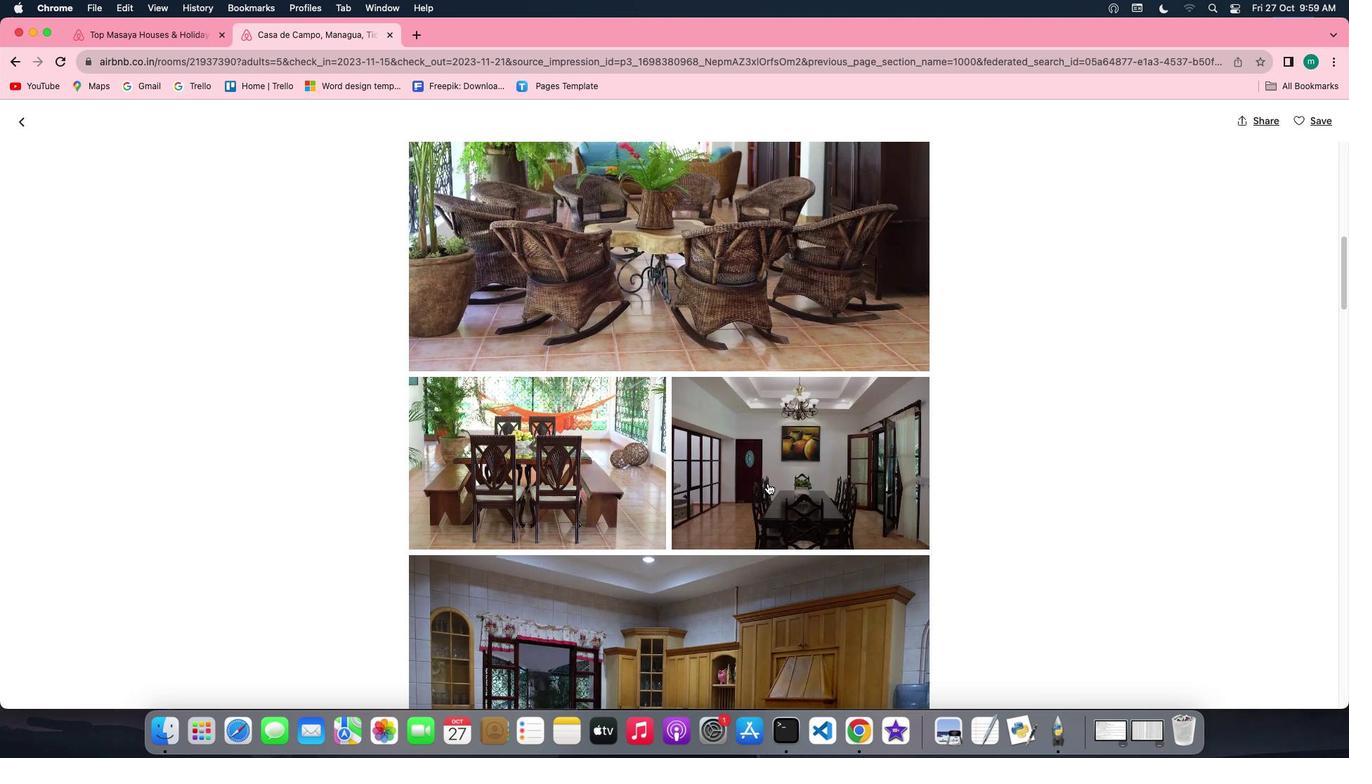 
Action: Mouse scrolled (767, 483) with delta (0, 0)
Screenshot: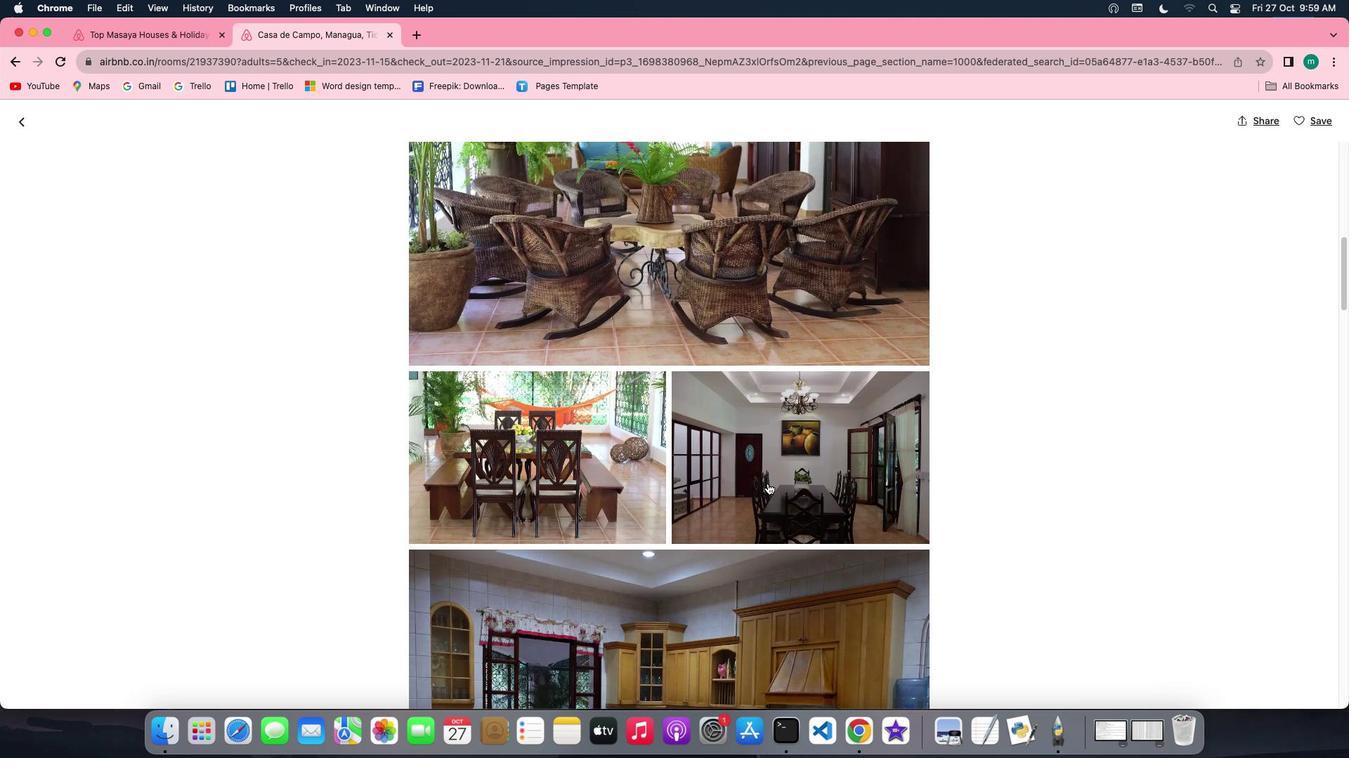 
Action: Mouse scrolled (767, 483) with delta (0, 0)
Screenshot: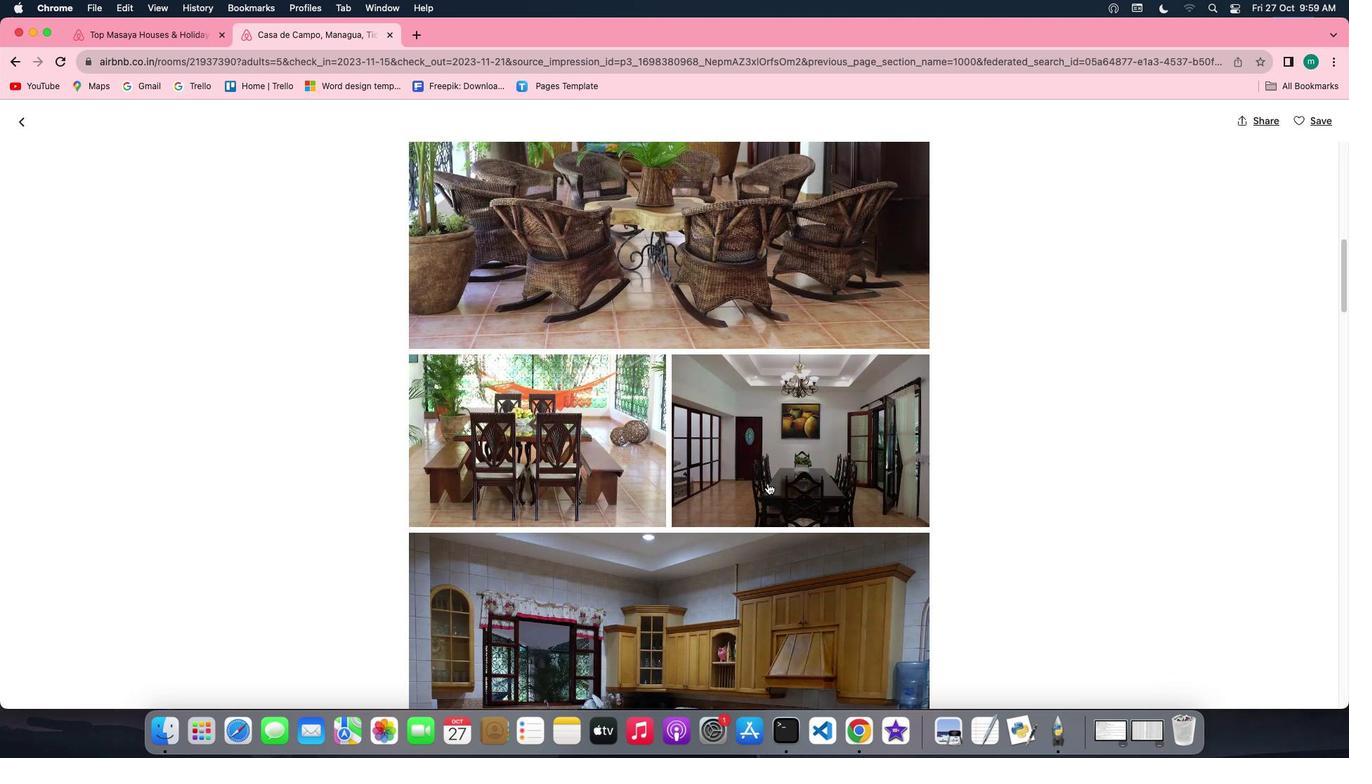 
Action: Mouse scrolled (767, 483) with delta (0, 0)
Screenshot: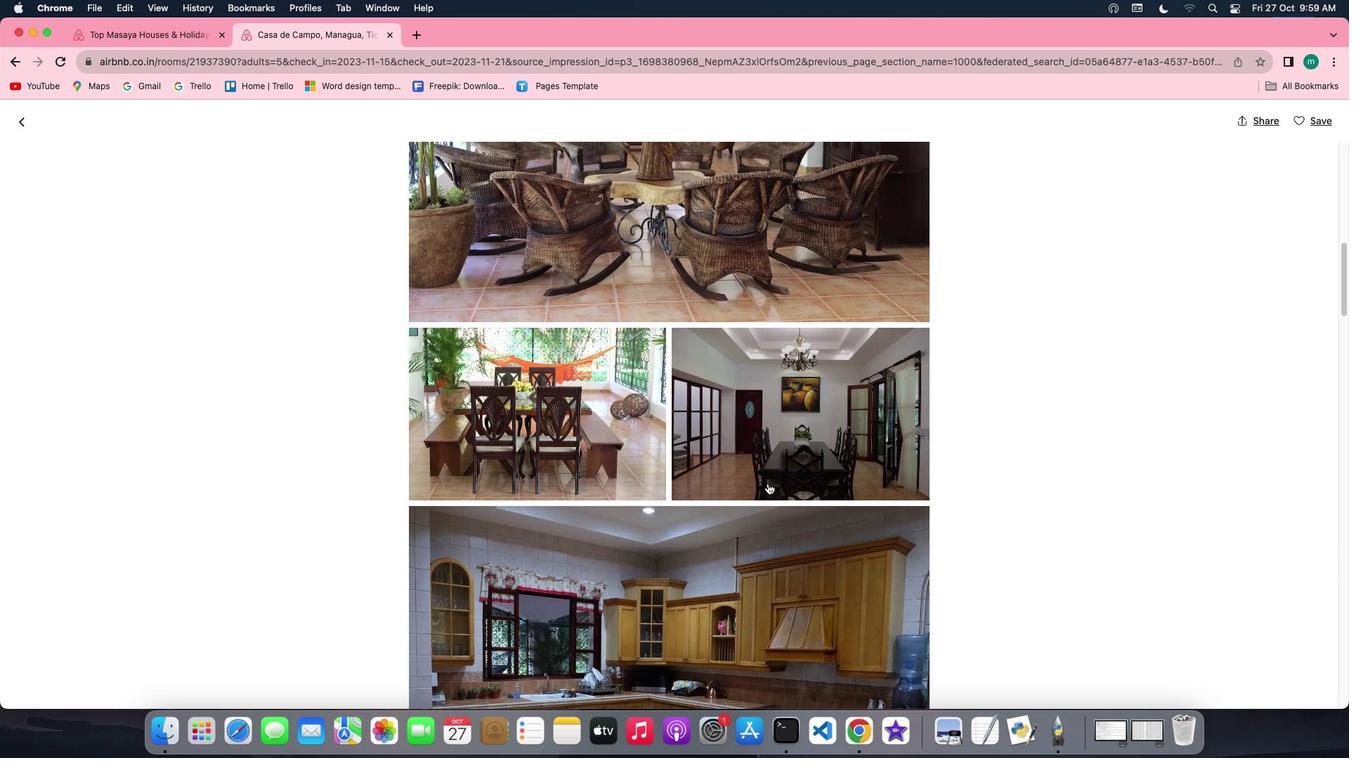 
Action: Mouse scrolled (767, 483) with delta (0, 0)
Screenshot: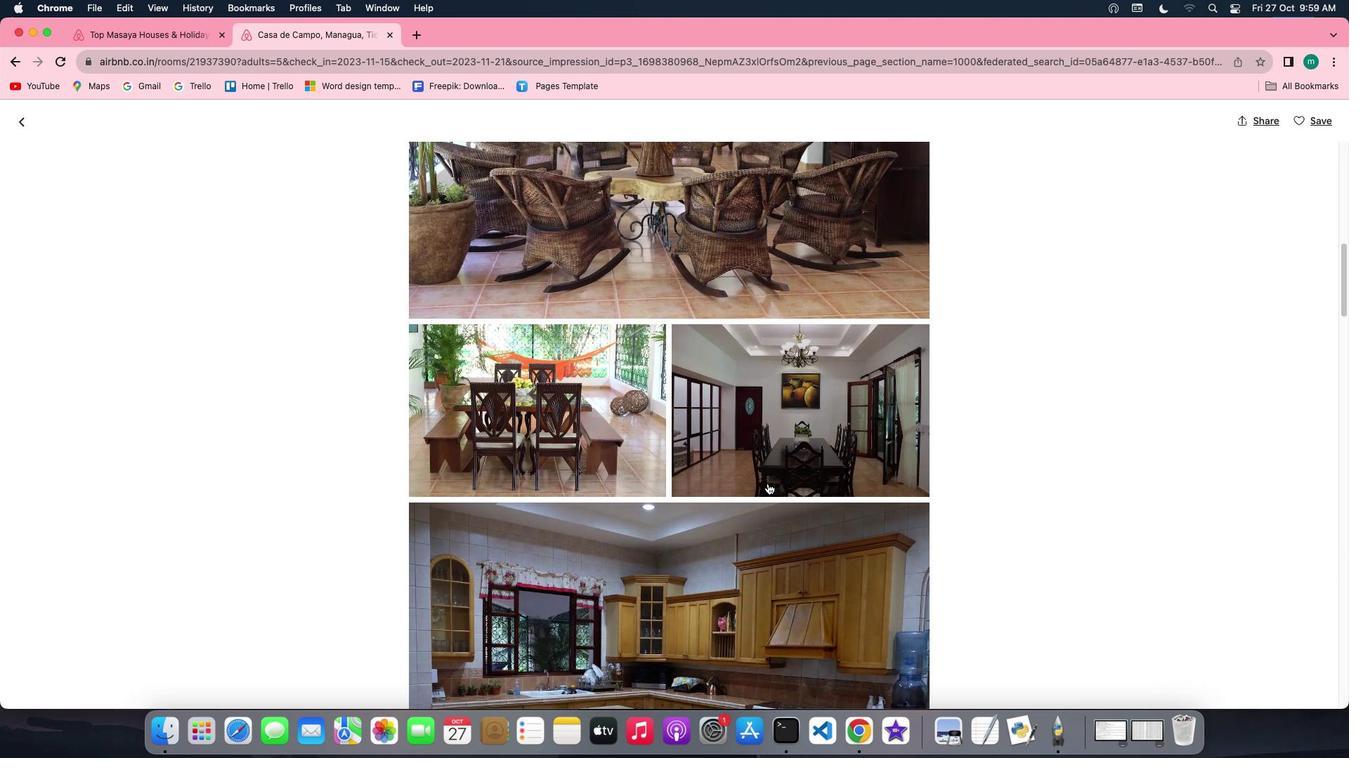 
Action: Mouse scrolled (767, 483) with delta (0, 0)
Screenshot: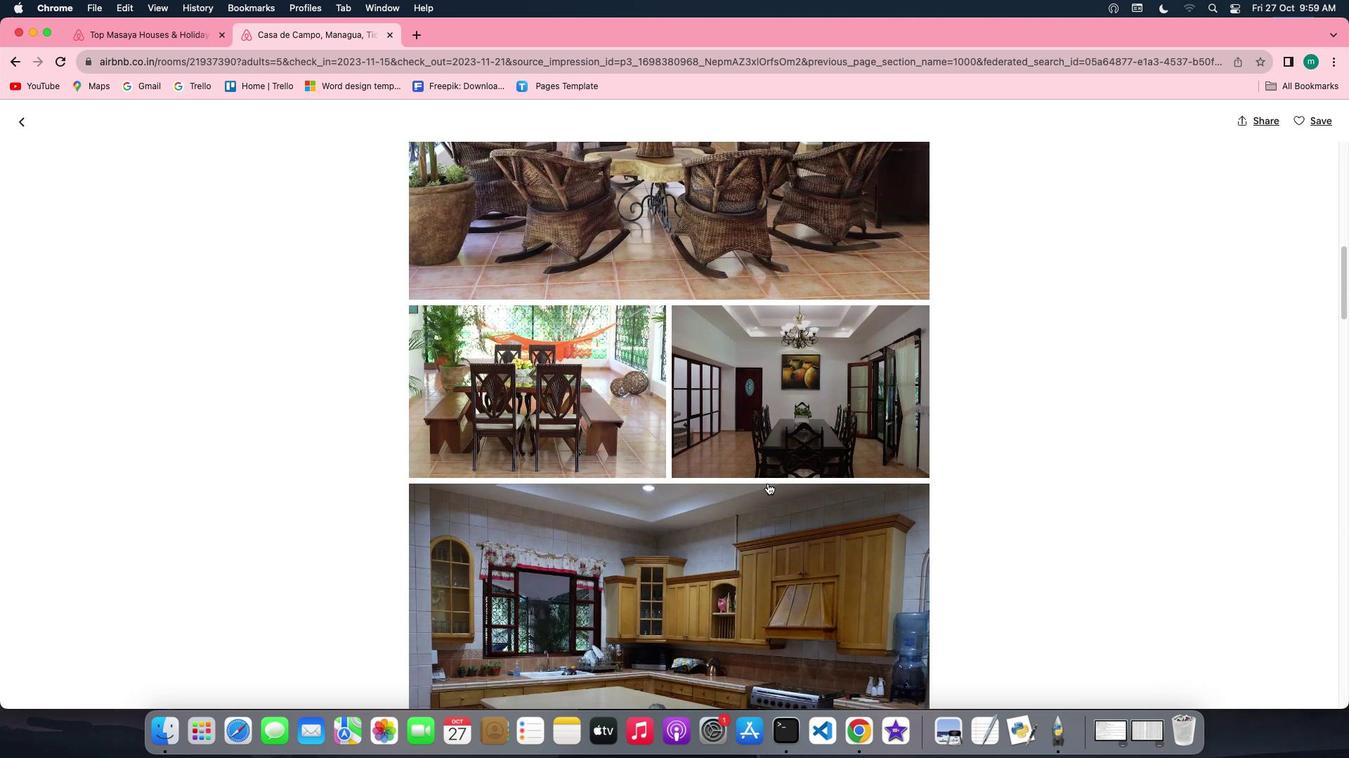
Action: Mouse scrolled (767, 483) with delta (0, 0)
Screenshot: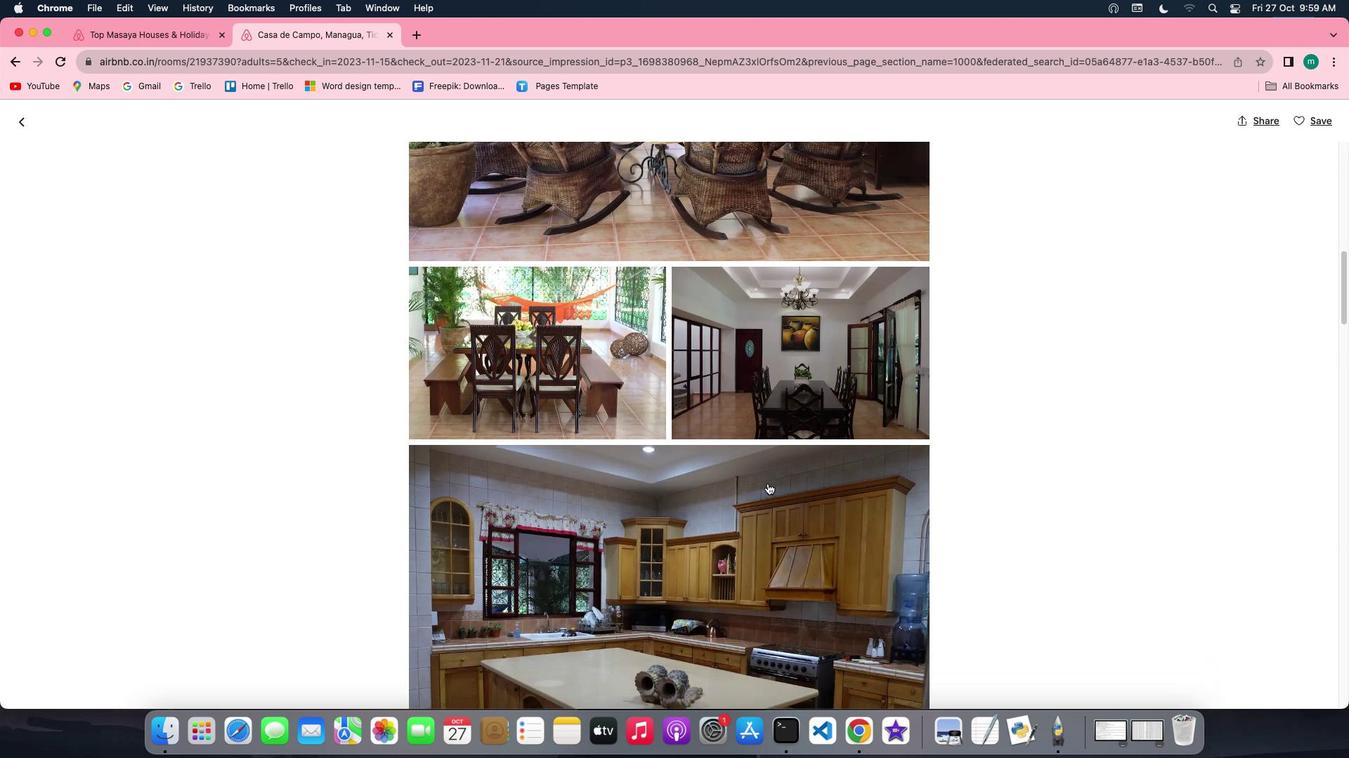 
Action: Mouse scrolled (767, 483) with delta (0, 0)
Screenshot: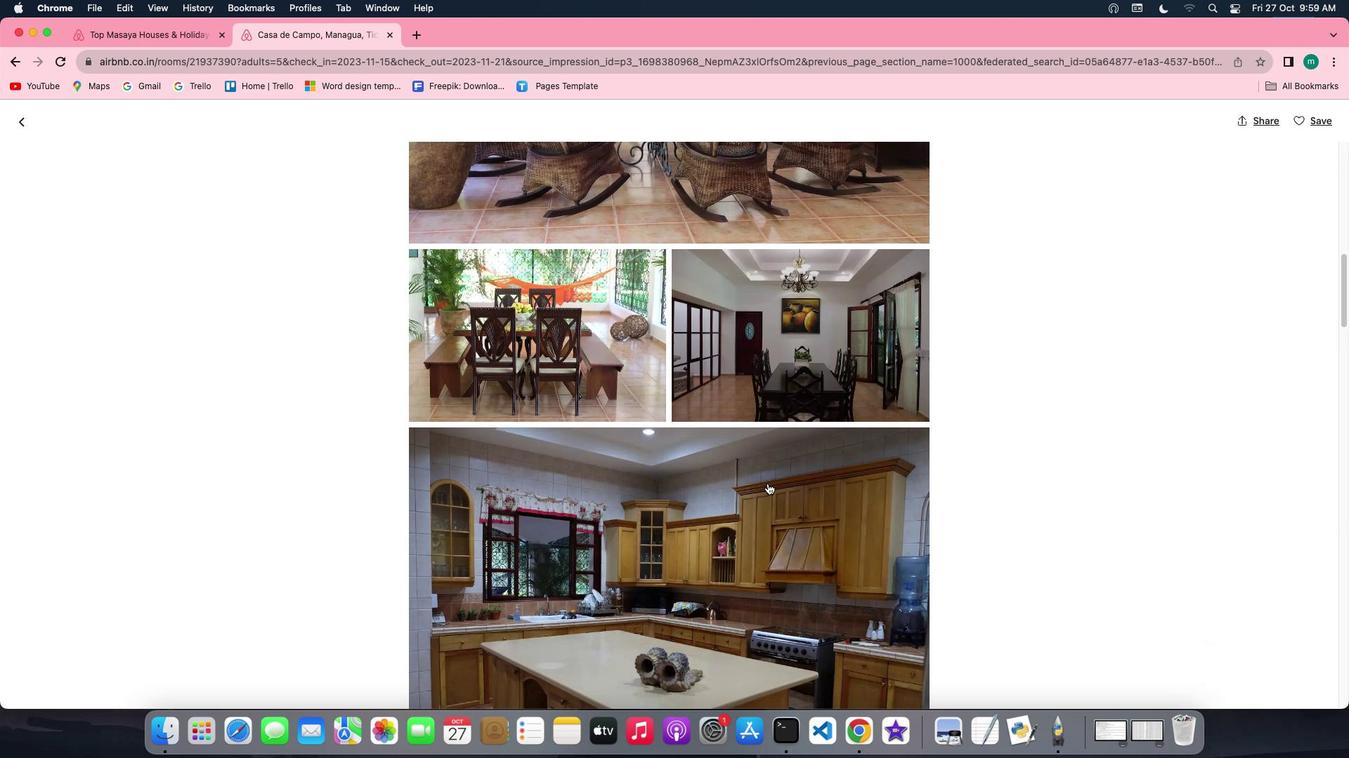 
Action: Mouse scrolled (767, 483) with delta (0, 0)
Screenshot: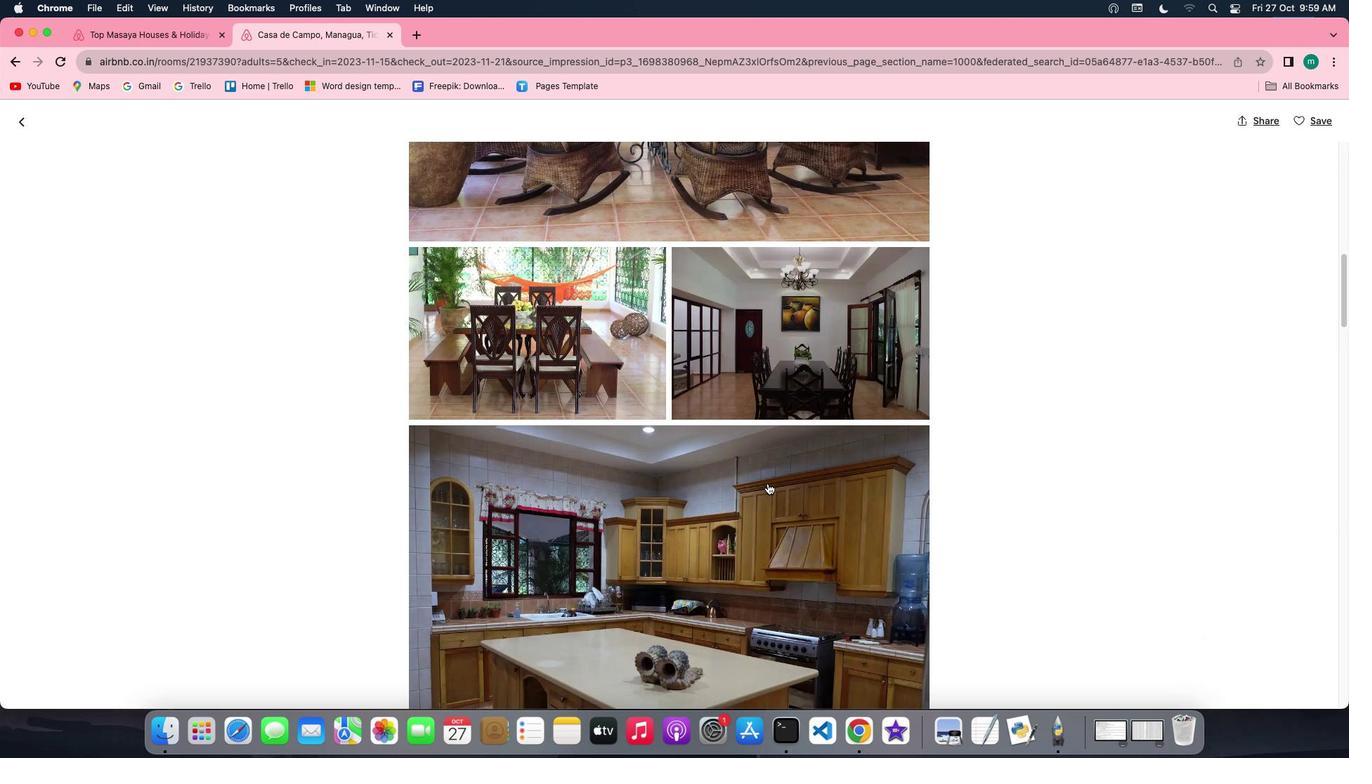 
Action: Mouse scrolled (767, 483) with delta (0, 0)
Screenshot: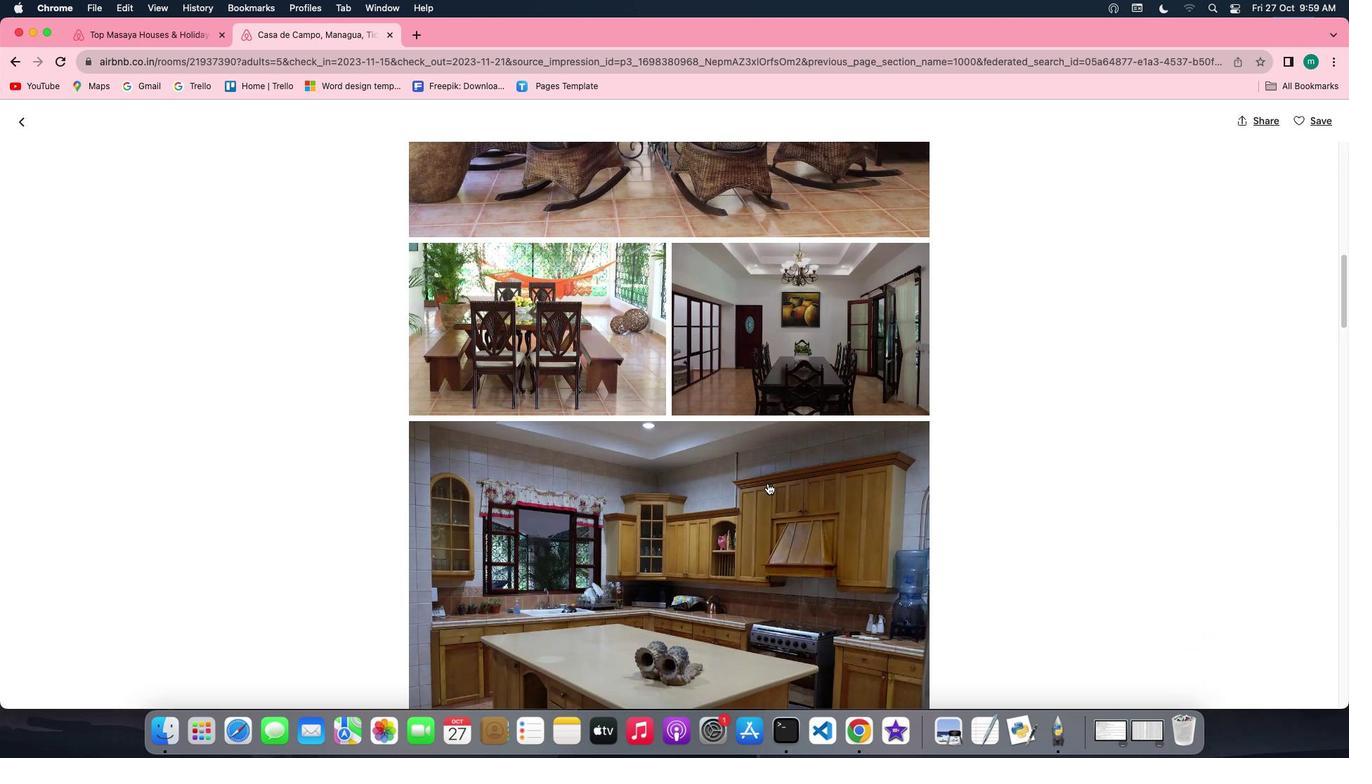 
Action: Mouse scrolled (767, 483) with delta (0, -1)
Screenshot: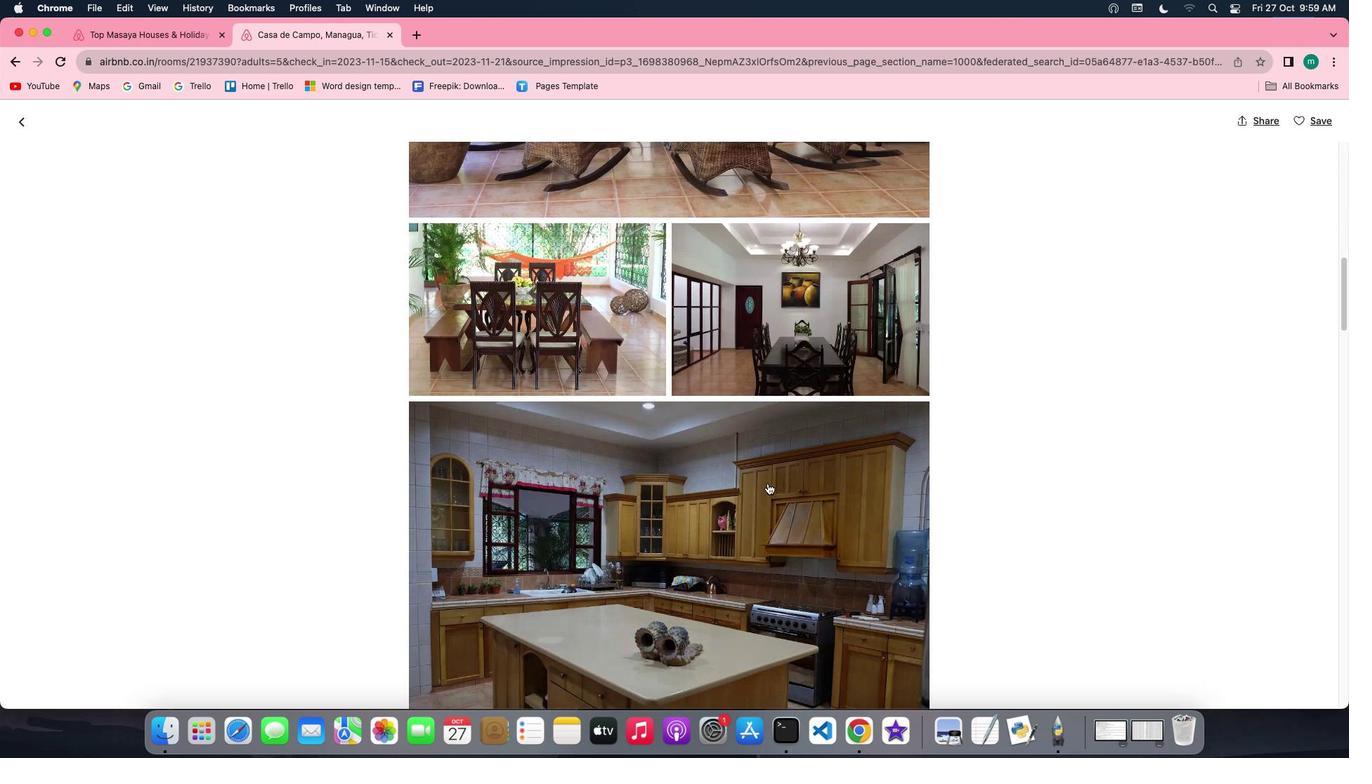 
Action: Mouse scrolled (767, 483) with delta (0, -1)
Screenshot: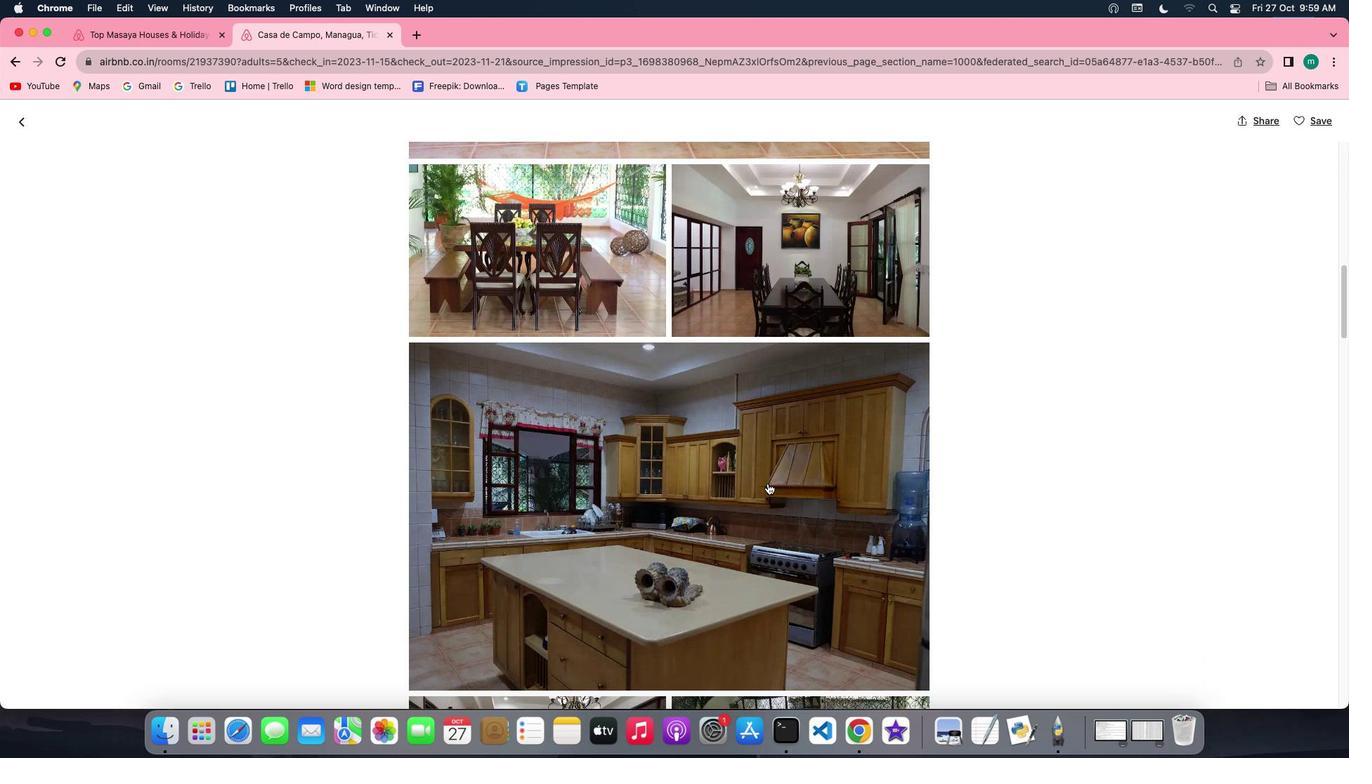 
Action: Mouse scrolled (767, 483) with delta (0, 0)
Screenshot: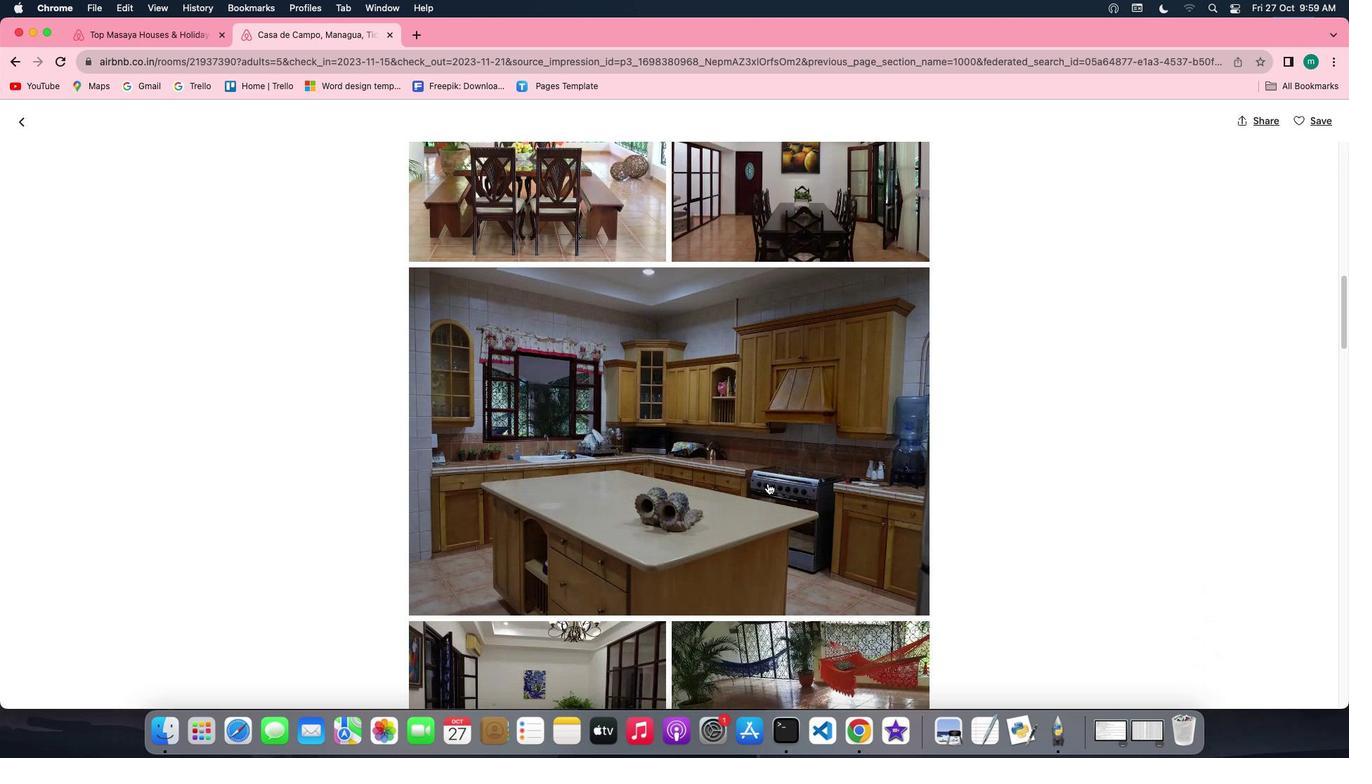 
Action: Mouse scrolled (767, 483) with delta (0, 0)
Screenshot: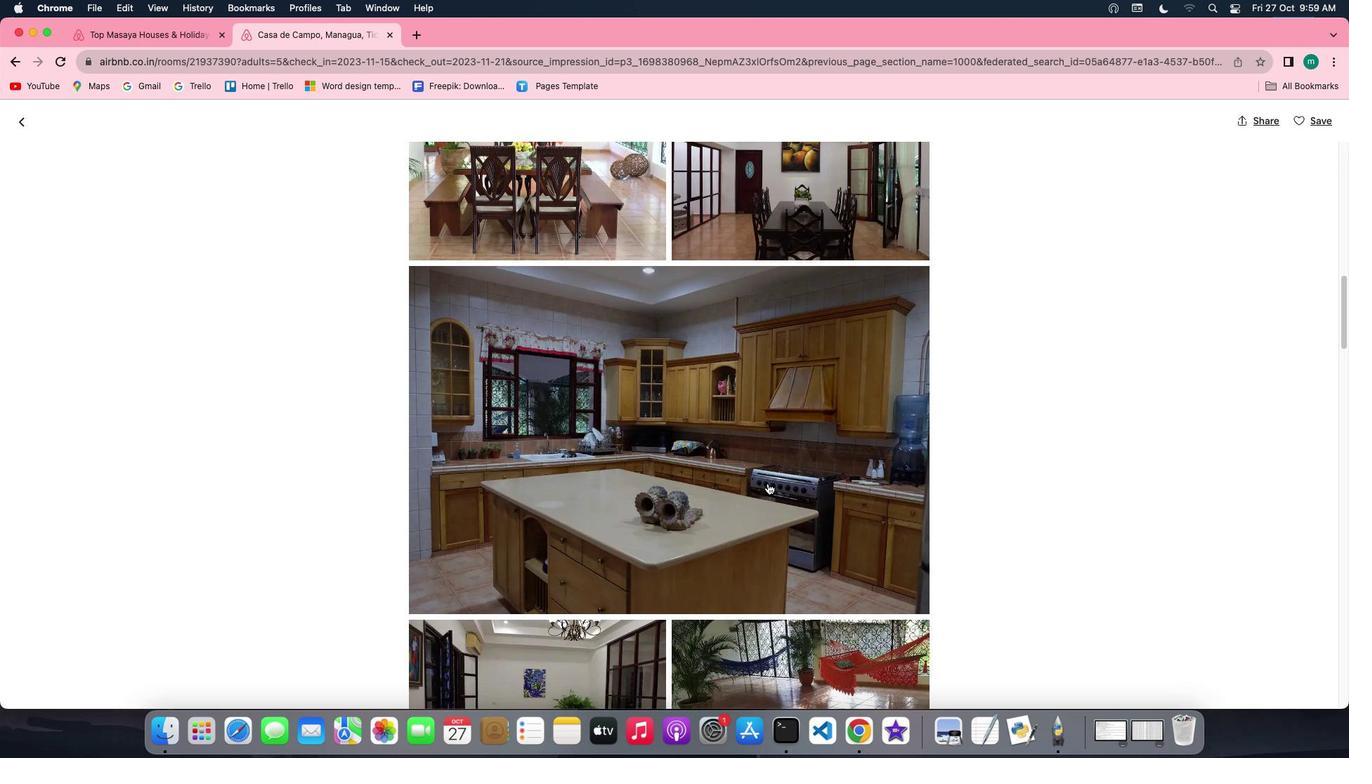 
Action: Mouse scrolled (767, 483) with delta (0, 0)
Screenshot: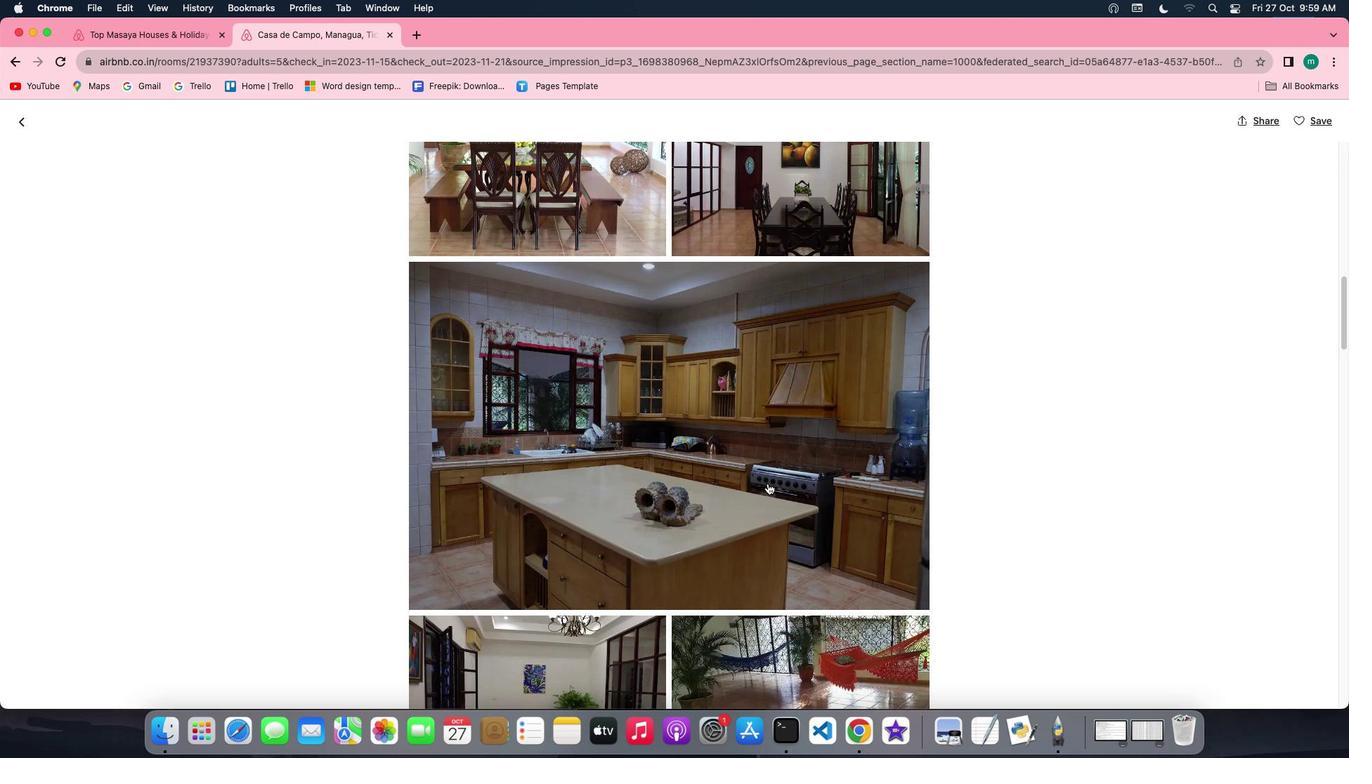 
Action: Mouse scrolled (767, 483) with delta (0, -1)
Screenshot: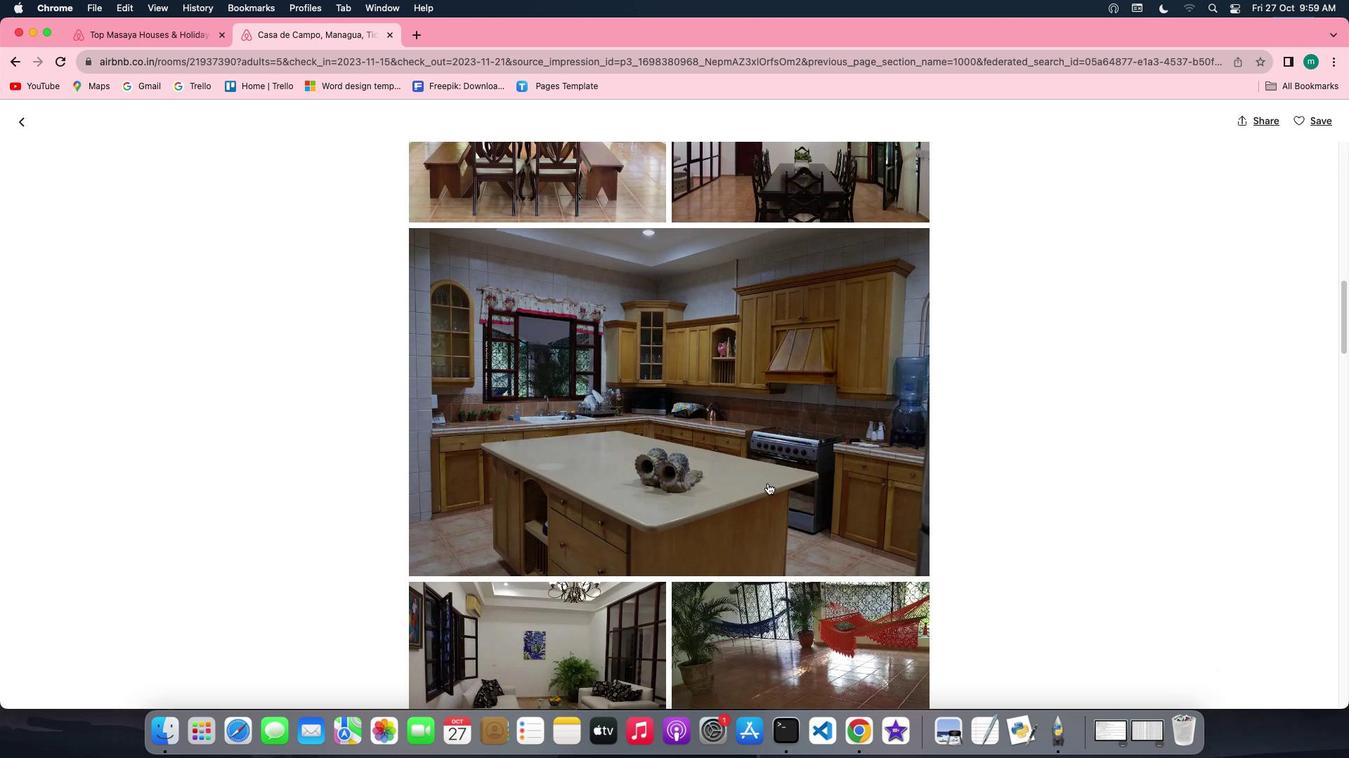 
Action: Mouse scrolled (767, 483) with delta (0, -2)
Screenshot: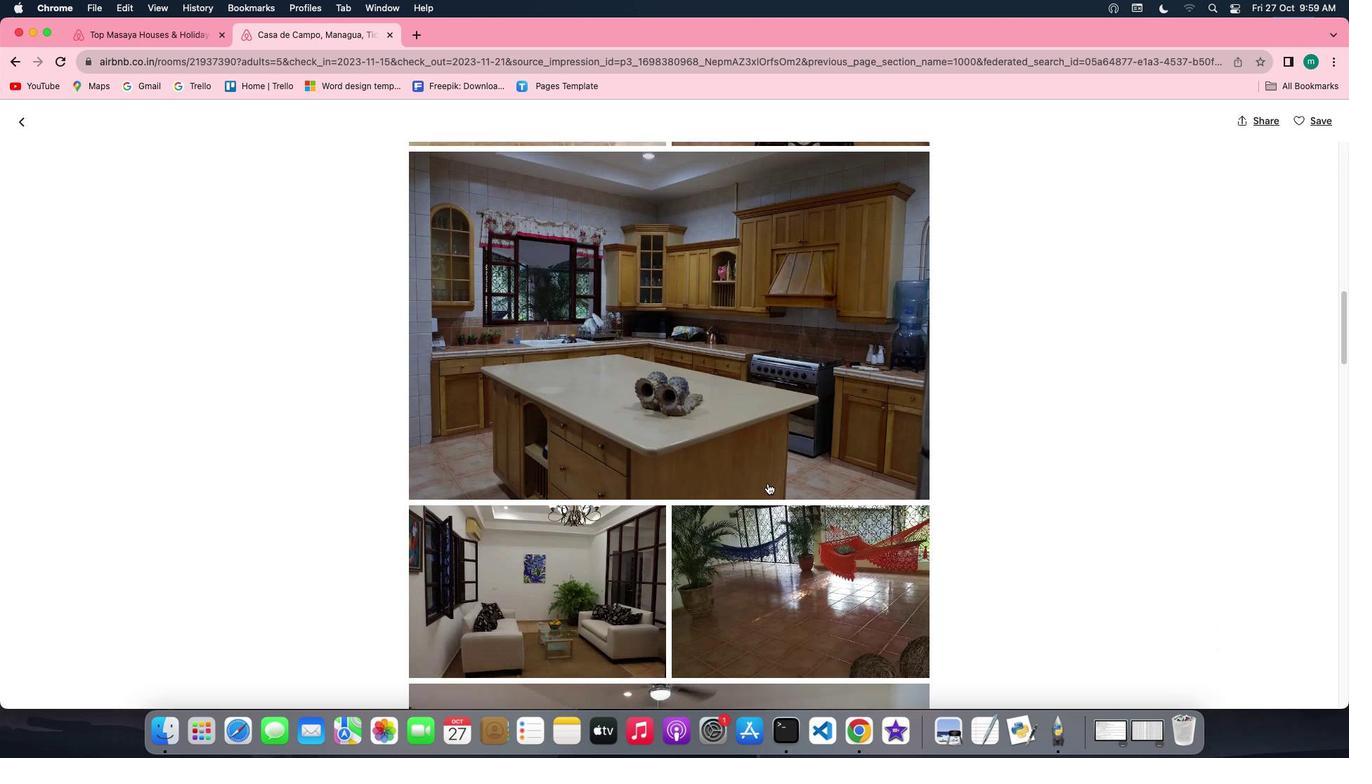 
Action: Mouse scrolled (767, 483) with delta (0, 0)
Screenshot: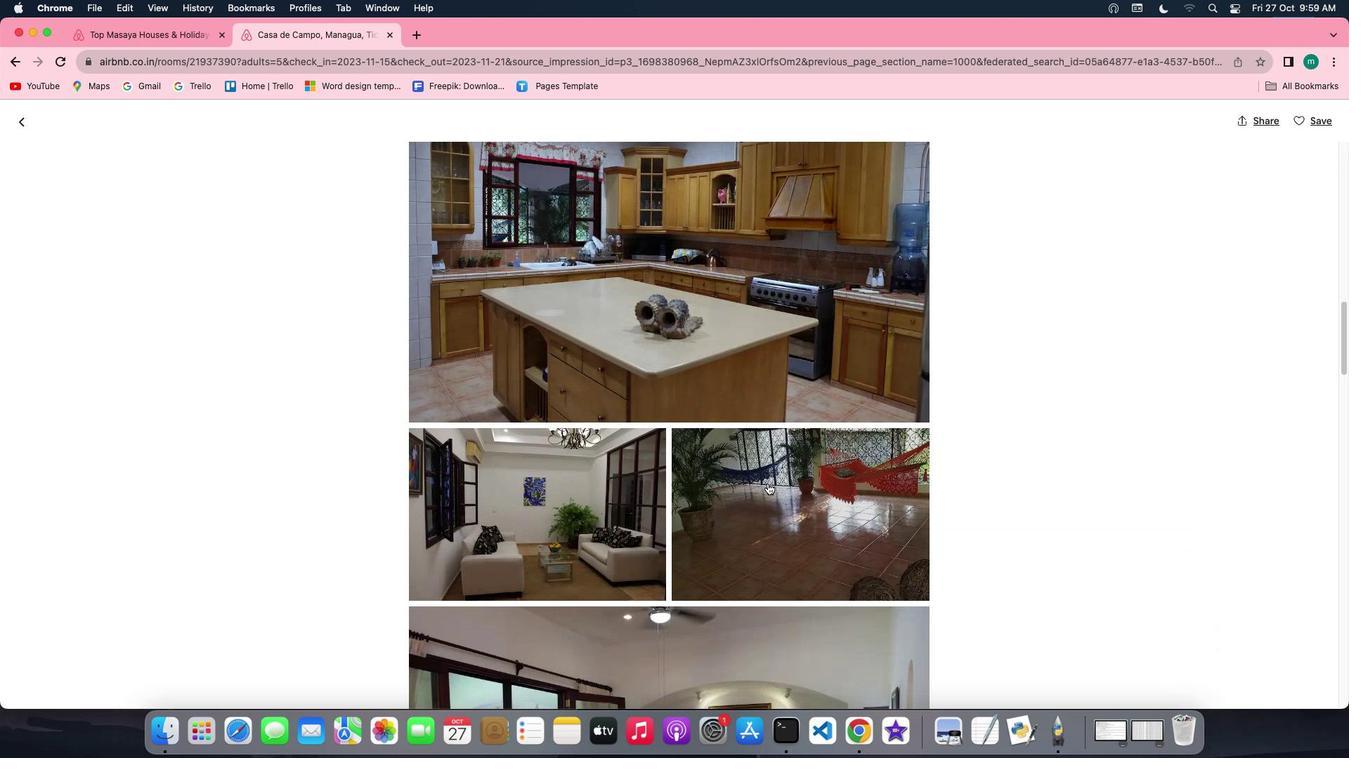 
Action: Mouse scrolled (767, 483) with delta (0, 0)
Screenshot: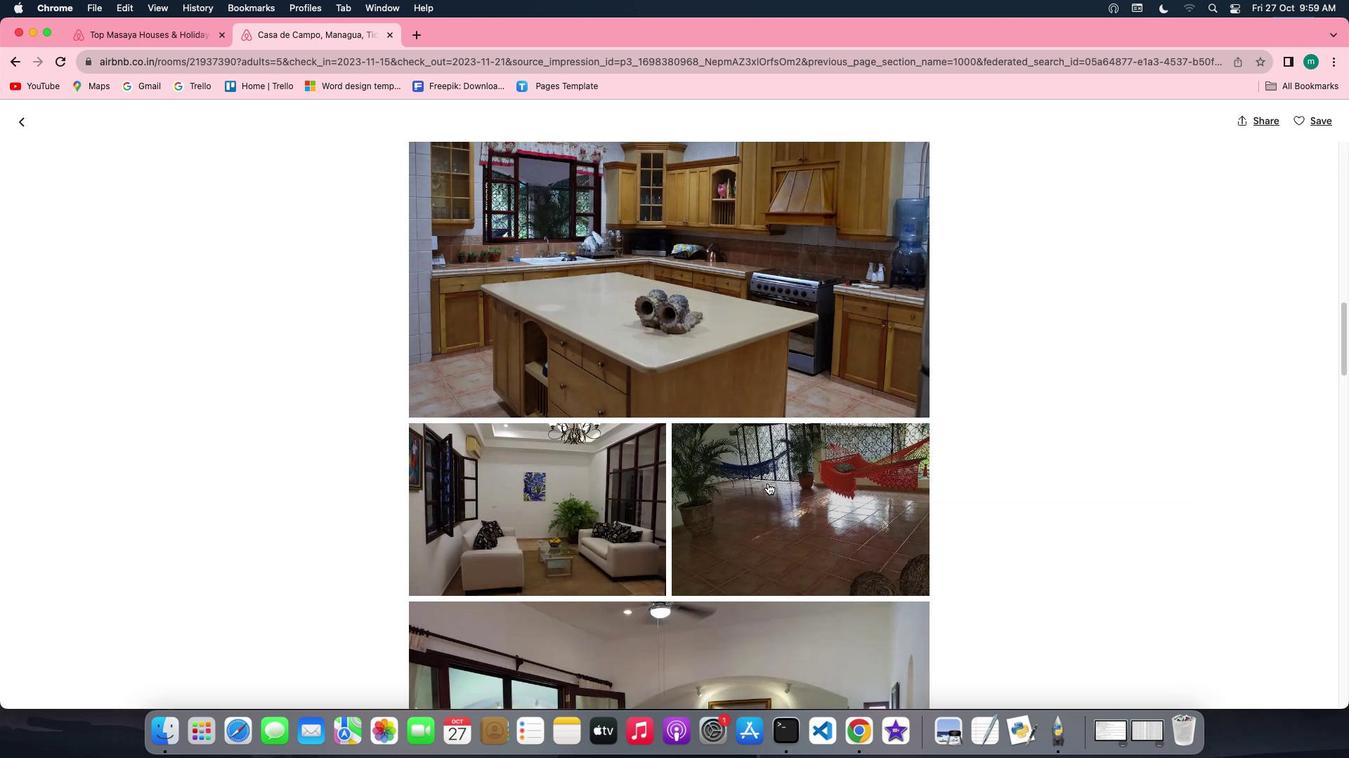 
Action: Mouse scrolled (767, 483) with delta (0, 0)
Screenshot: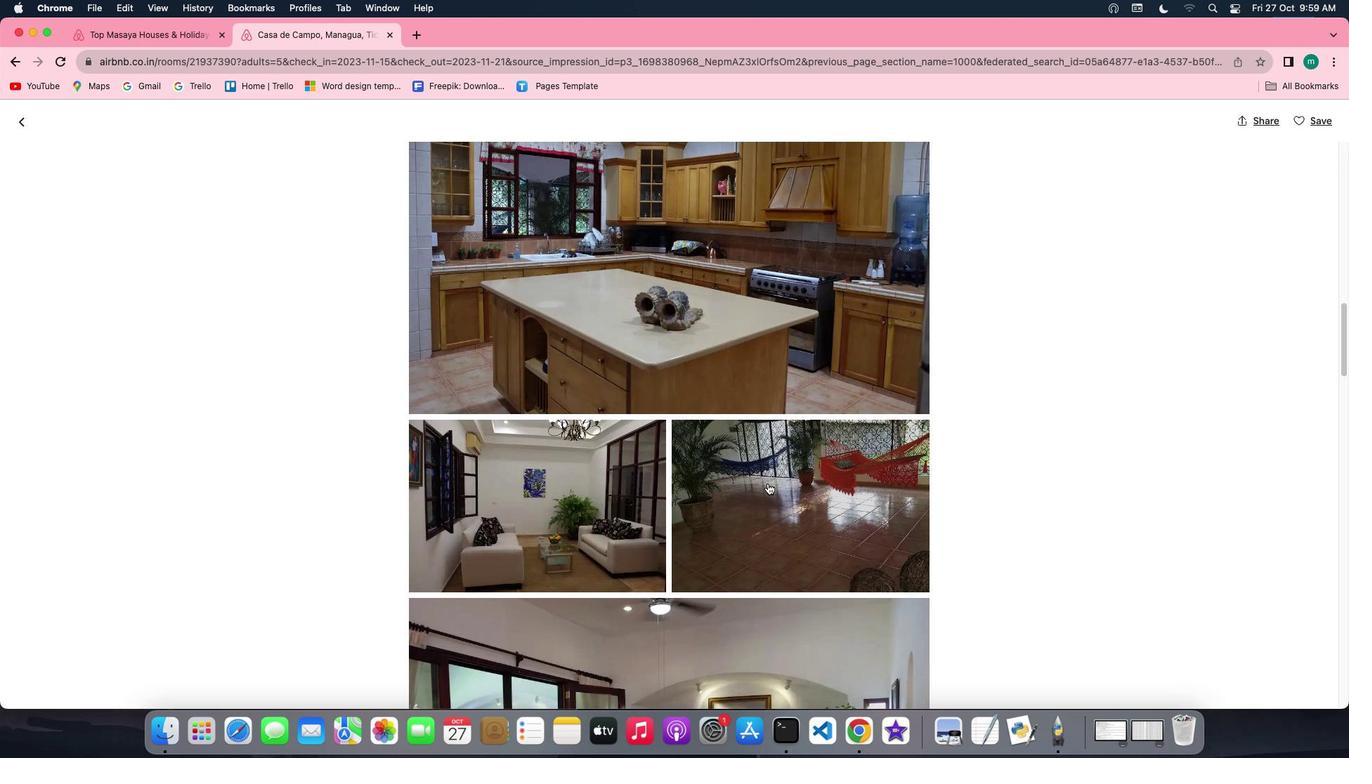 
Action: Mouse scrolled (767, 483) with delta (0, 0)
Screenshot: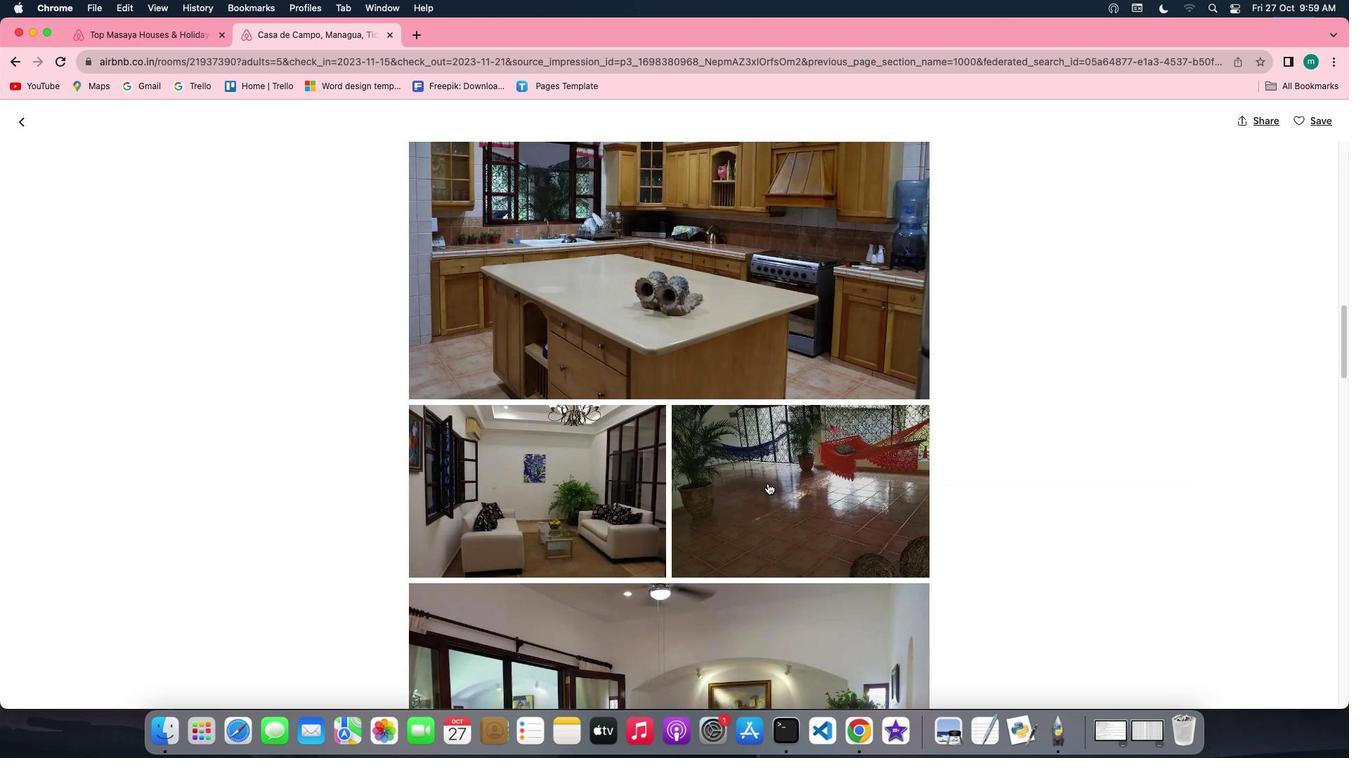 
Action: Mouse scrolled (767, 483) with delta (0, 0)
Screenshot: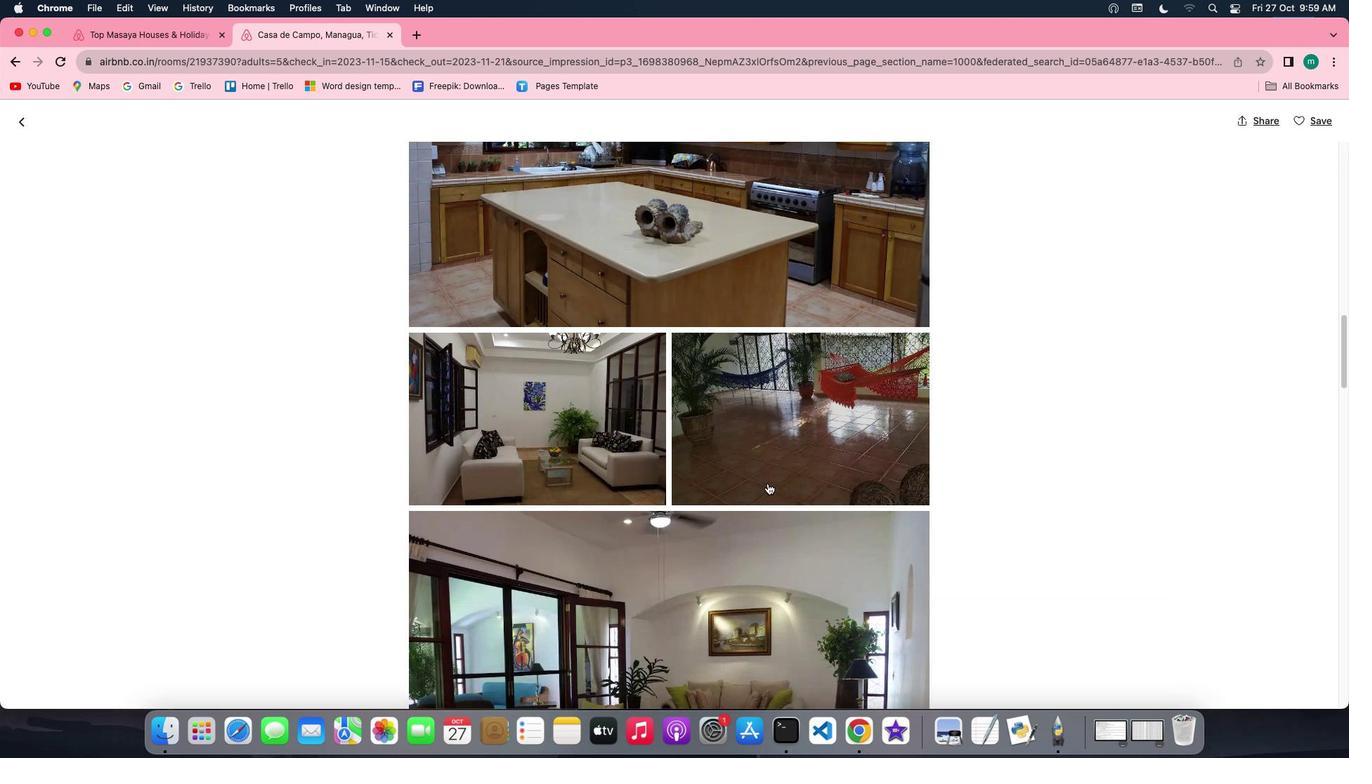 
Action: Mouse scrolled (767, 483) with delta (0, 0)
Screenshot: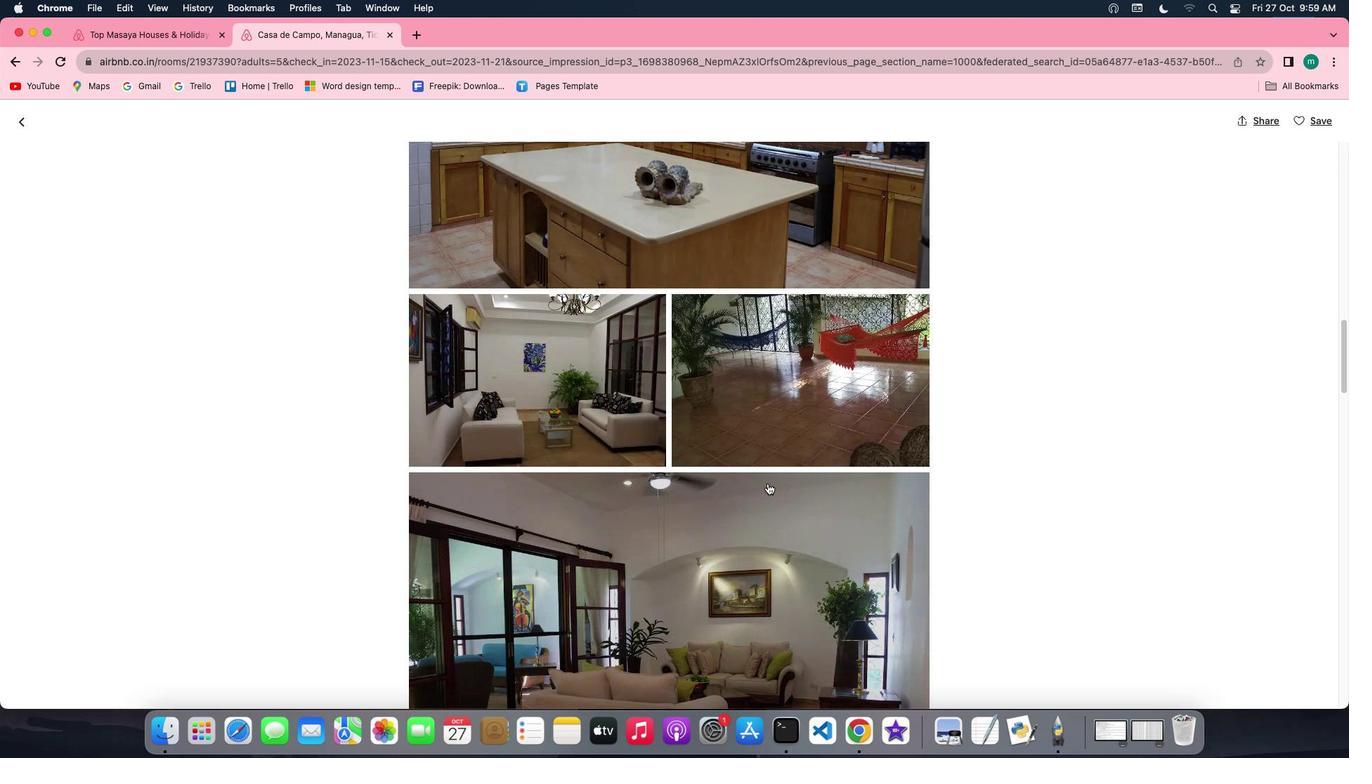 
Action: Mouse scrolled (767, 483) with delta (0, 0)
Screenshot: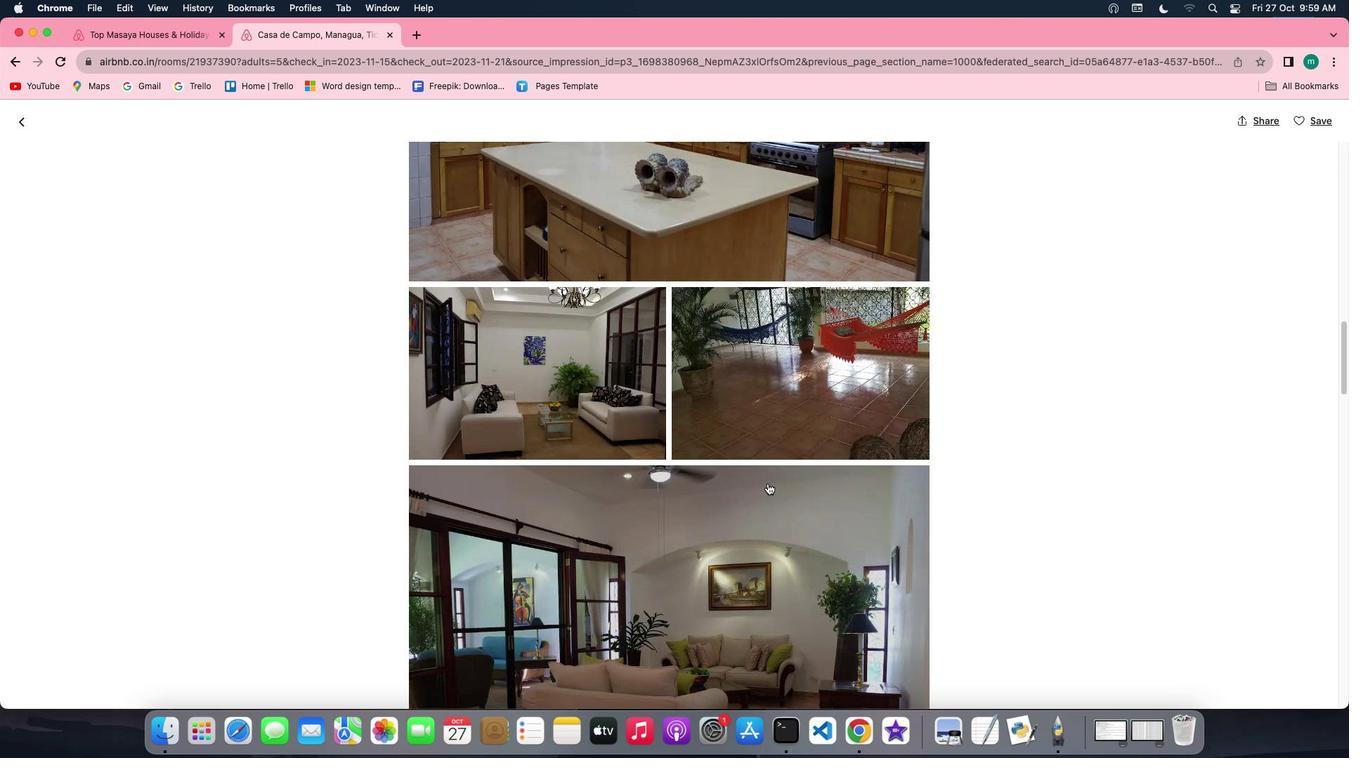 
Action: Mouse scrolled (767, 483) with delta (0, -1)
Screenshot: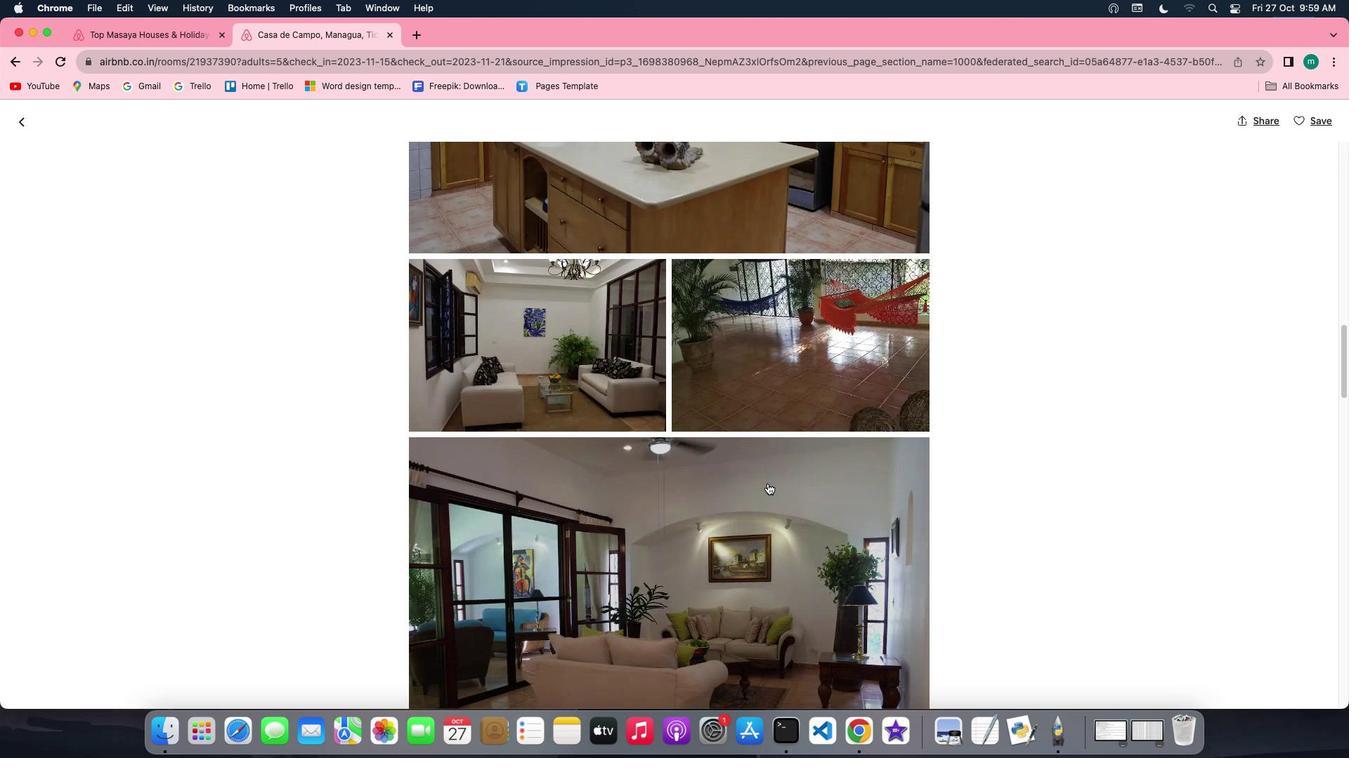 
Action: Mouse scrolled (767, 483) with delta (0, -2)
Screenshot: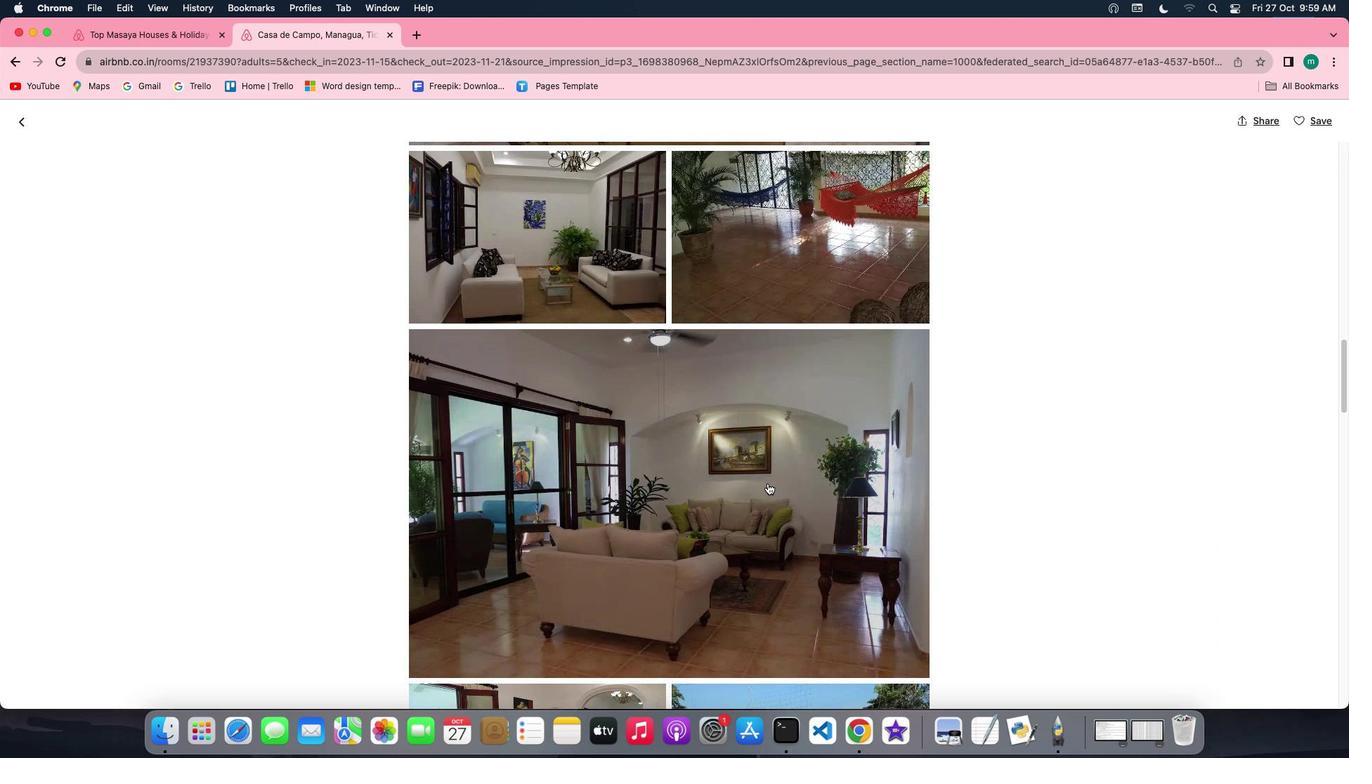 
Action: Mouse scrolled (767, 483) with delta (0, 0)
Screenshot: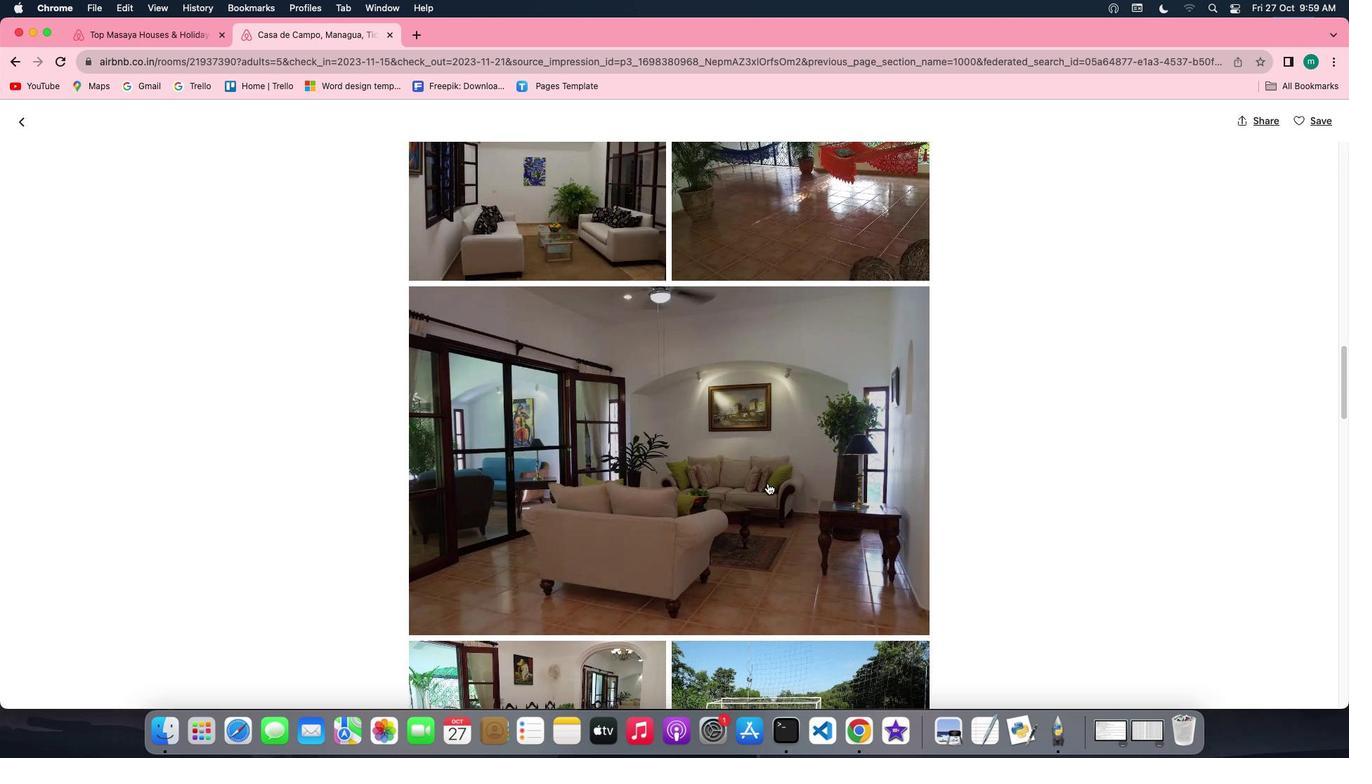 
Action: Mouse scrolled (767, 483) with delta (0, 0)
Screenshot: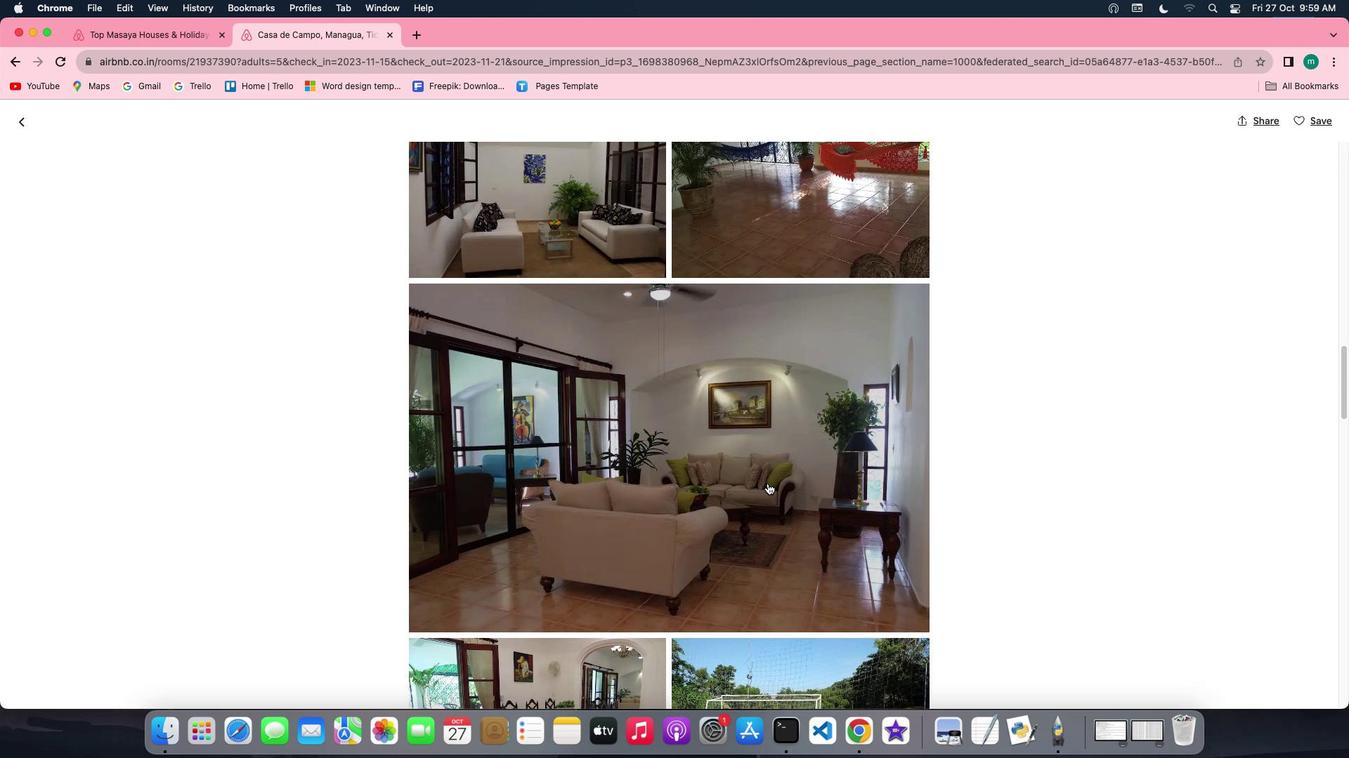 
Action: Mouse scrolled (767, 483) with delta (0, 0)
Screenshot: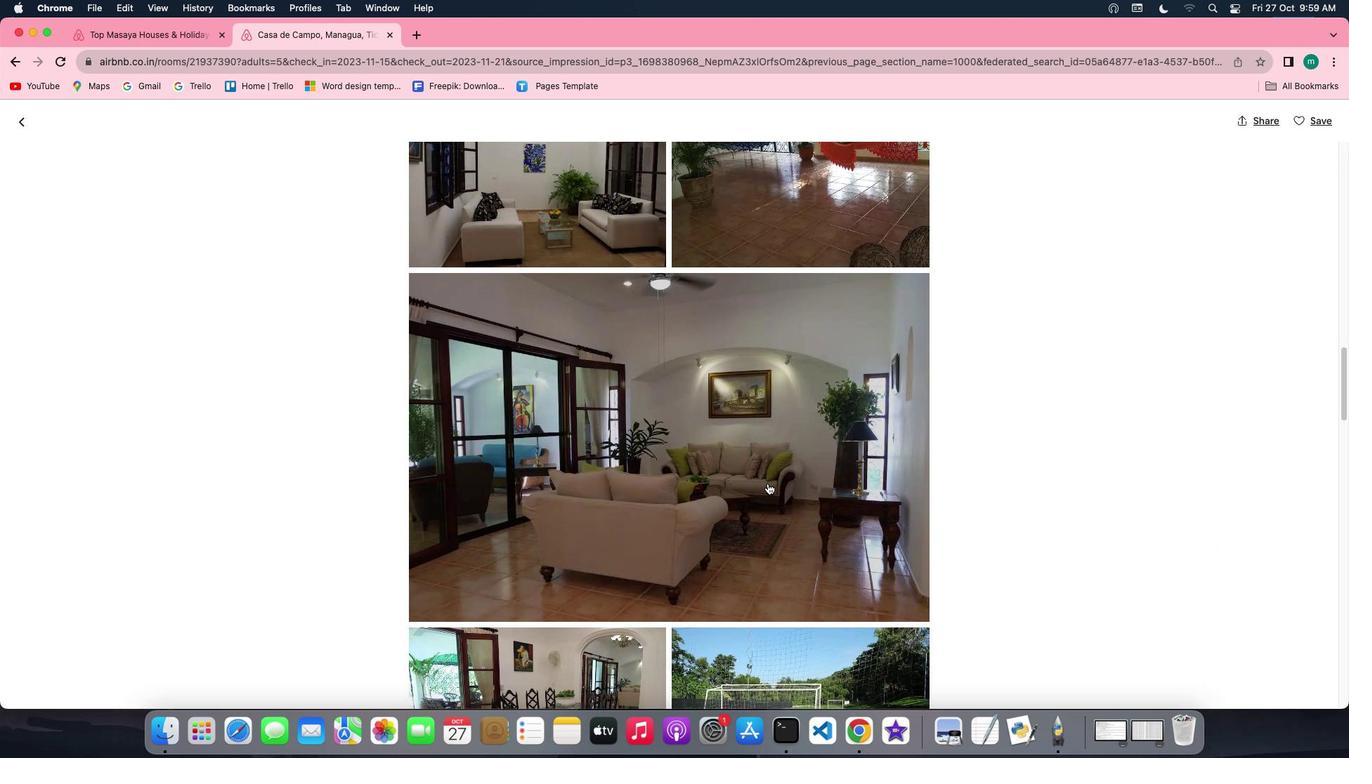 
Action: Mouse scrolled (767, 483) with delta (0, 0)
Screenshot: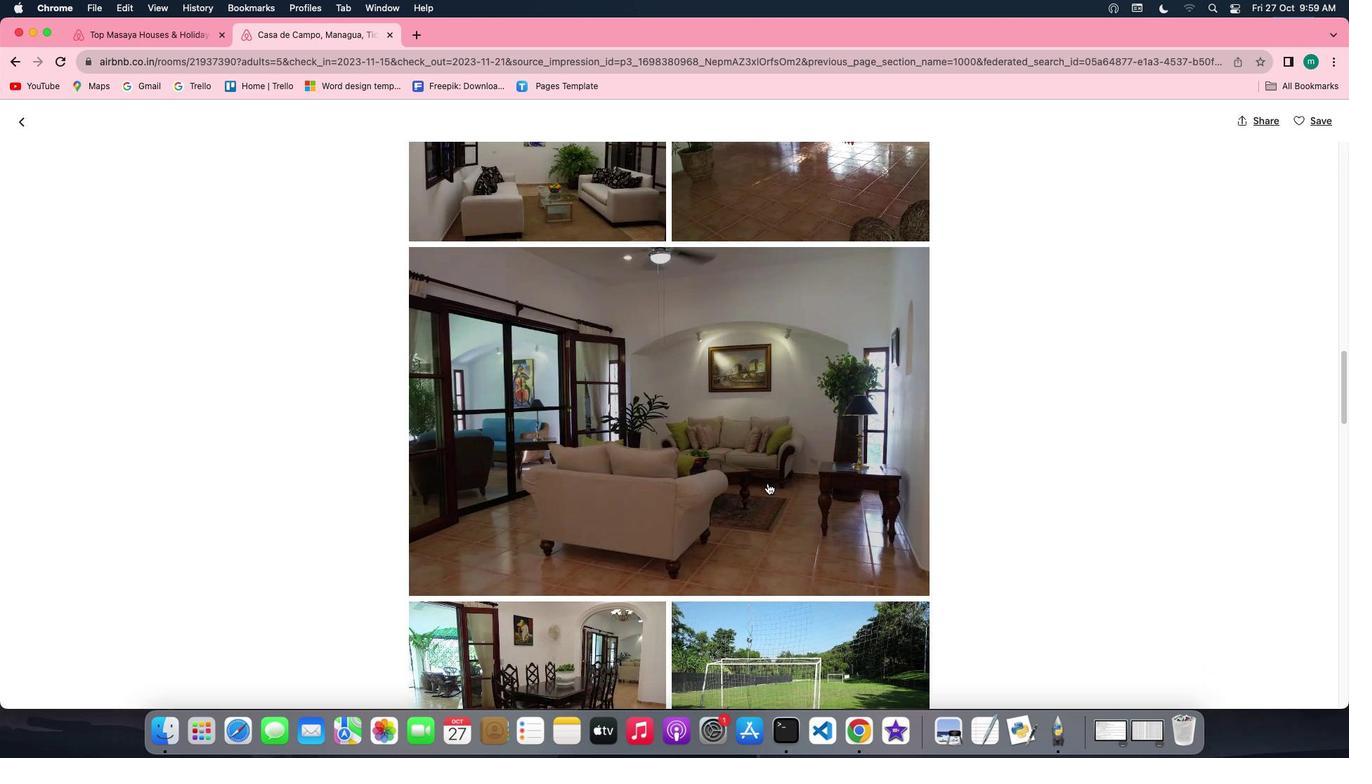 
Action: Mouse scrolled (767, 483) with delta (0, 0)
Screenshot: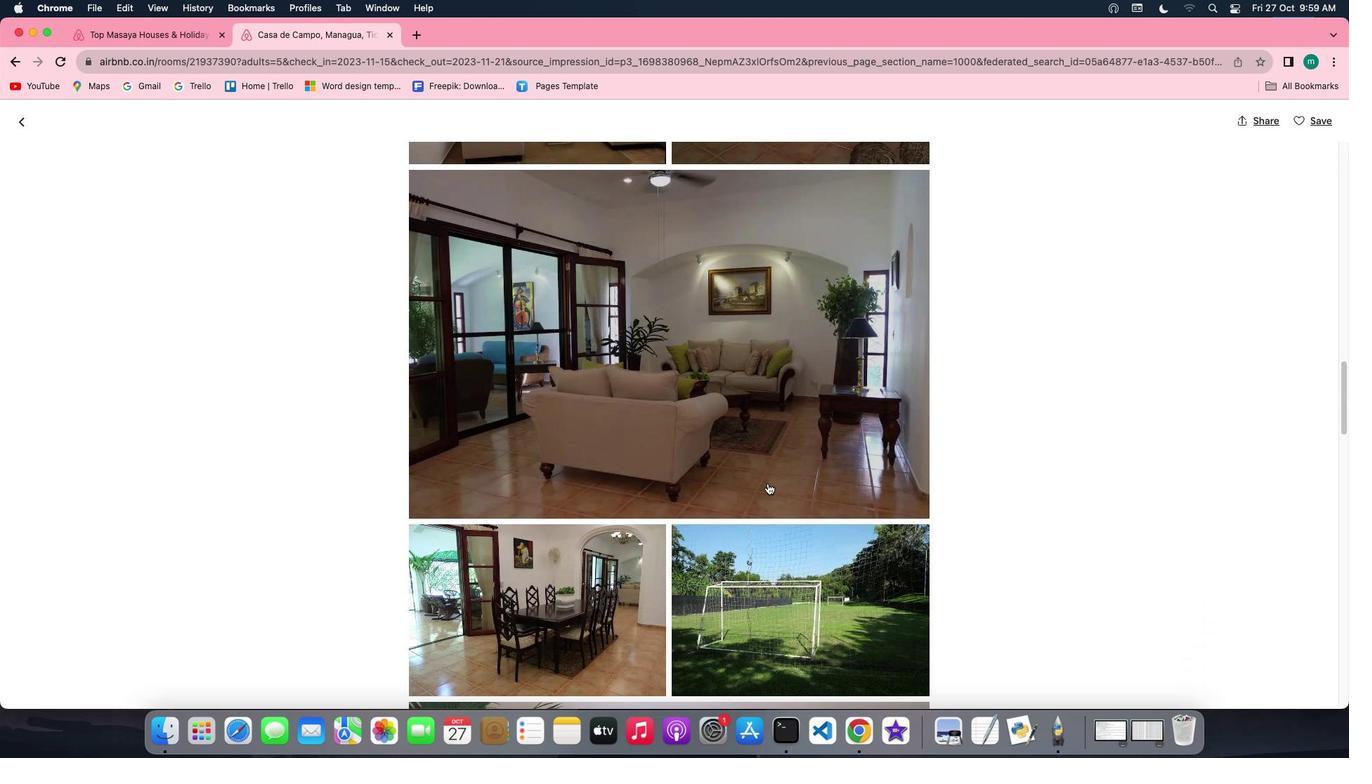 
Action: Mouse scrolled (767, 483) with delta (0, 0)
Screenshot: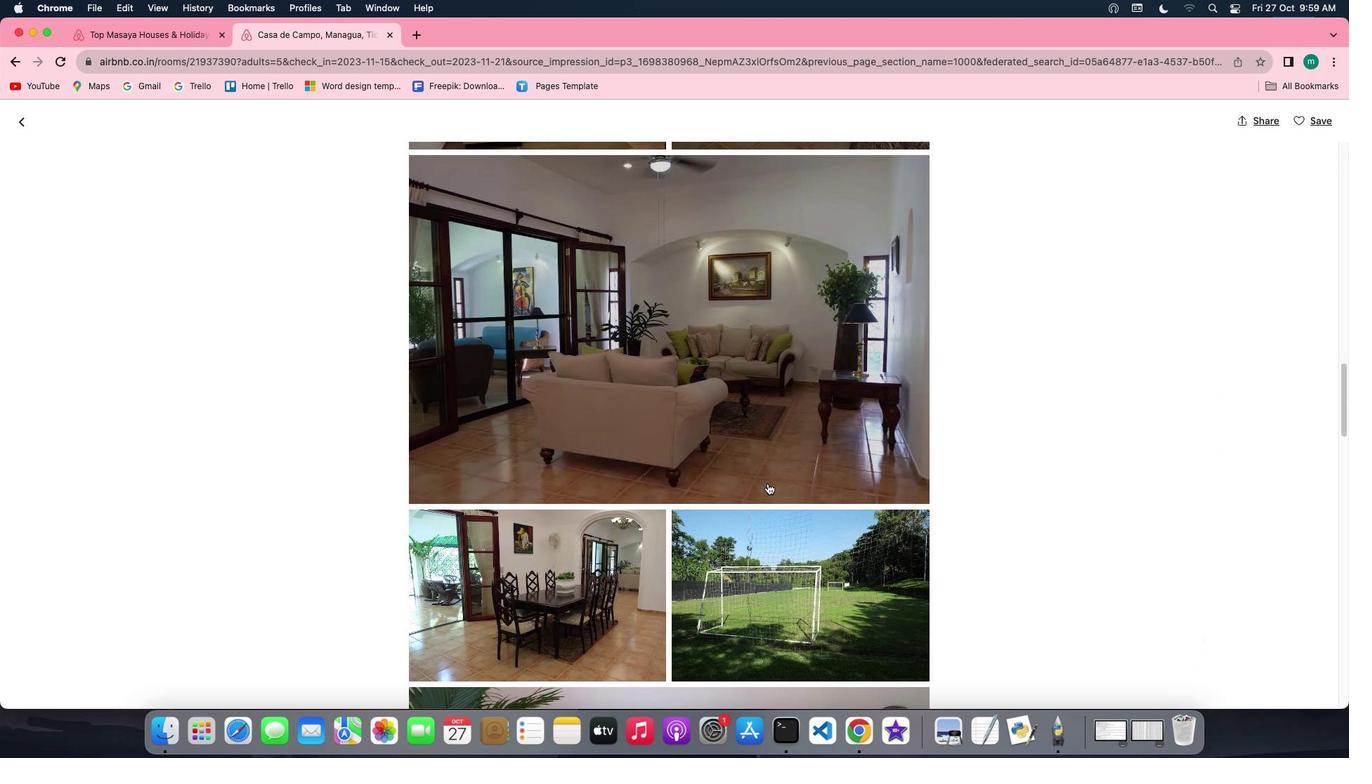 
Action: Mouse scrolled (767, 483) with delta (0, 0)
Screenshot: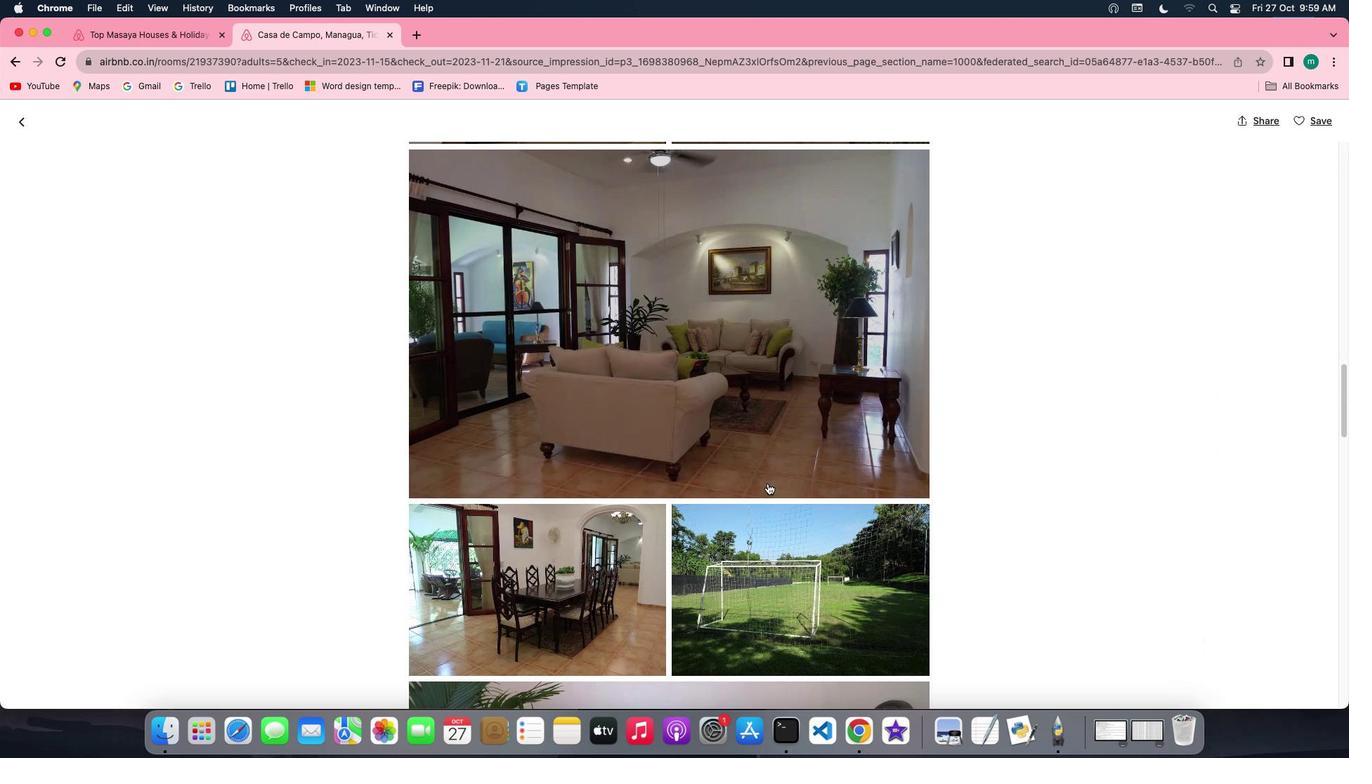 
Action: Mouse scrolled (767, 483) with delta (0, 0)
Screenshot: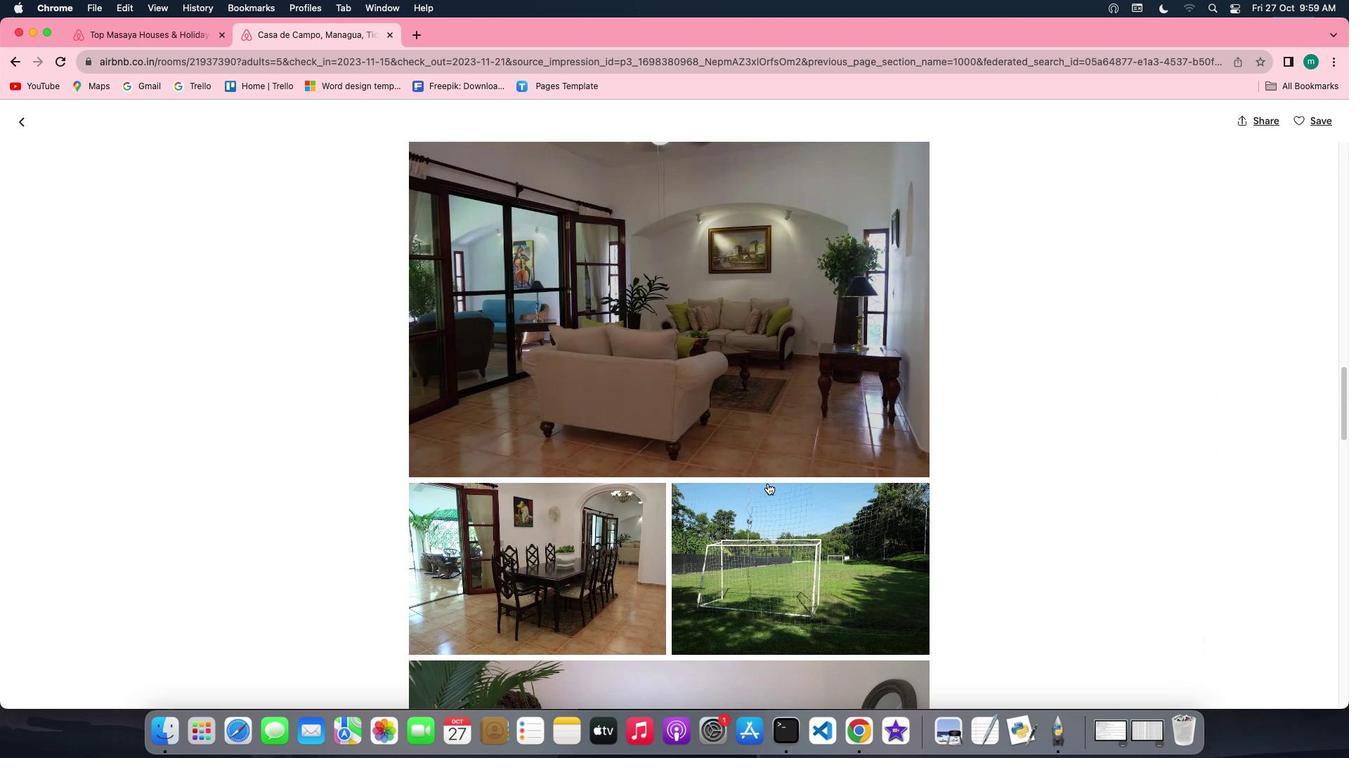 
Action: Mouse scrolled (767, 483) with delta (0, 0)
Screenshot: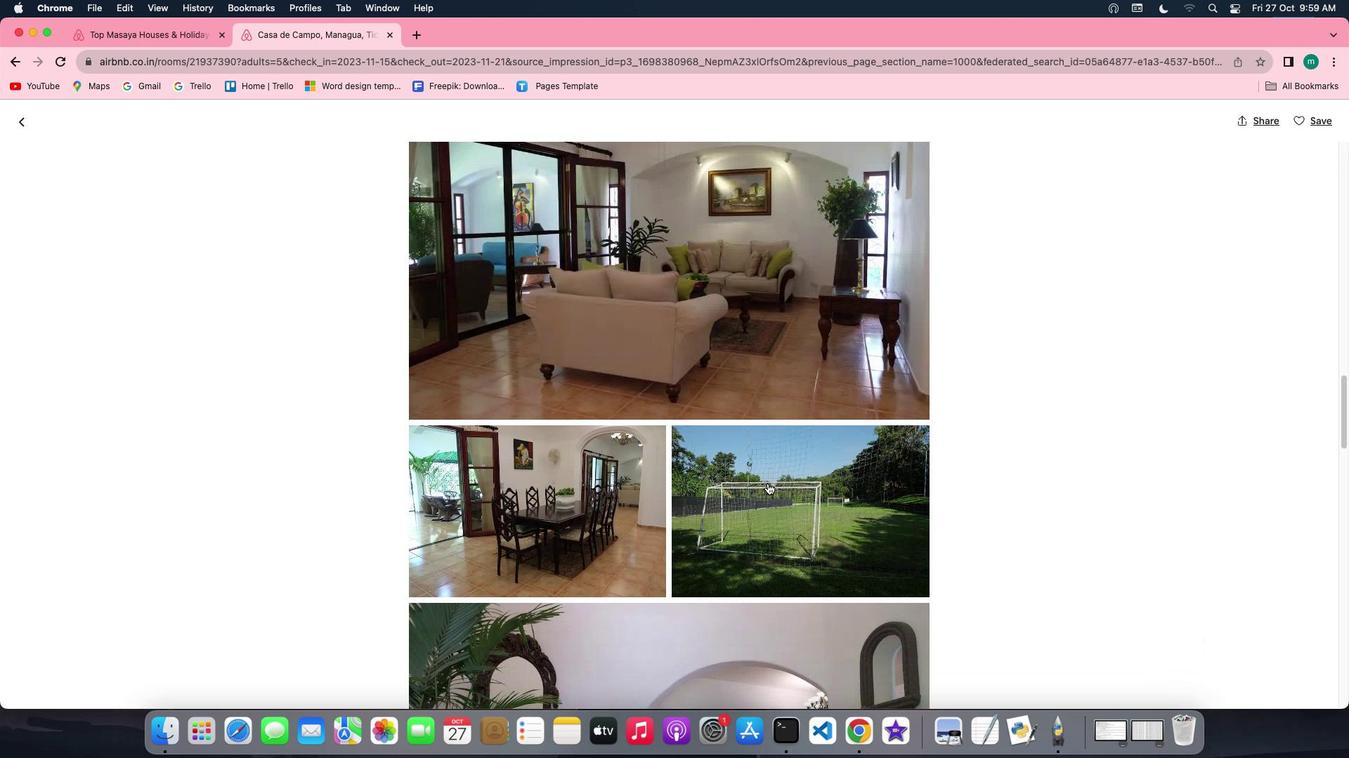 
Action: Mouse scrolled (767, 483) with delta (0, 0)
Screenshot: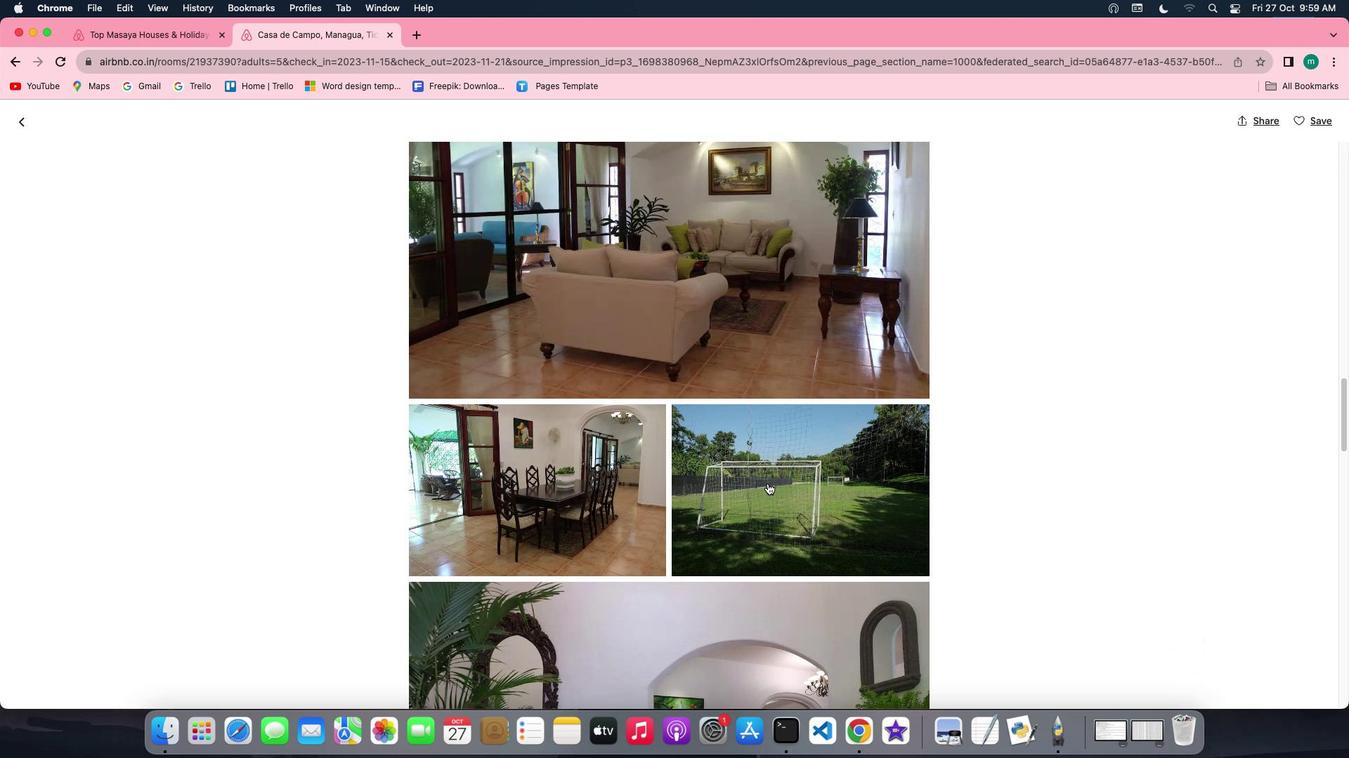 
Action: Mouse scrolled (767, 483) with delta (0, 0)
Screenshot: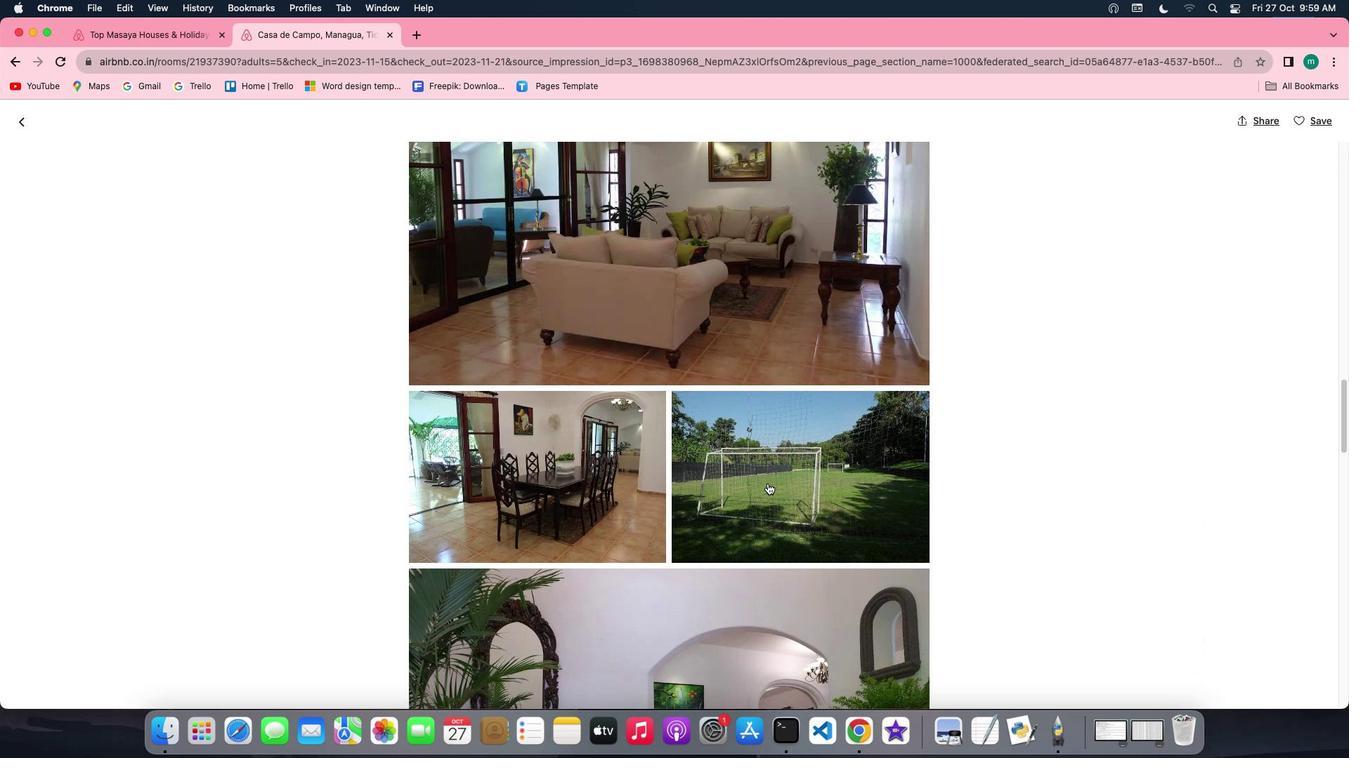 
Action: Mouse scrolled (767, 483) with delta (0, -1)
Screenshot: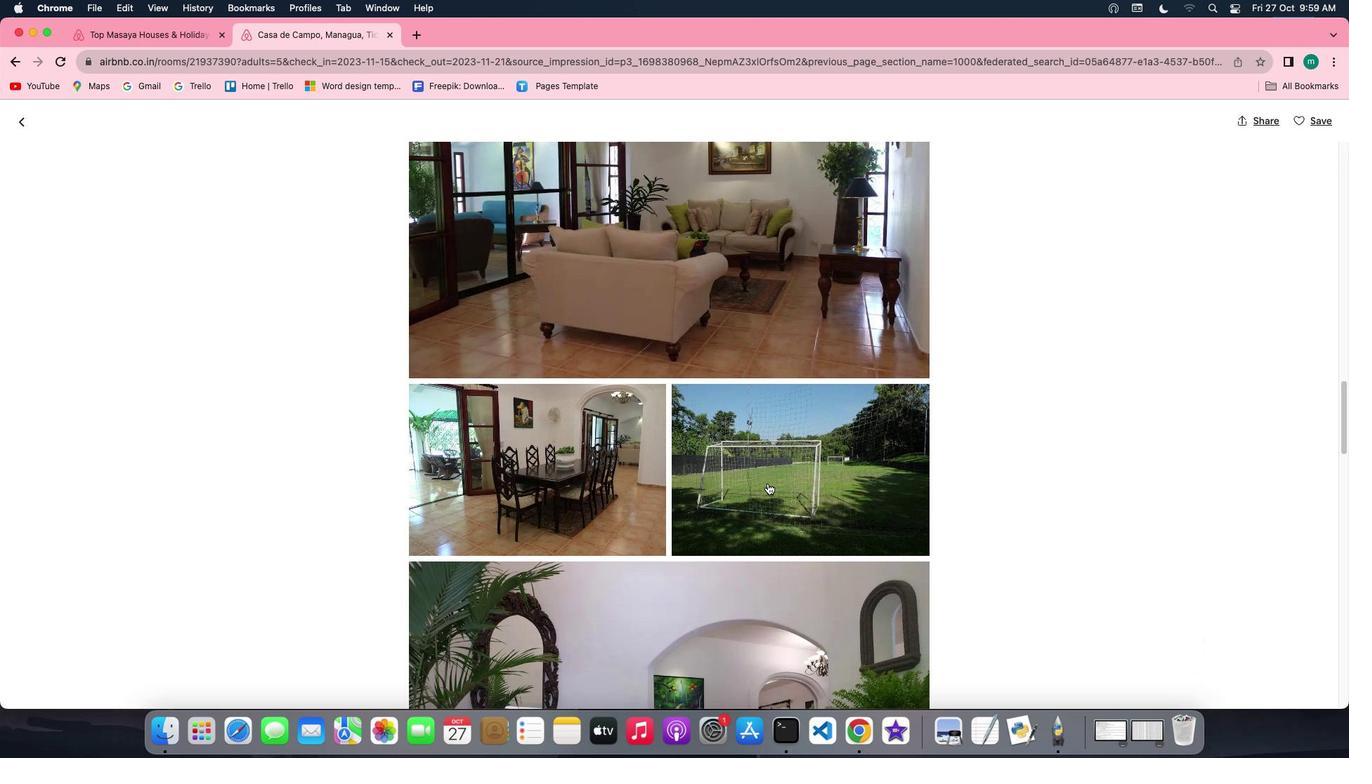 
Action: Mouse scrolled (767, 483) with delta (0, -1)
Screenshot: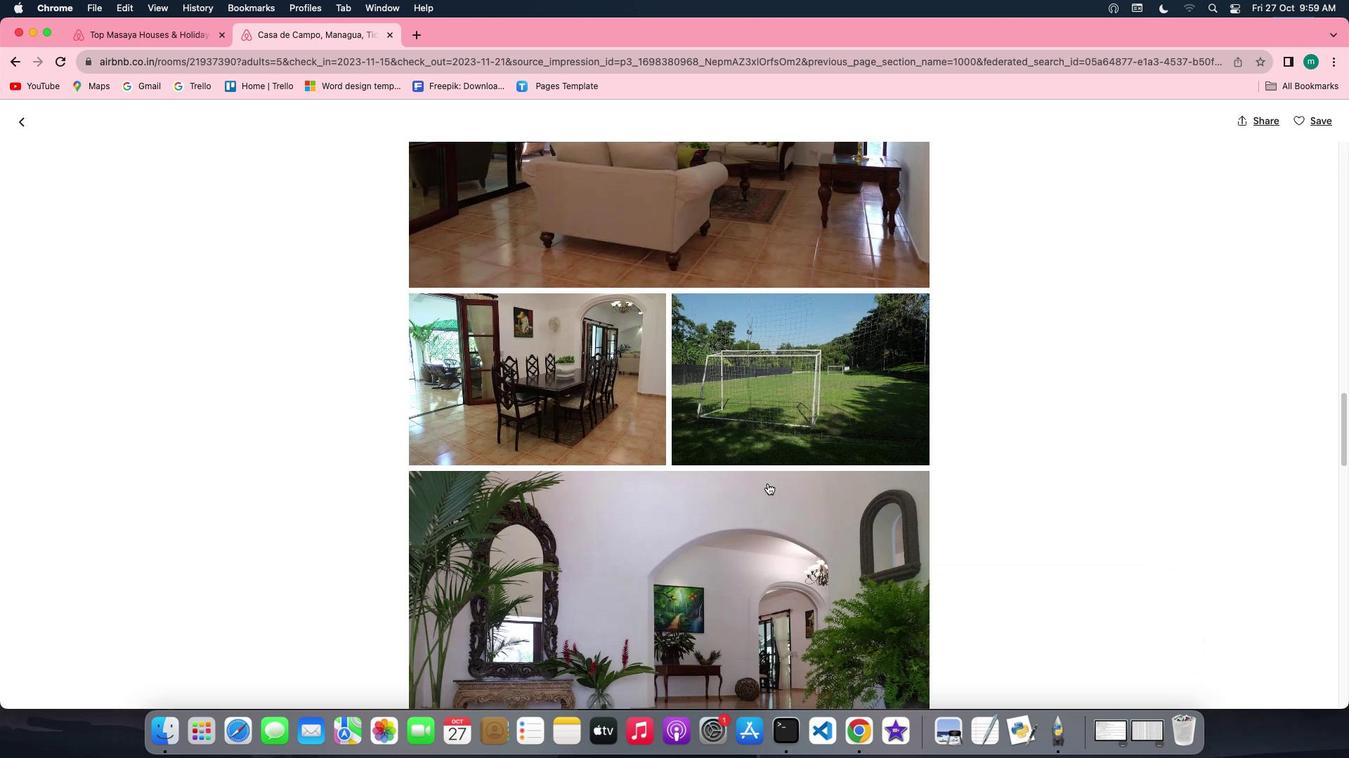 
Action: Mouse scrolled (767, 483) with delta (0, 0)
Screenshot: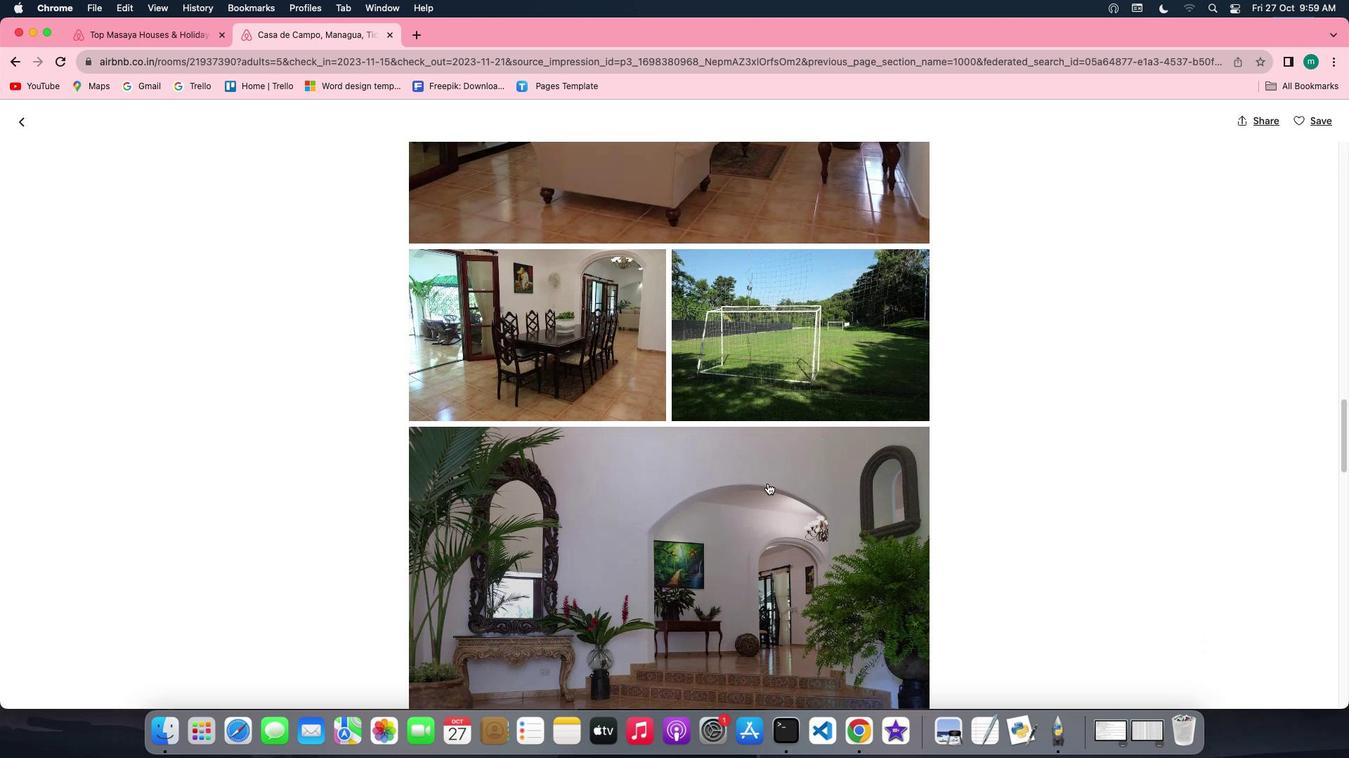 
Action: Mouse scrolled (767, 483) with delta (0, 0)
Screenshot: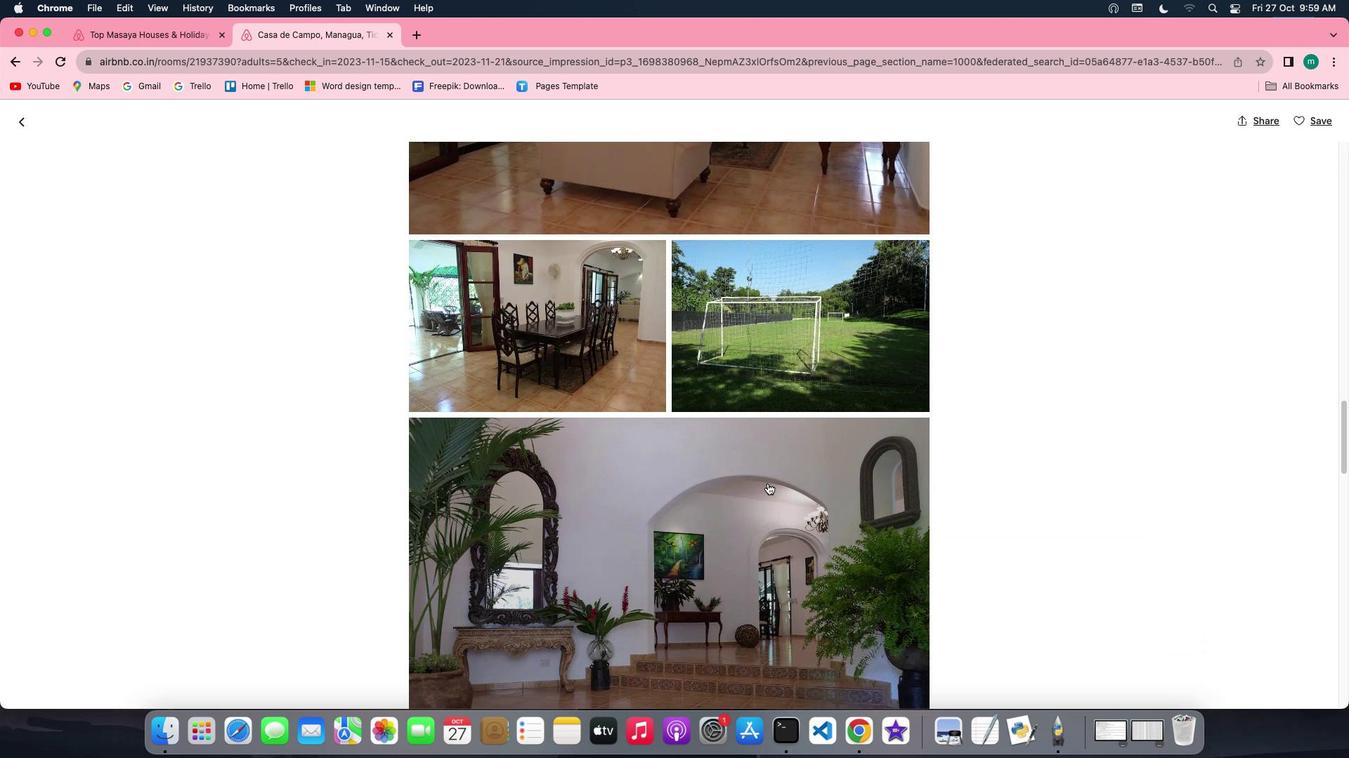 
Action: Mouse scrolled (767, 483) with delta (0, 0)
Screenshot: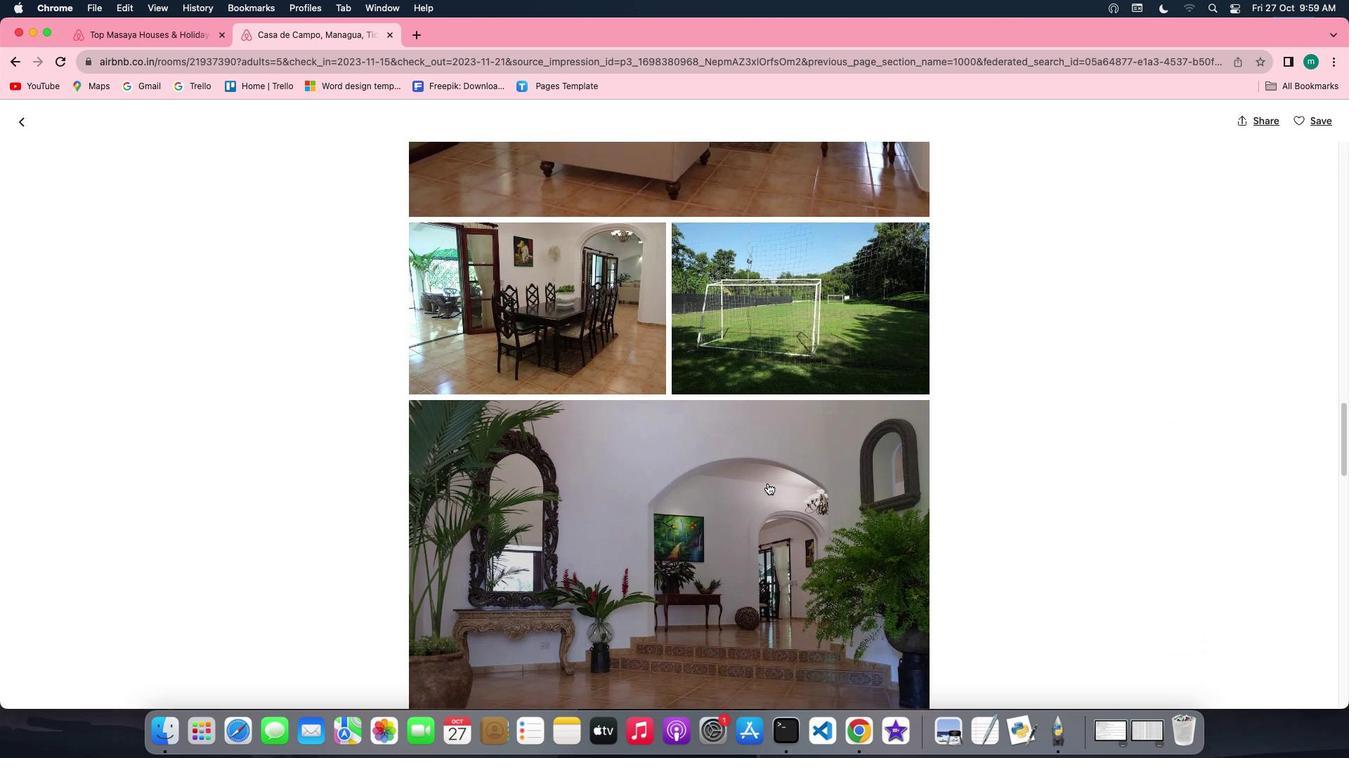 
Action: Mouse scrolled (767, 483) with delta (0, 0)
Screenshot: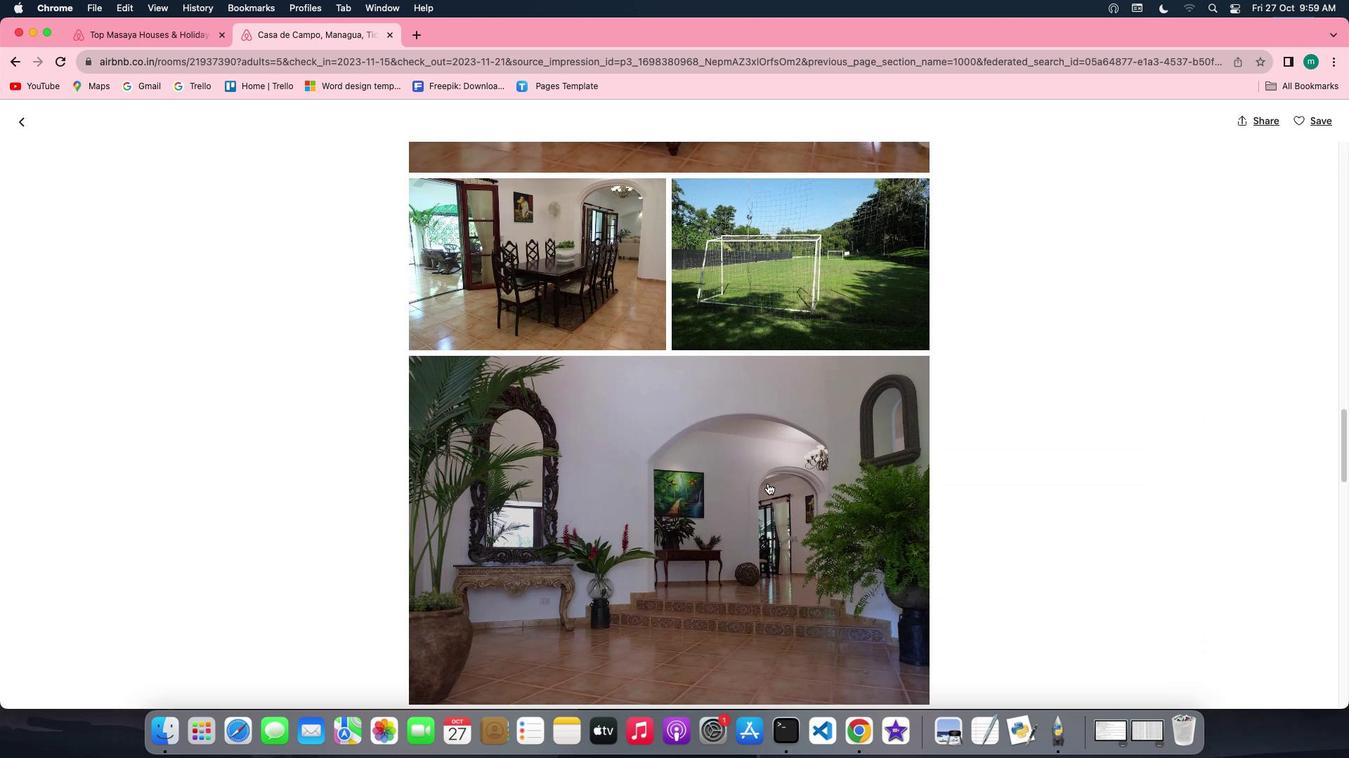 
Action: Mouse scrolled (767, 483) with delta (0, 0)
Screenshot: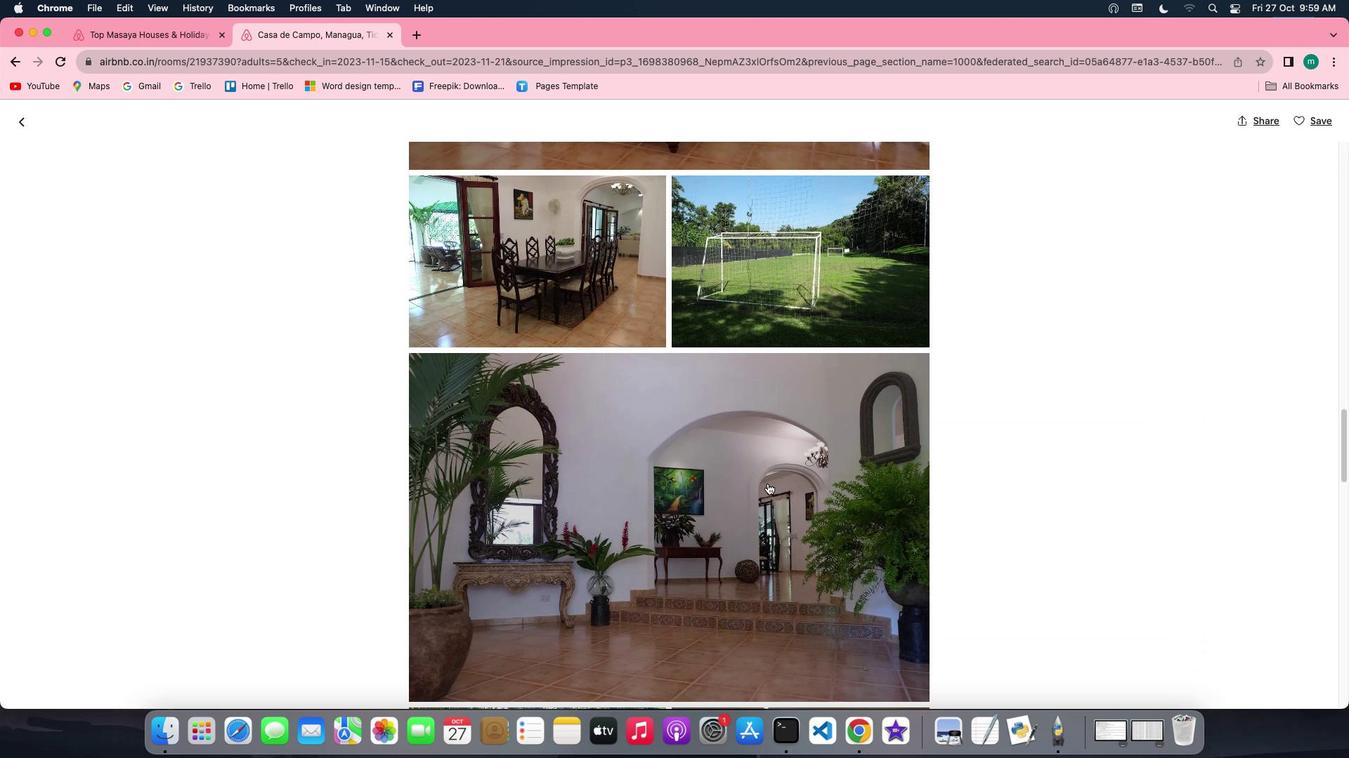 
Action: Mouse scrolled (767, 483) with delta (0, 0)
Screenshot: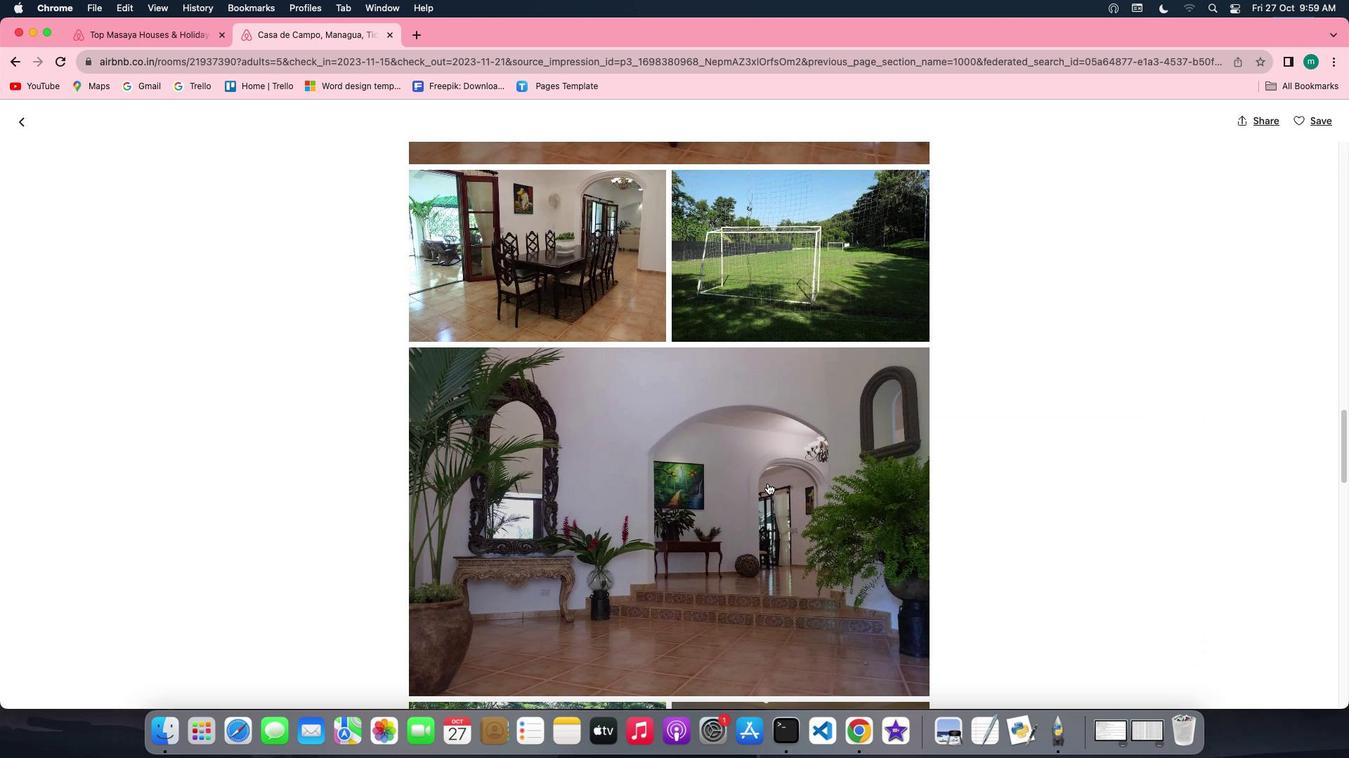 
Action: Mouse scrolled (767, 483) with delta (0, 0)
Screenshot: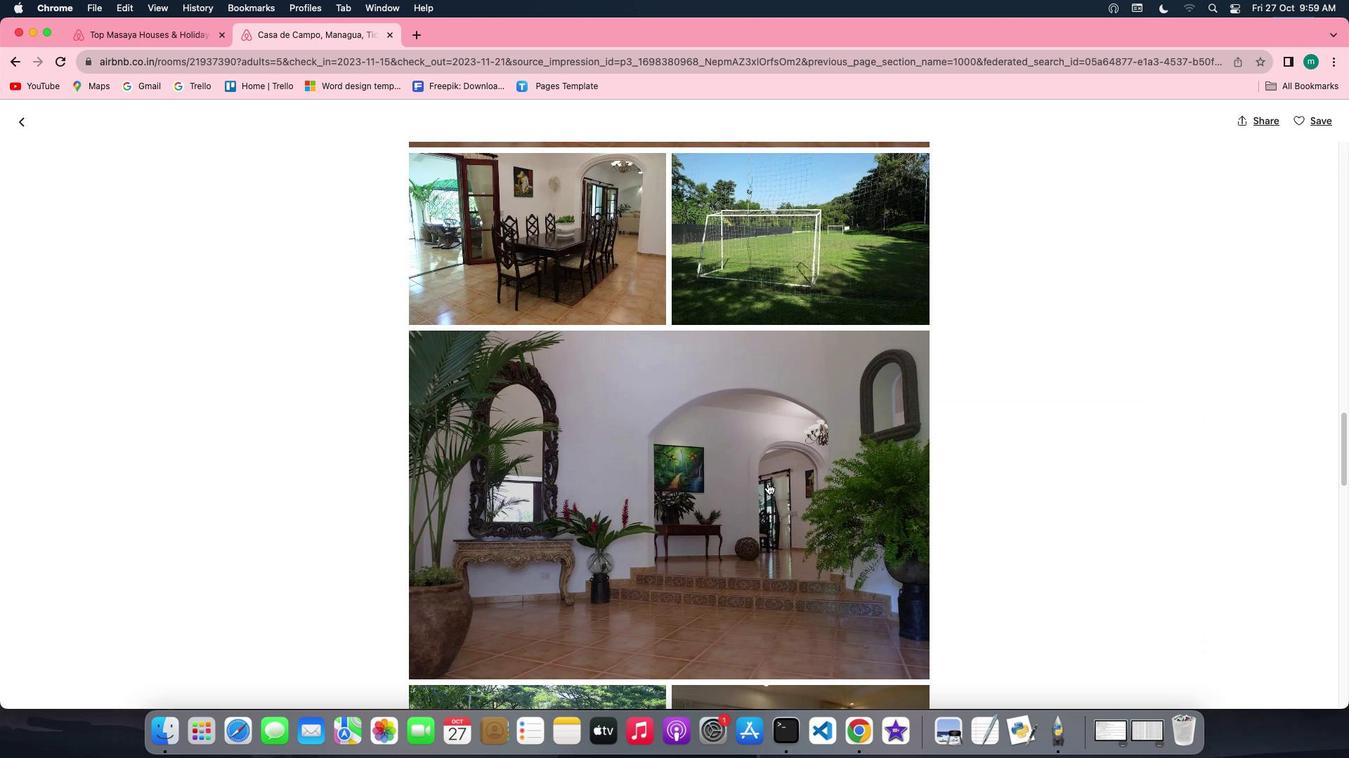 
Action: Mouse scrolled (767, 483) with delta (0, 0)
Screenshot: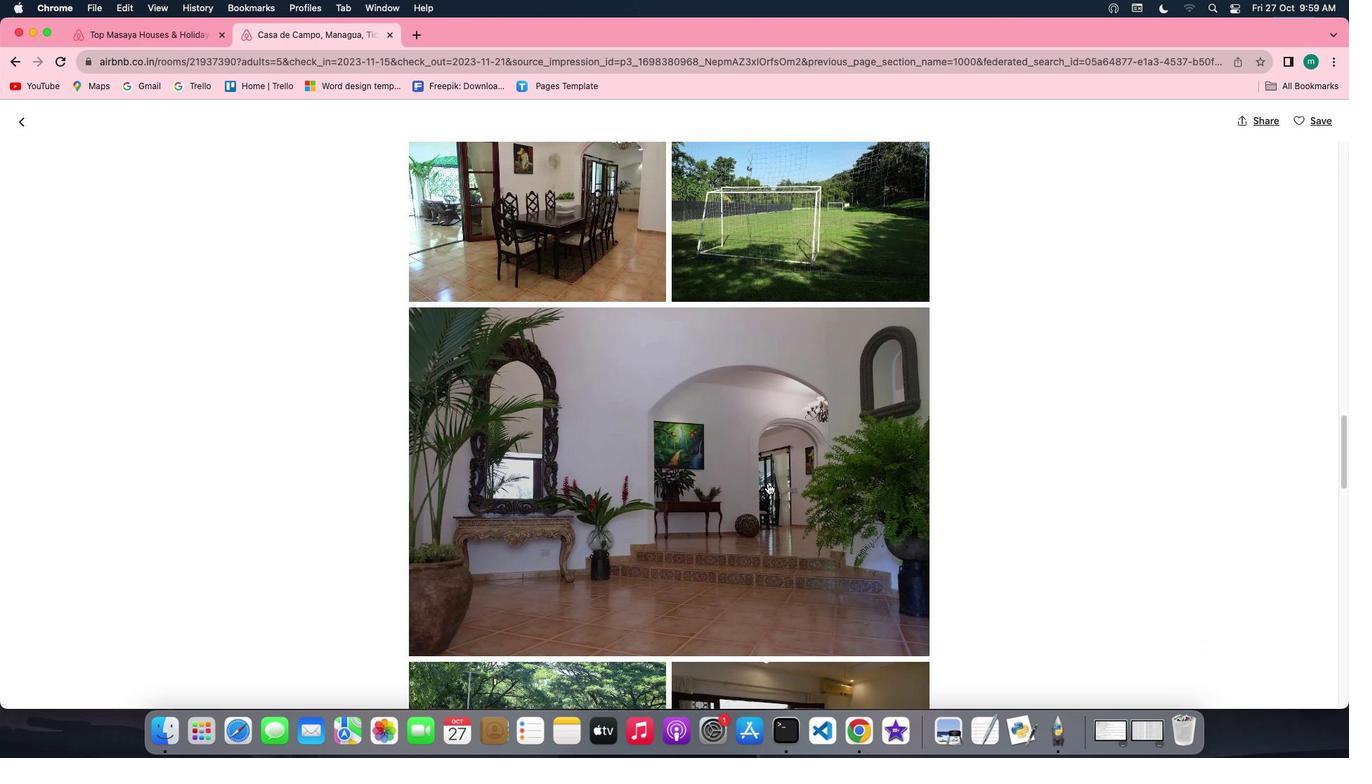 
Action: Mouse scrolled (767, 483) with delta (0, 0)
Screenshot: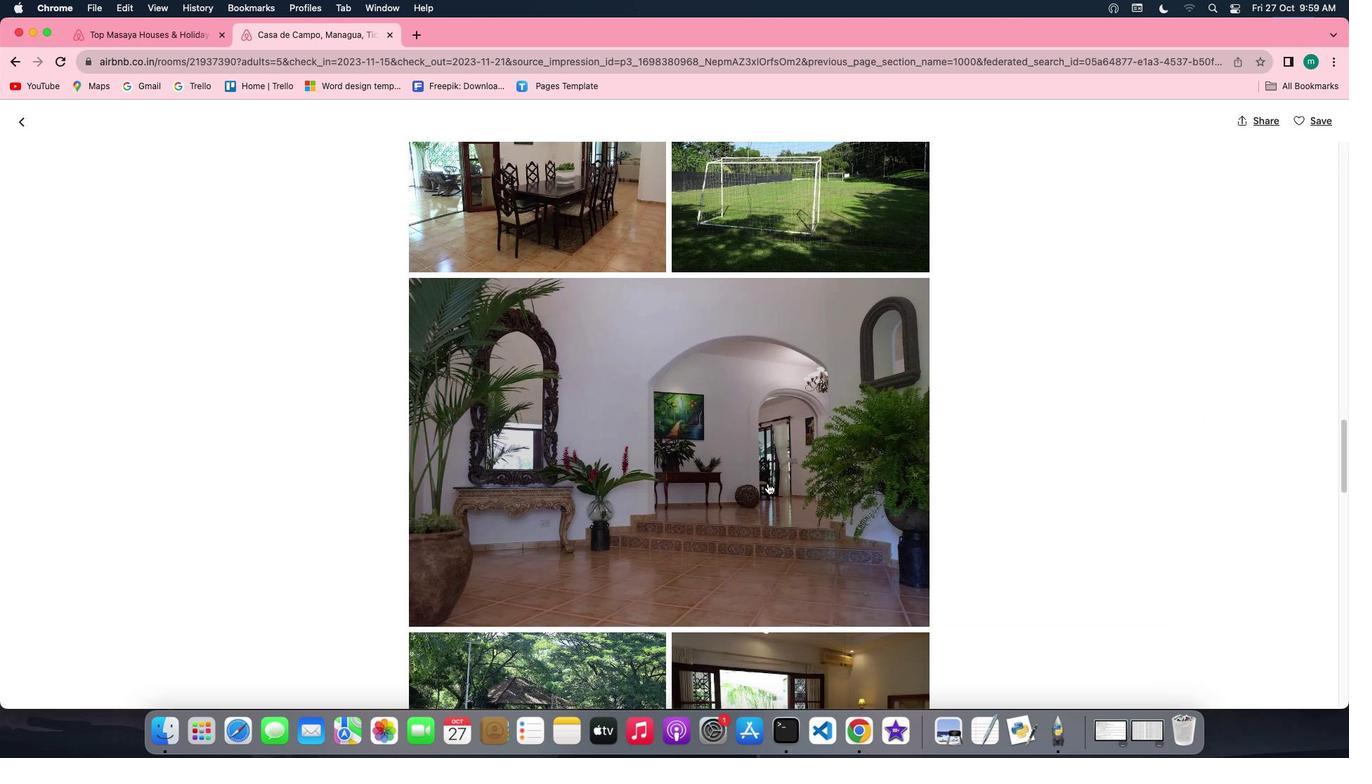 
Action: Mouse scrolled (767, 483) with delta (0, 0)
Screenshot: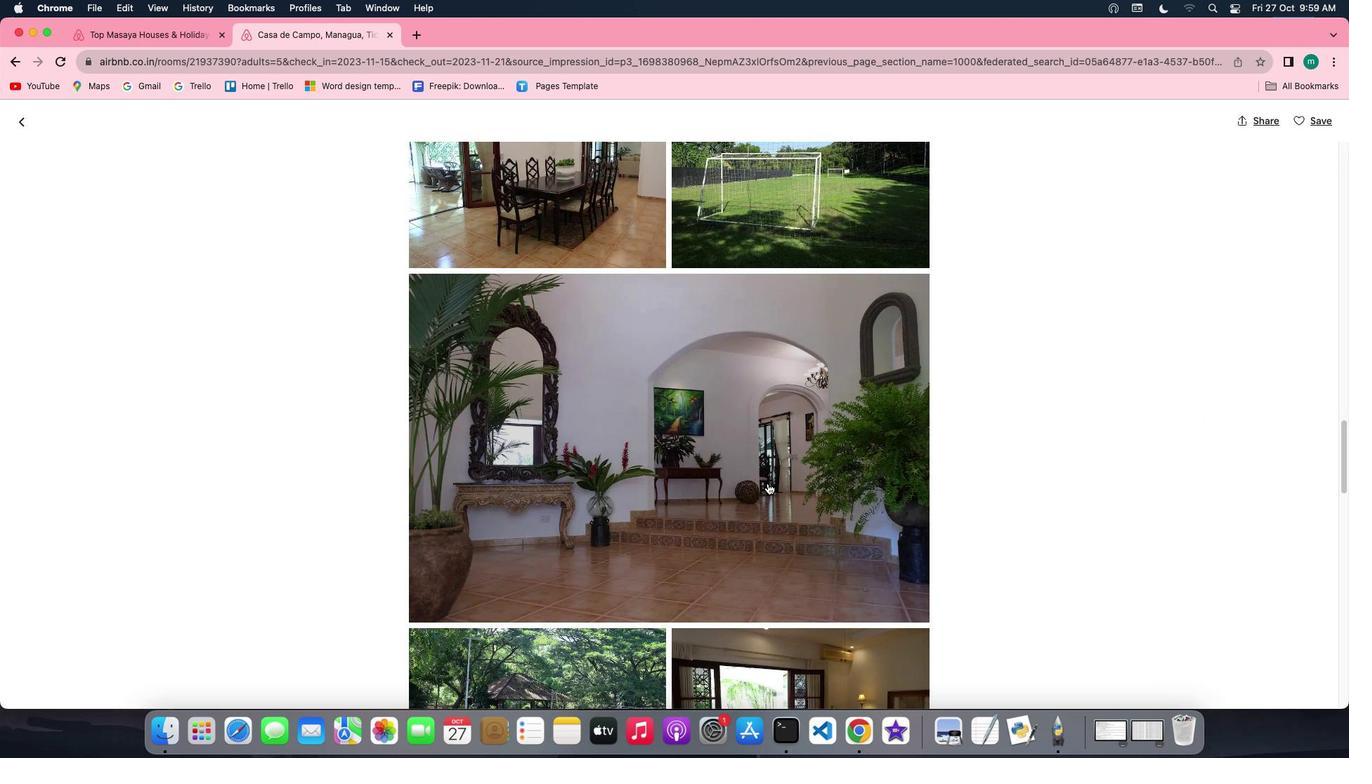 
Action: Mouse scrolled (767, 483) with delta (0, -1)
Screenshot: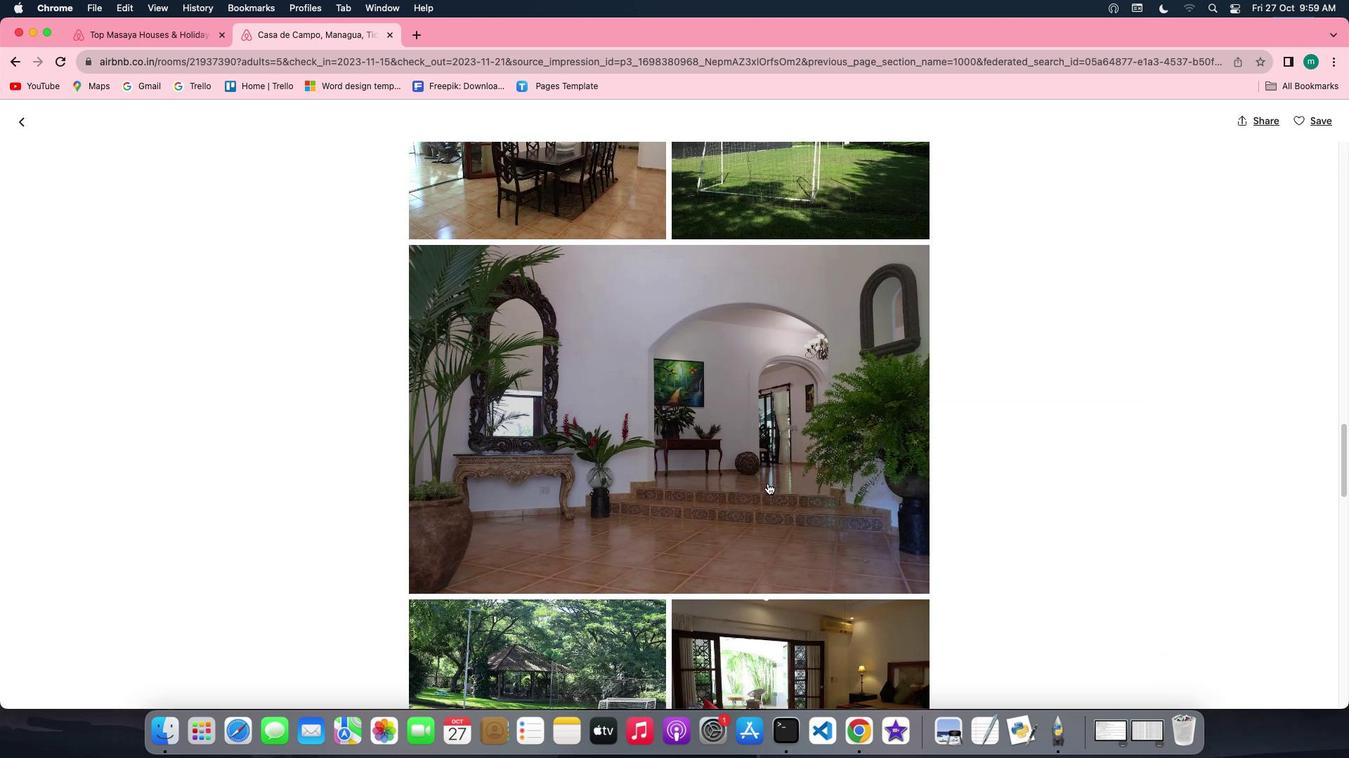 
Action: Mouse scrolled (767, 483) with delta (0, -2)
Screenshot: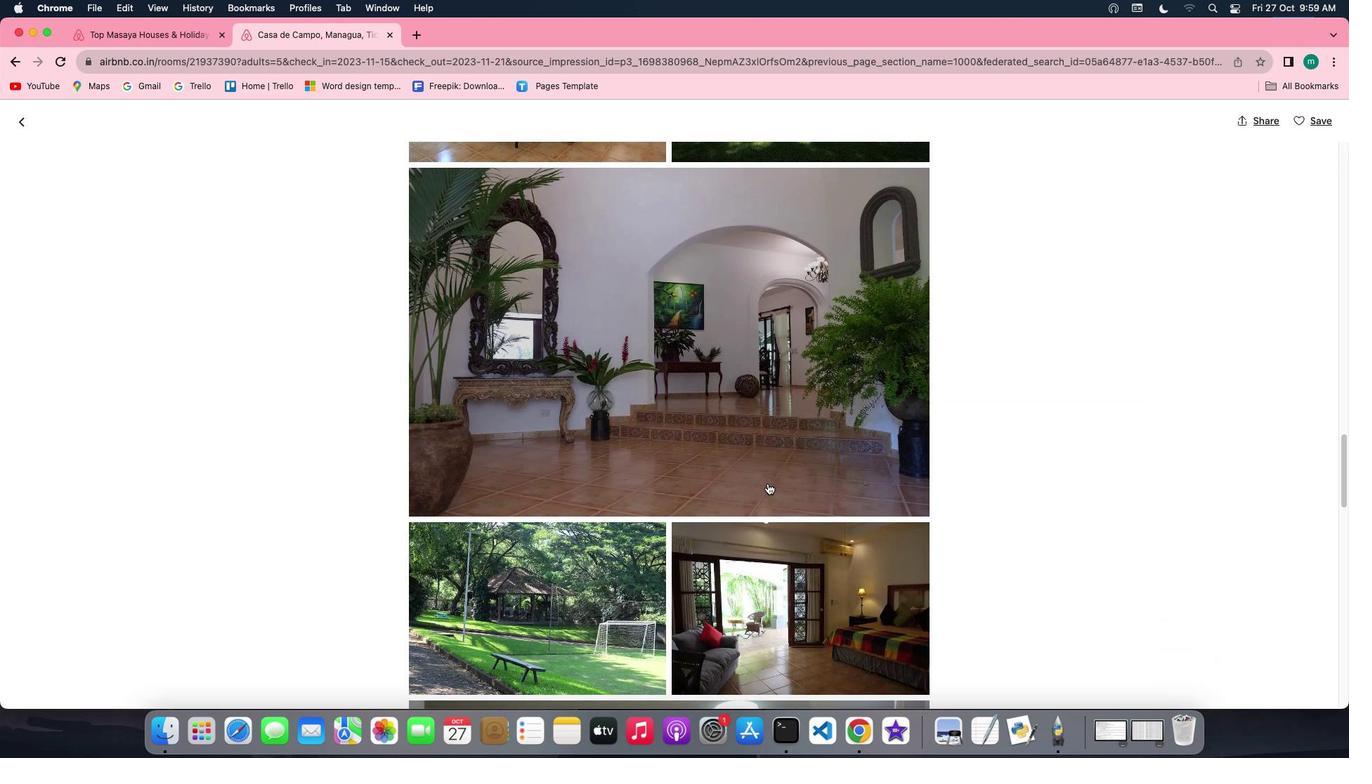 
Action: Mouse scrolled (767, 483) with delta (0, -2)
Screenshot: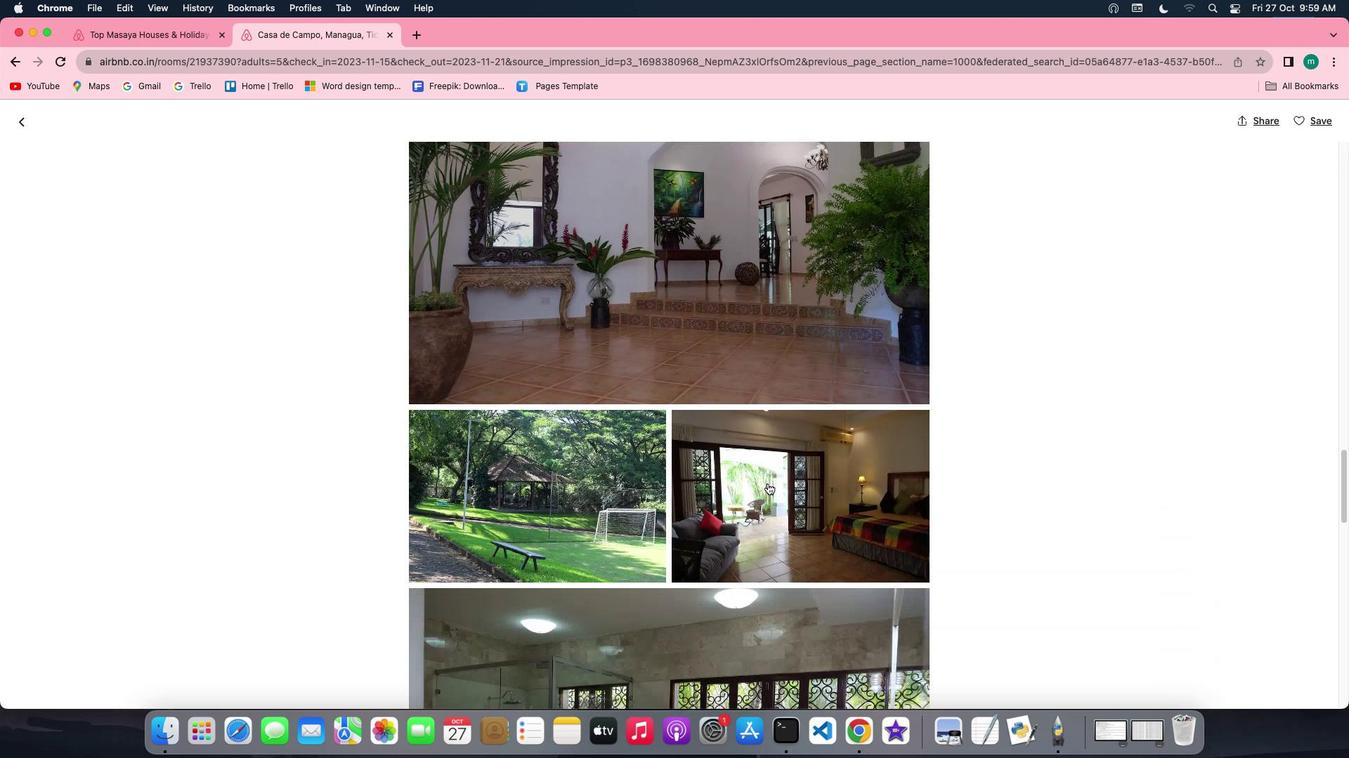 
Action: Mouse scrolled (767, 483) with delta (0, 0)
Screenshot: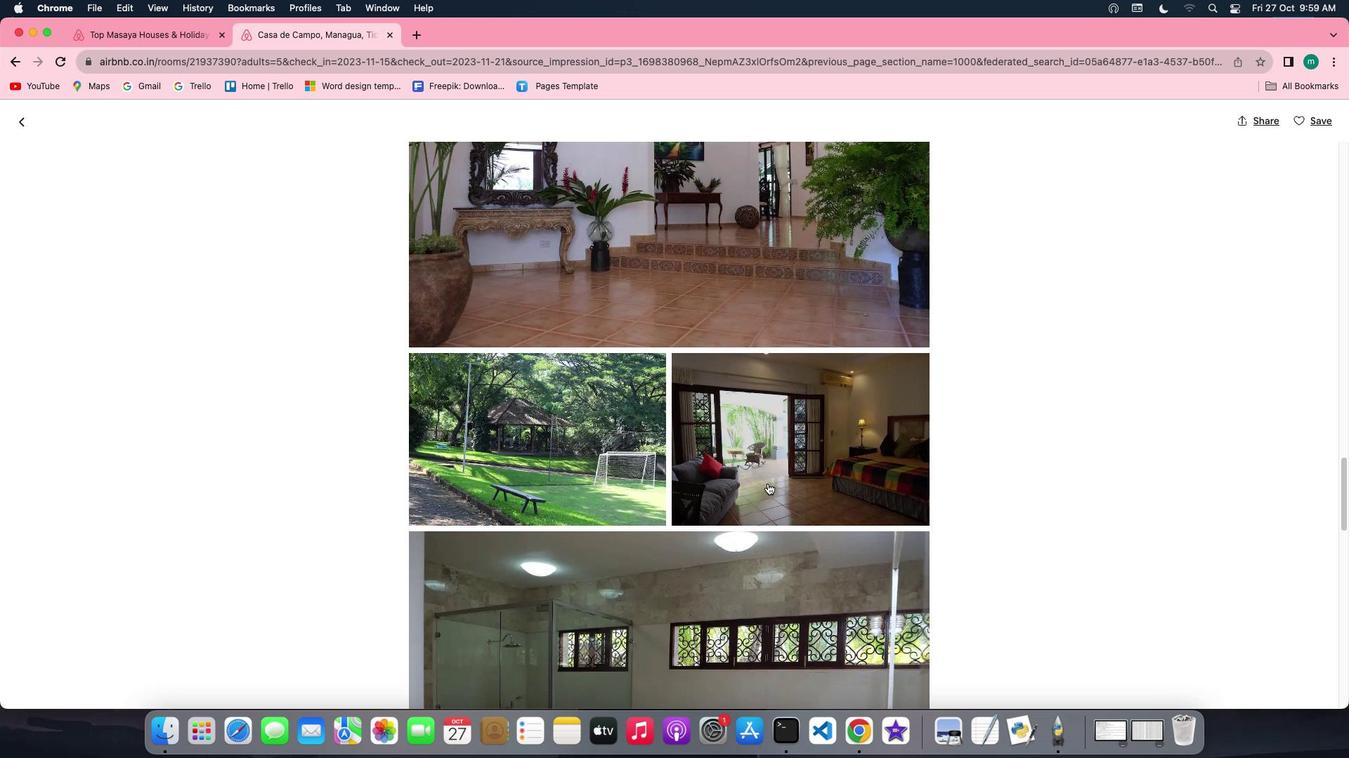 
Action: Mouse scrolled (767, 483) with delta (0, 0)
Screenshot: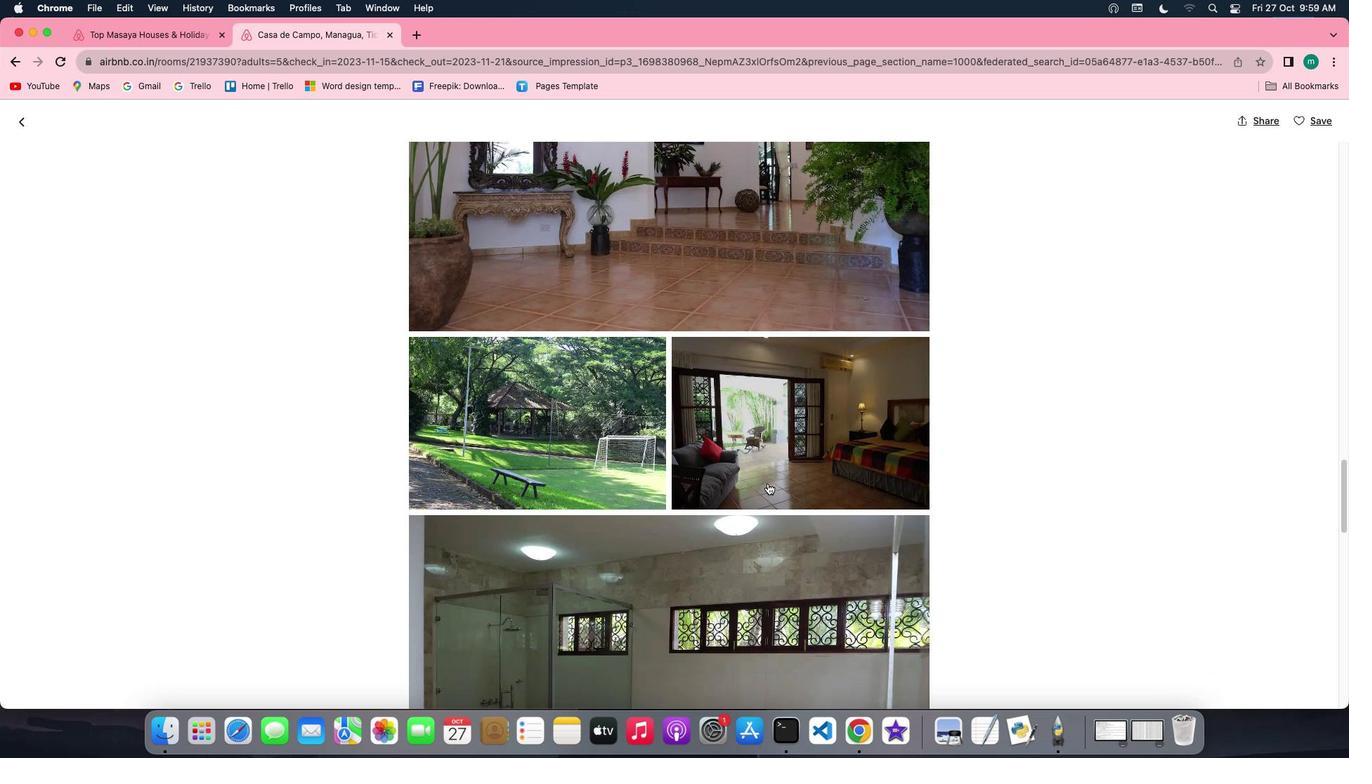 
Action: Mouse scrolled (767, 483) with delta (0, -2)
Screenshot: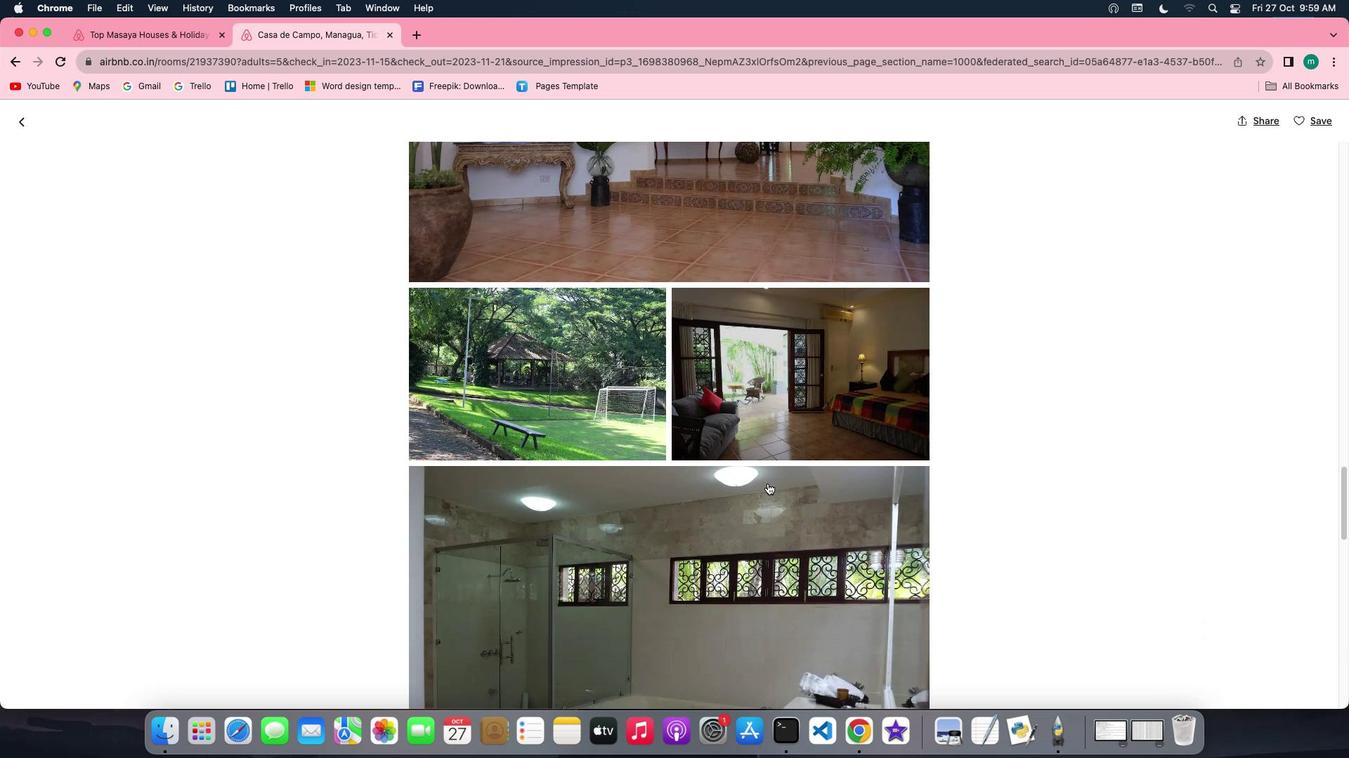 
Action: Mouse scrolled (767, 483) with delta (0, -2)
Screenshot: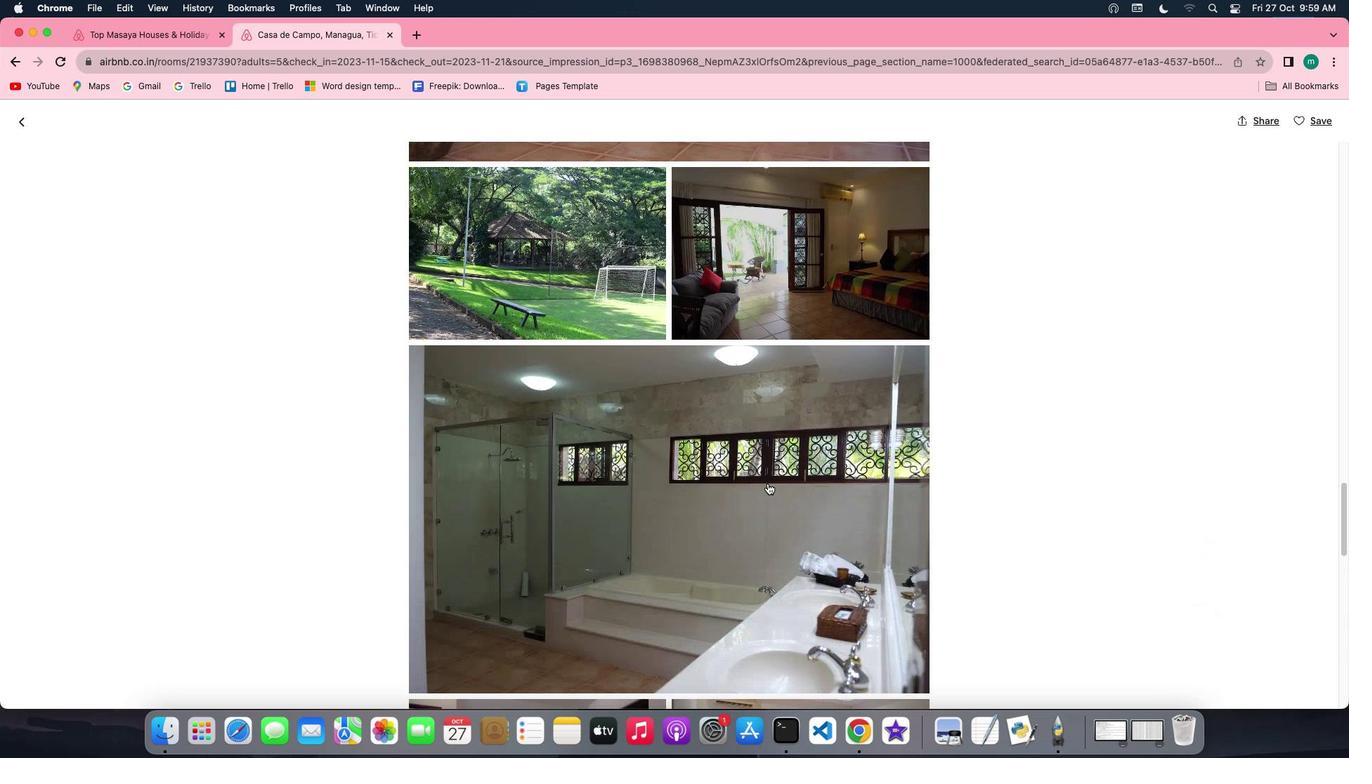 
Action: Mouse scrolled (767, 483) with delta (0, -2)
Screenshot: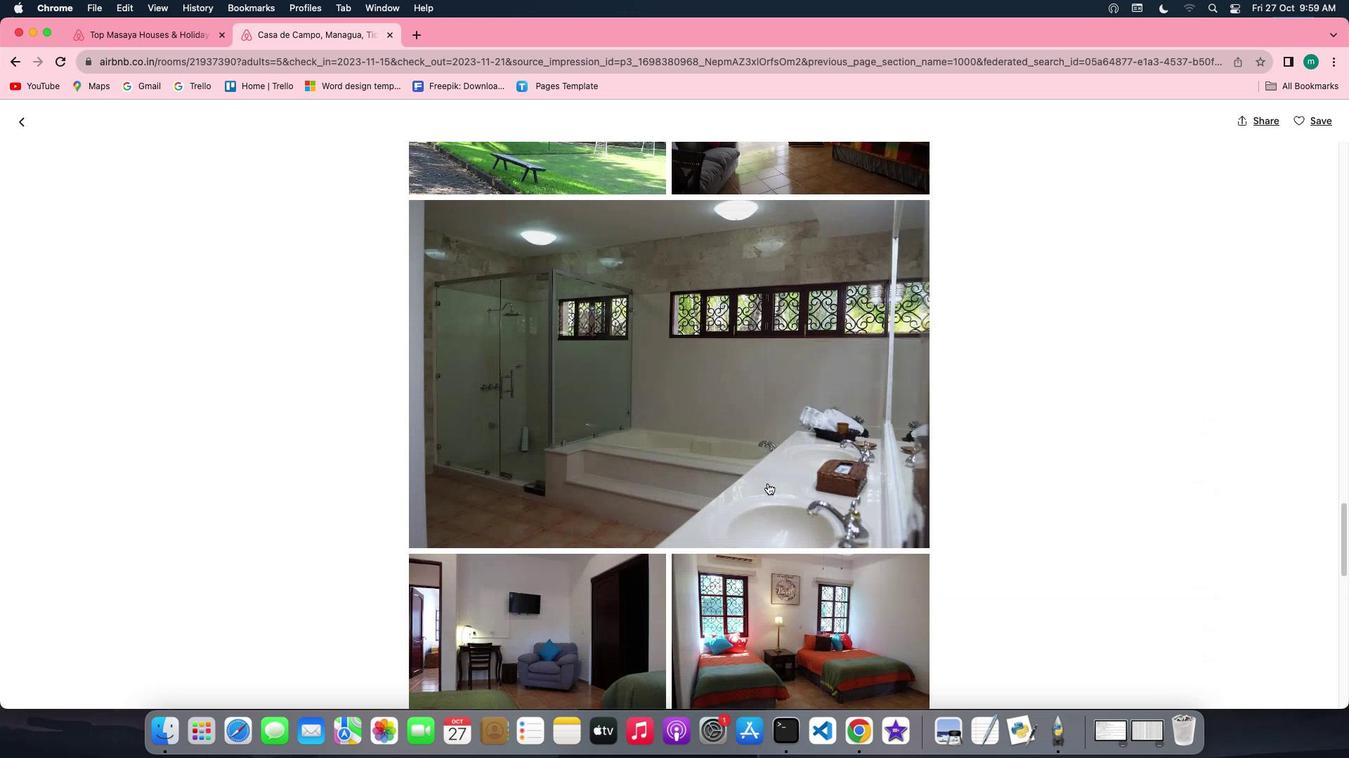 
Action: Mouse scrolled (767, 483) with delta (0, 0)
Screenshot: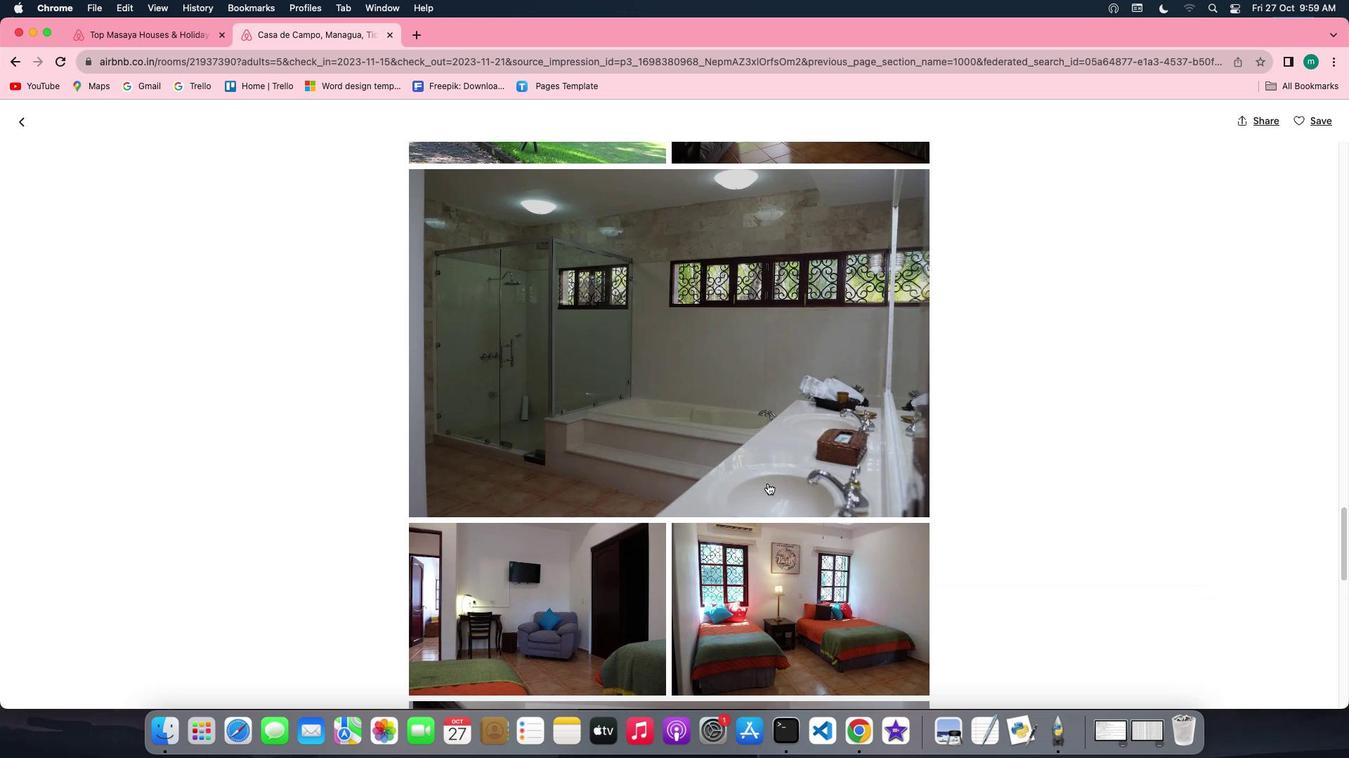 
Action: Mouse scrolled (767, 483) with delta (0, 0)
Screenshot: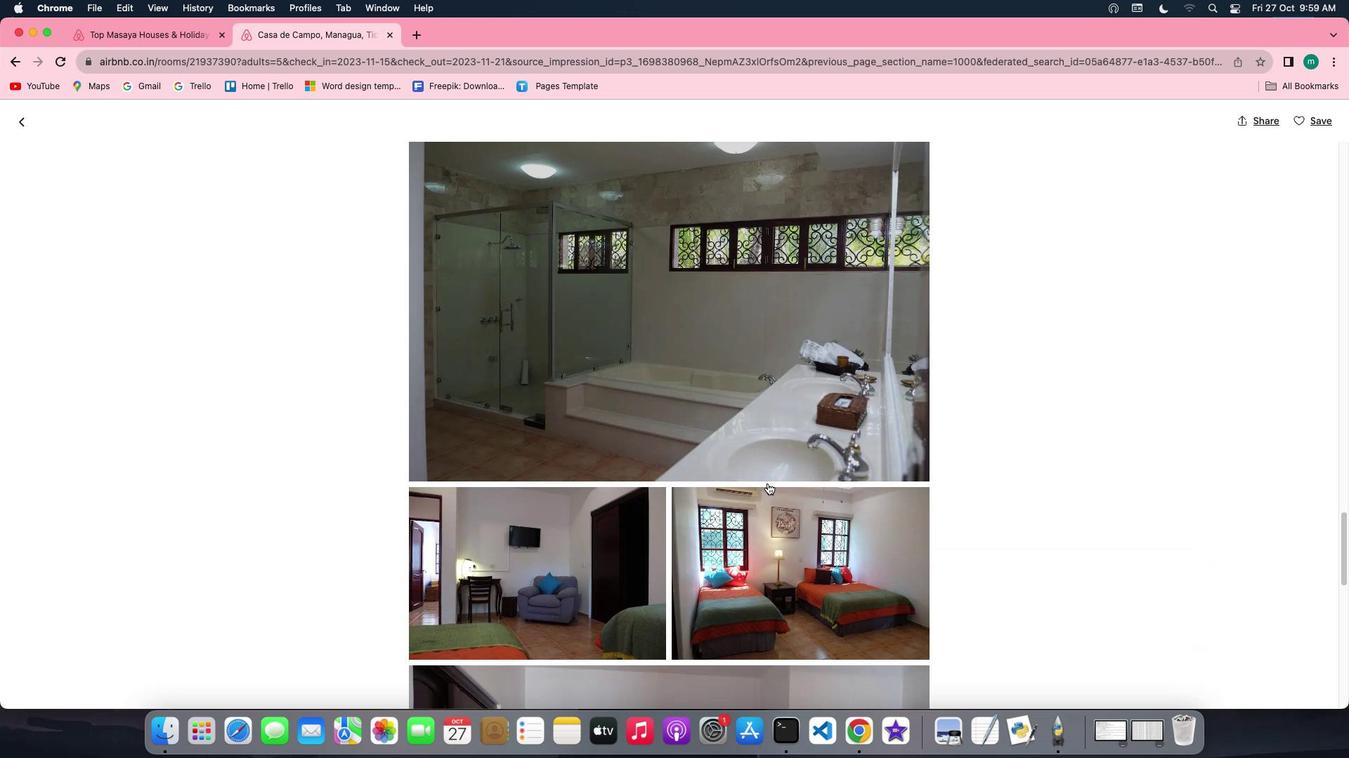 
Action: Mouse scrolled (767, 483) with delta (0, -2)
Screenshot: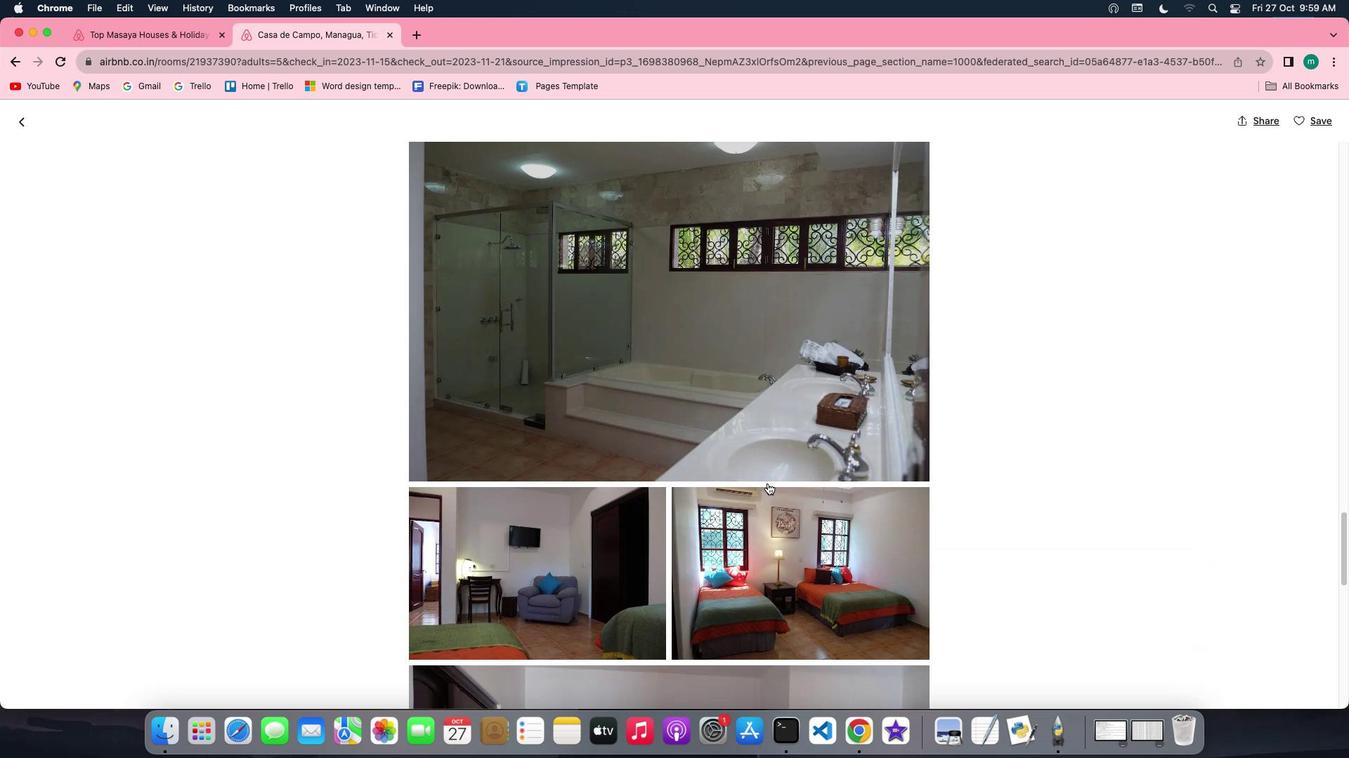 
Action: Mouse scrolled (767, 483) with delta (0, -2)
Screenshot: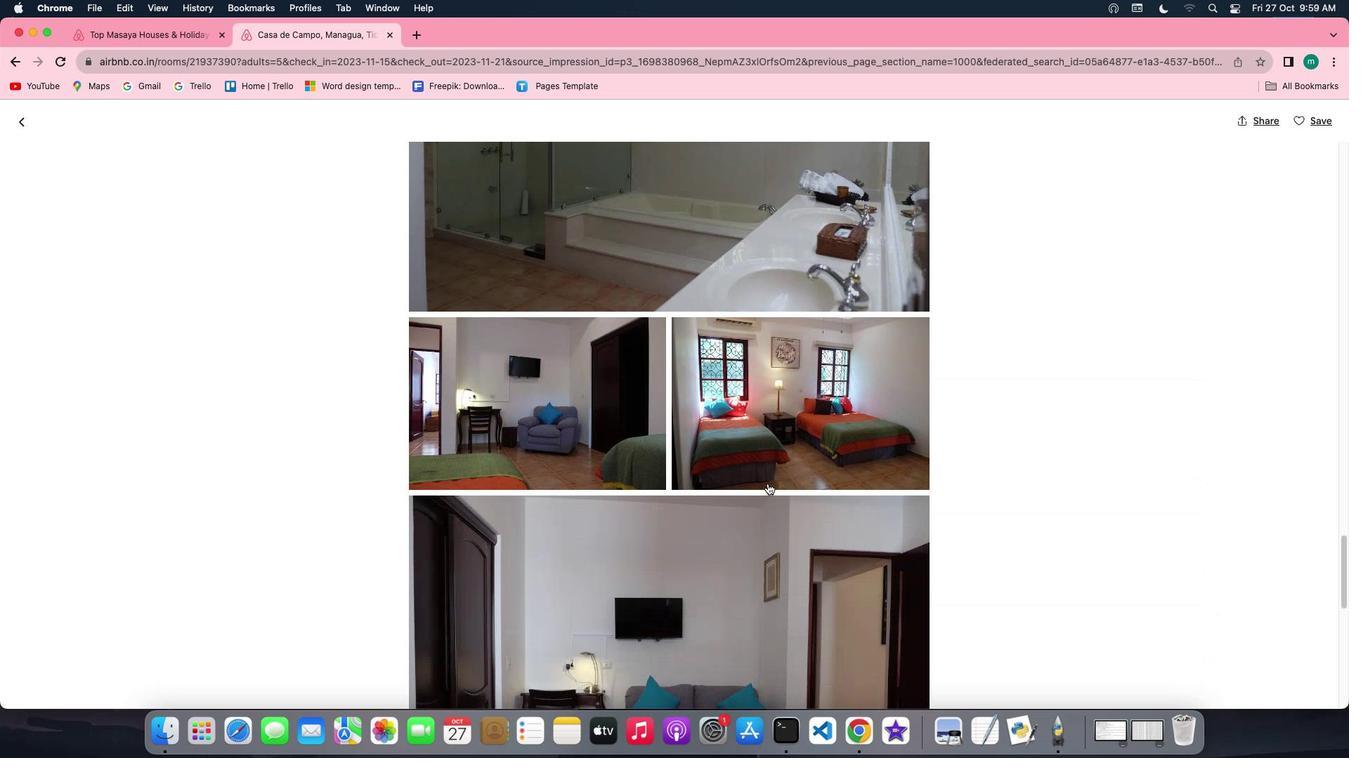 
Action: Mouse scrolled (767, 483) with delta (0, -3)
Screenshot: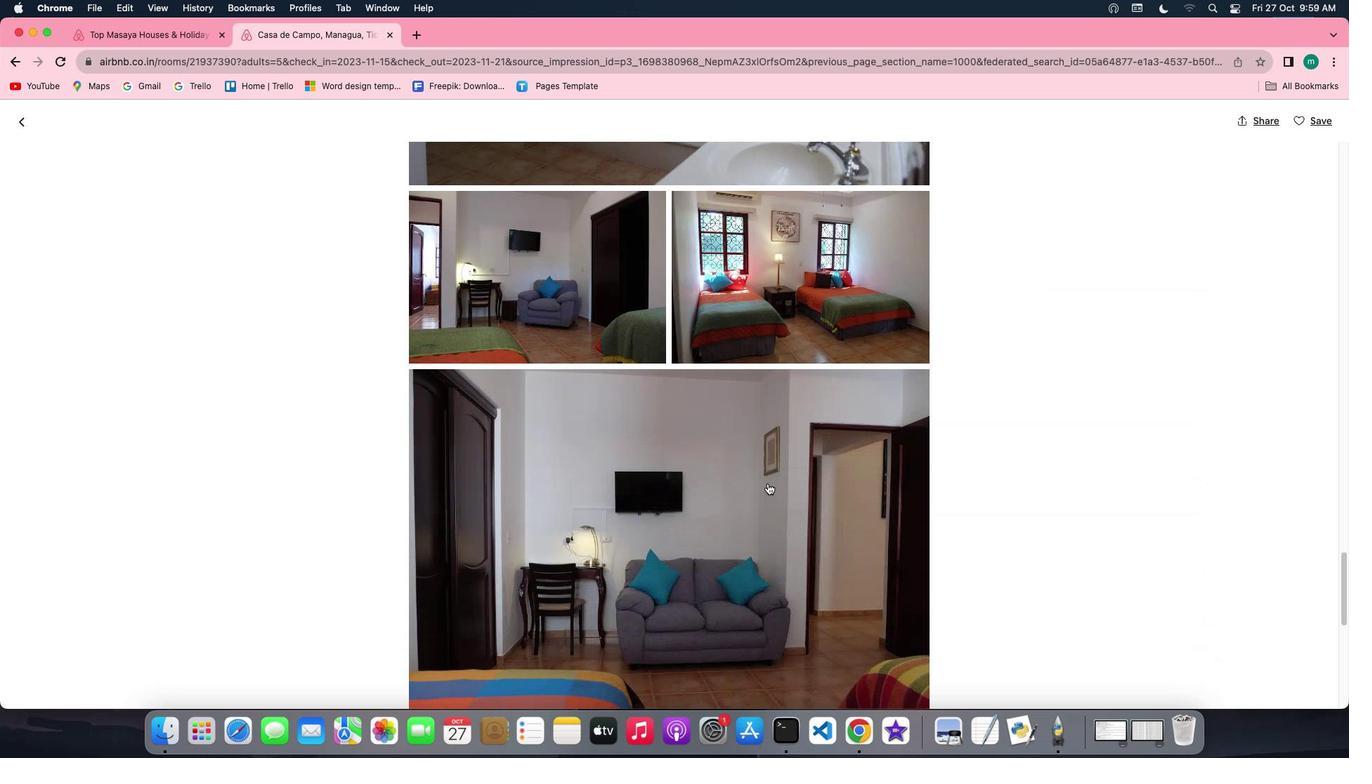 
Action: Mouse scrolled (767, 483) with delta (0, 0)
Screenshot: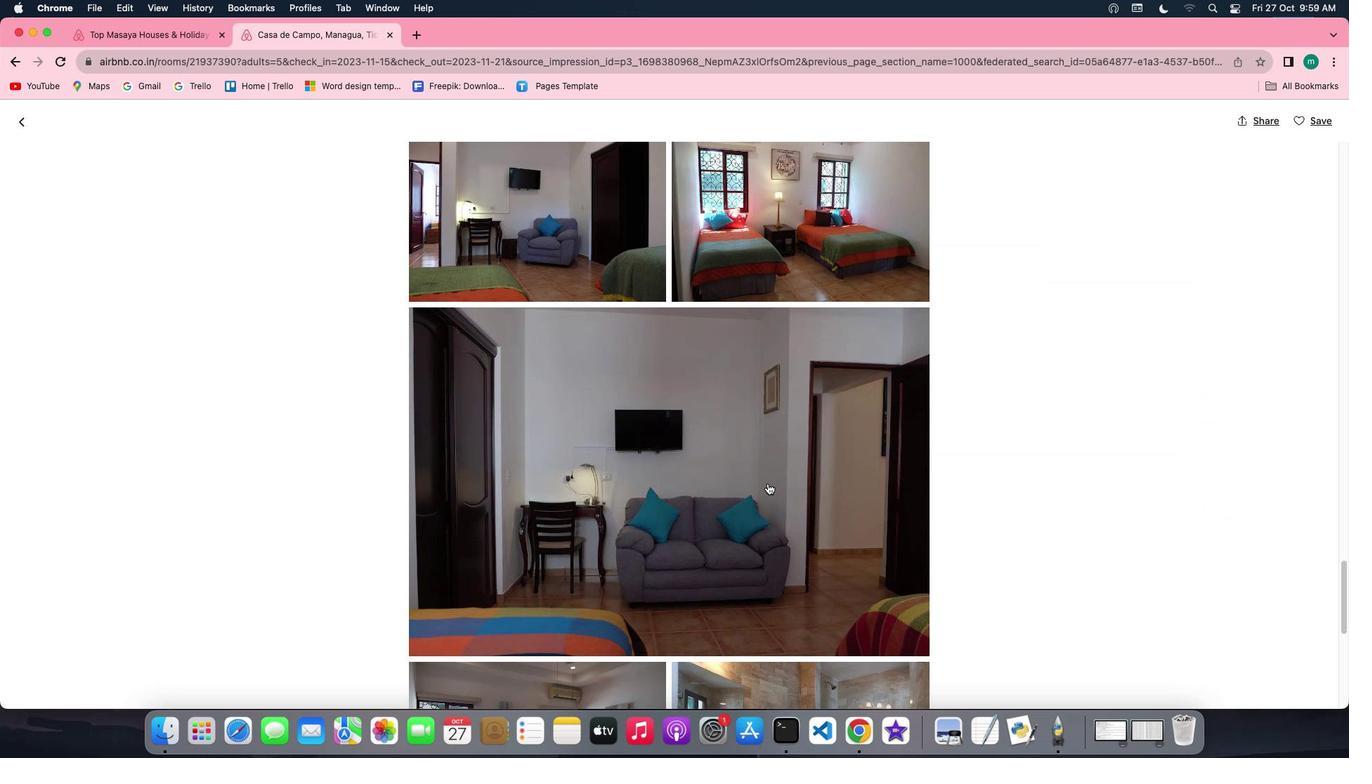 
Action: Mouse scrolled (767, 483) with delta (0, 0)
Screenshot: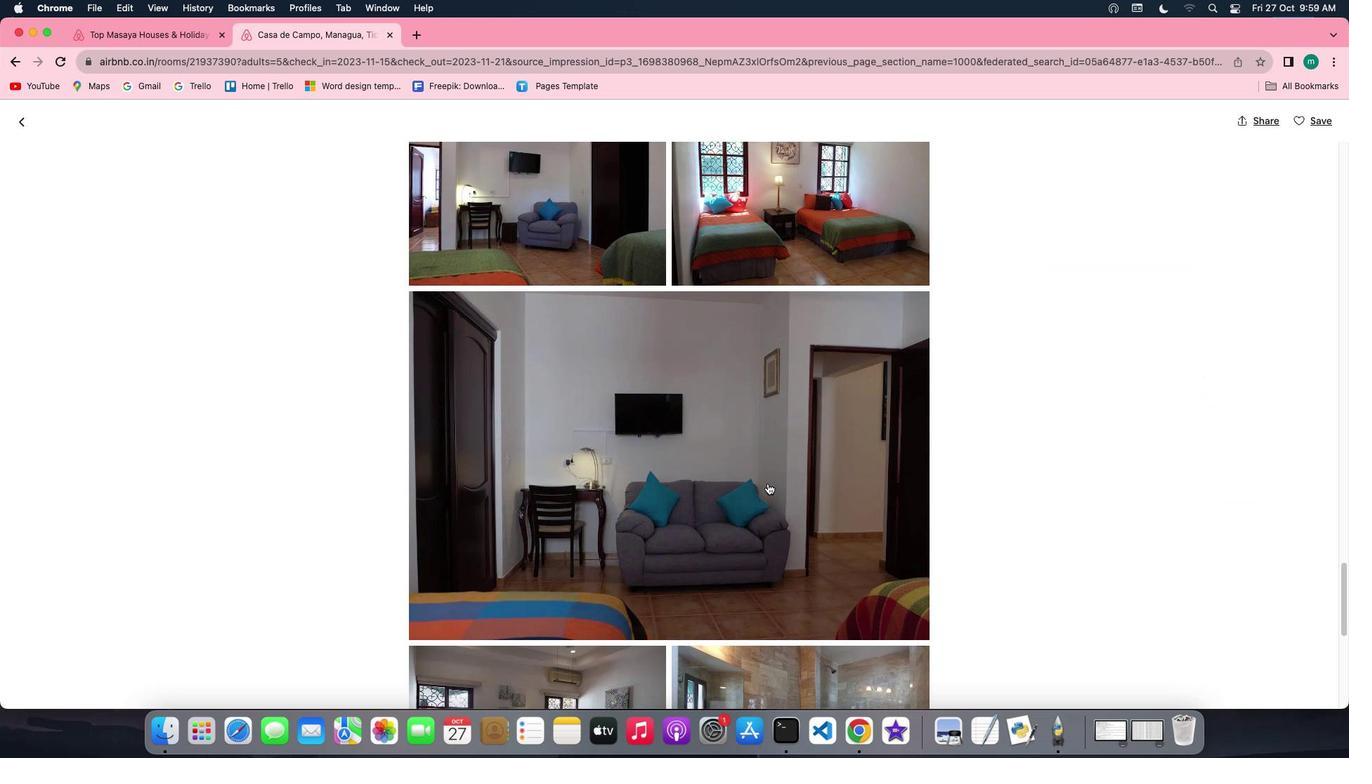 
Action: Mouse scrolled (767, 483) with delta (0, -2)
Screenshot: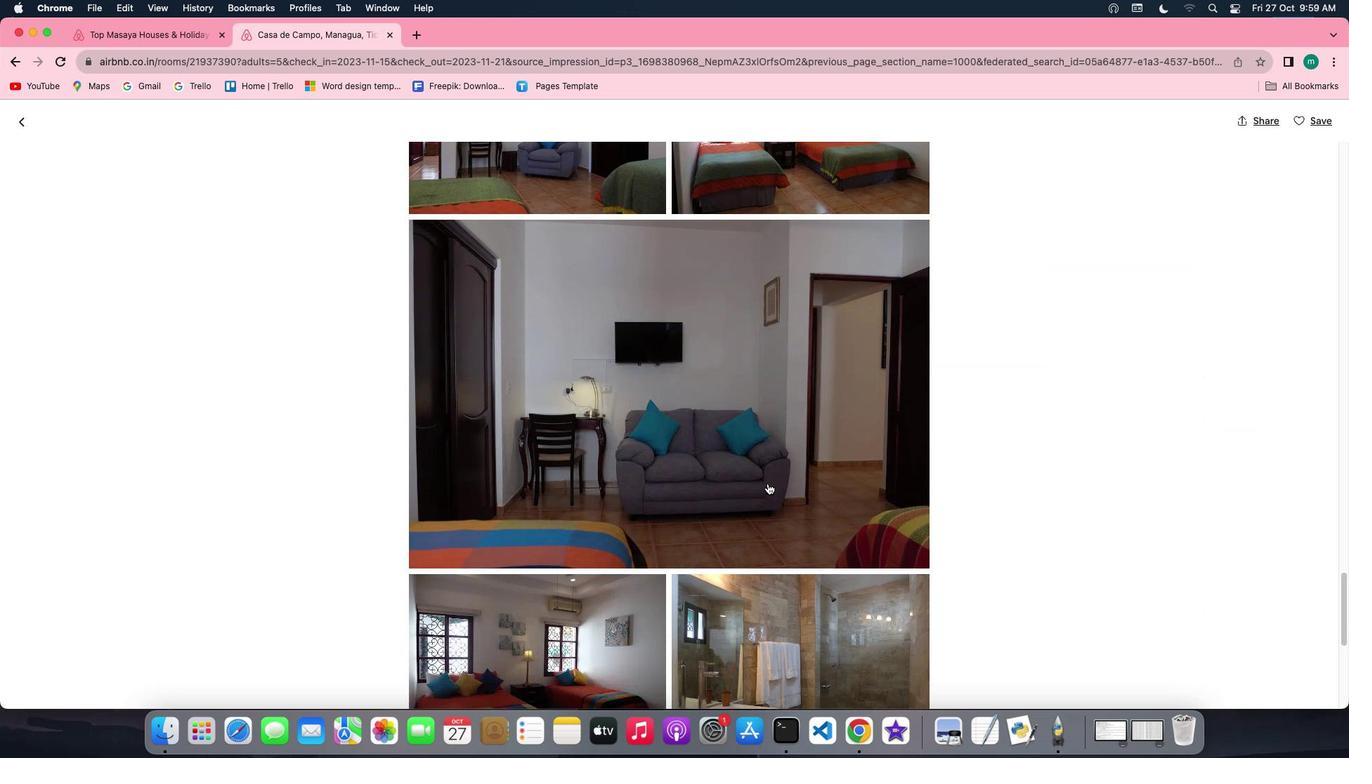 
Action: Mouse scrolled (767, 483) with delta (0, -2)
Screenshot: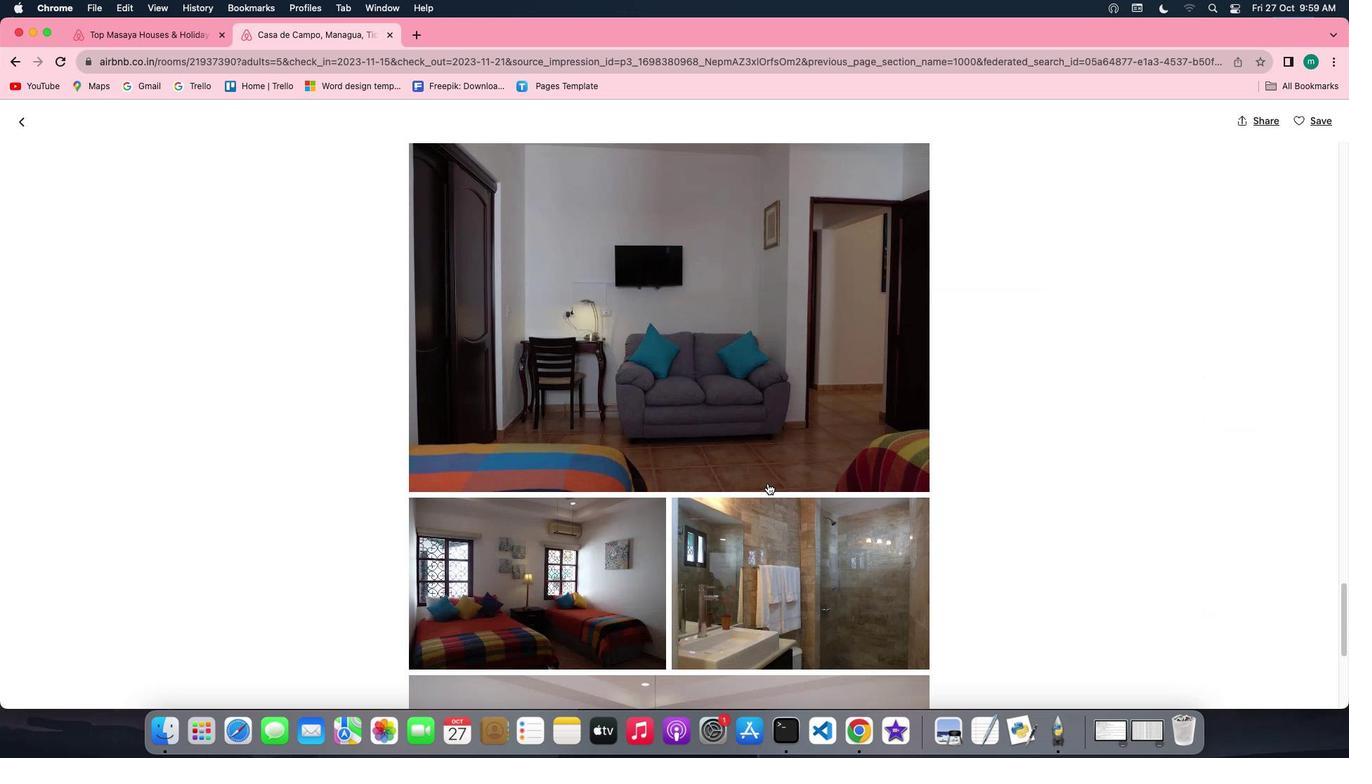 
Action: Mouse scrolled (767, 483) with delta (0, 0)
Screenshot: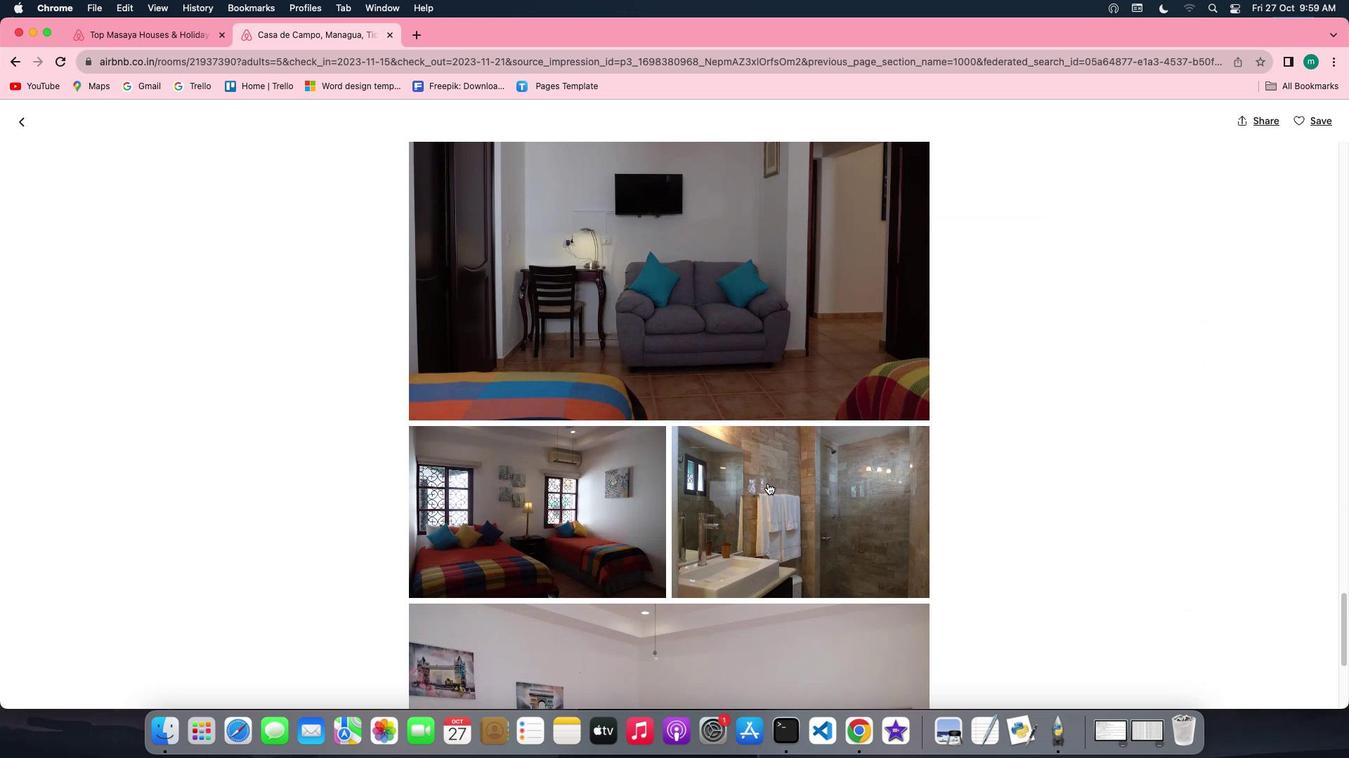 
Action: Mouse scrolled (767, 483) with delta (0, 0)
Screenshot: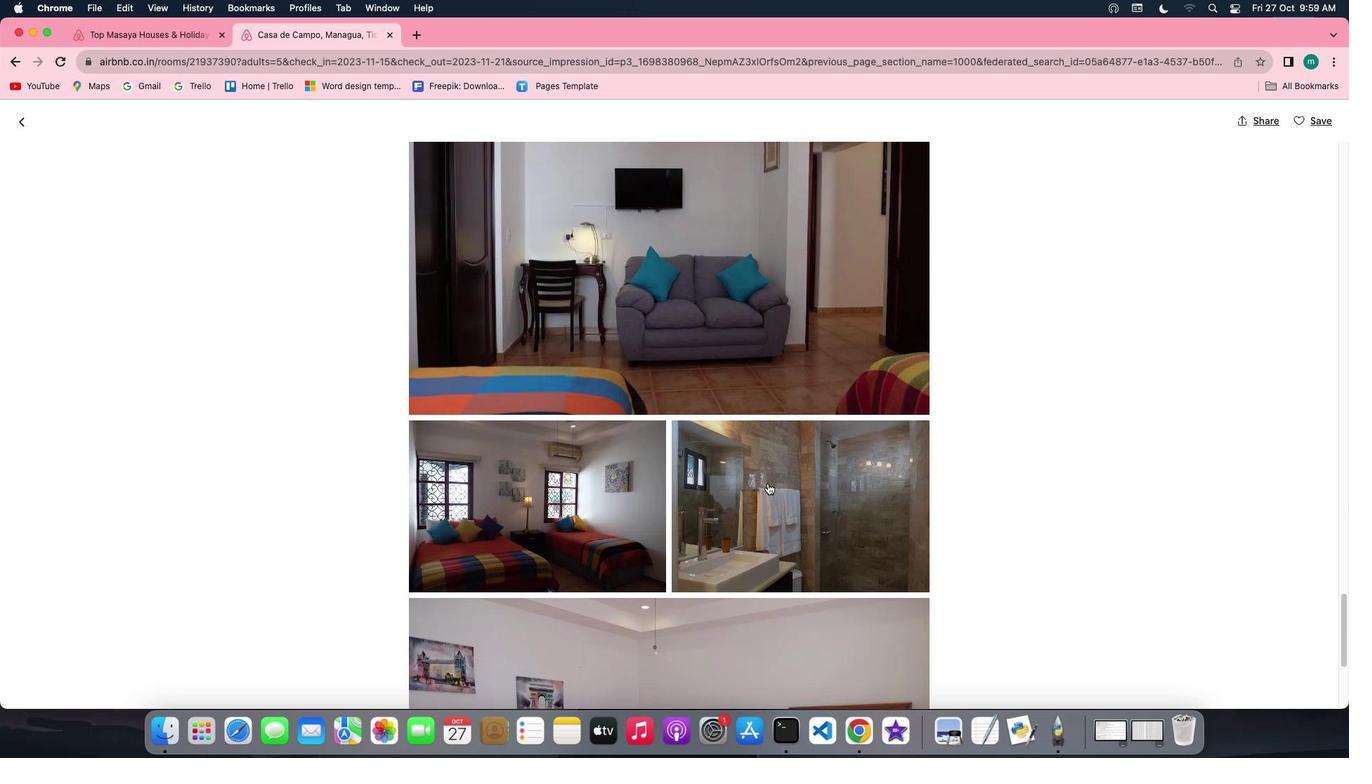 
Action: Mouse scrolled (767, 483) with delta (0, 0)
Screenshot: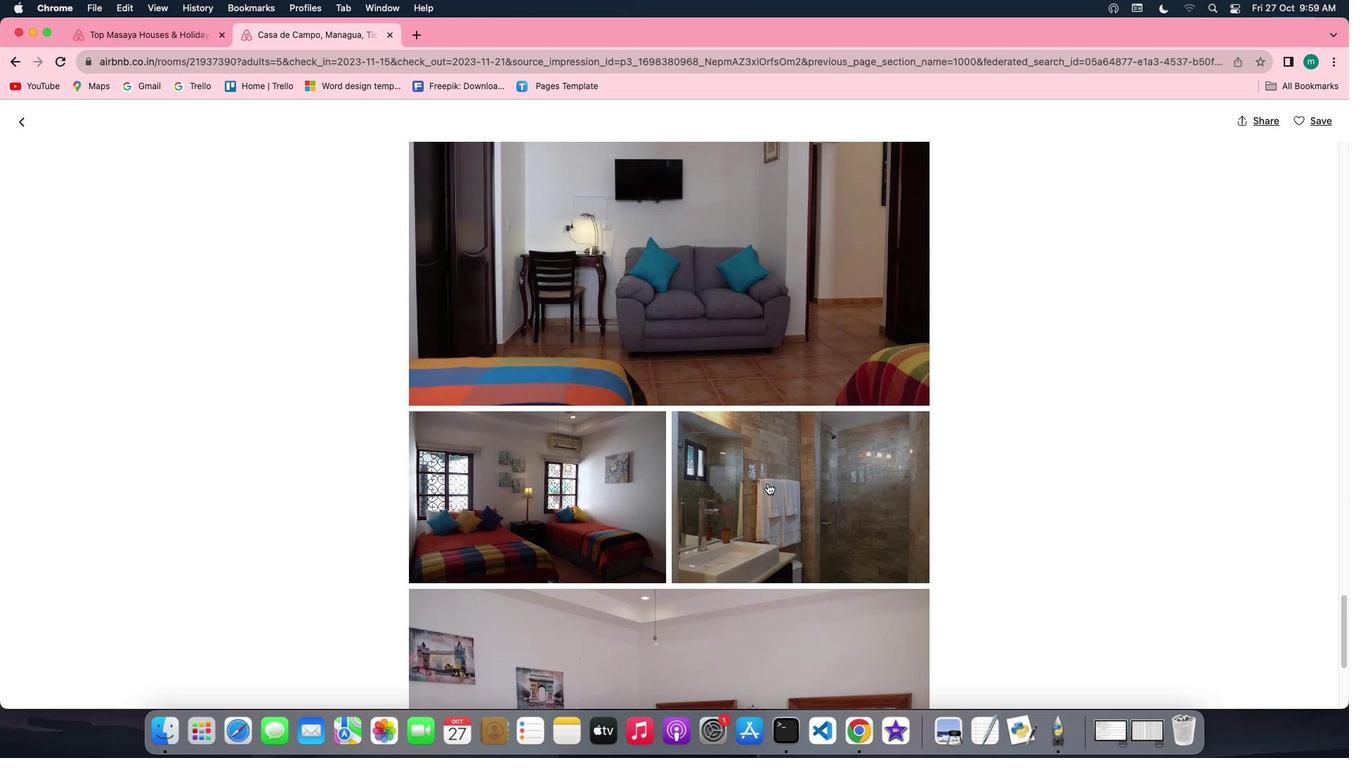 
Action: Mouse scrolled (767, 483) with delta (0, -1)
Screenshot: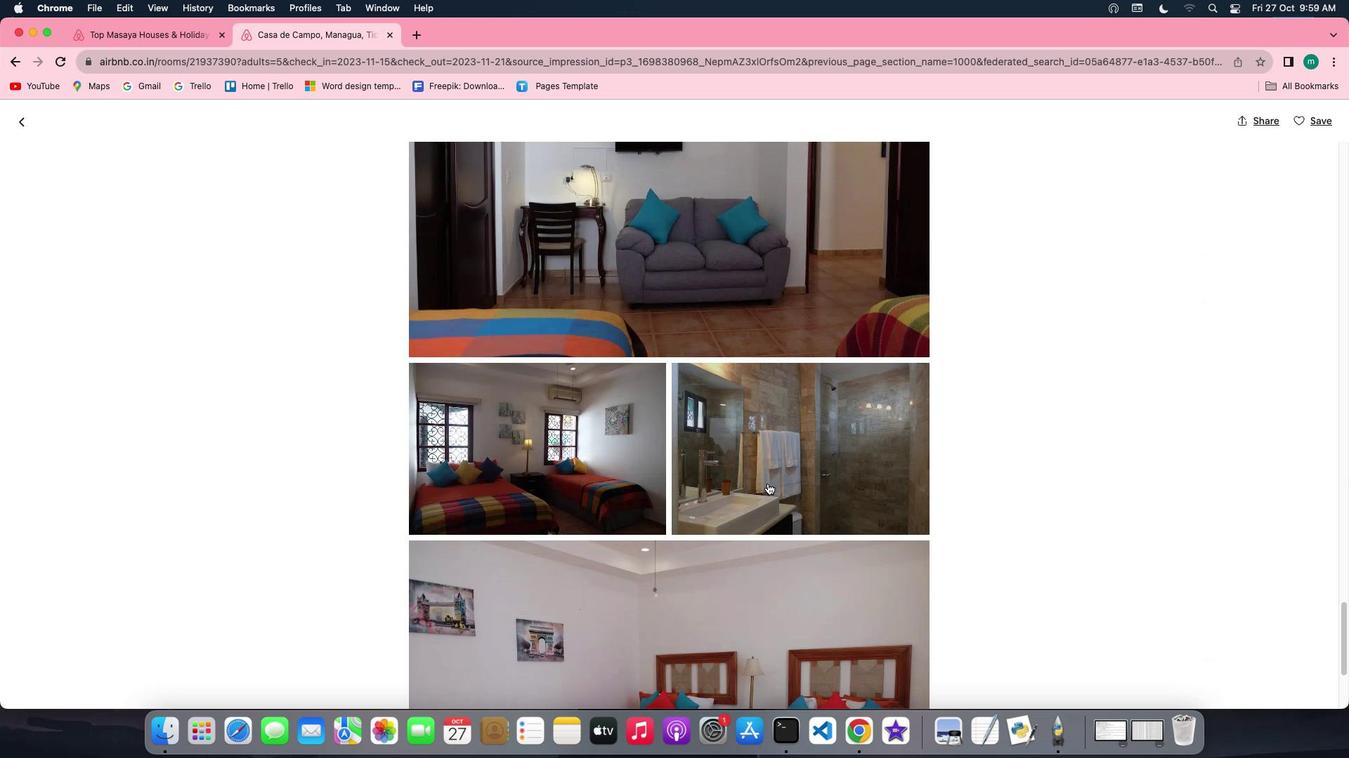 
Action: Mouse scrolled (767, 483) with delta (0, -2)
Screenshot: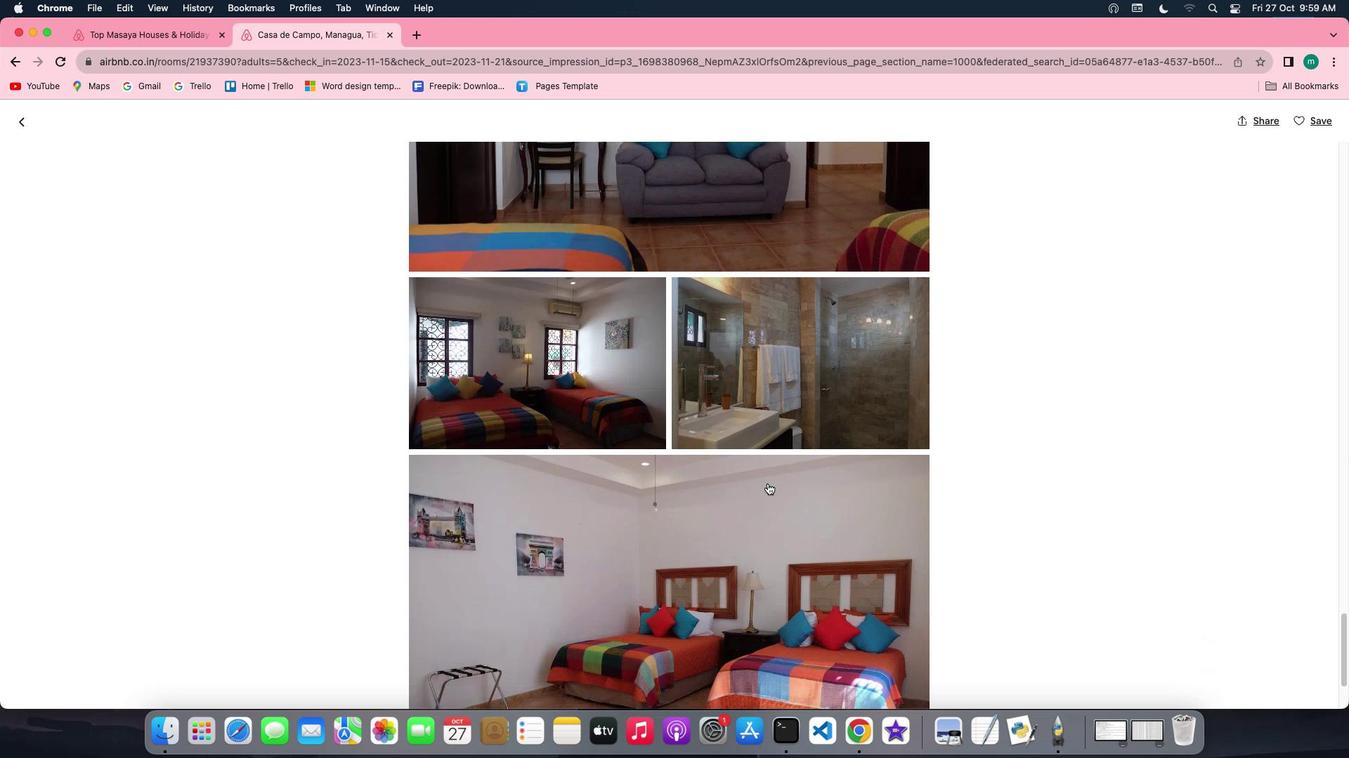 
Action: Mouse scrolled (767, 483) with delta (0, 0)
Screenshot: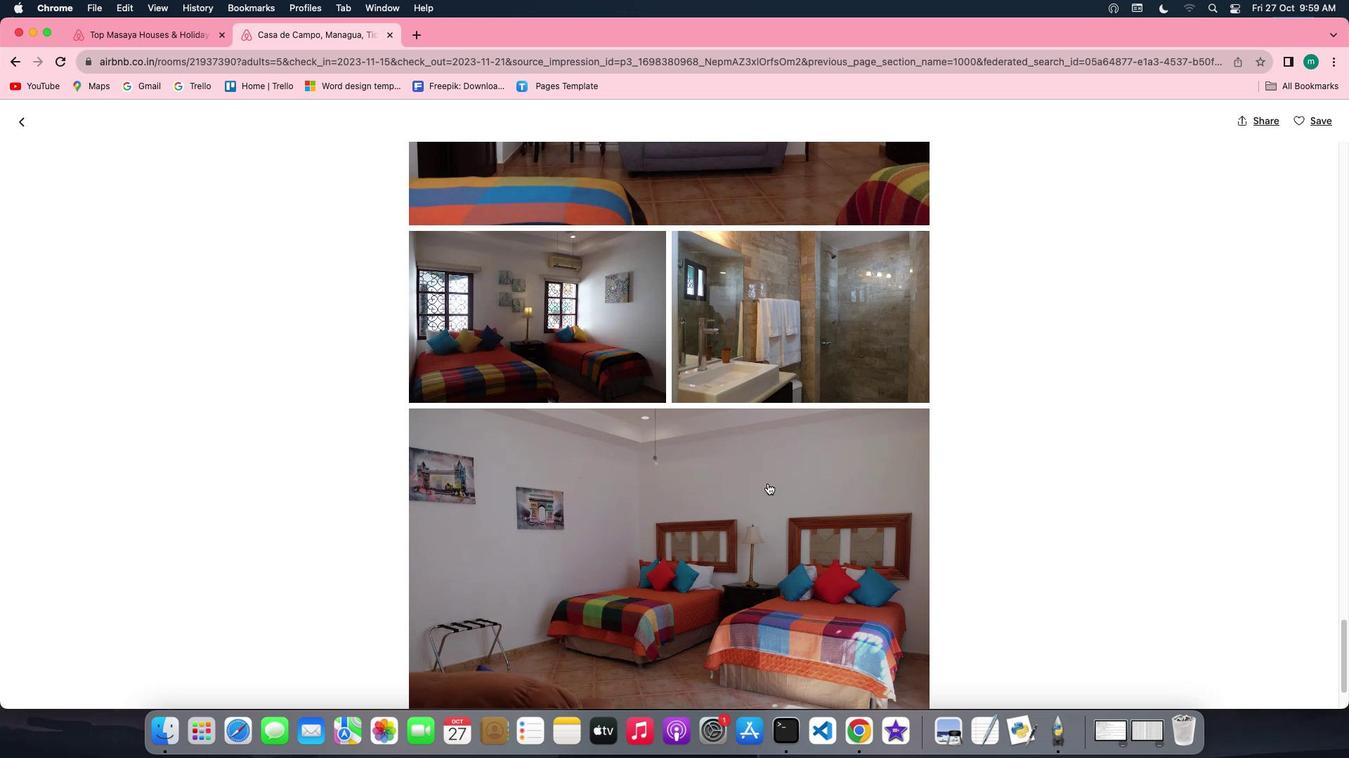 
Action: Mouse scrolled (767, 483) with delta (0, 0)
Screenshot: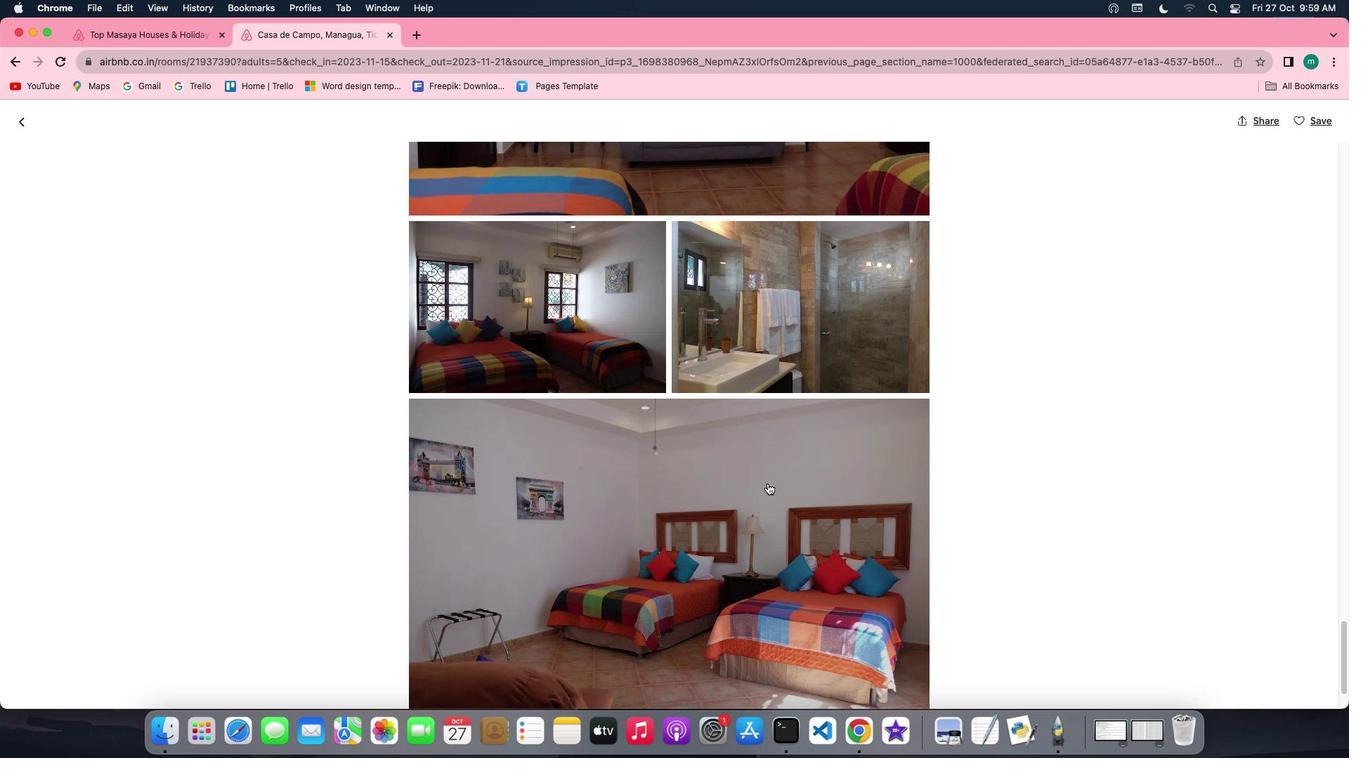 
Action: Mouse scrolled (767, 483) with delta (0, -1)
Screenshot: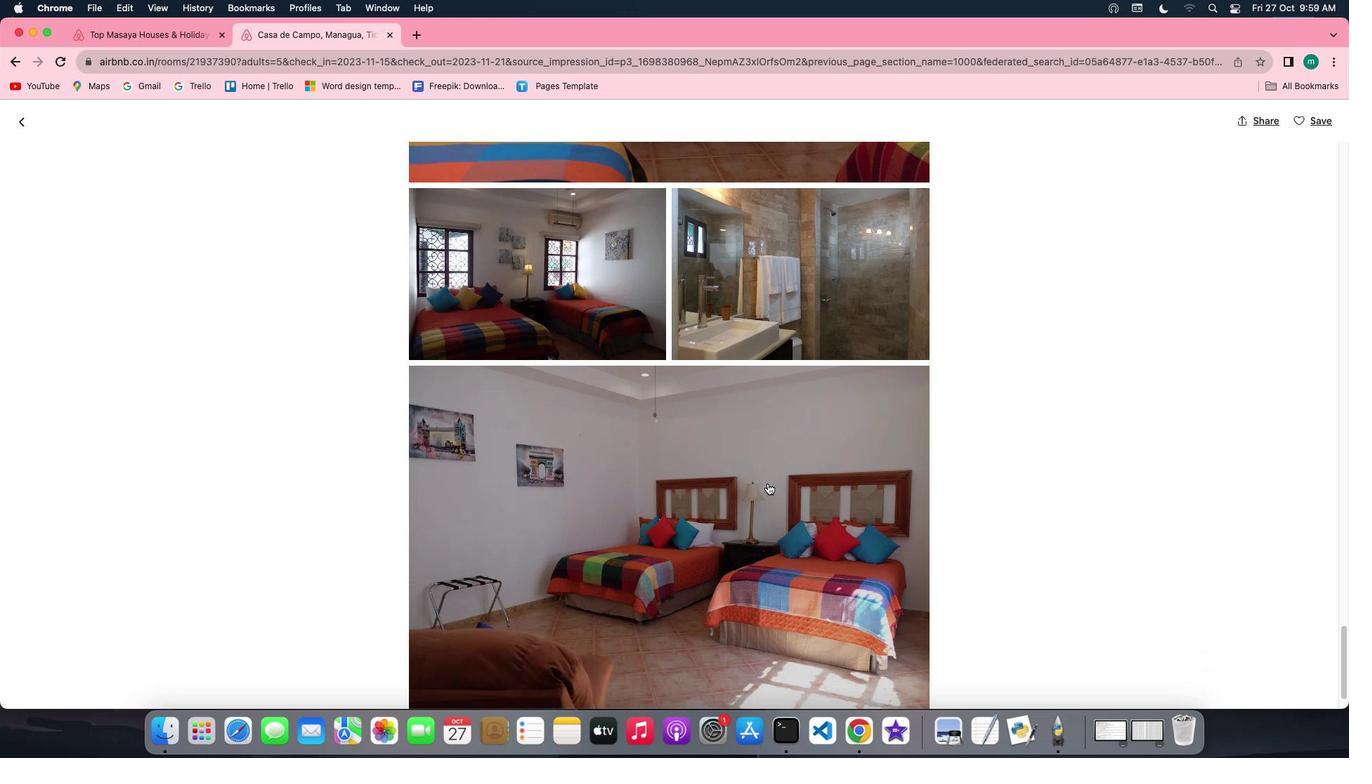 
Action: Mouse scrolled (767, 483) with delta (0, -1)
Screenshot: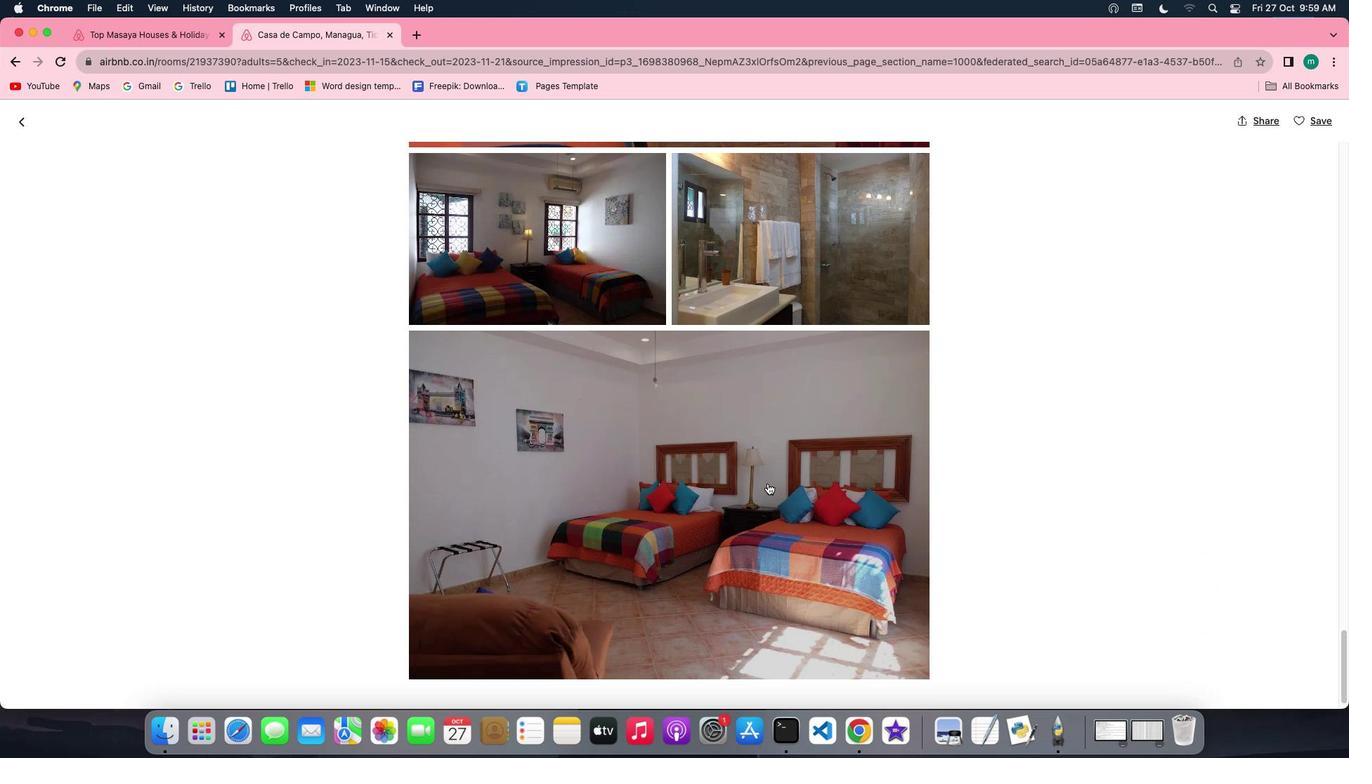 
Action: Mouse scrolled (767, 483) with delta (0, 0)
Screenshot: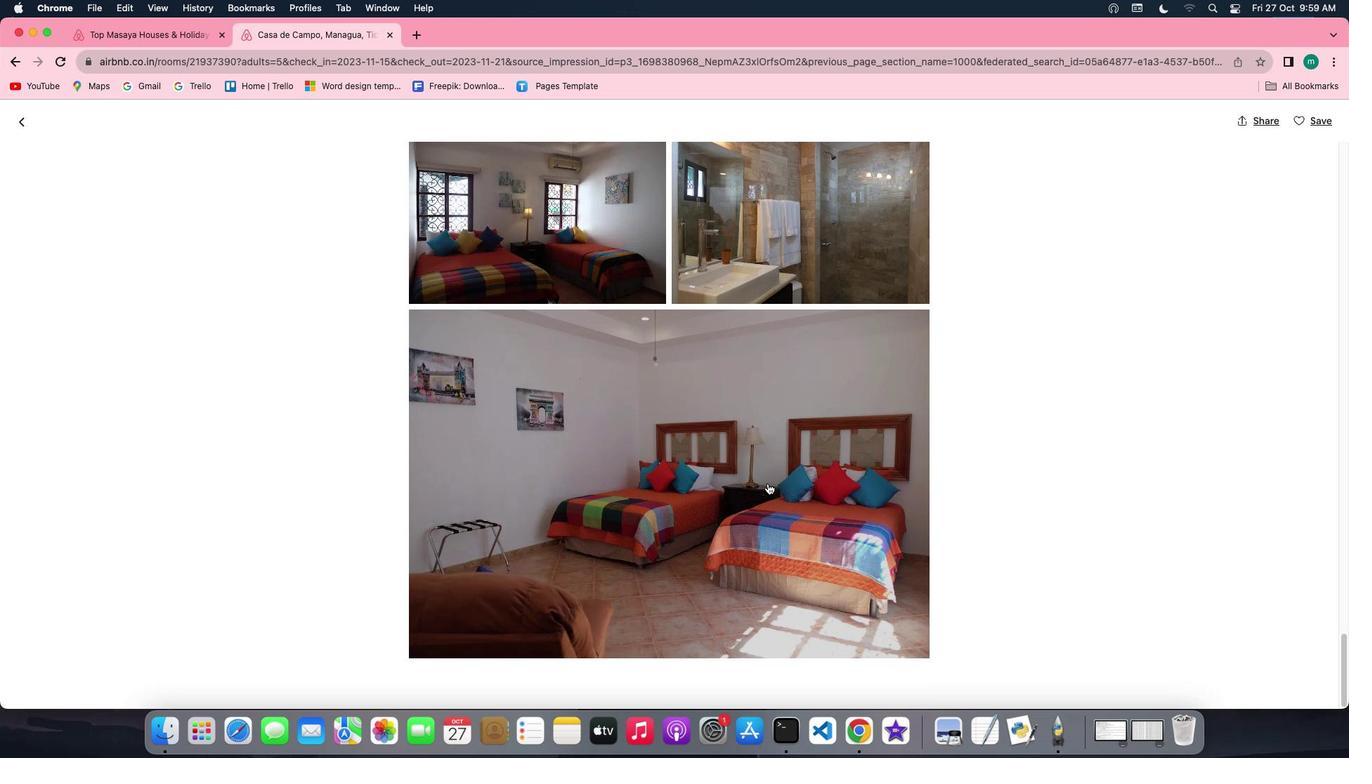 
Action: Mouse scrolled (767, 483) with delta (0, 0)
Screenshot: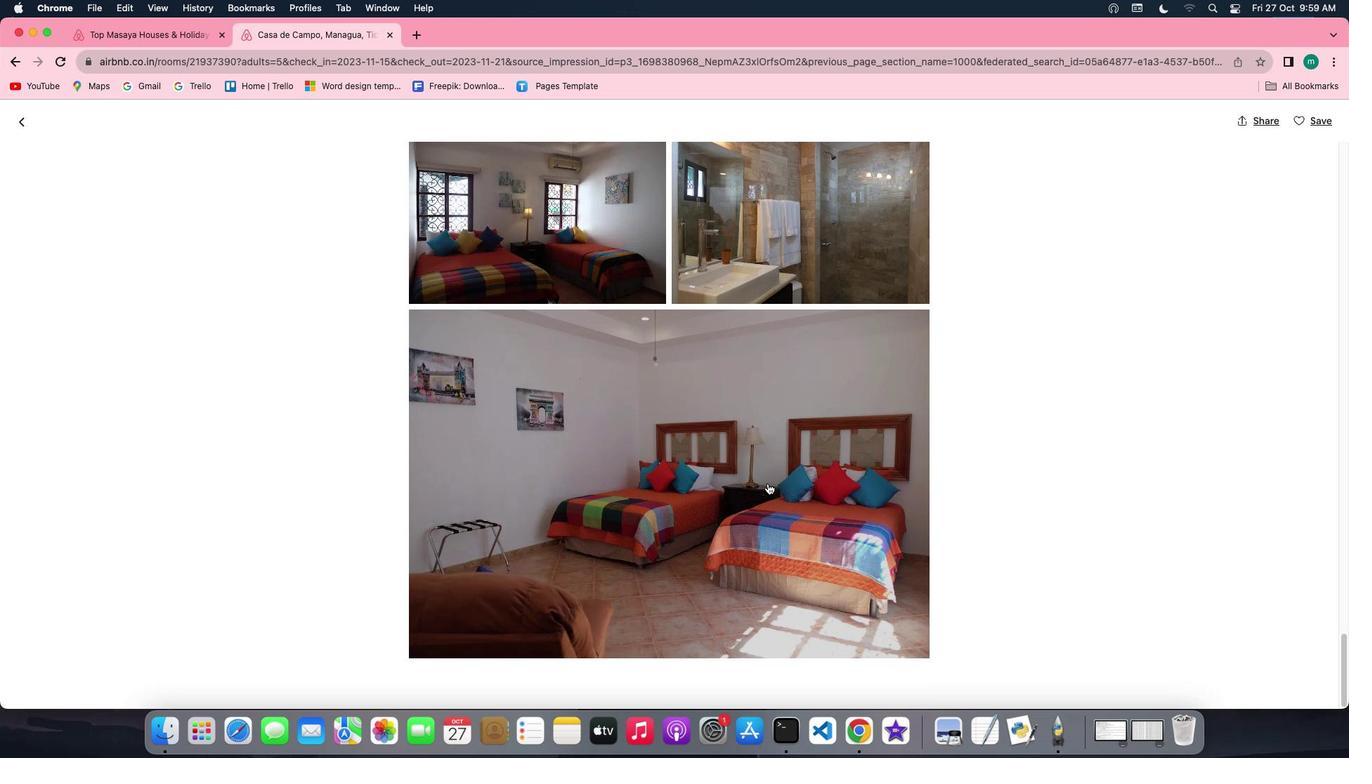 
Action: Mouse scrolled (767, 483) with delta (0, 0)
Screenshot: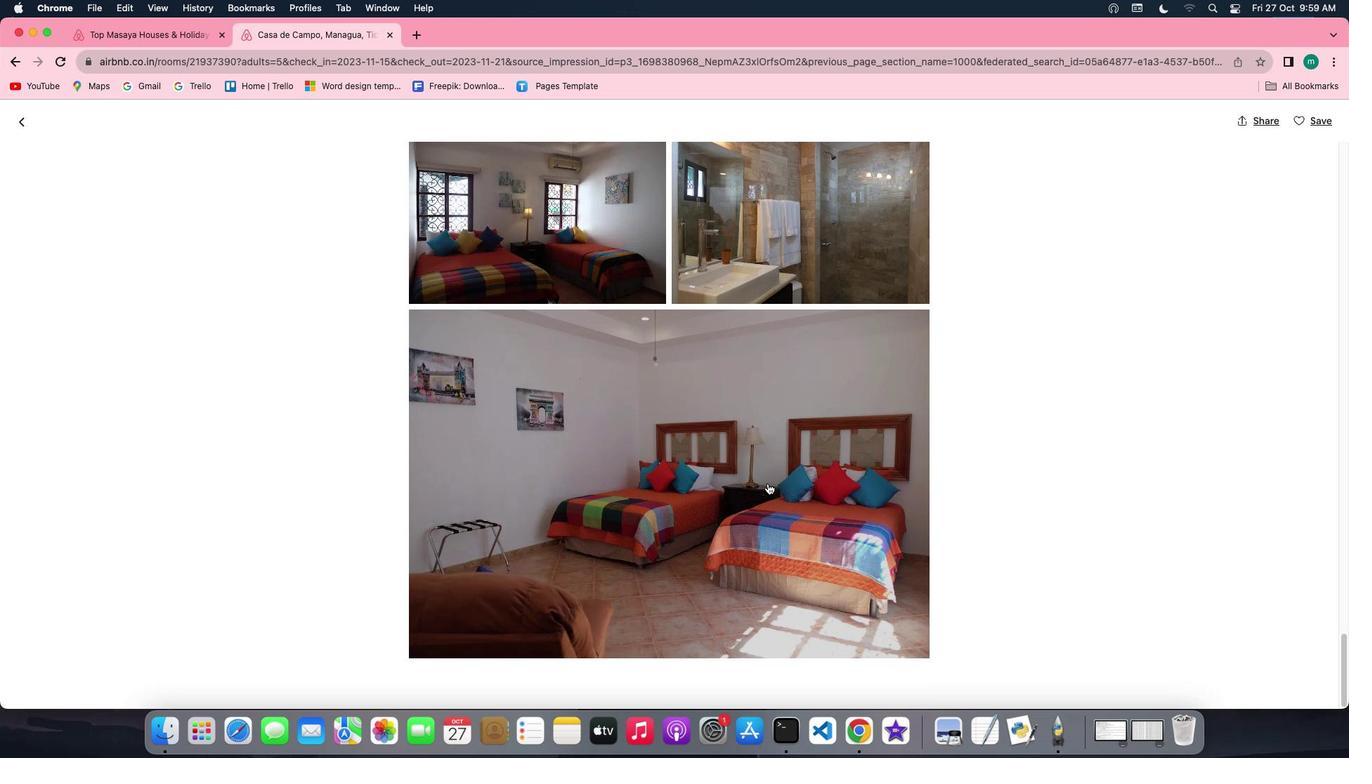 
Action: Mouse scrolled (767, 483) with delta (0, -1)
Screenshot: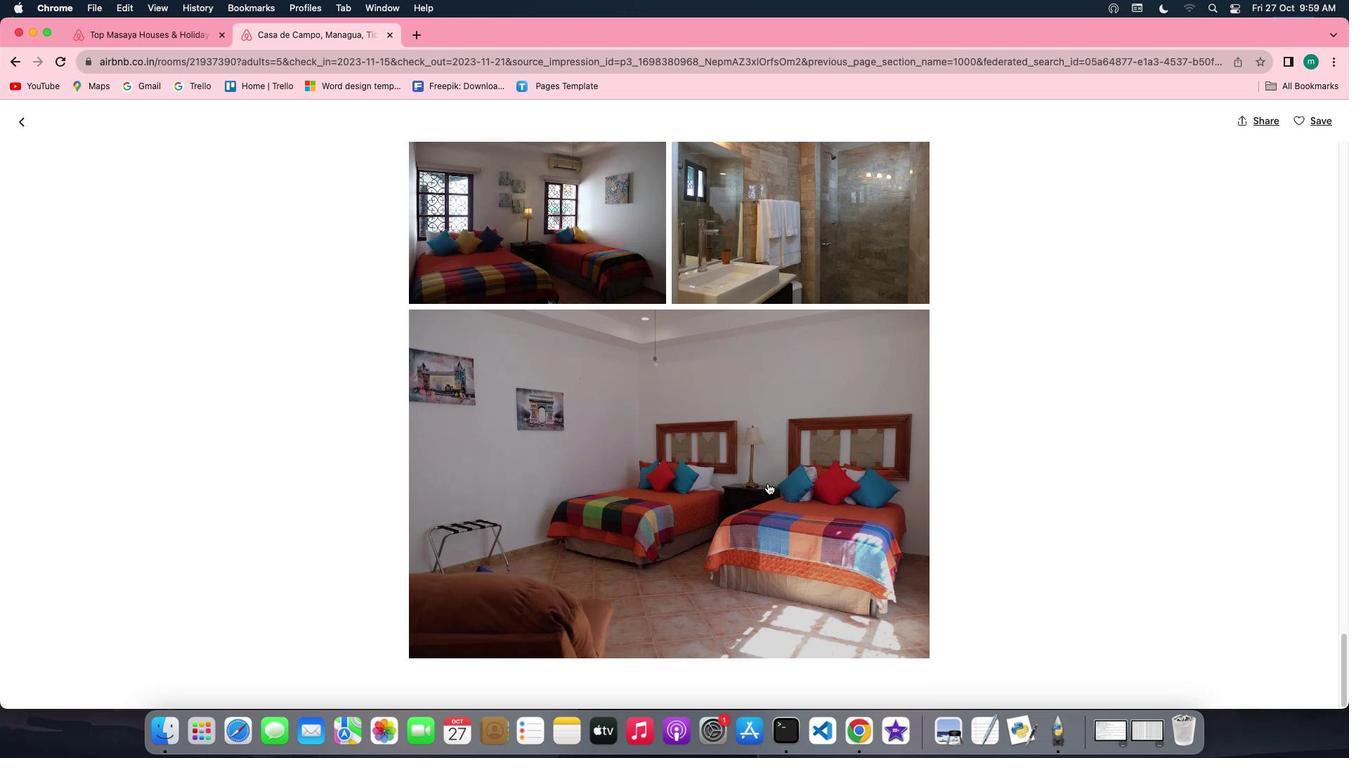 
Action: Mouse scrolled (767, 483) with delta (0, -1)
Screenshot: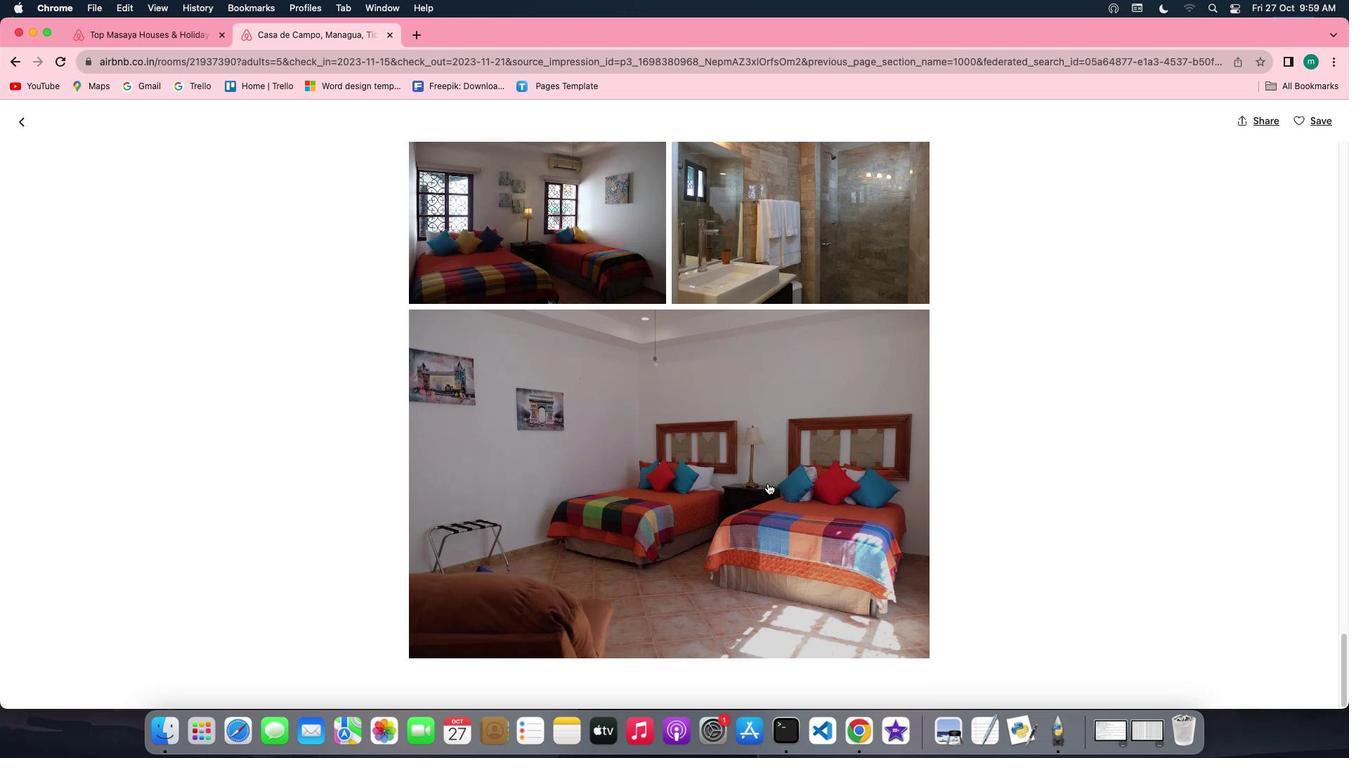 
Action: Mouse scrolled (767, 483) with delta (0, 0)
Screenshot: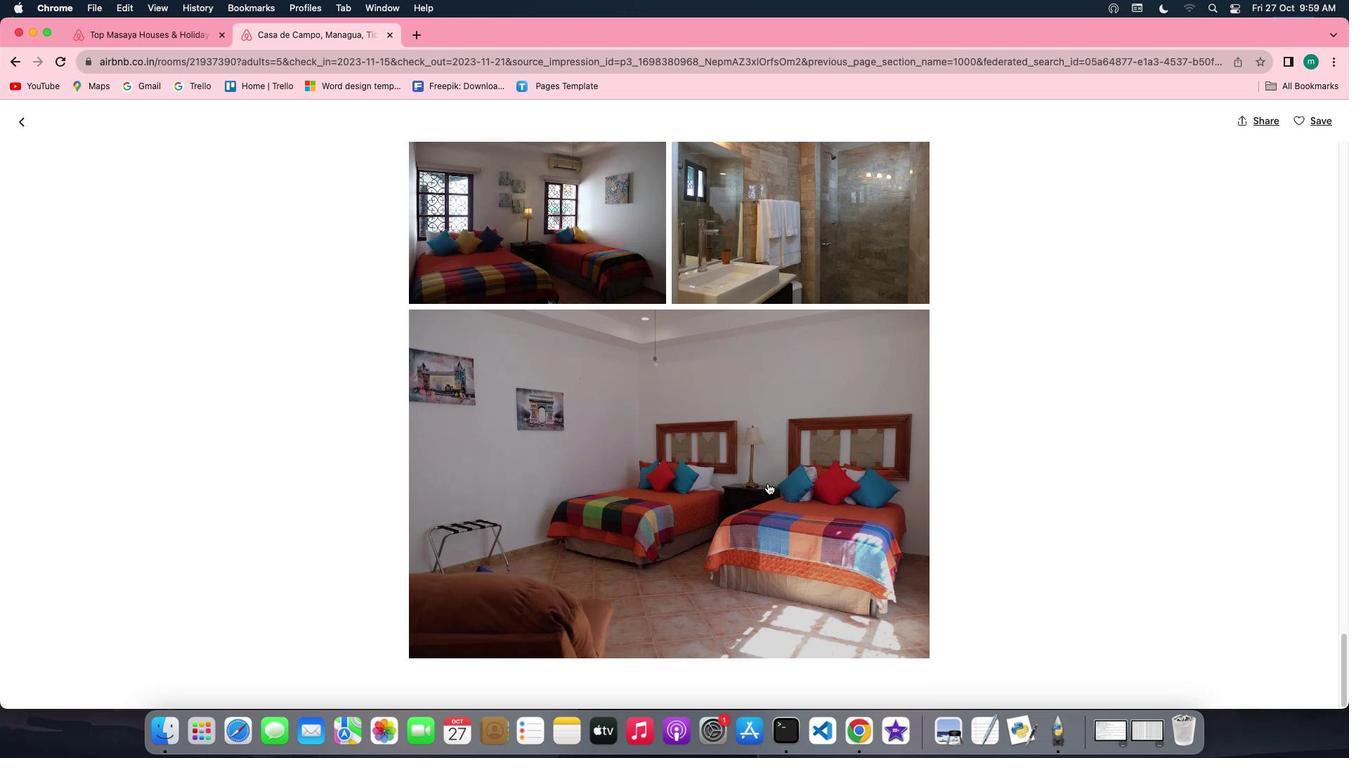 
Action: Mouse scrolled (767, 483) with delta (0, 0)
Screenshot: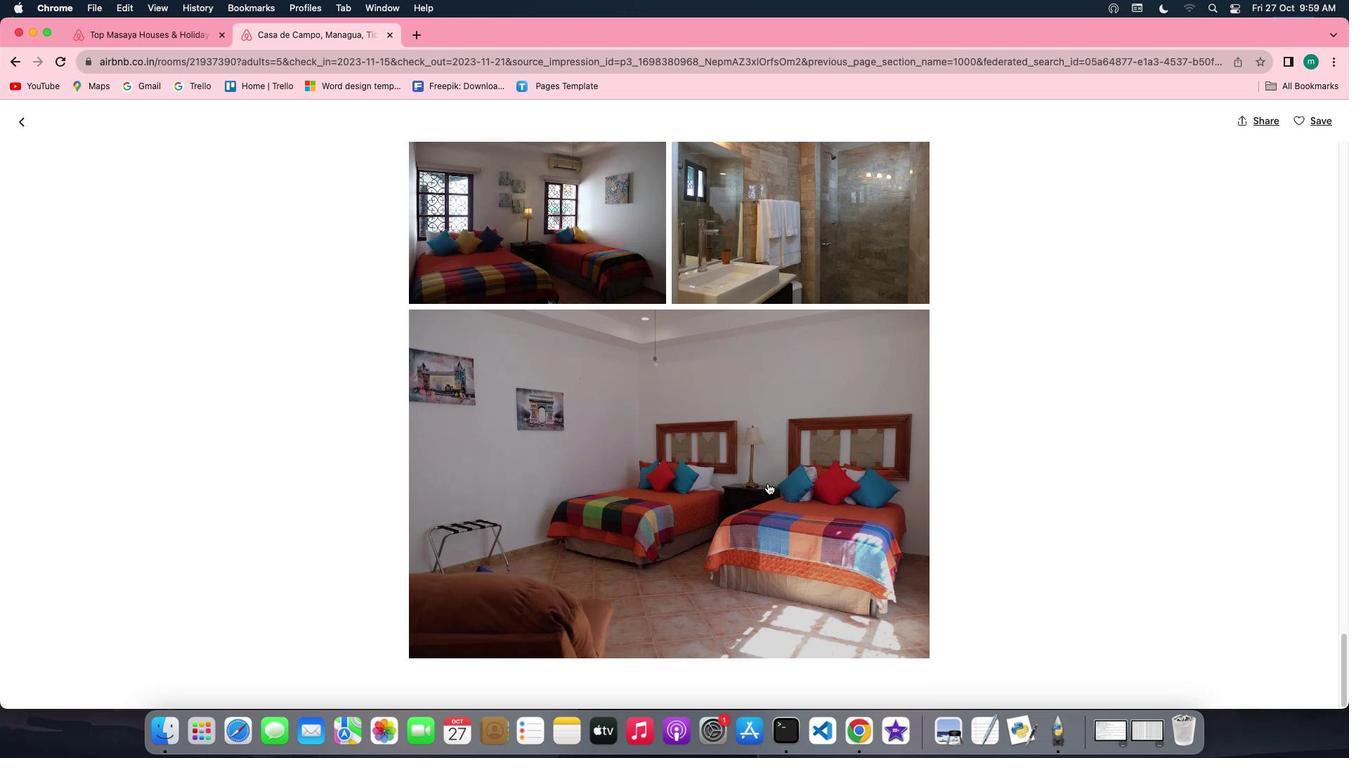 
Action: Mouse scrolled (767, 483) with delta (0, -2)
Screenshot: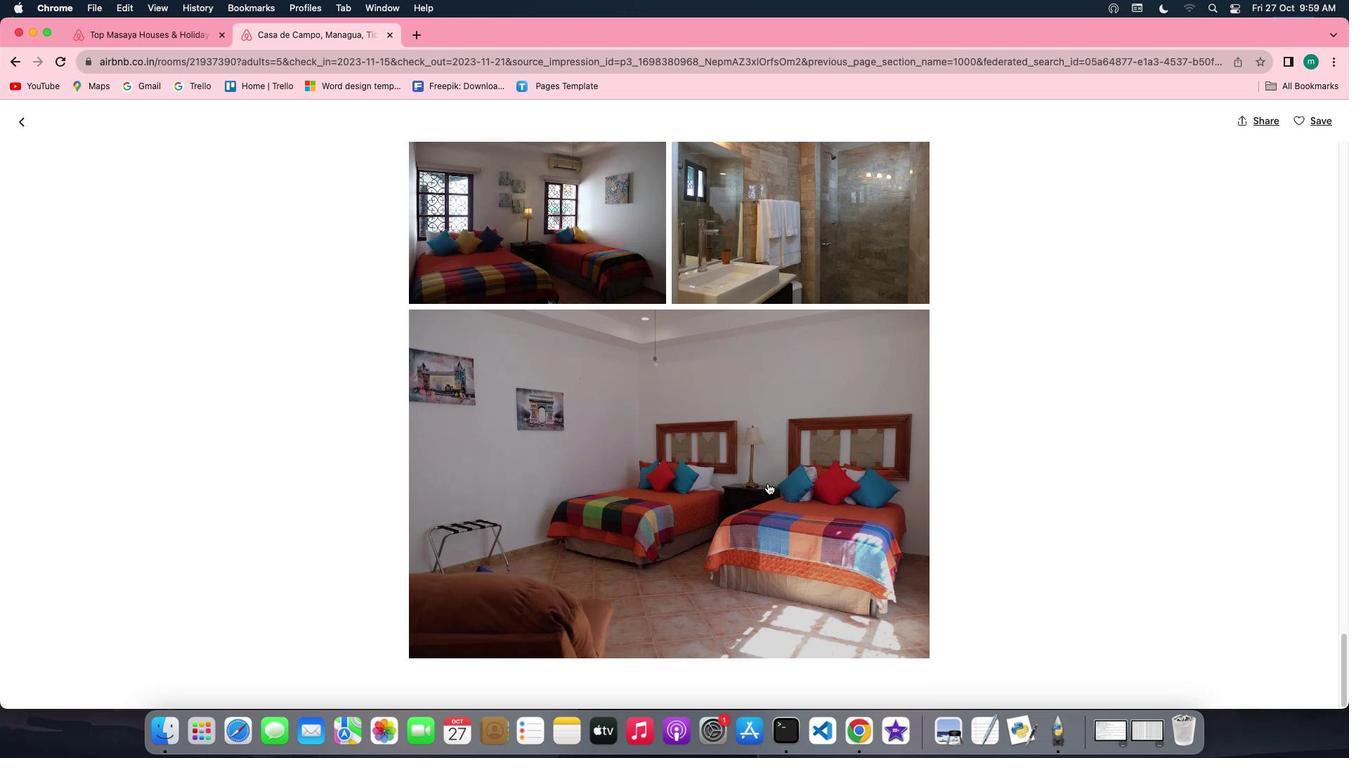 
Action: Mouse scrolled (767, 483) with delta (0, -2)
Screenshot: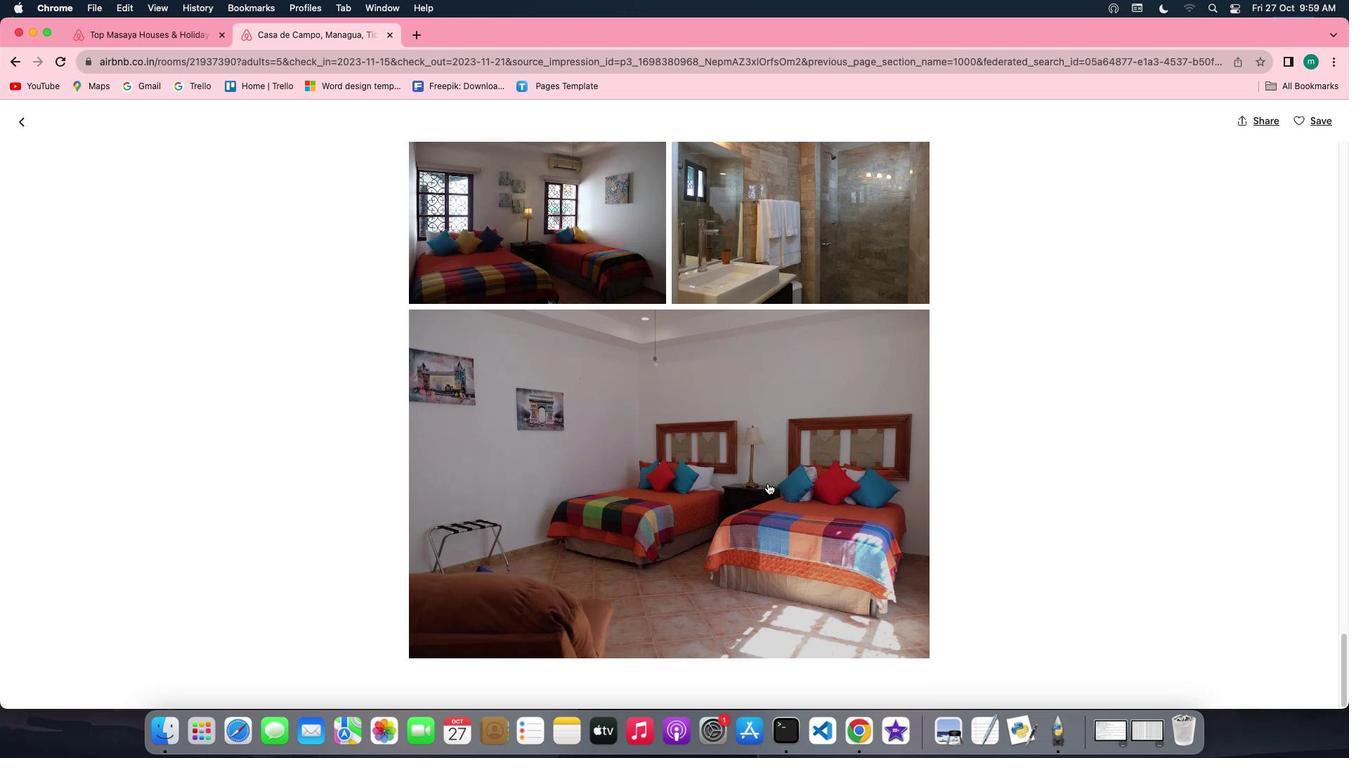 
Action: Mouse moved to (25, 125)
Screenshot: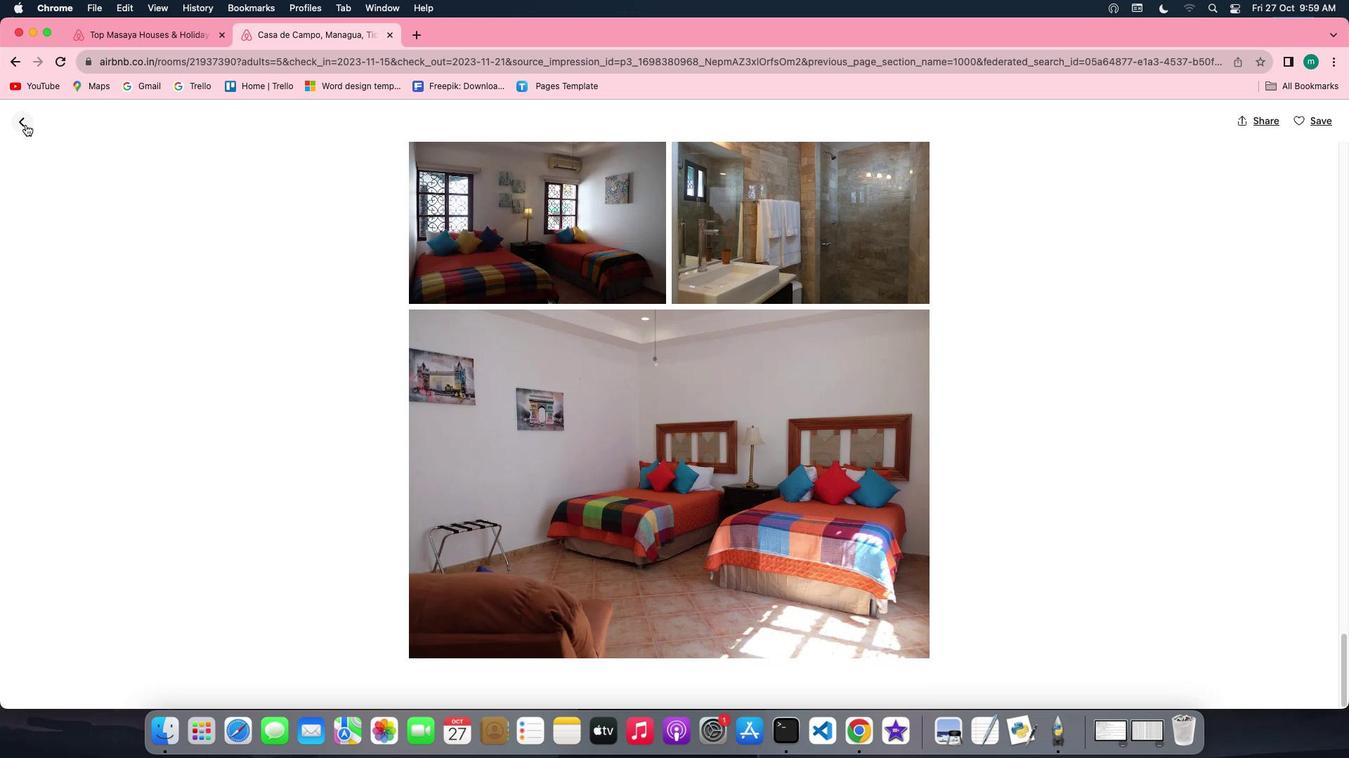 
Action: Mouse pressed left at (25, 125)
Screenshot: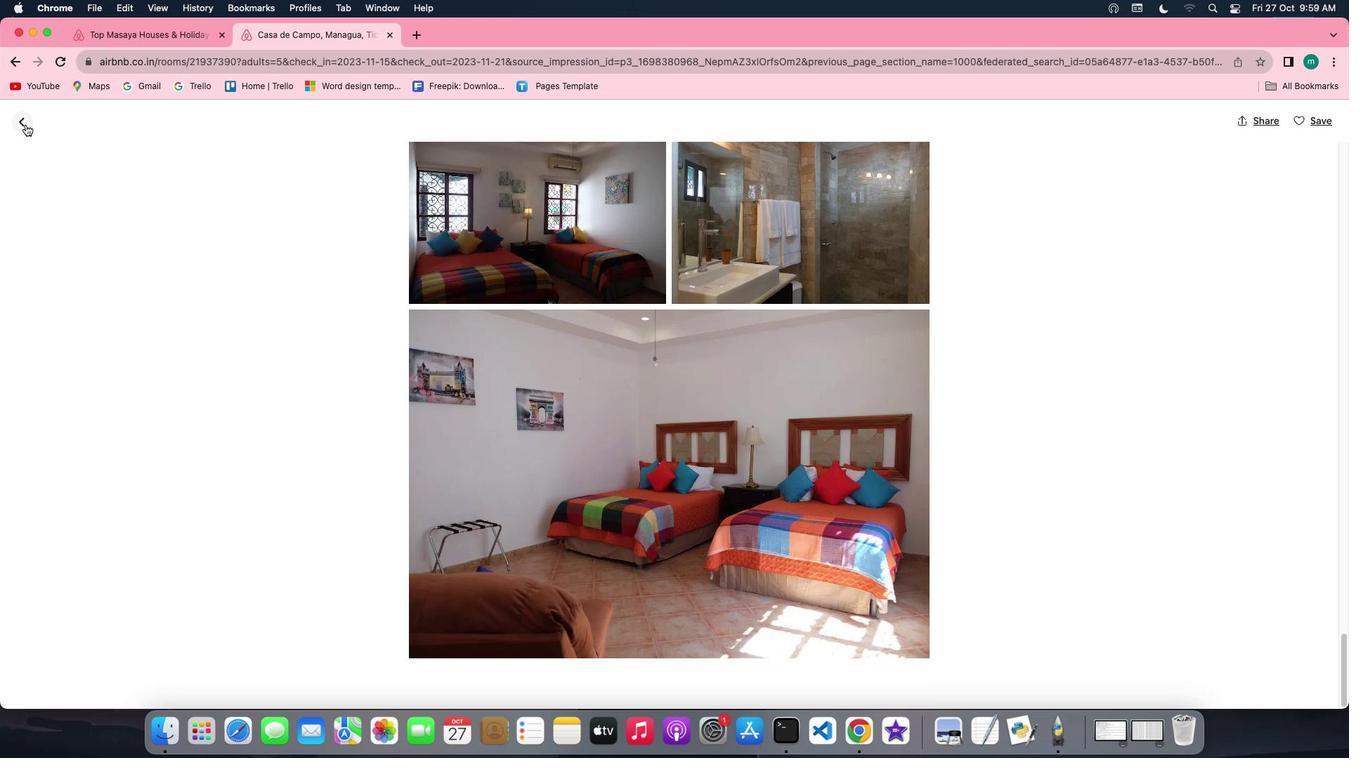 
Action: Mouse moved to (761, 519)
Screenshot: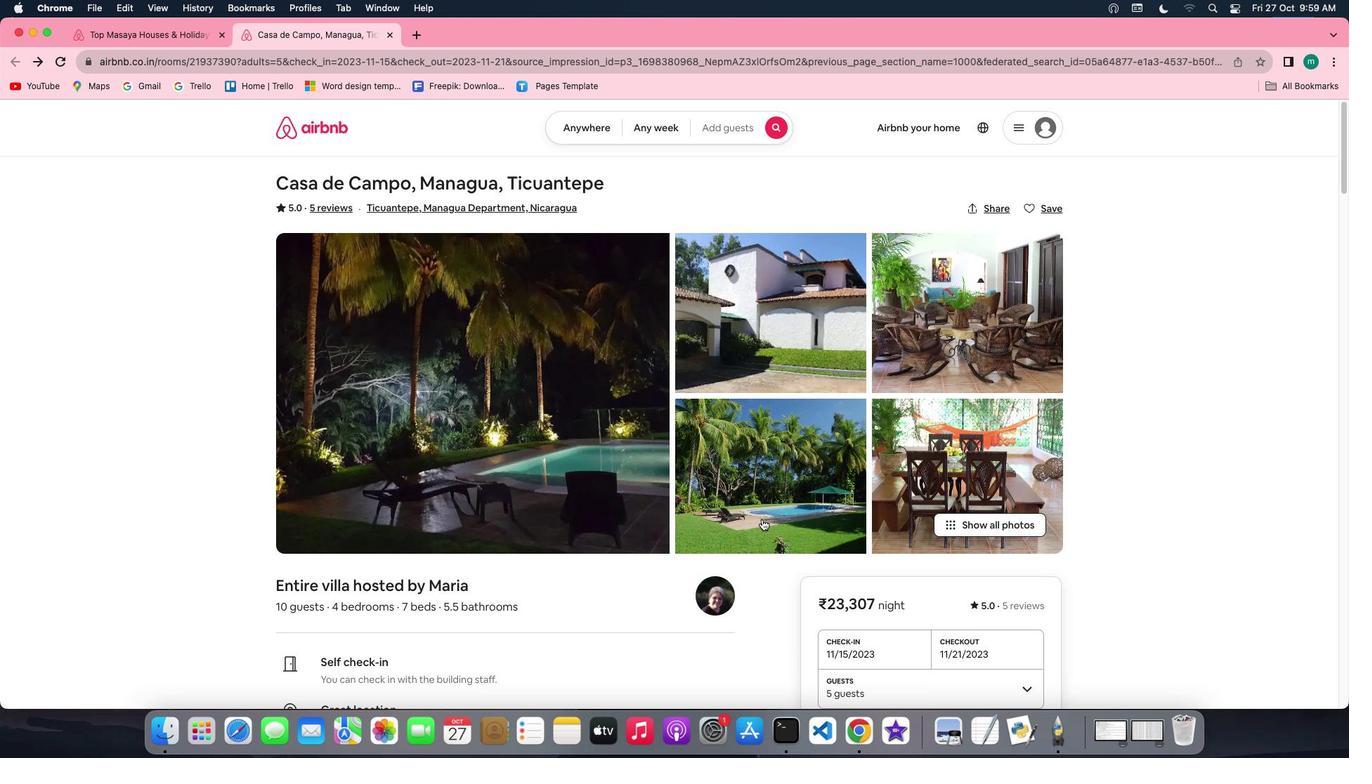 
Action: Mouse scrolled (761, 519) with delta (0, 0)
Screenshot: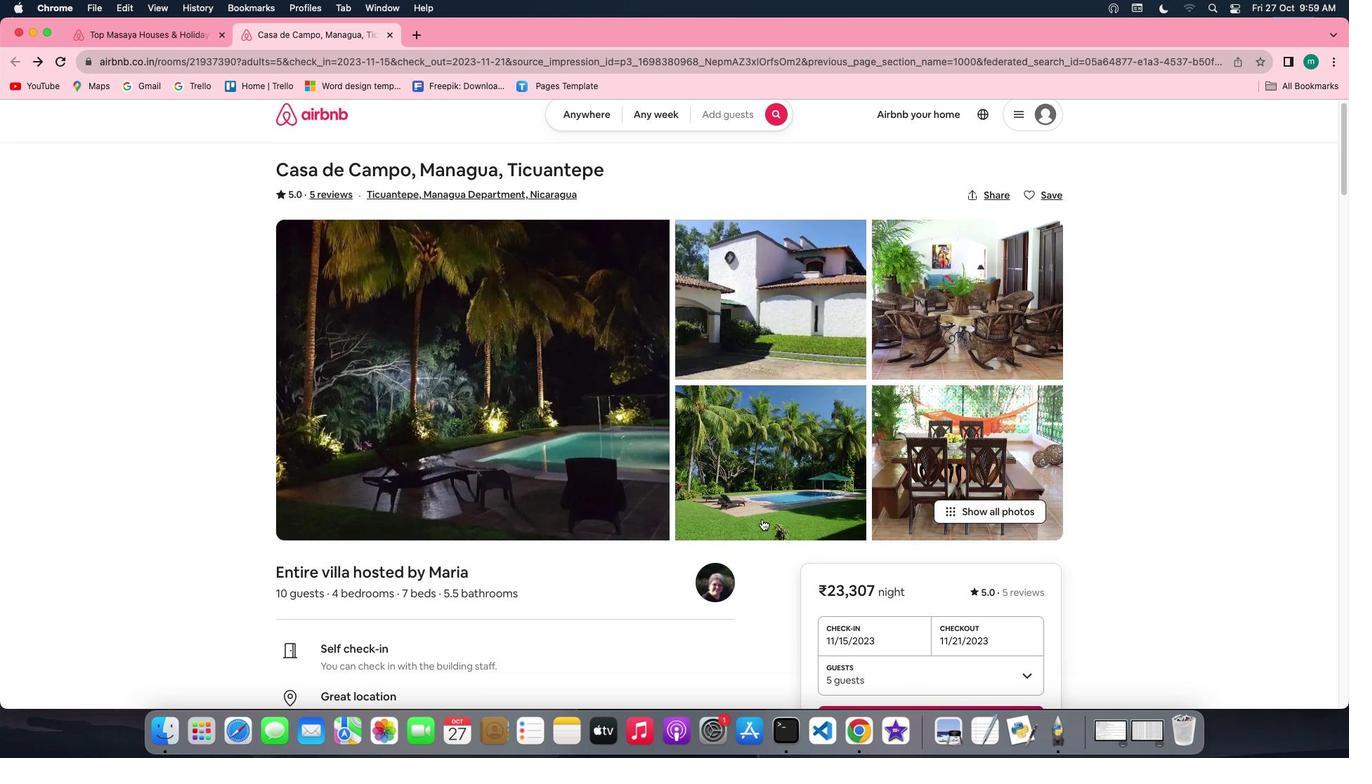 
Action: Mouse scrolled (761, 519) with delta (0, 0)
Screenshot: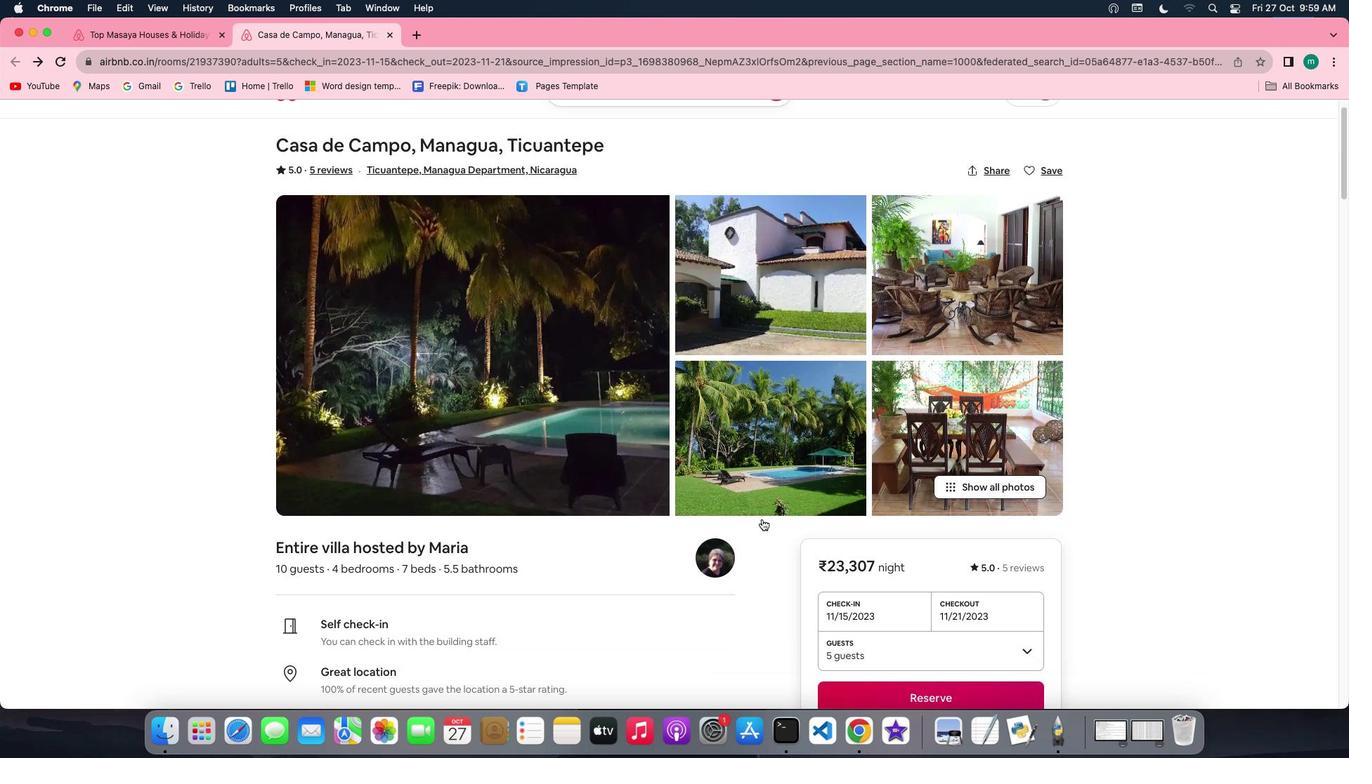 
Action: Mouse scrolled (761, 519) with delta (0, -1)
Screenshot: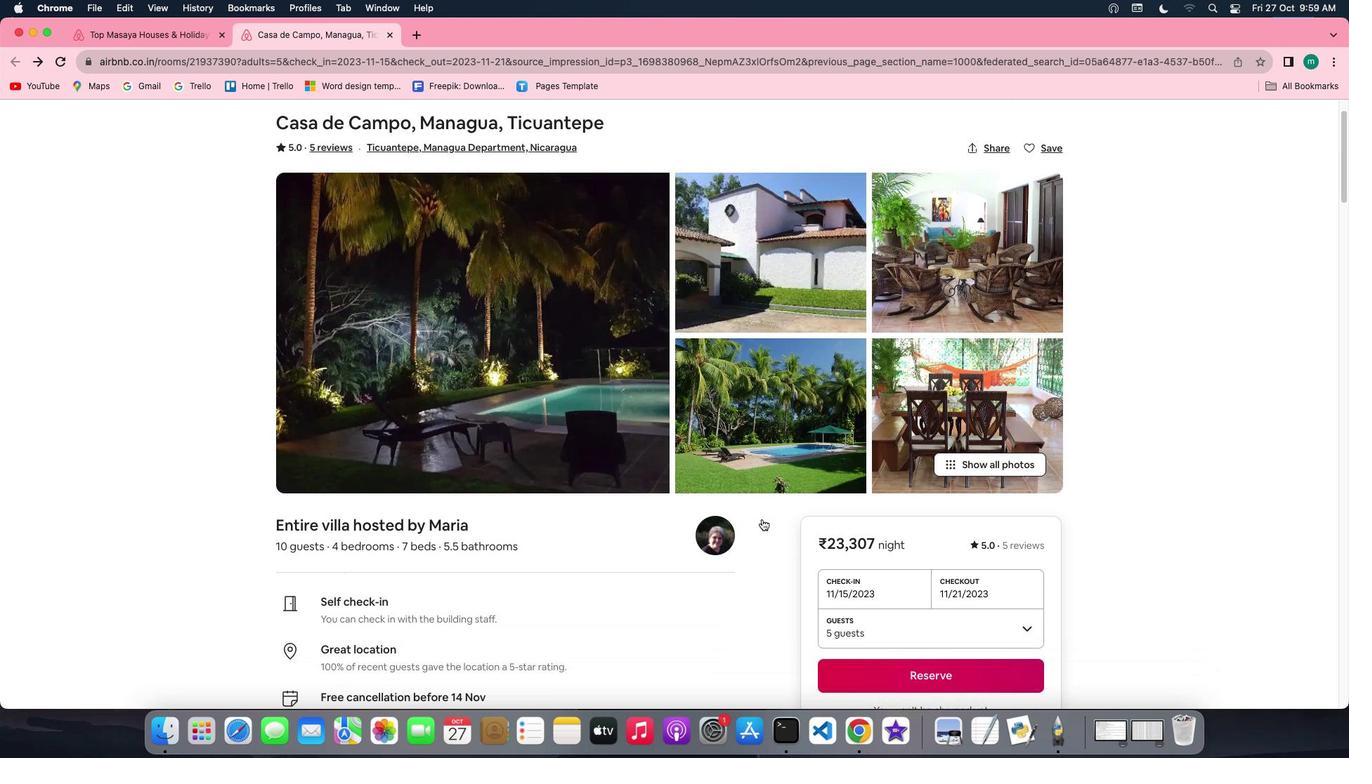 
Action: Mouse scrolled (761, 519) with delta (0, -2)
Screenshot: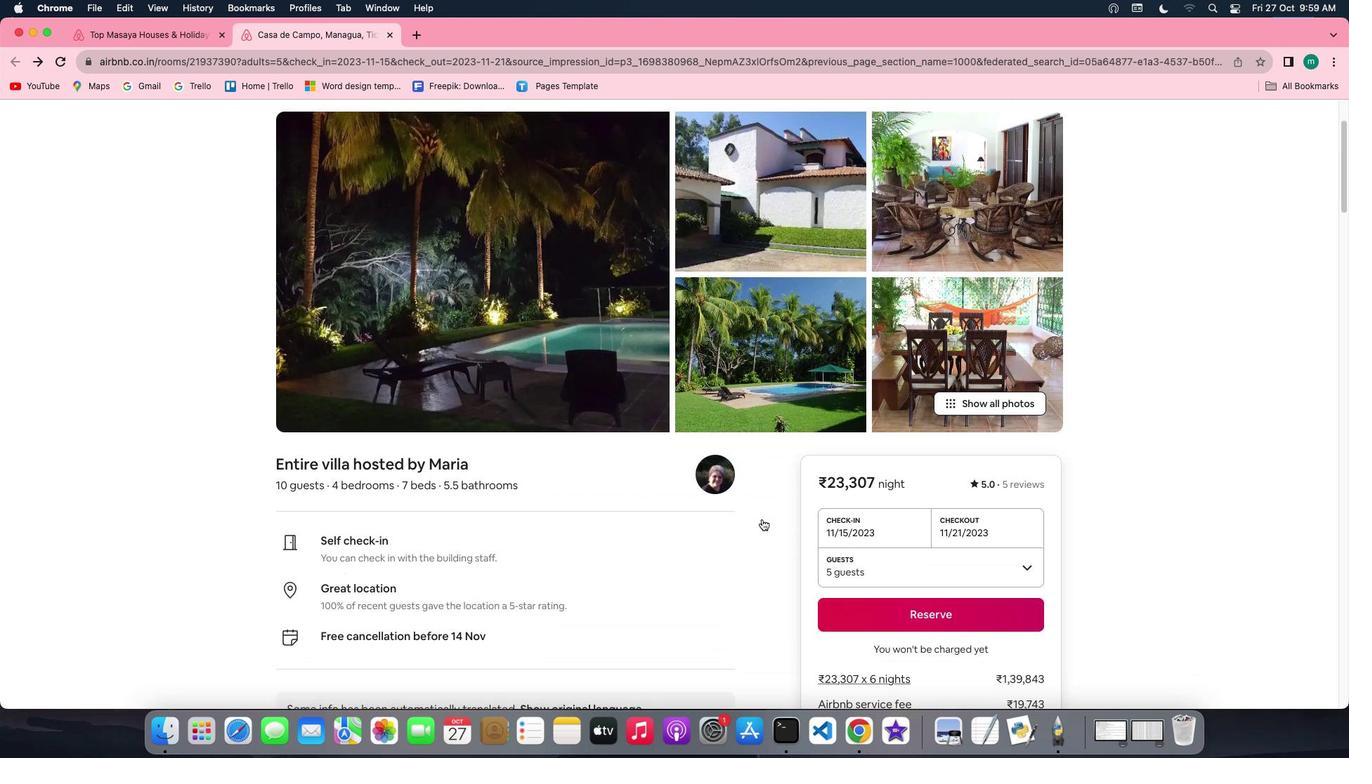 
Action: Mouse scrolled (761, 519) with delta (0, -2)
Screenshot: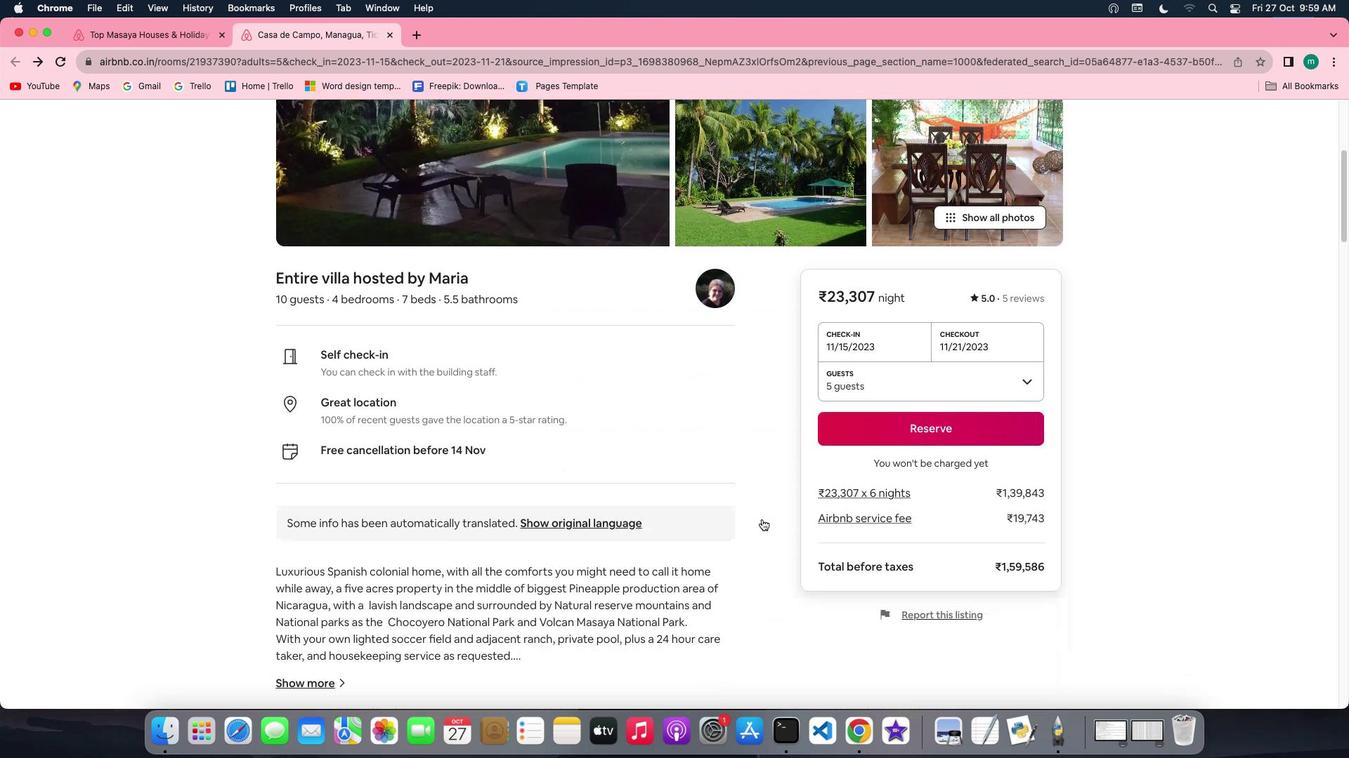 
Action: Mouse scrolled (761, 519) with delta (0, 0)
Screenshot: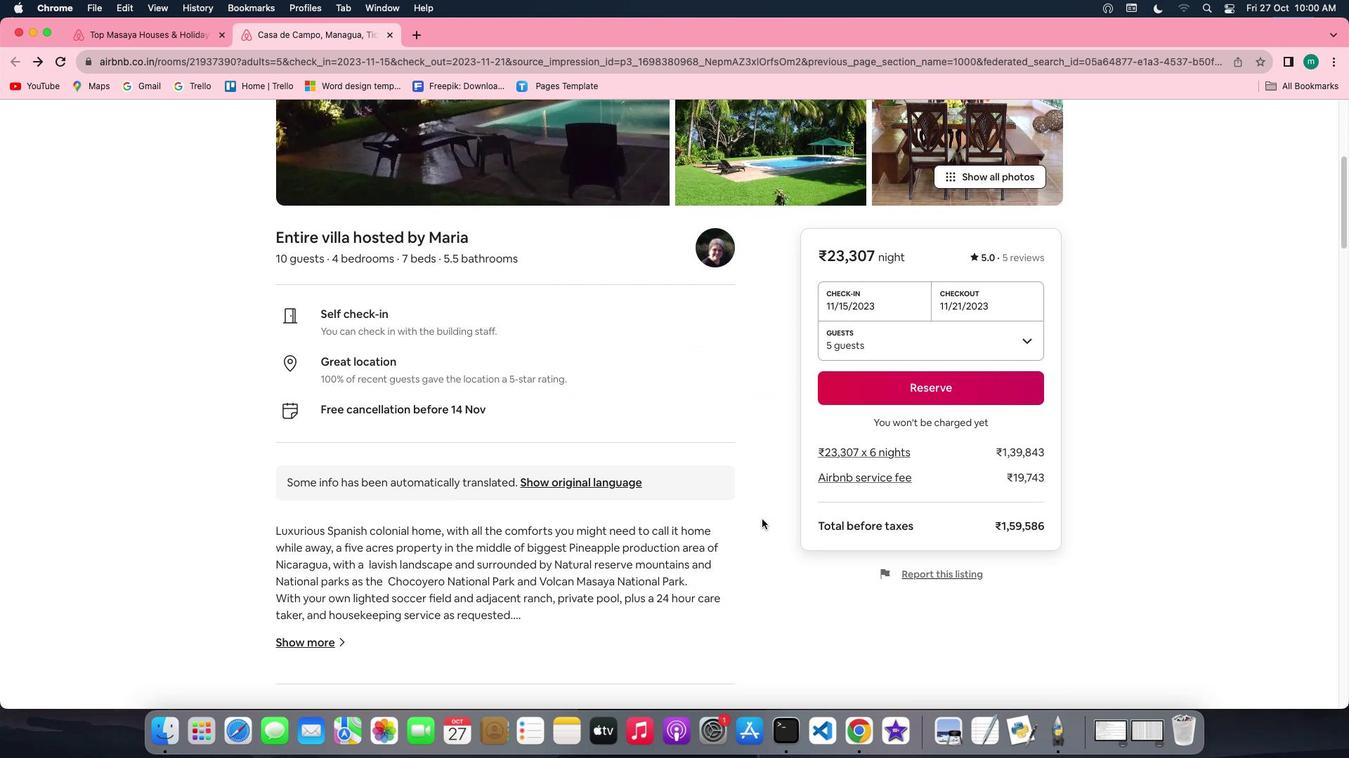 
Action: Mouse scrolled (761, 519) with delta (0, 0)
Screenshot: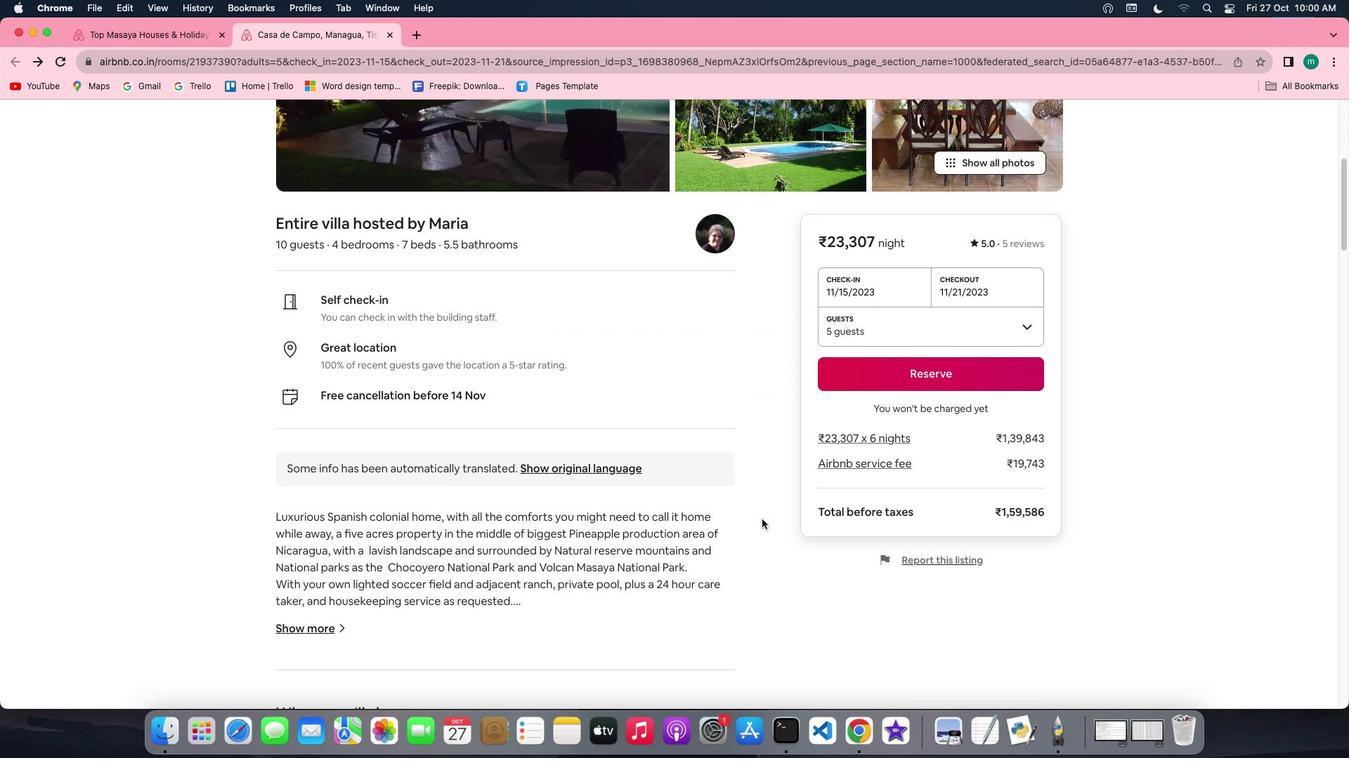 
Action: Mouse scrolled (761, 519) with delta (0, -1)
Screenshot: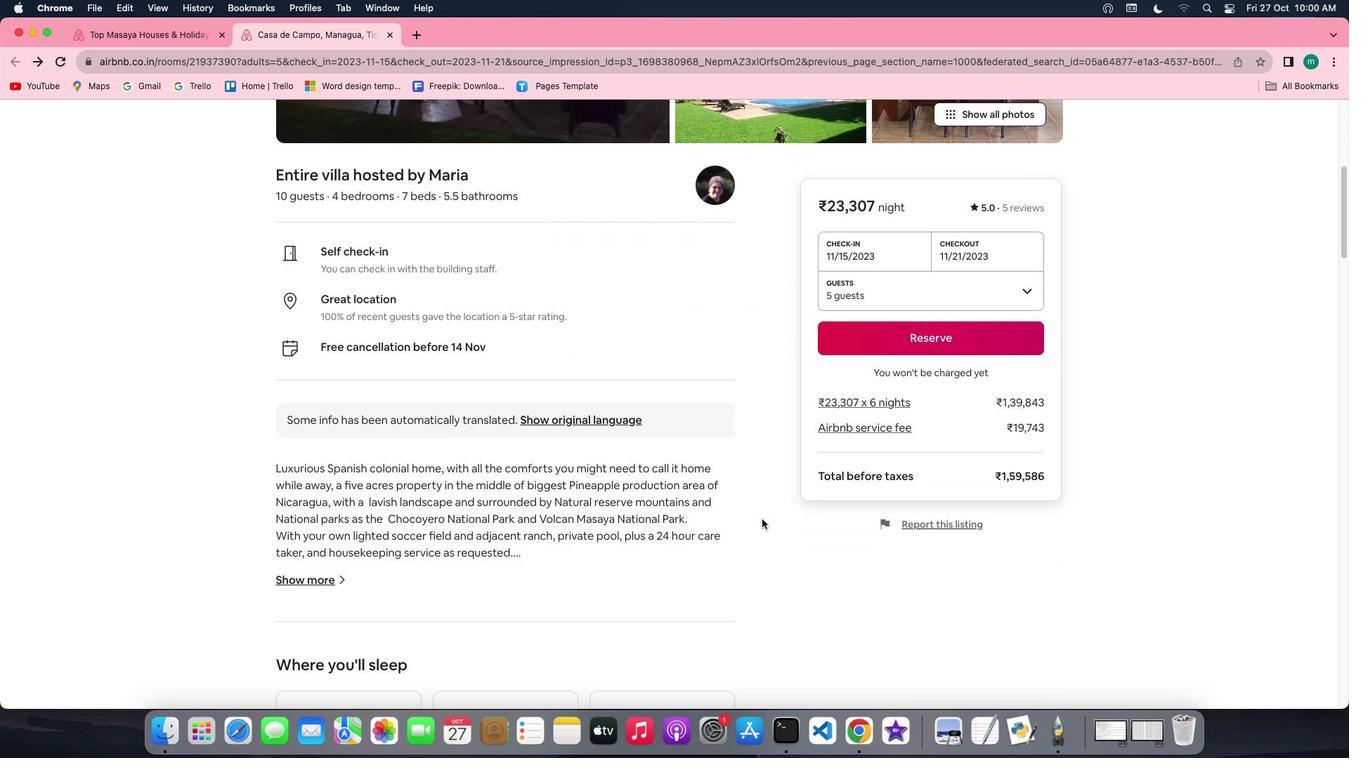 
Action: Mouse scrolled (761, 519) with delta (0, 0)
Screenshot: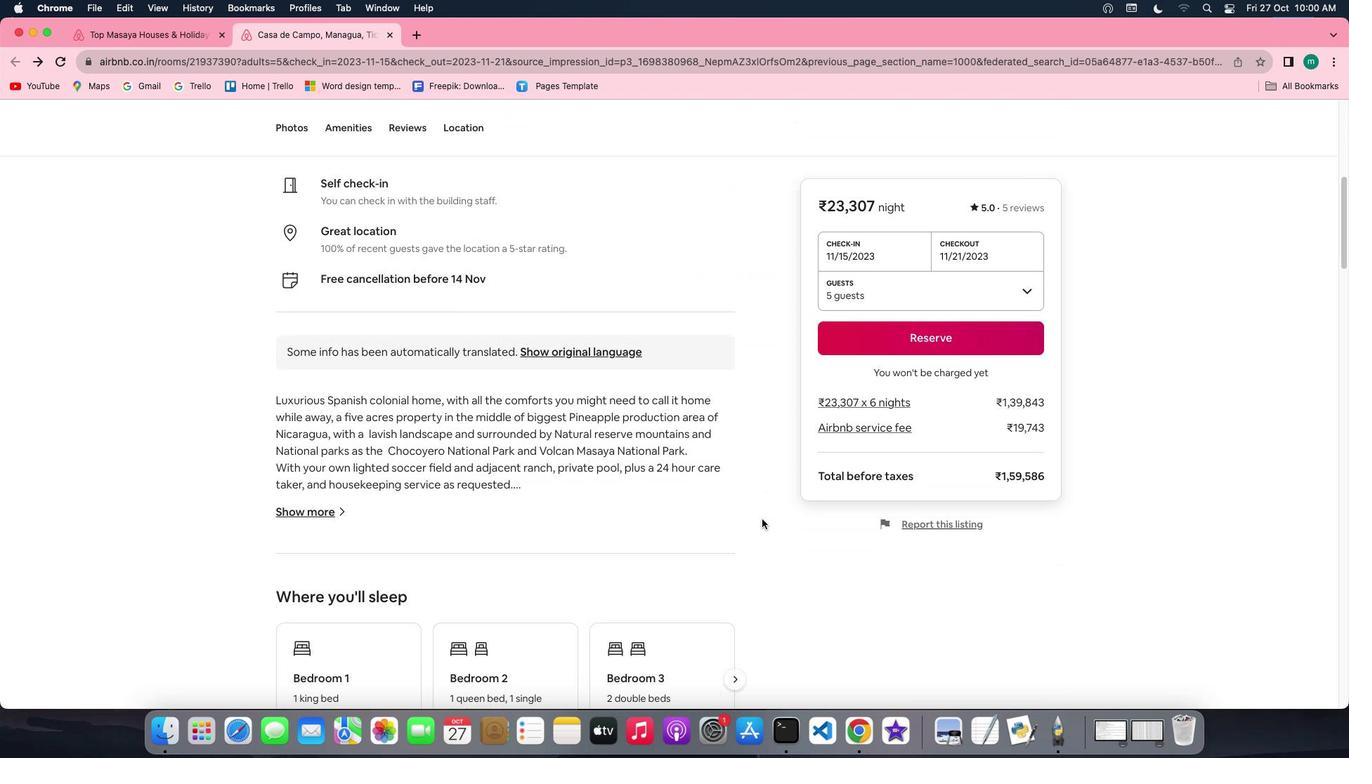 
Action: Mouse moved to (320, 496)
Screenshot: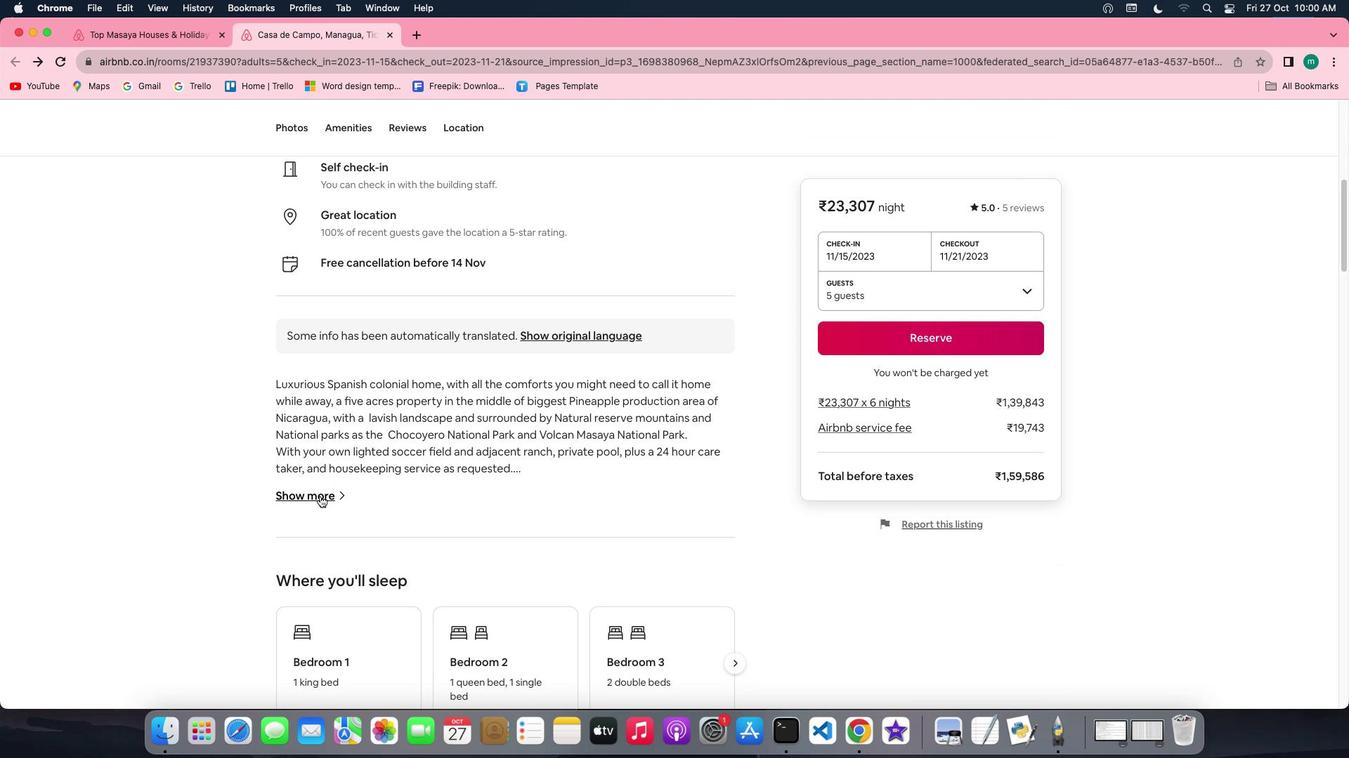 
Action: Mouse pressed left at (320, 496)
Screenshot: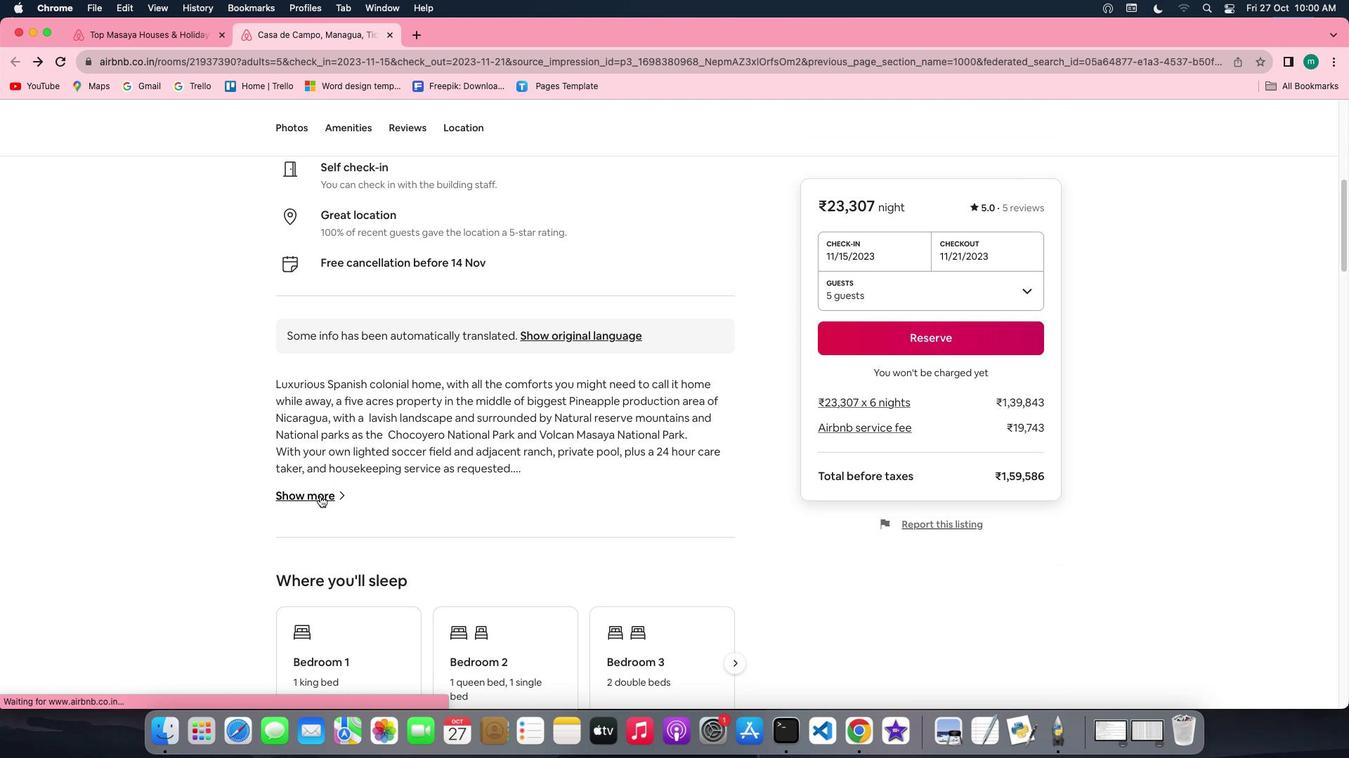 
Action: Mouse moved to (555, 512)
Screenshot: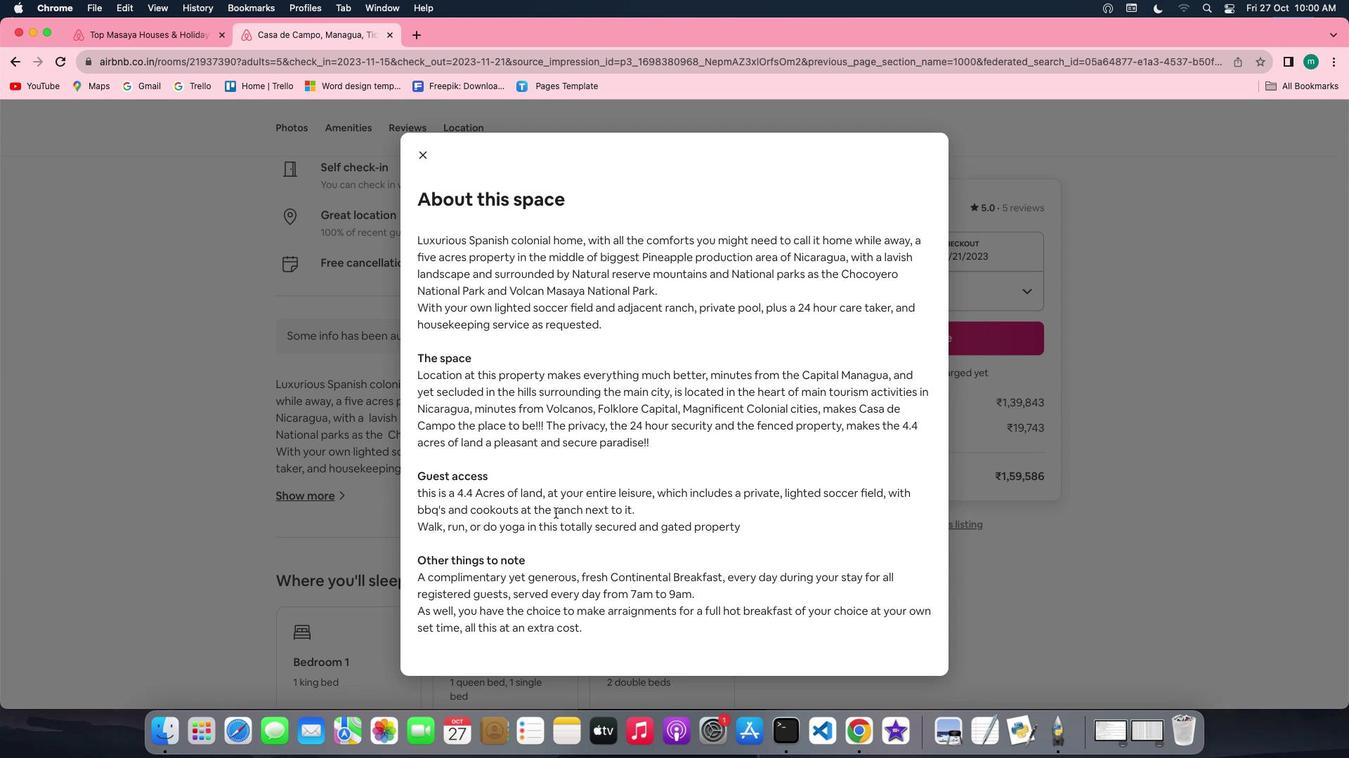 
Action: Mouse scrolled (555, 512) with delta (0, 0)
Screenshot: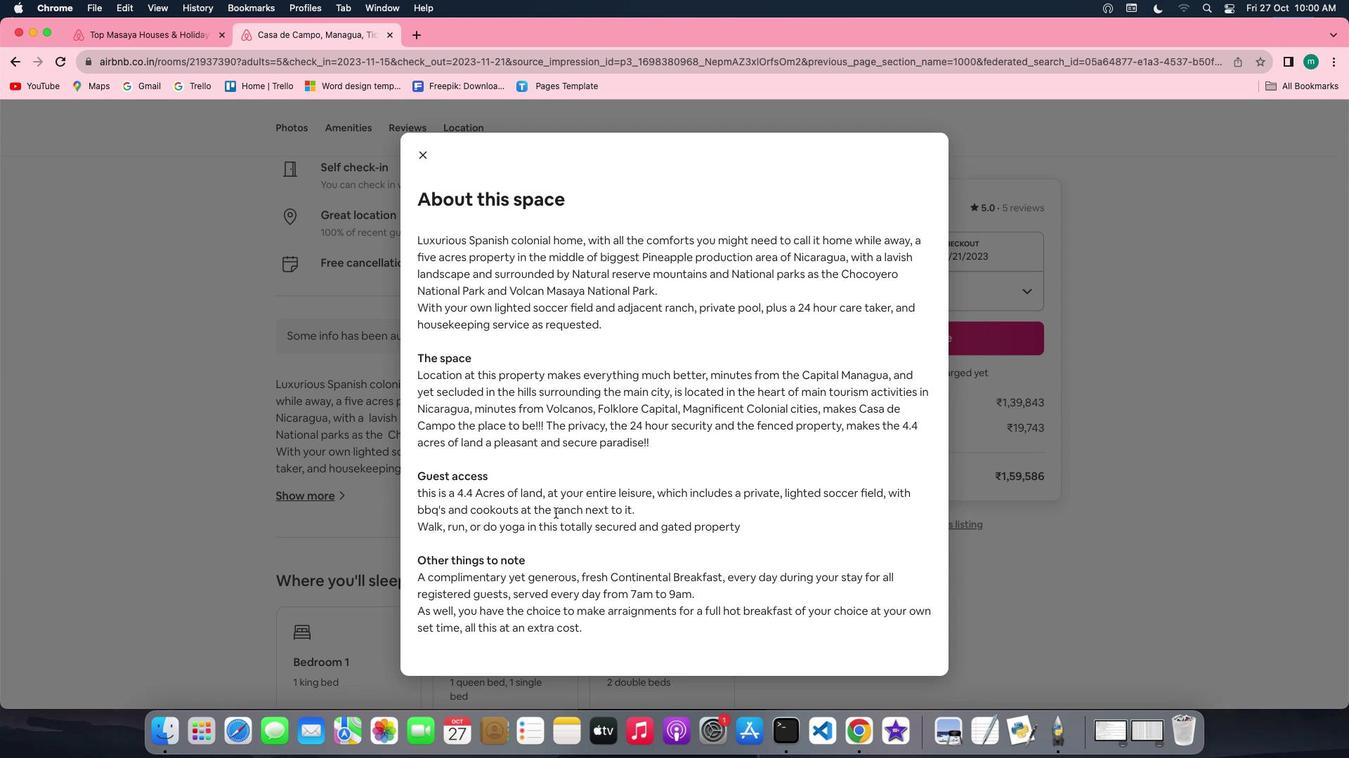 
Action: Mouse scrolled (555, 512) with delta (0, 0)
Screenshot: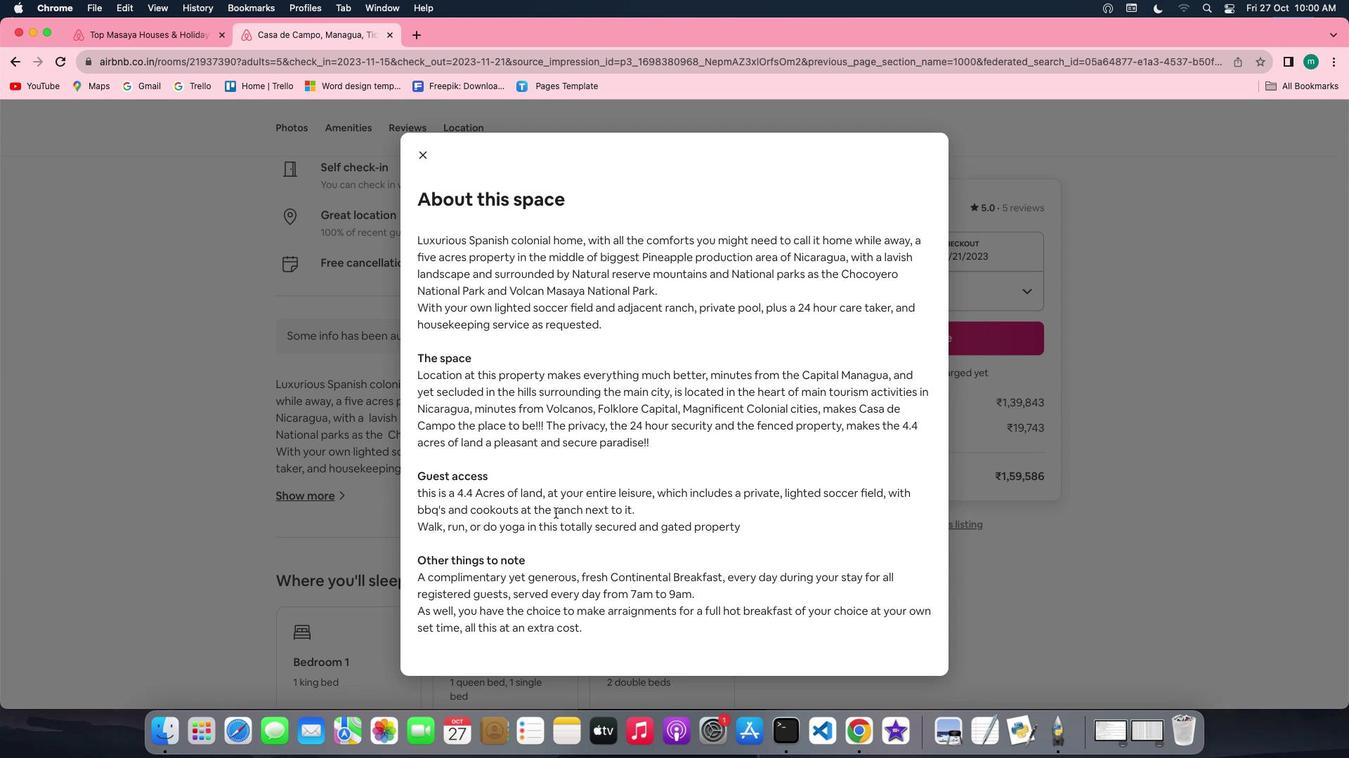 
Action: Mouse scrolled (555, 512) with delta (0, -1)
Screenshot: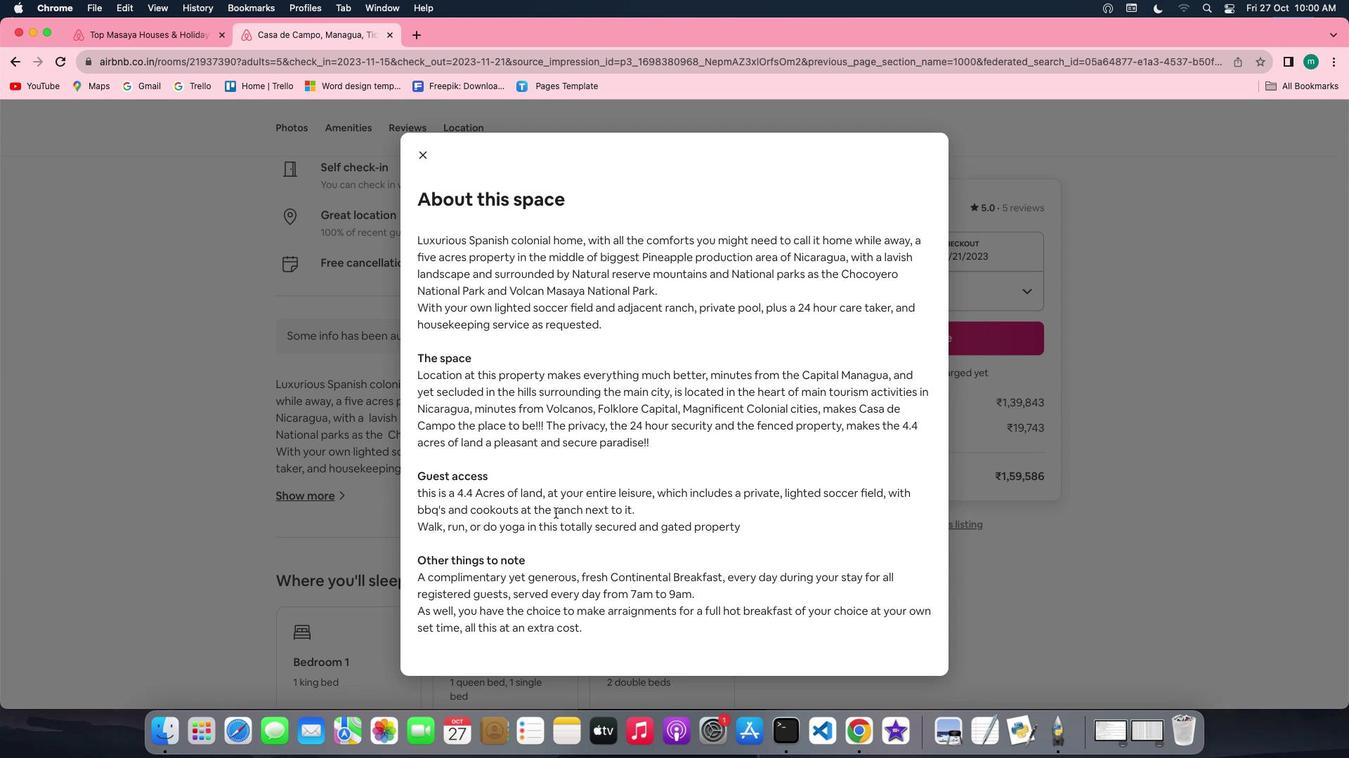 
Action: Mouse scrolled (555, 512) with delta (0, -2)
Screenshot: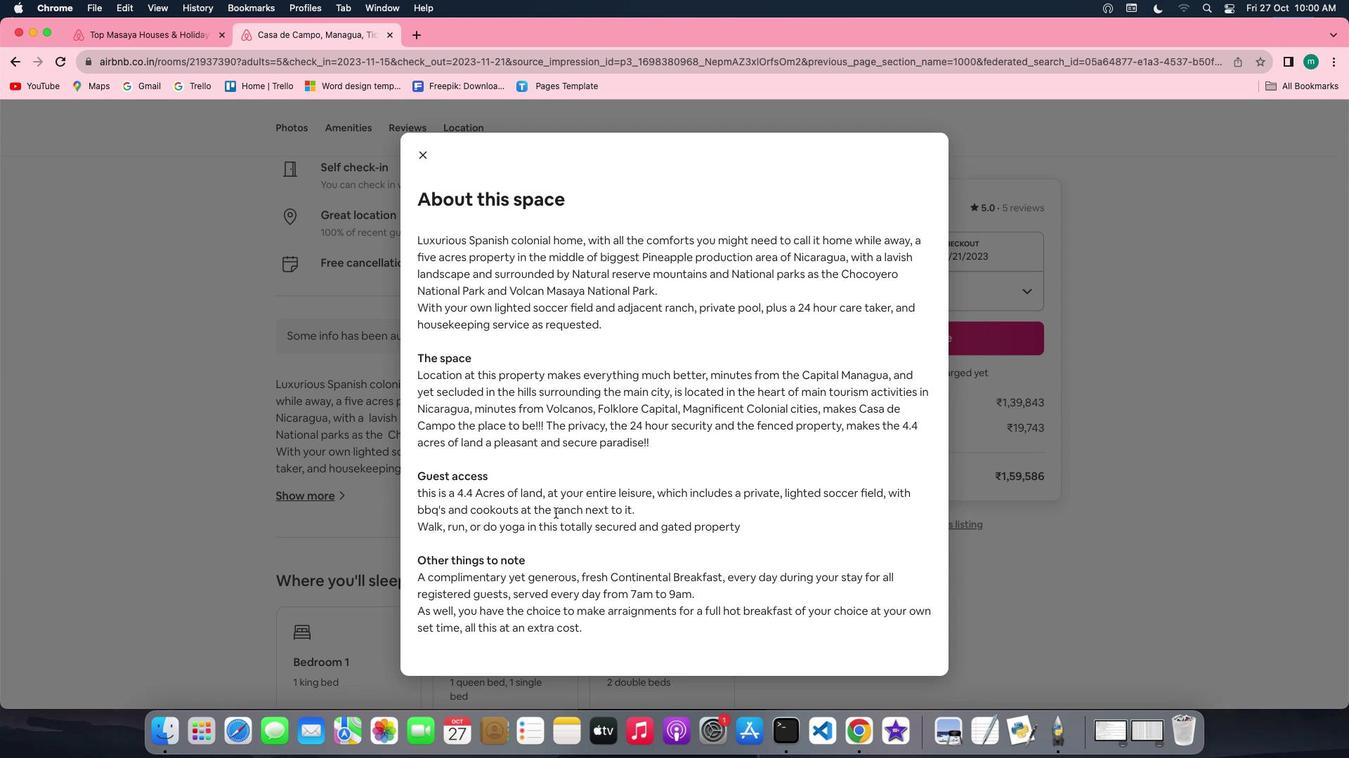 
Action: Mouse scrolled (555, 512) with delta (0, -3)
Screenshot: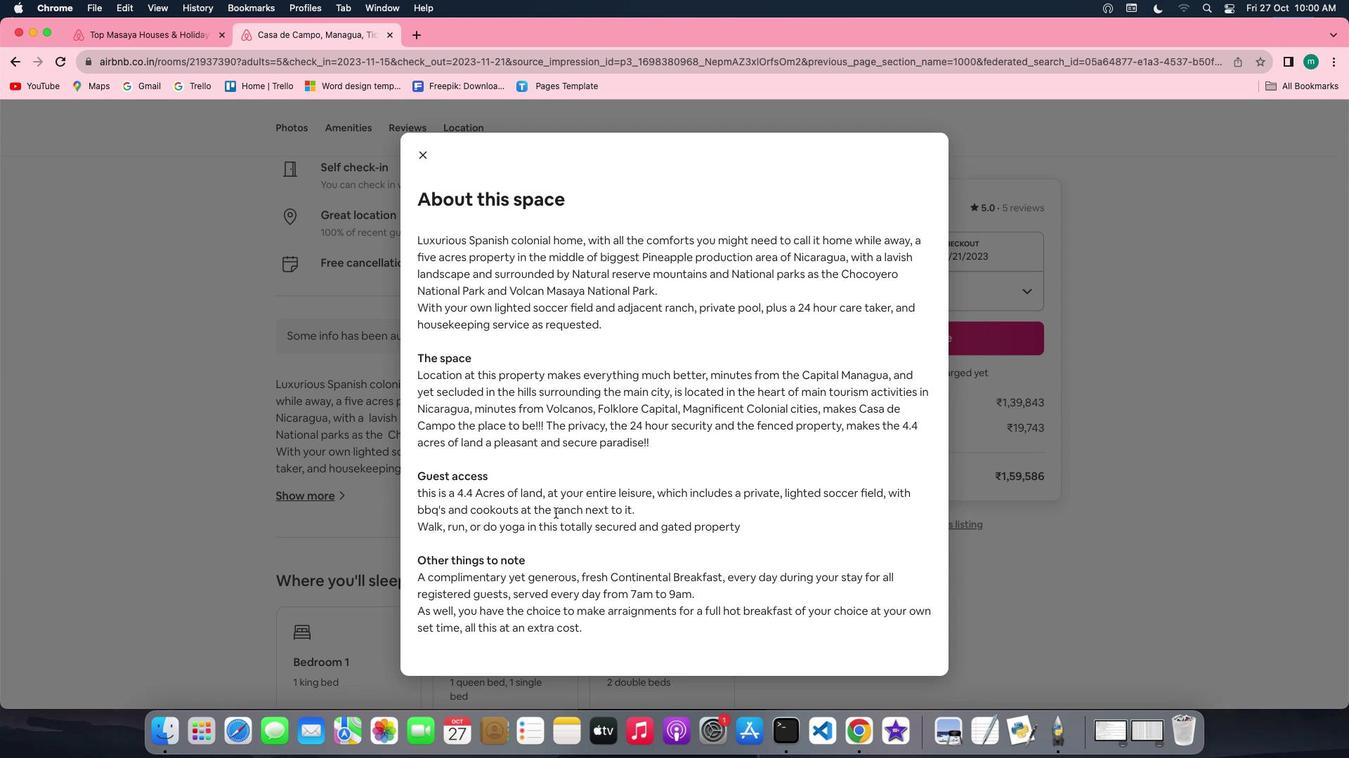 
Action: Mouse scrolled (555, 512) with delta (0, -2)
Screenshot: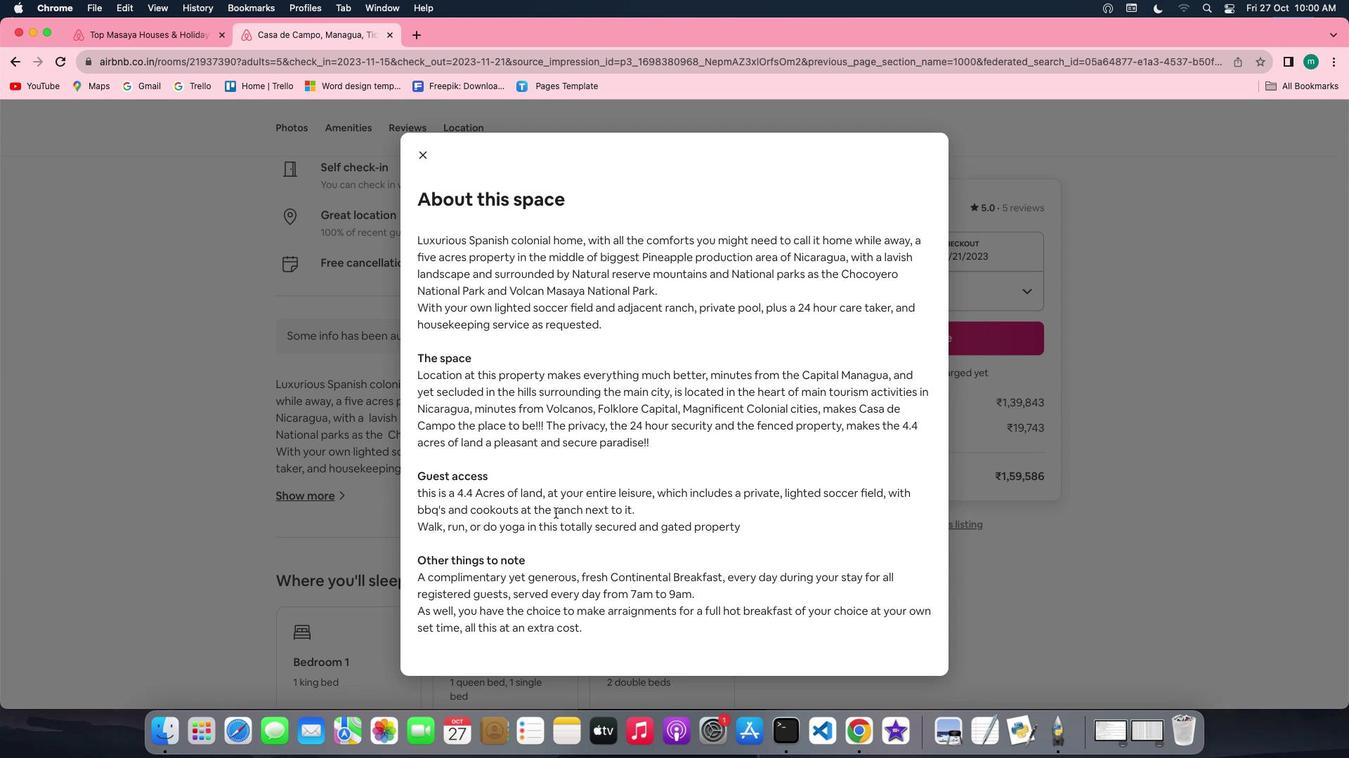 
Action: Mouse moved to (419, 151)
Screenshot: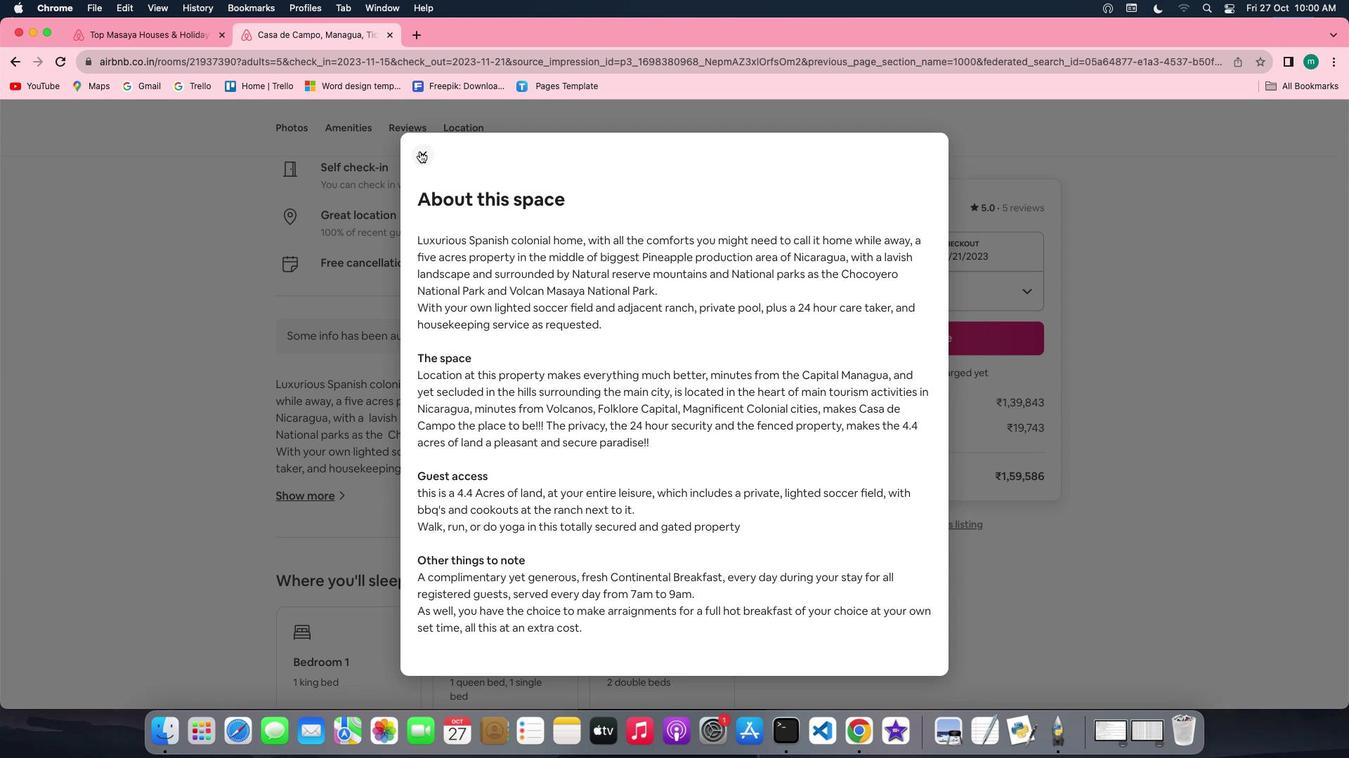 
Action: Mouse pressed left at (419, 151)
Screenshot: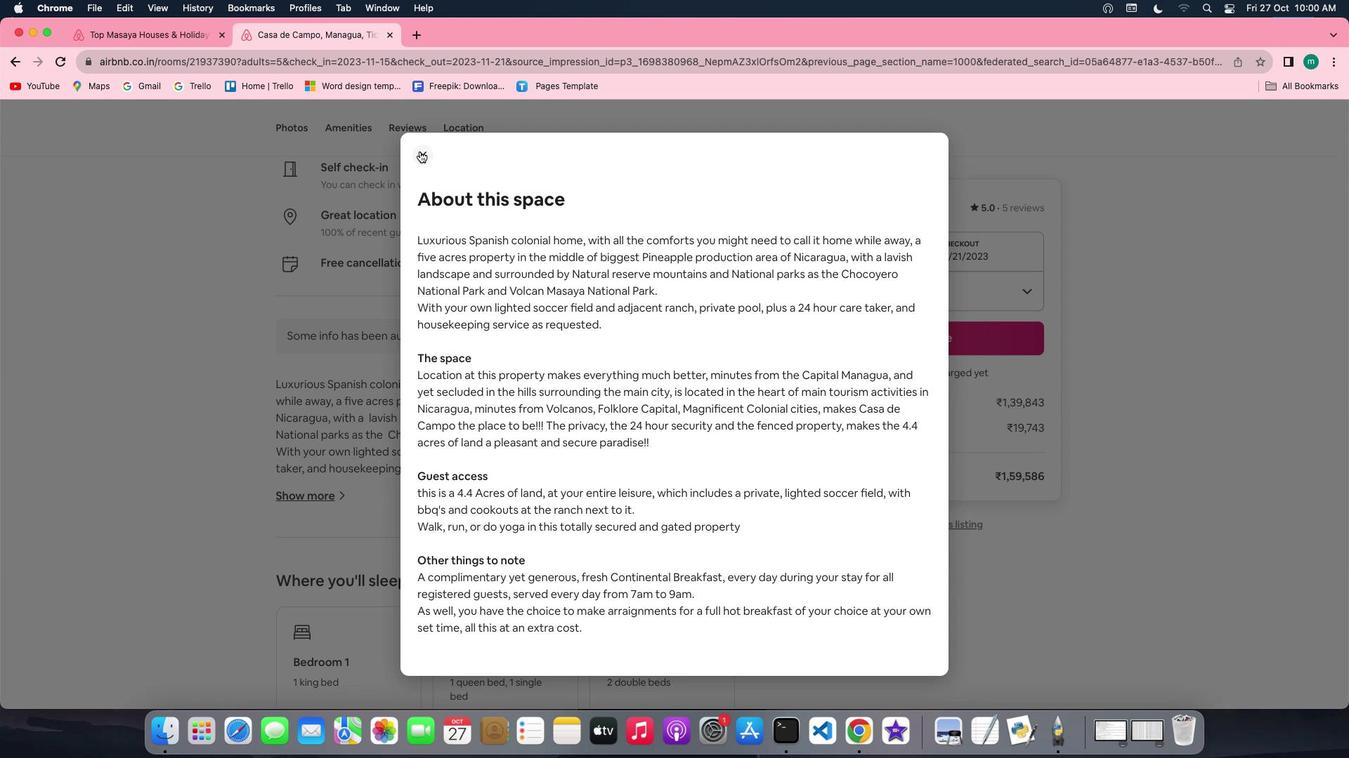 
Action: Mouse moved to (548, 441)
Screenshot: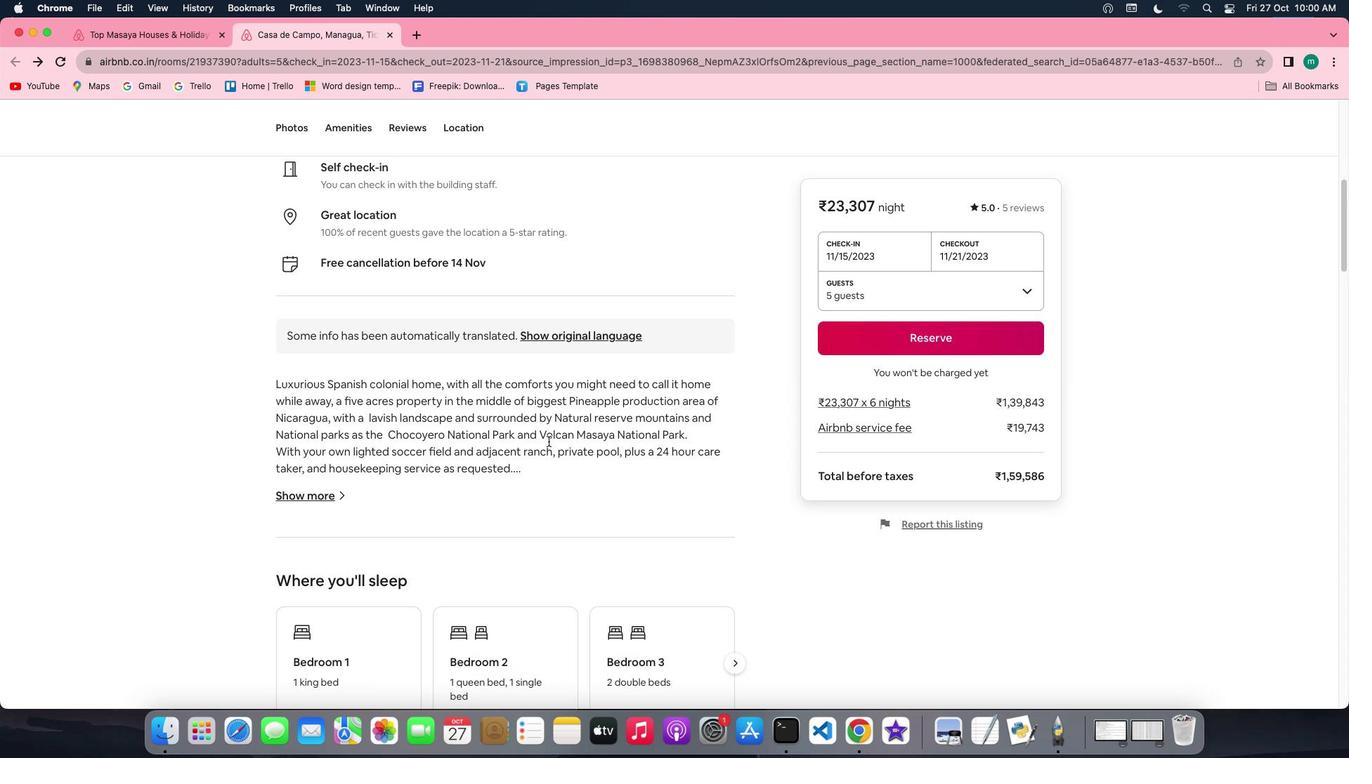 
Action: Mouse scrolled (548, 441) with delta (0, 0)
Screenshot: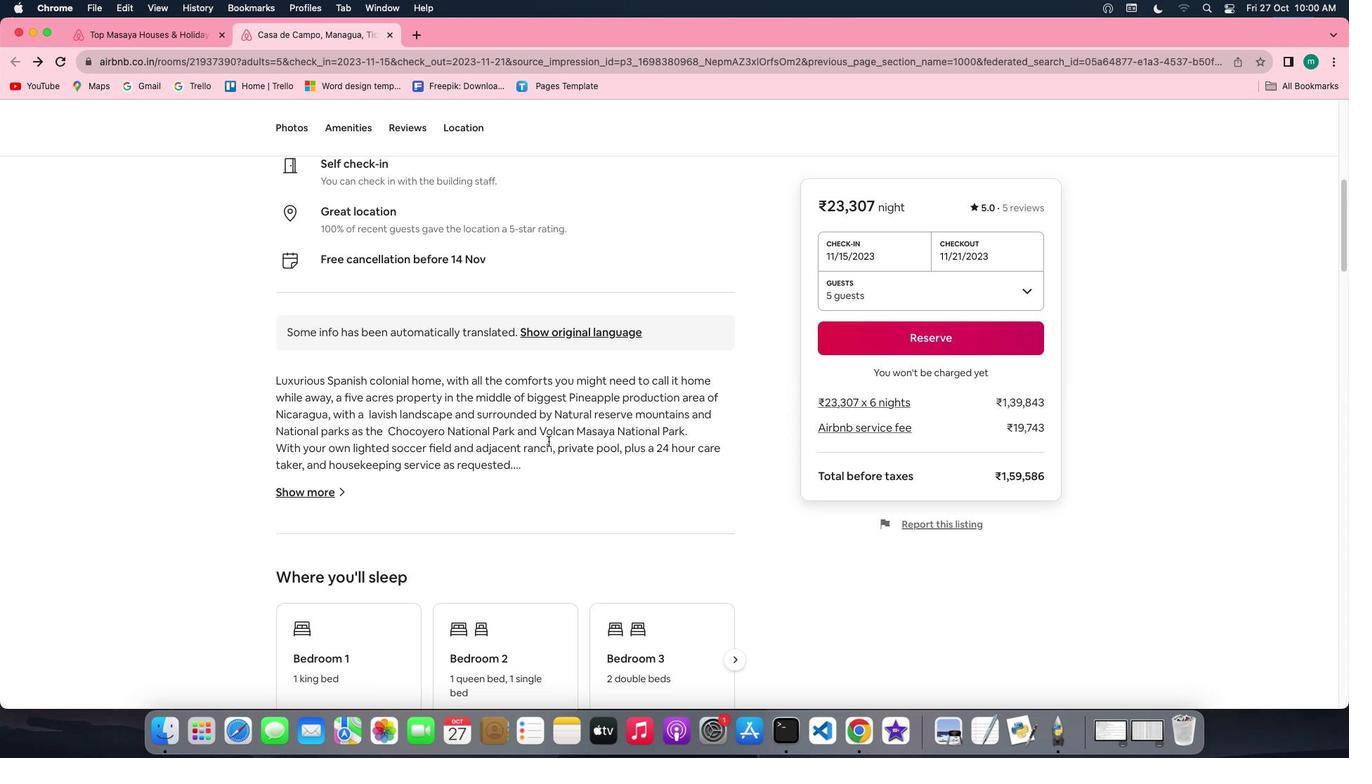 
Action: Mouse scrolled (548, 441) with delta (0, 0)
Screenshot: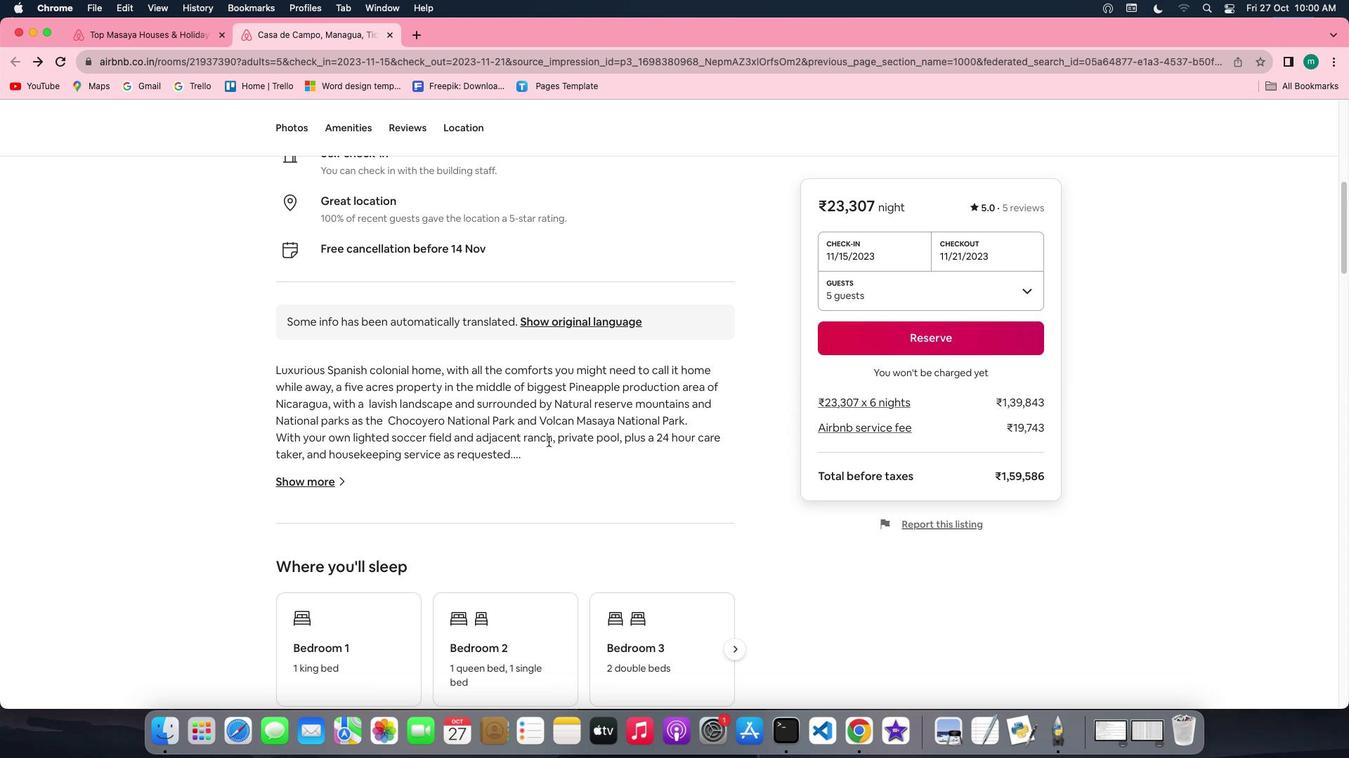 
Action: Mouse scrolled (548, 441) with delta (0, -1)
Screenshot: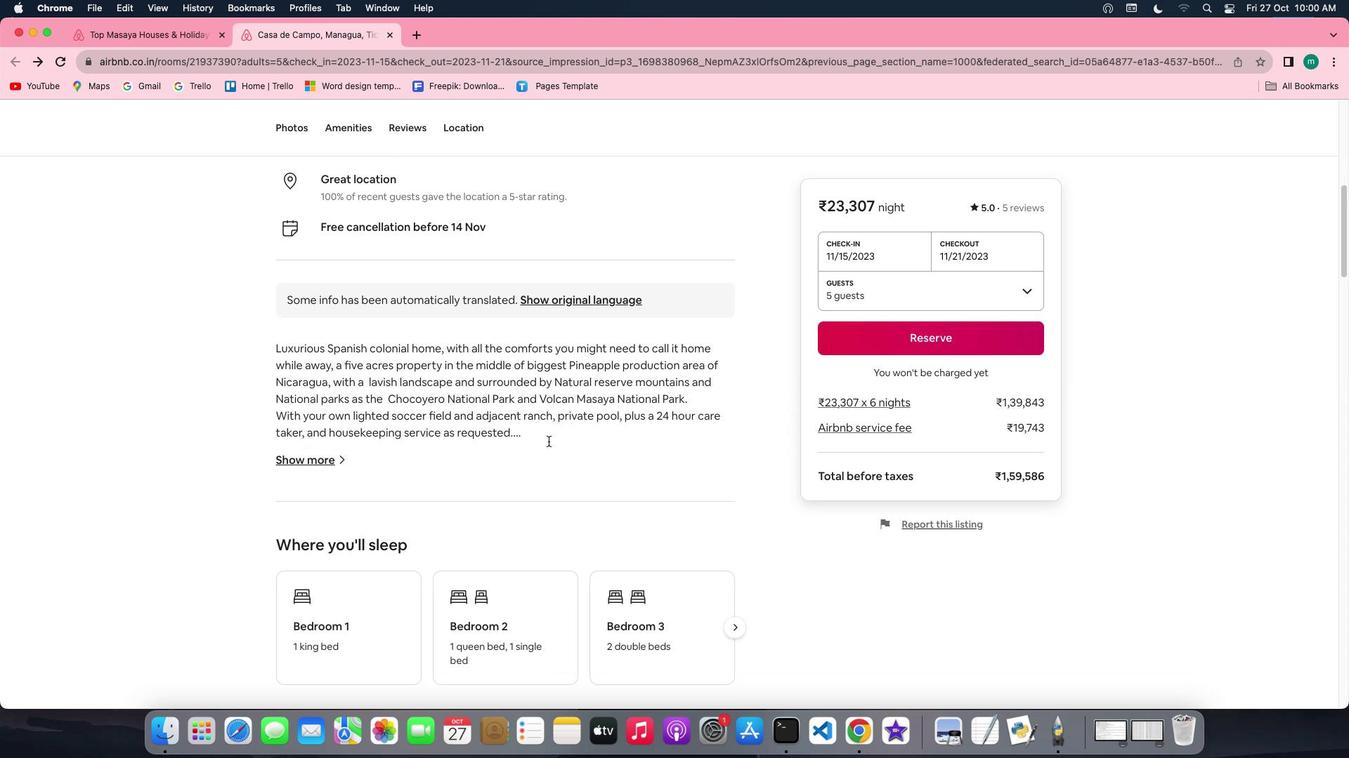 
Action: Mouse scrolled (548, 441) with delta (0, -2)
Screenshot: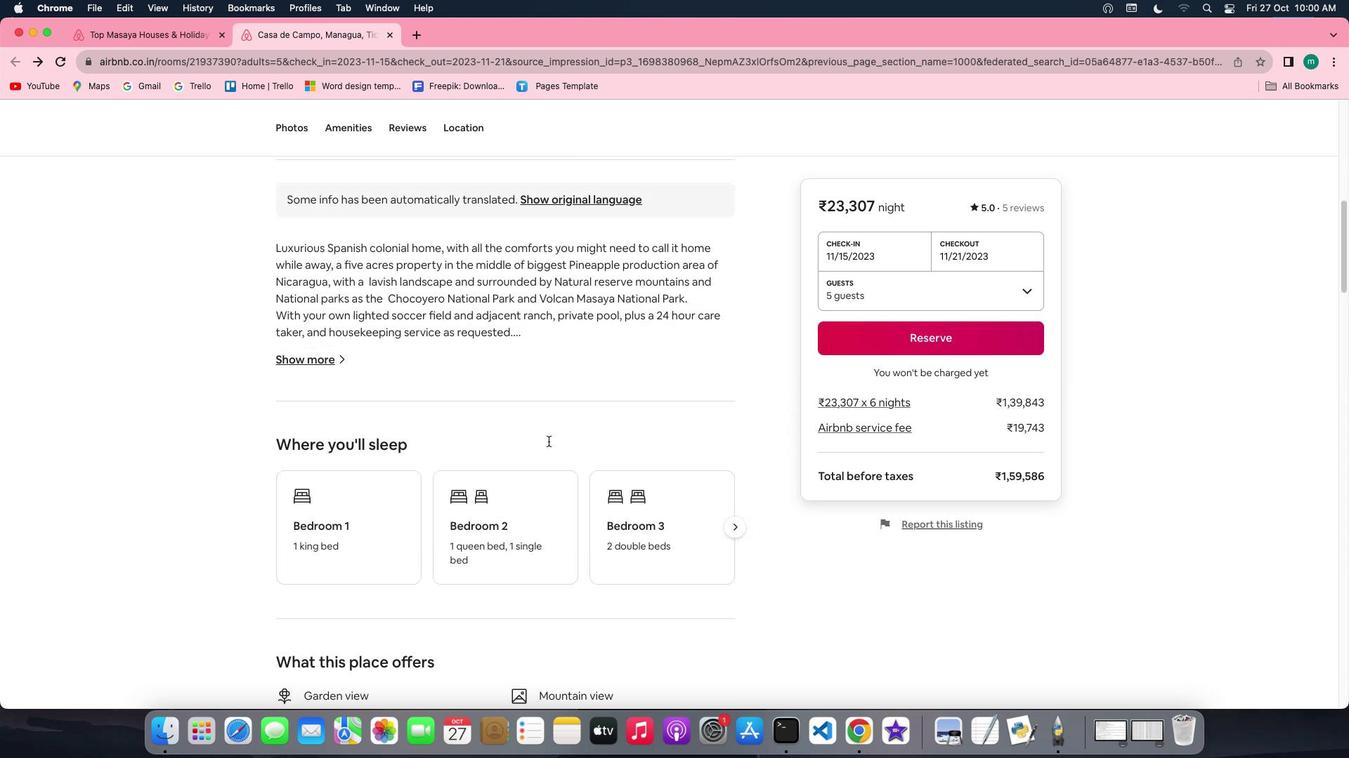 
Action: Mouse scrolled (548, 441) with delta (0, -2)
Screenshot: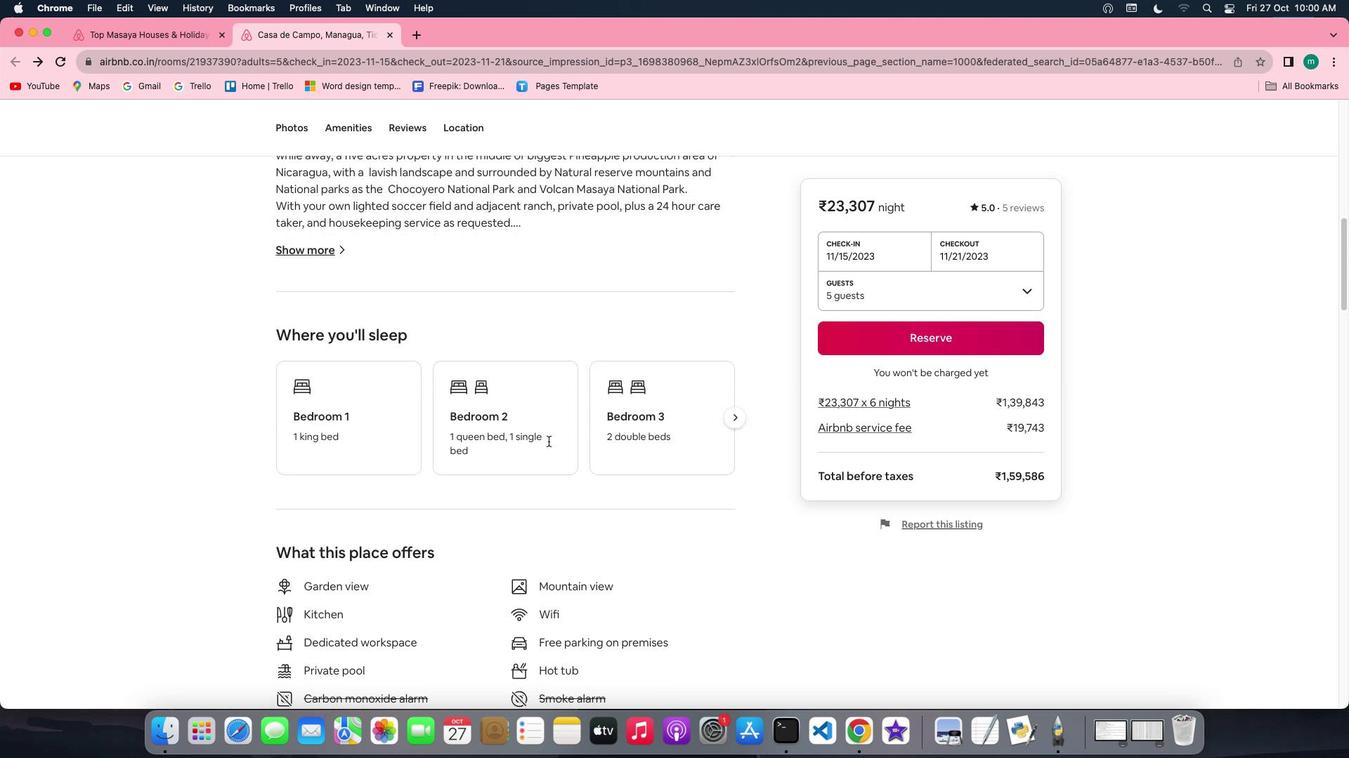 
Action: Mouse moved to (739, 347)
Screenshot: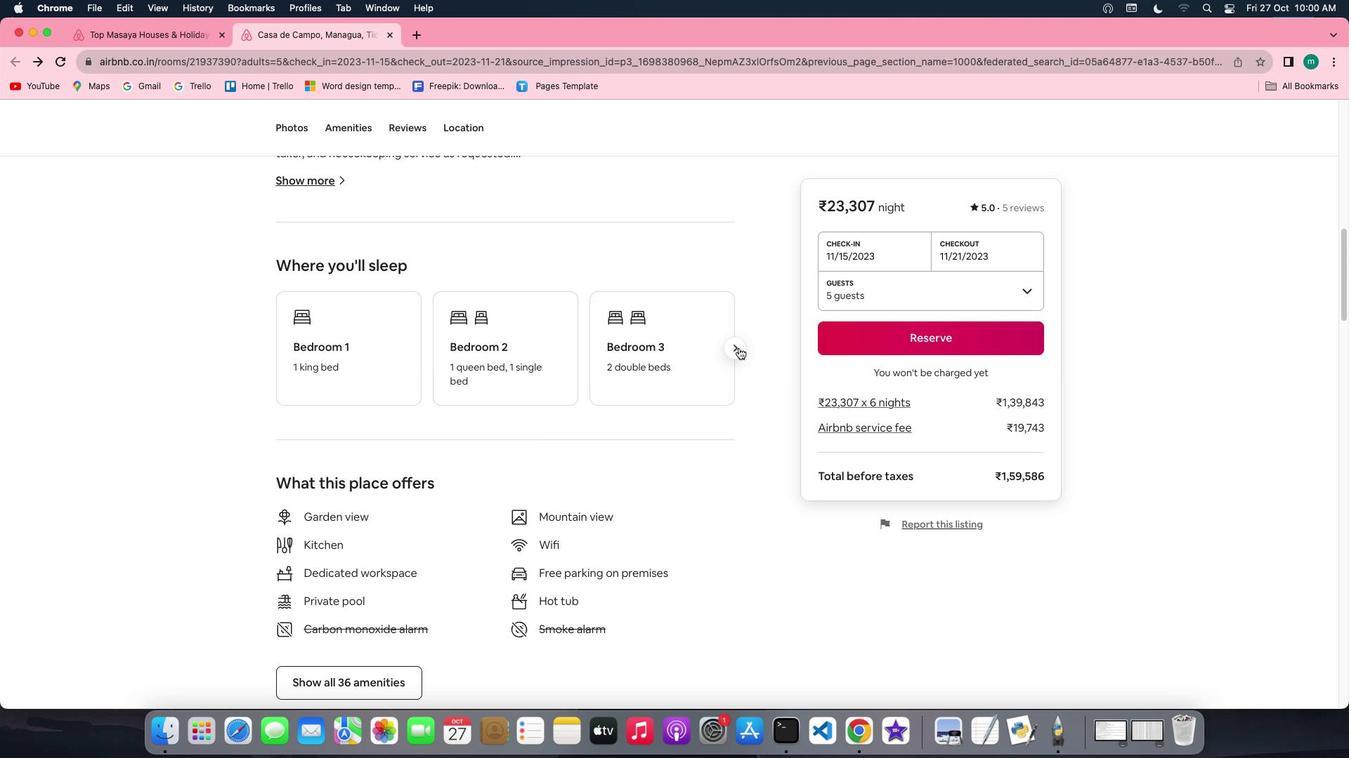 
Action: Mouse pressed left at (739, 347)
Screenshot: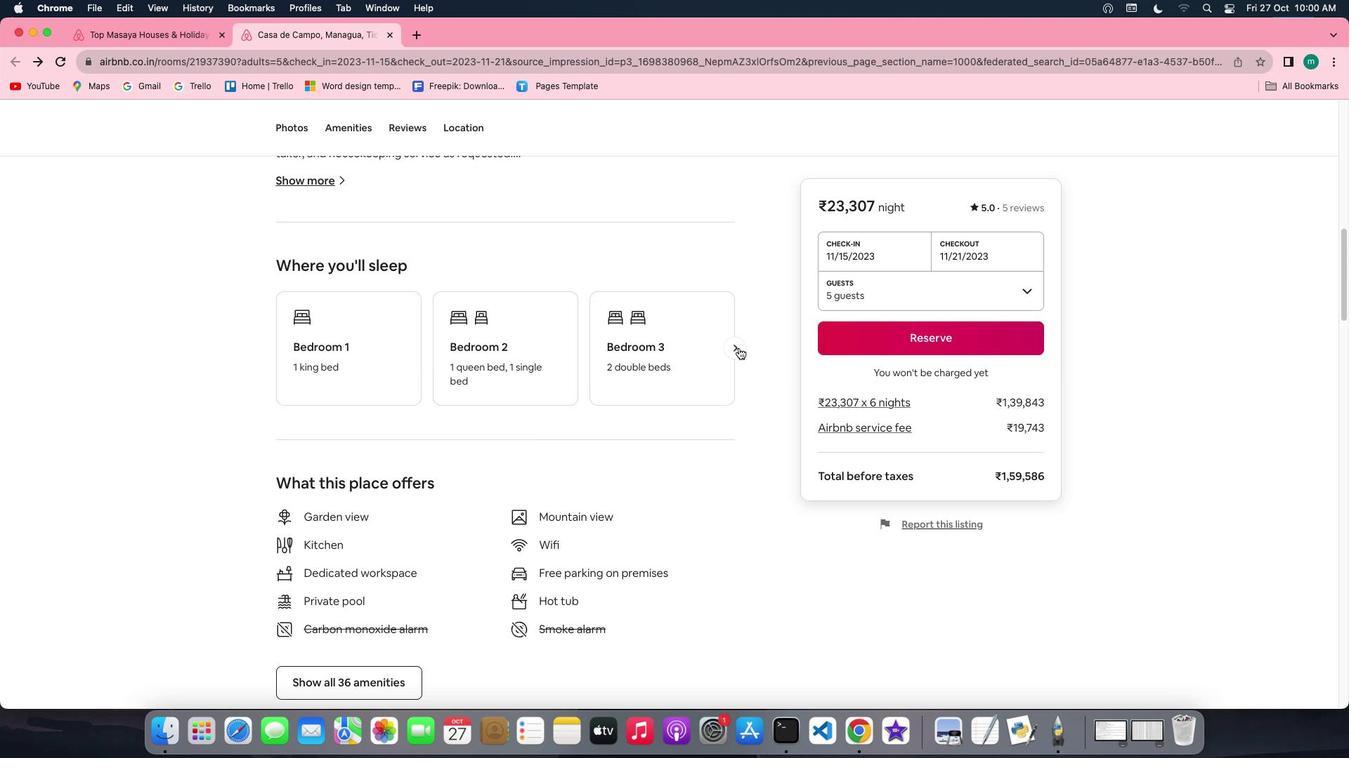 
Action: Mouse moved to (481, 490)
Screenshot: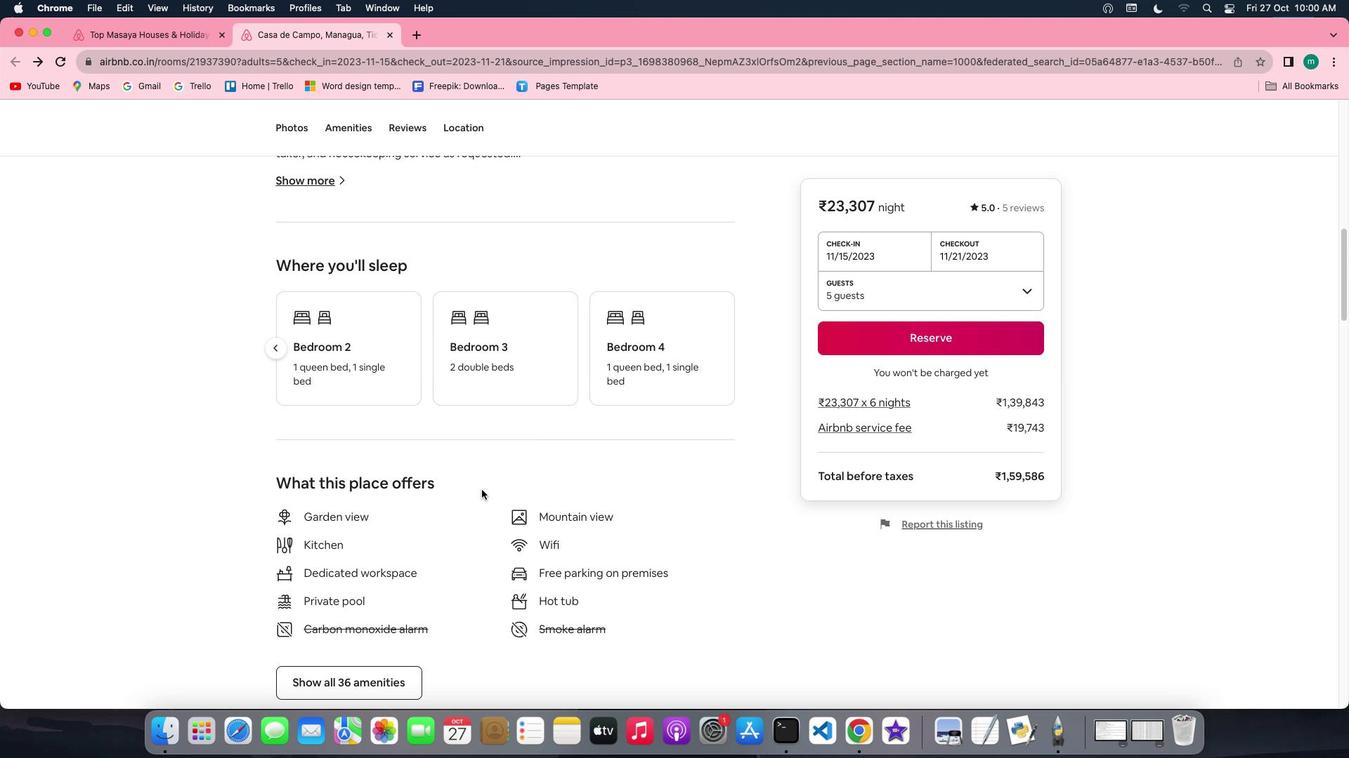 
Action: Mouse scrolled (481, 490) with delta (0, 0)
Screenshot: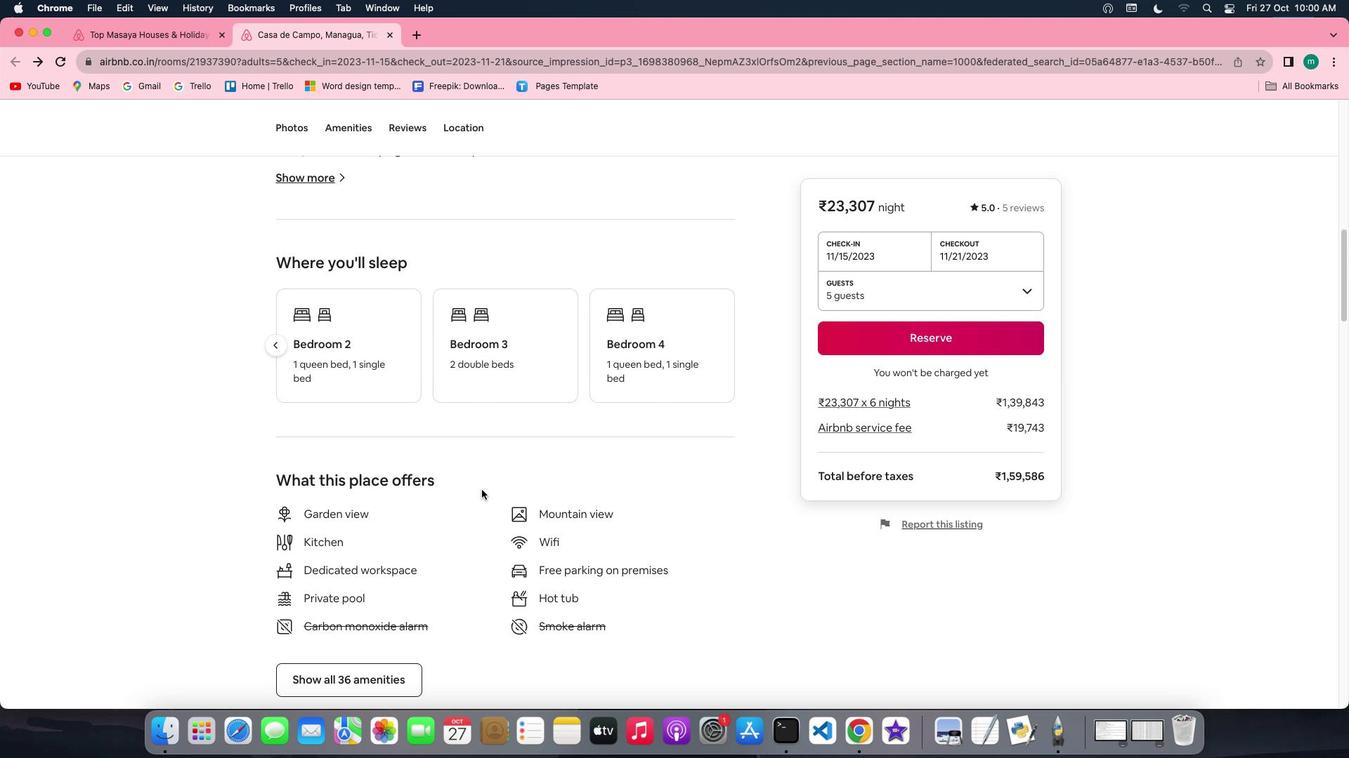 
Action: Mouse scrolled (481, 490) with delta (0, 0)
Screenshot: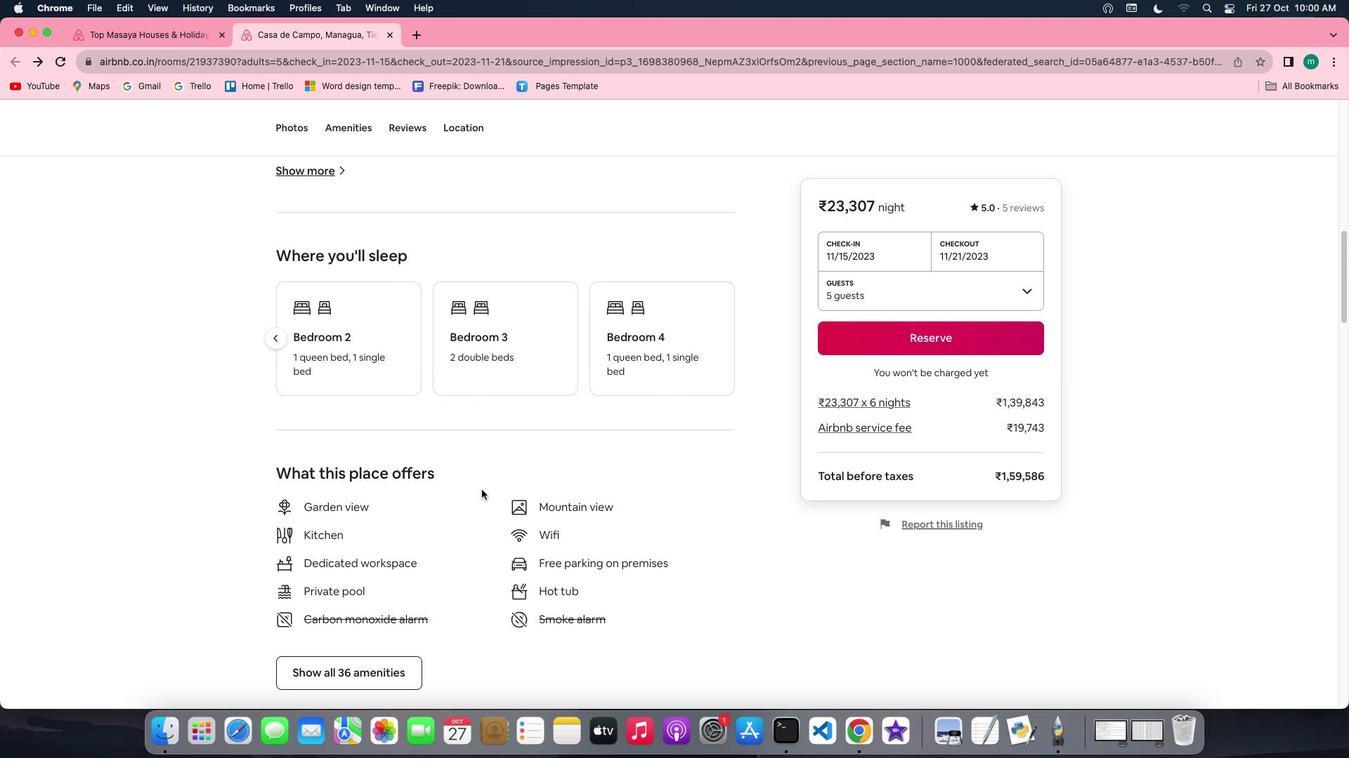 
Action: Mouse scrolled (481, 490) with delta (0, -1)
Screenshot: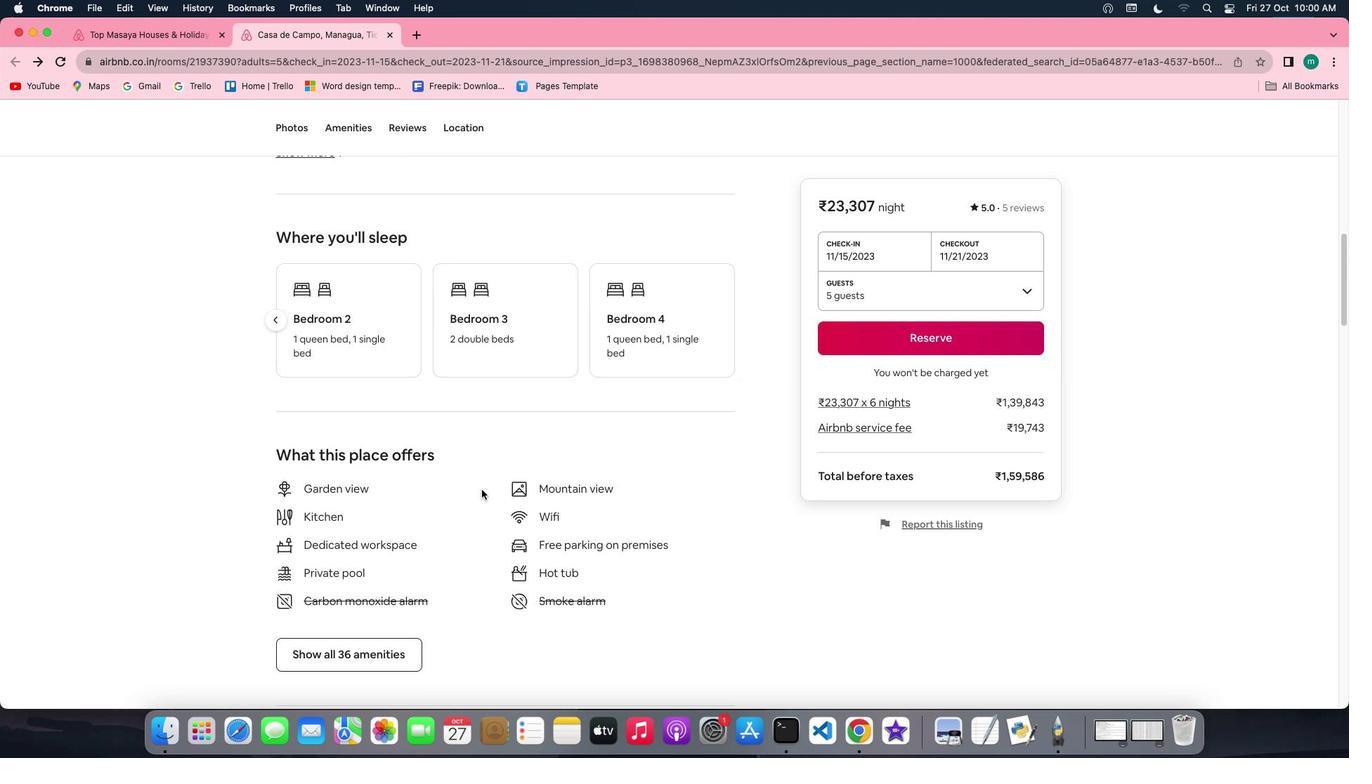 
Action: Mouse scrolled (481, 490) with delta (0, -2)
Screenshot: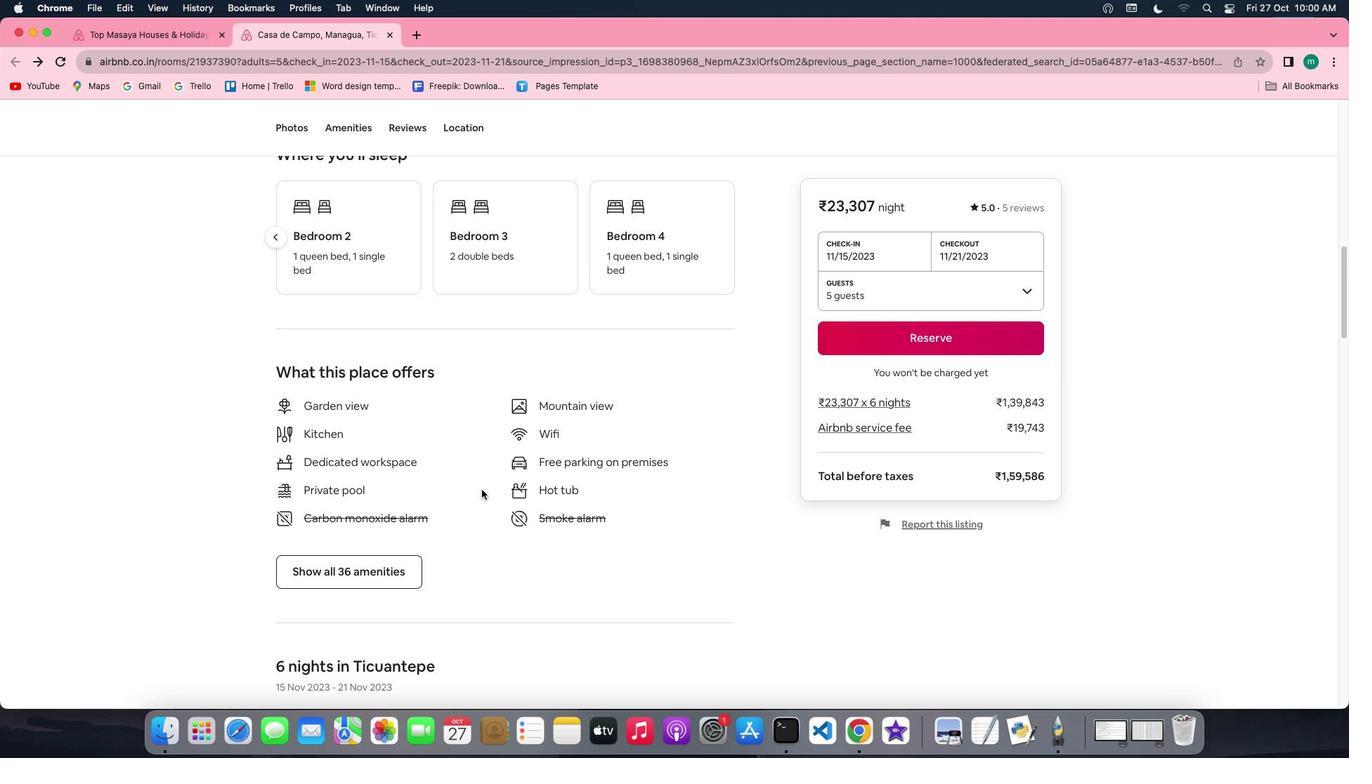 
Action: Mouse moved to (353, 484)
Screenshot: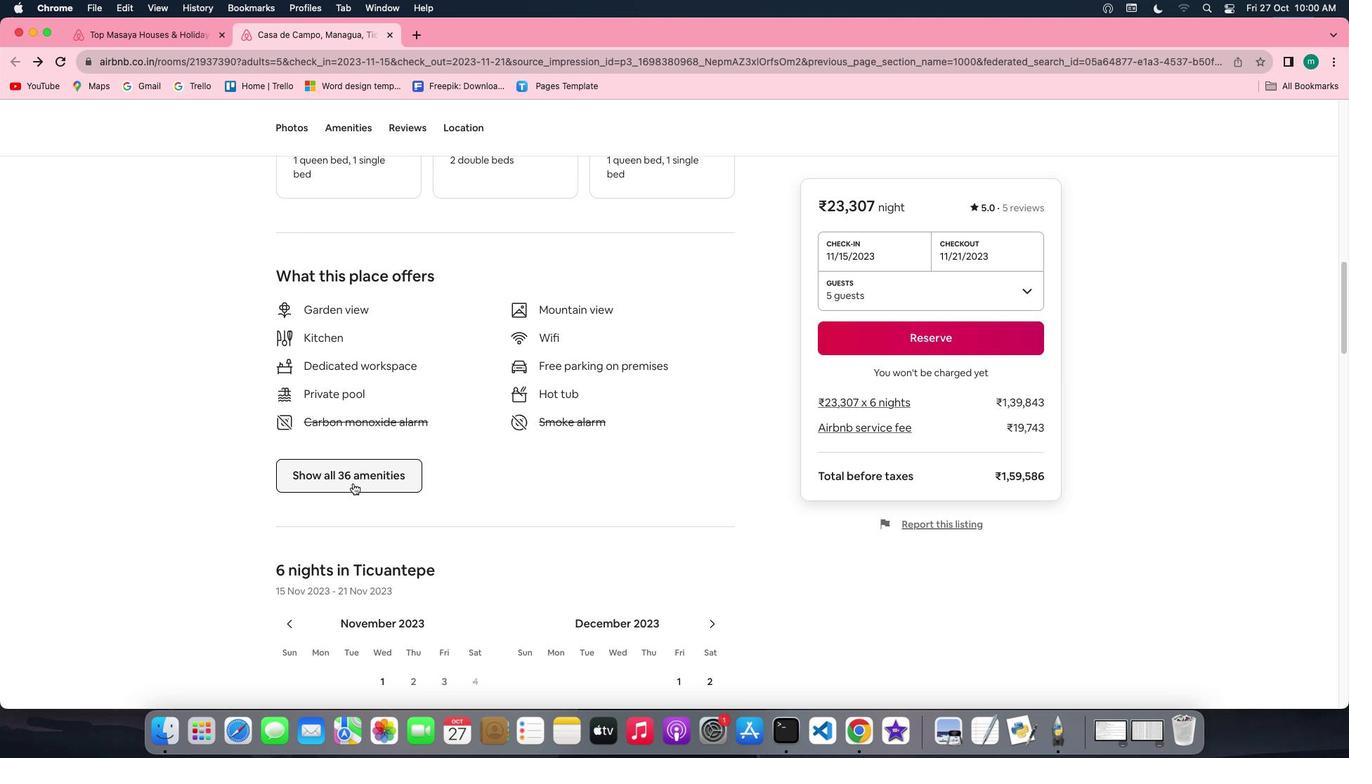
Action: Mouse pressed left at (353, 484)
Screenshot: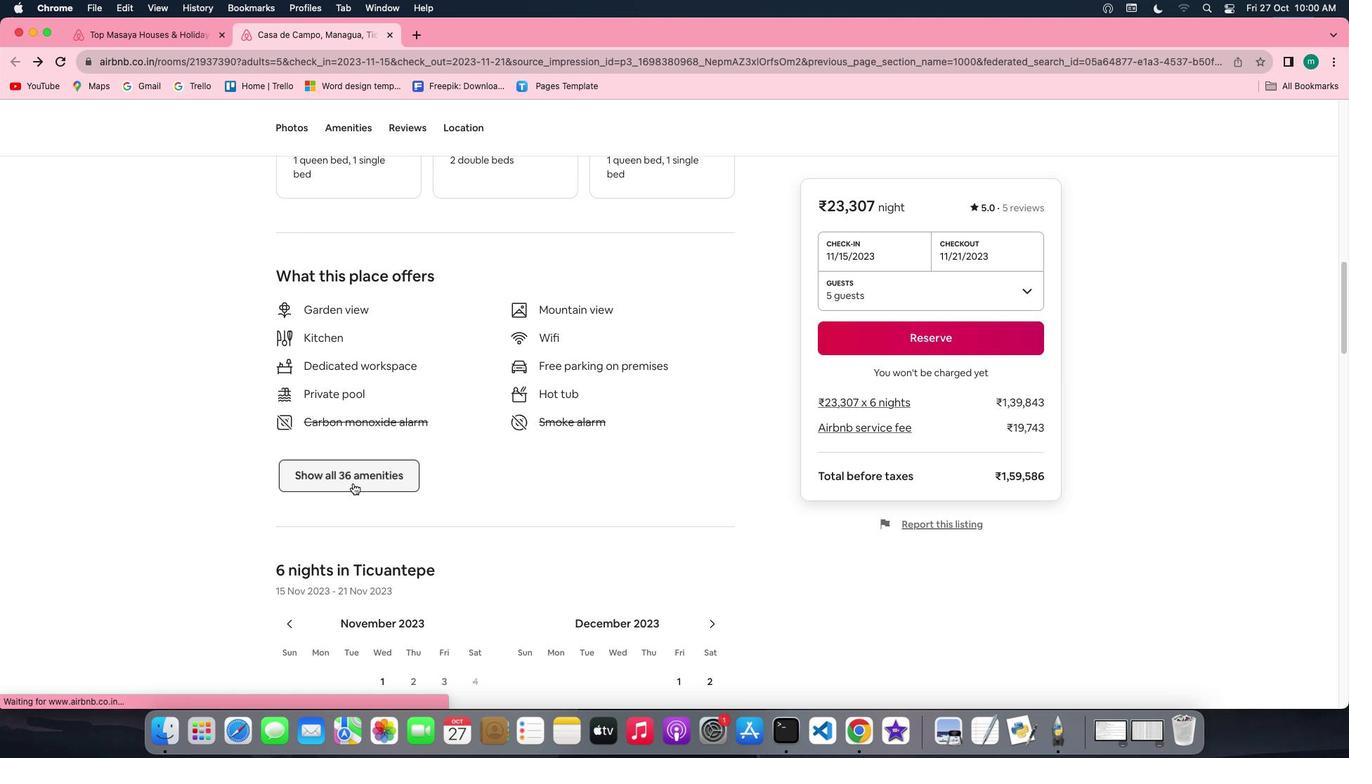 
Action: Mouse moved to (593, 472)
